 Task: Create a new GitHub repository and set up a GitHub Actions workflow using a YAML file.
Action: Mouse moved to (151, 111)
Screenshot: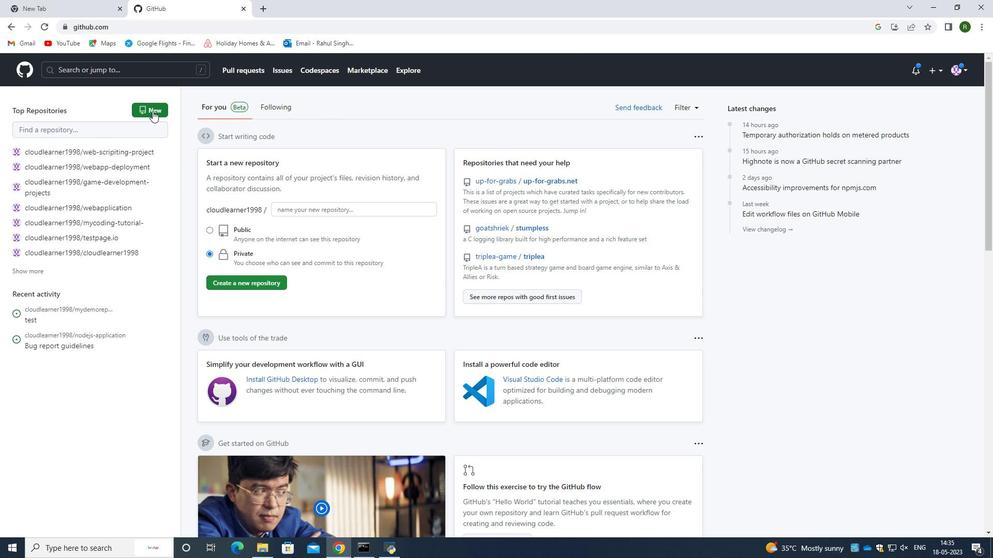 
Action: Mouse pressed left at (151, 111)
Screenshot: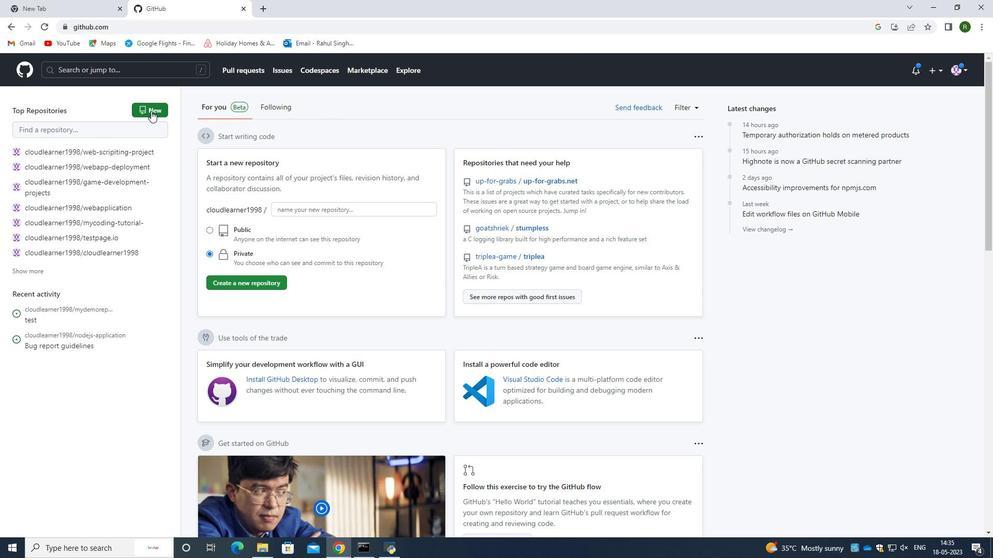 
Action: Mouse moved to (445, 185)
Screenshot: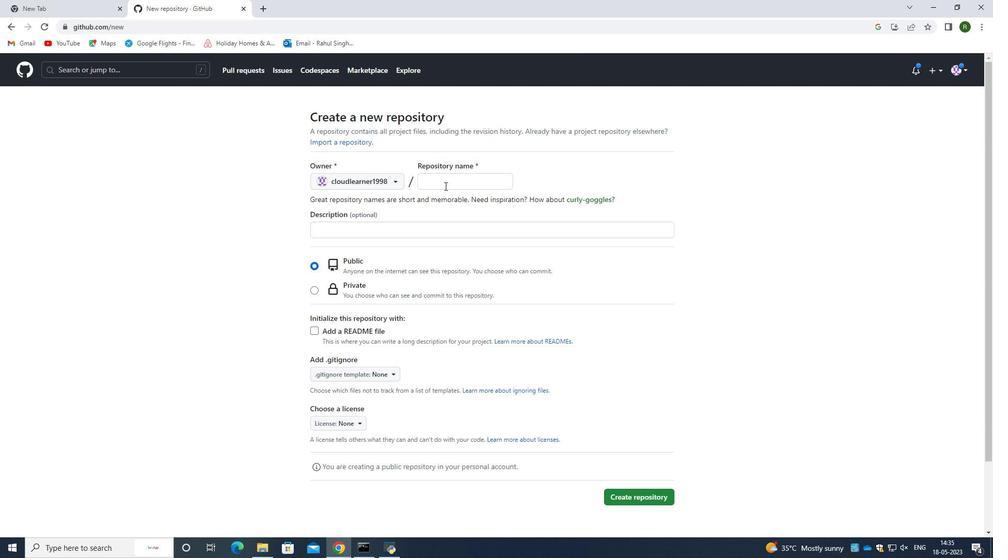 
Action: Mouse pressed left at (445, 185)
Screenshot: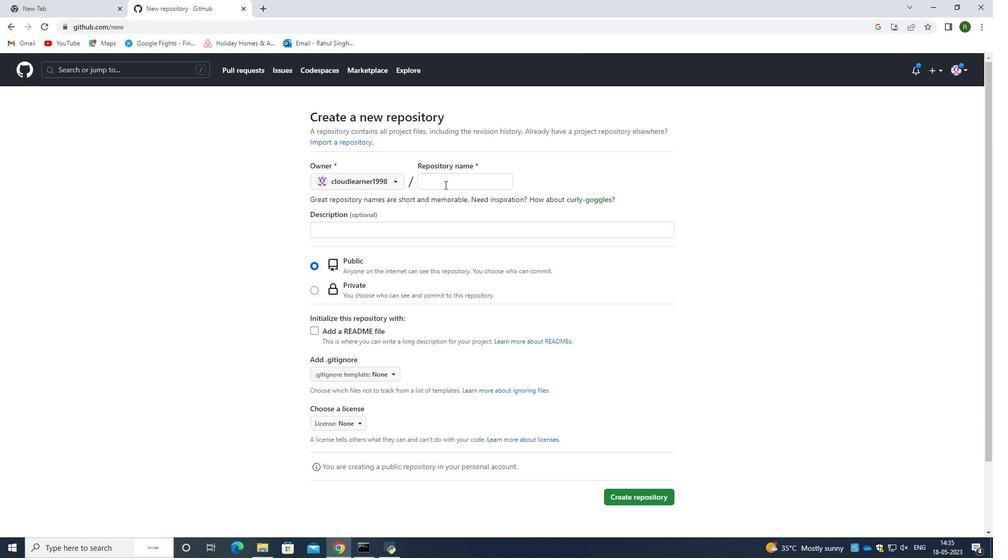 
Action: Mouse moved to (442, 181)
Screenshot: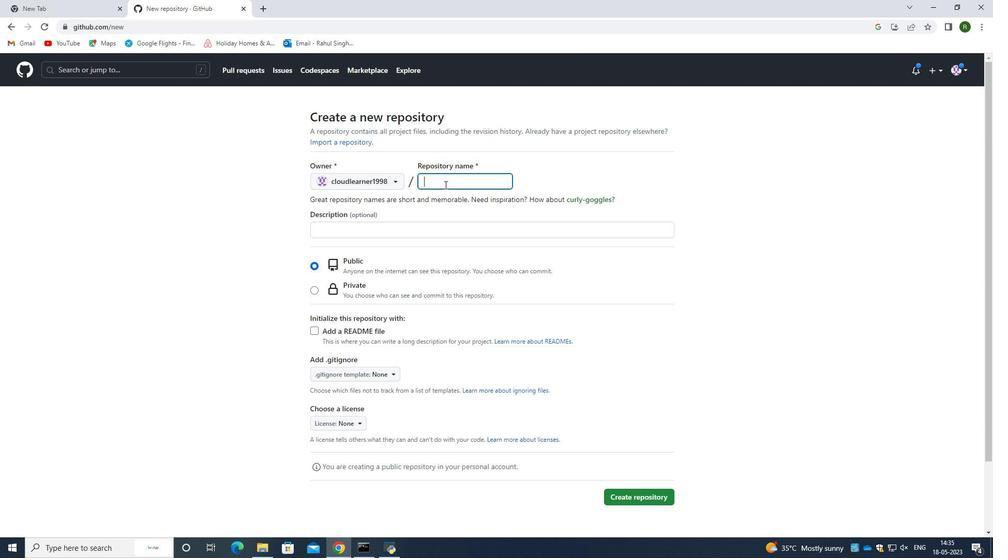 
Action: Key pressed <Key.caps_lock>WE<Key.backspace><Key.caps_lock>eb-sca<Key.backspace>rapo<Key.backspace>ing<Key.space><Key.backspace><Key.shift_r>_project
Screenshot: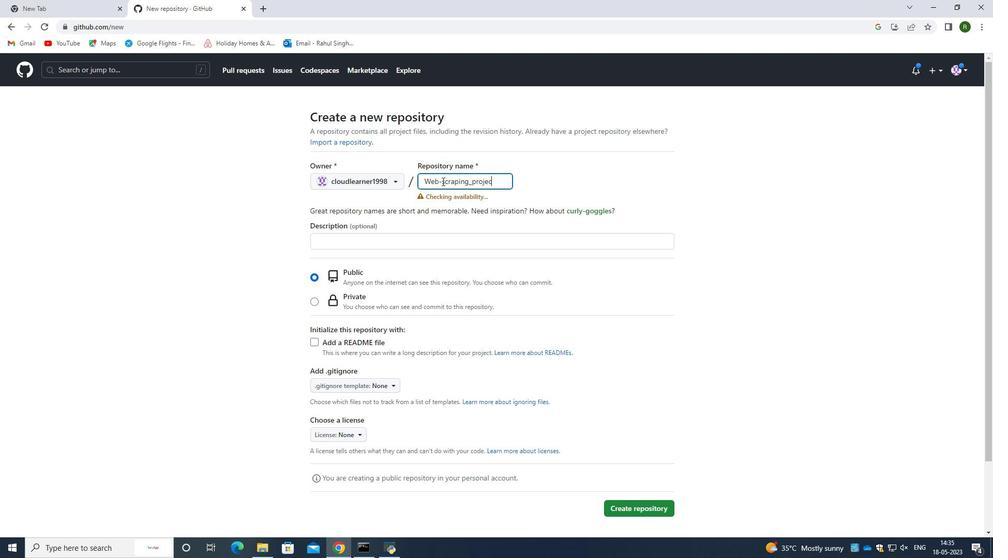 
Action: Mouse moved to (371, 244)
Screenshot: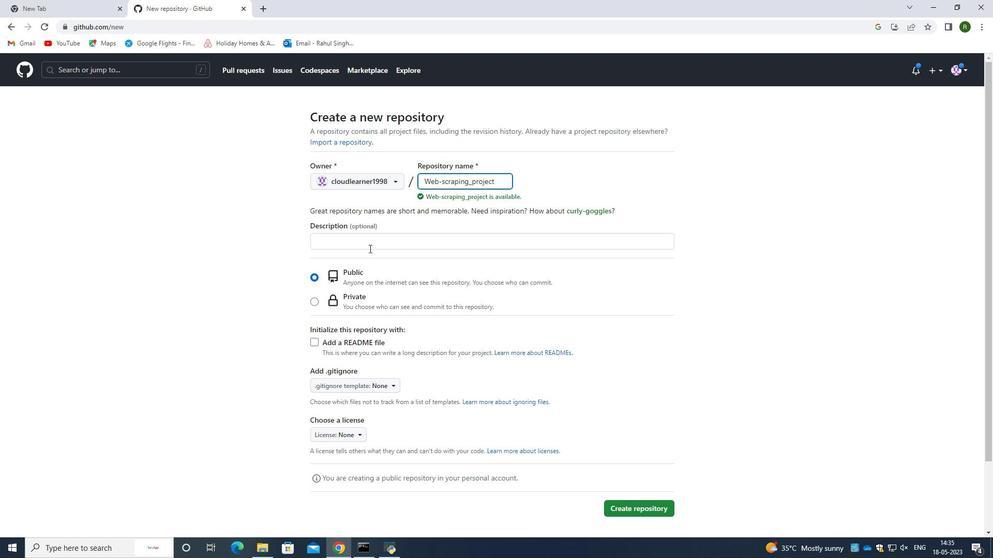 
Action: Mouse pressed left at (371, 244)
Screenshot: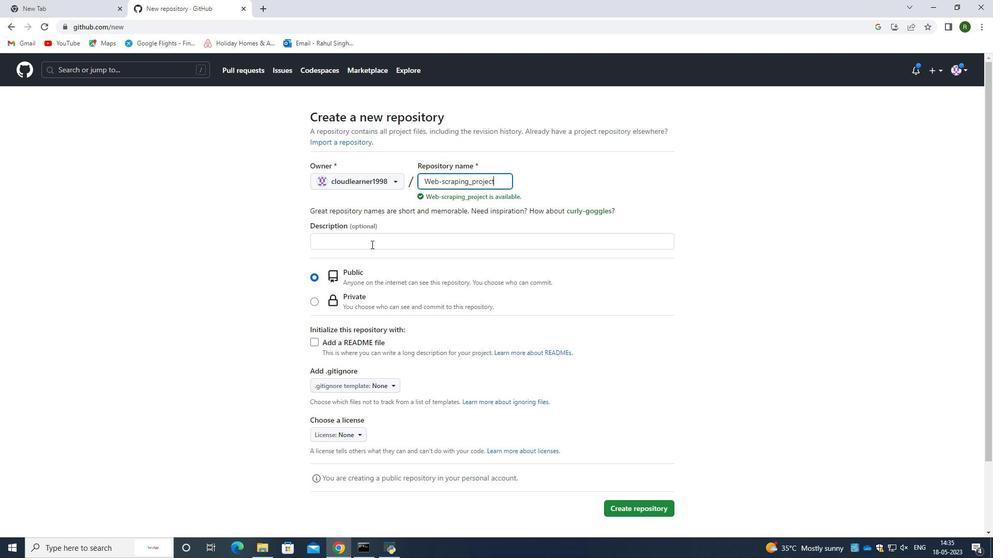 
Action: Key pressed for<Key.space>testing<Key.space>purpose
Screenshot: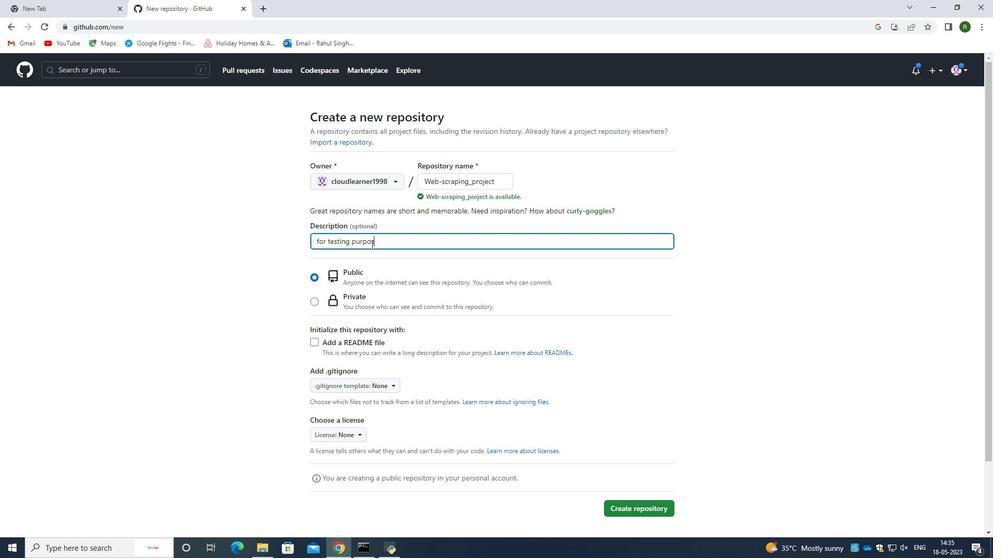 
Action: Mouse moved to (314, 338)
Screenshot: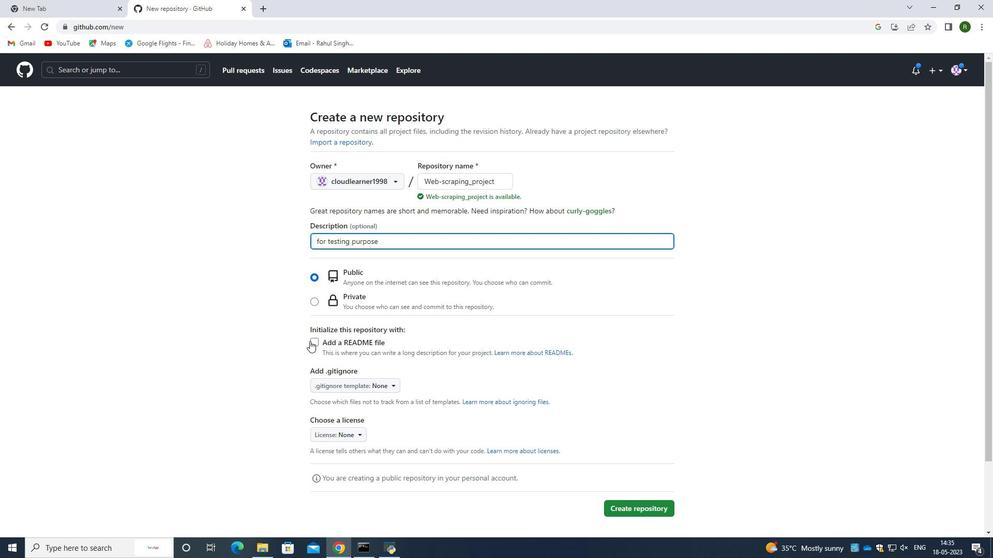 
Action: Mouse pressed left at (314, 338)
Screenshot: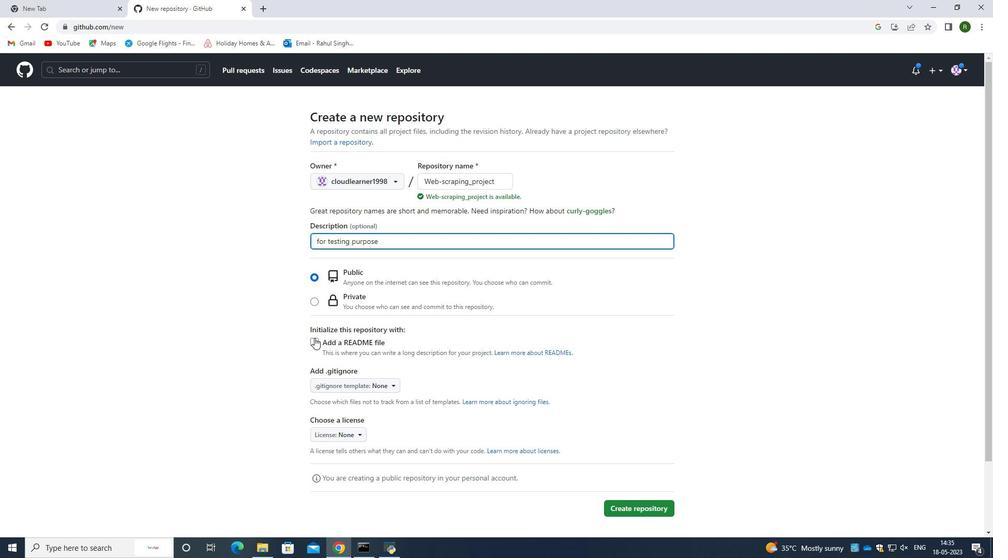 
Action: Mouse moved to (404, 285)
Screenshot: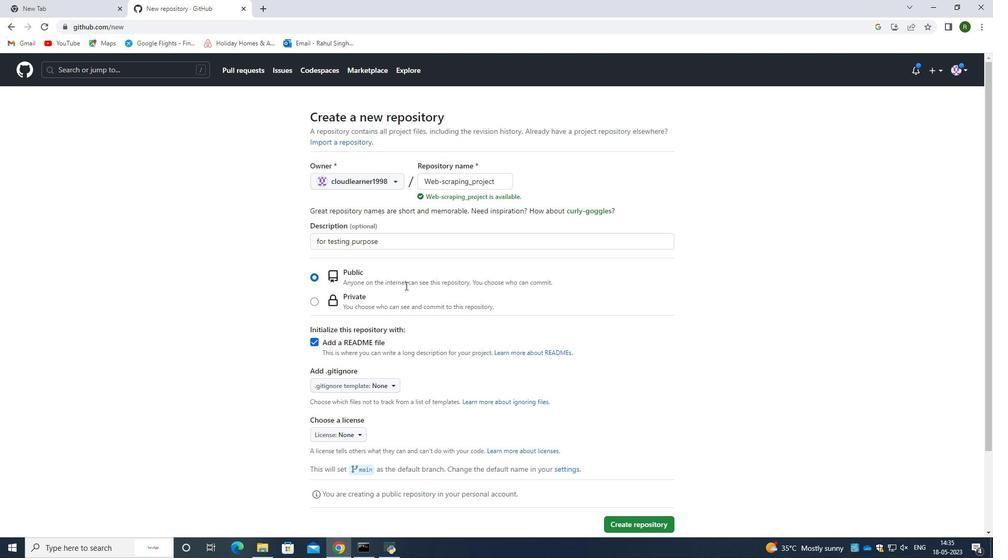 
Action: Mouse scrolled (404, 285) with delta (0, 0)
Screenshot: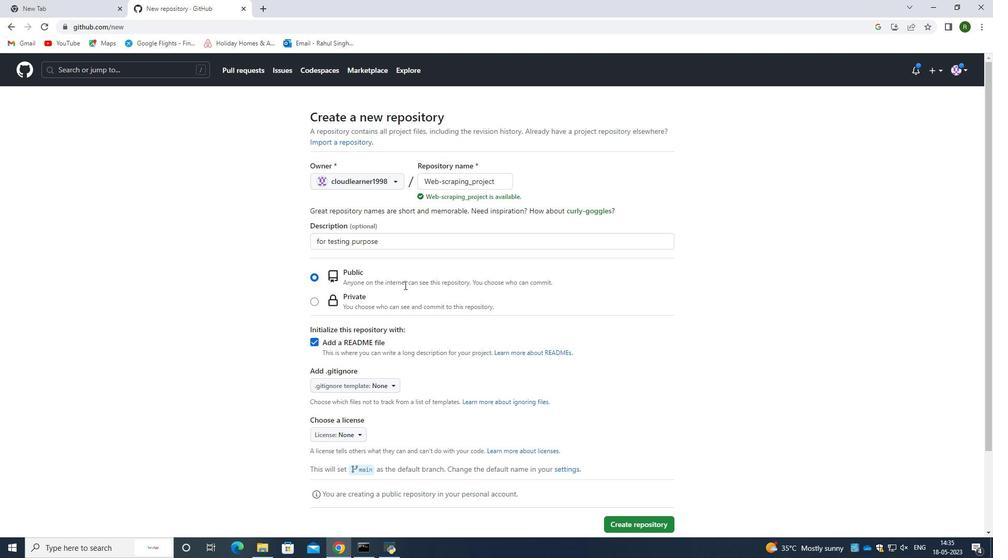 
Action: Mouse moved to (404, 285)
Screenshot: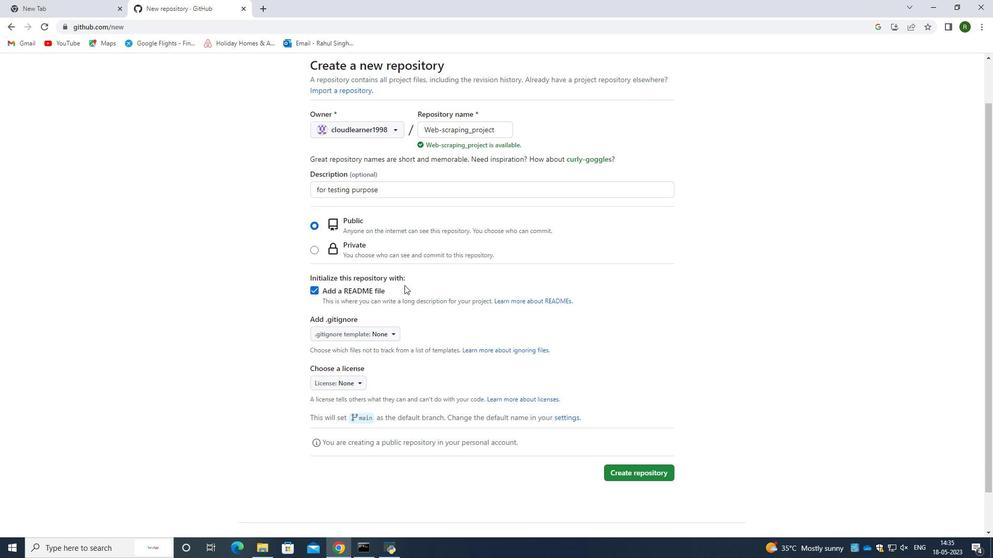
Action: Mouse scrolled (404, 285) with delta (0, 0)
Screenshot: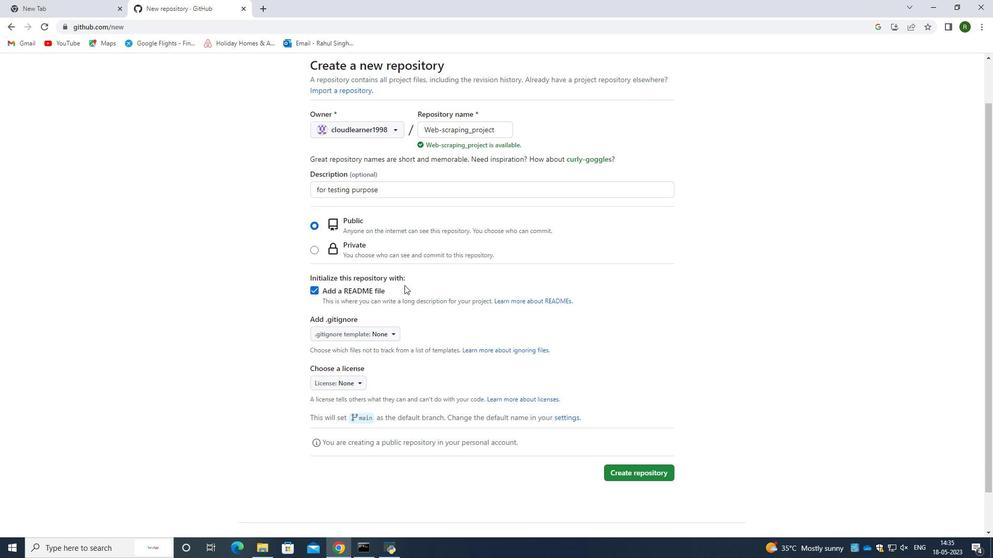 
Action: Mouse moved to (634, 432)
Screenshot: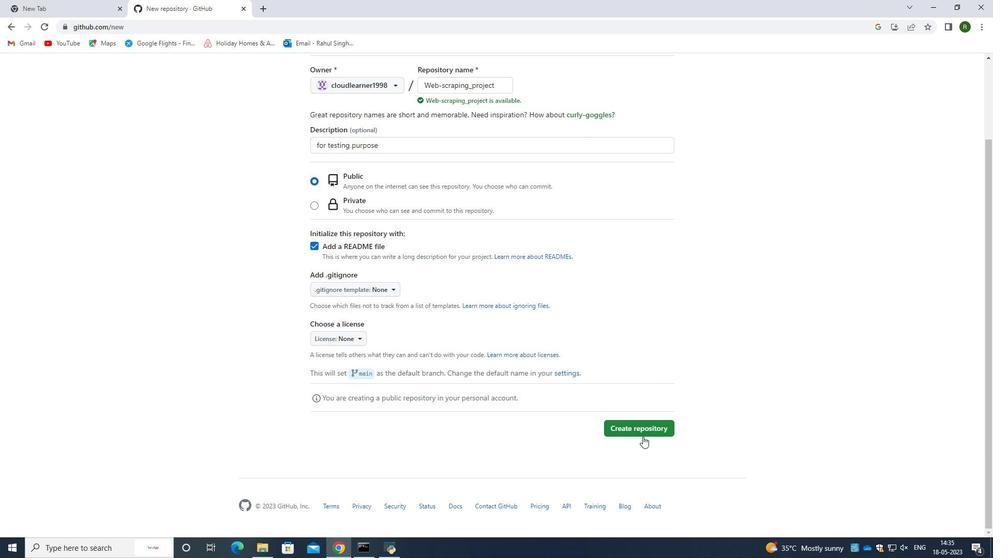 
Action: Mouse pressed left at (634, 432)
Screenshot: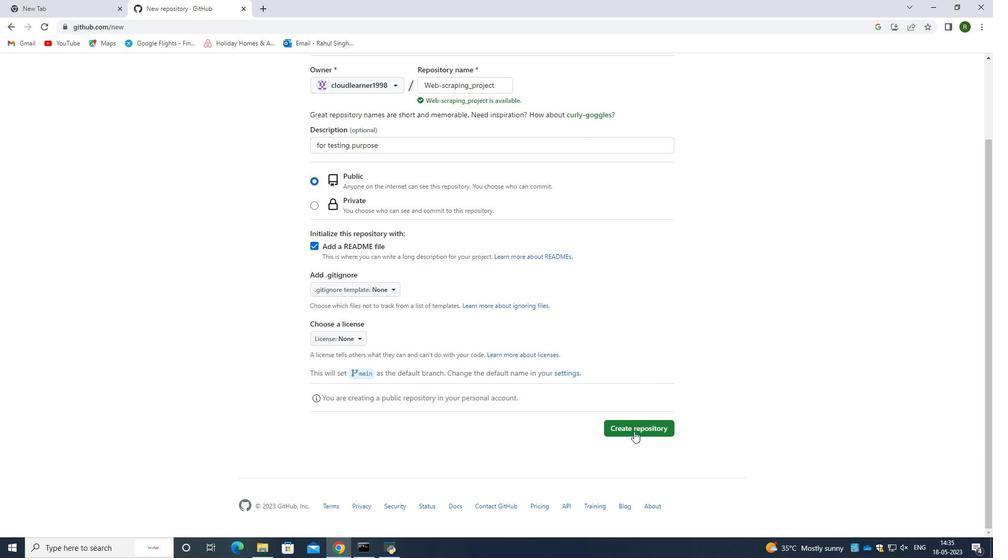
Action: Mouse moved to (559, 163)
Screenshot: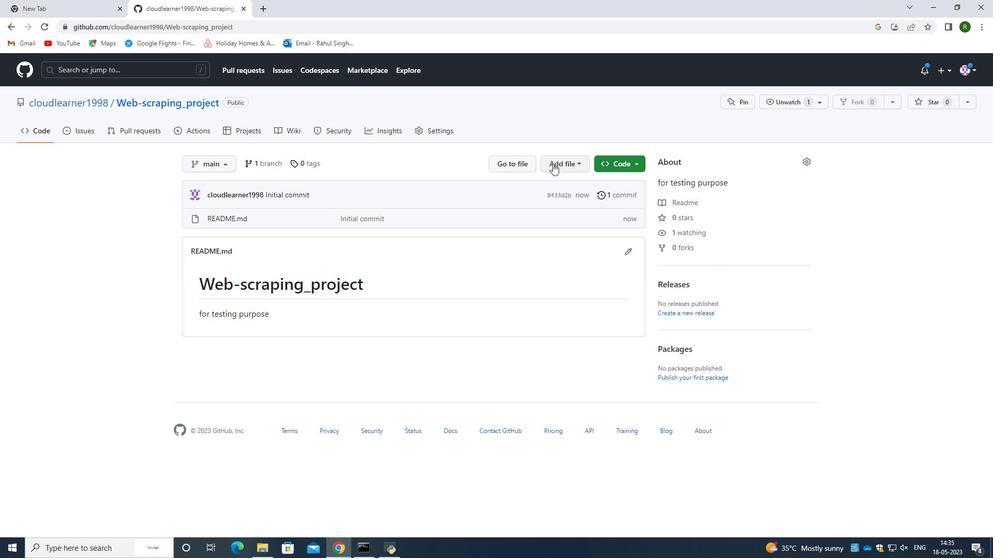 
Action: Mouse pressed left at (559, 163)
Screenshot: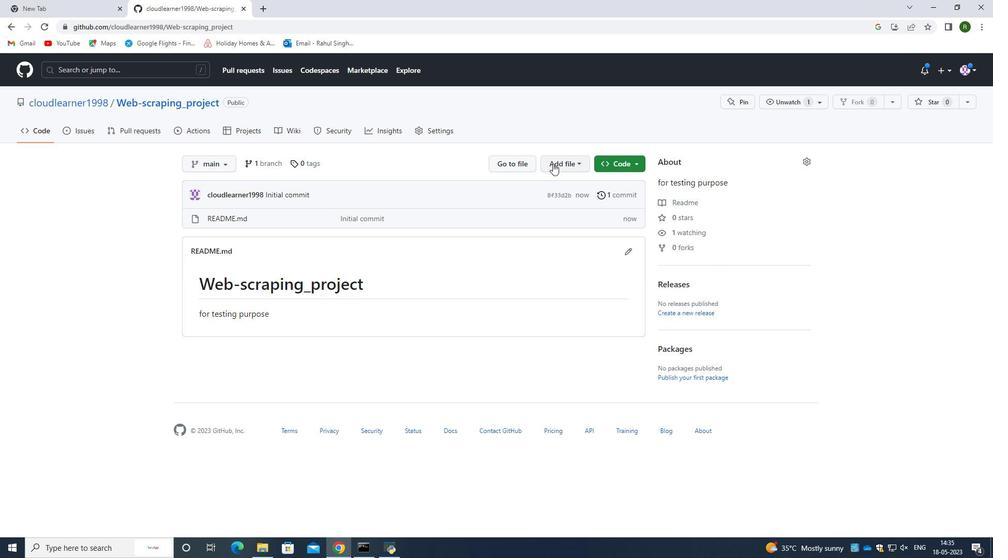 
Action: Mouse moved to (549, 185)
Screenshot: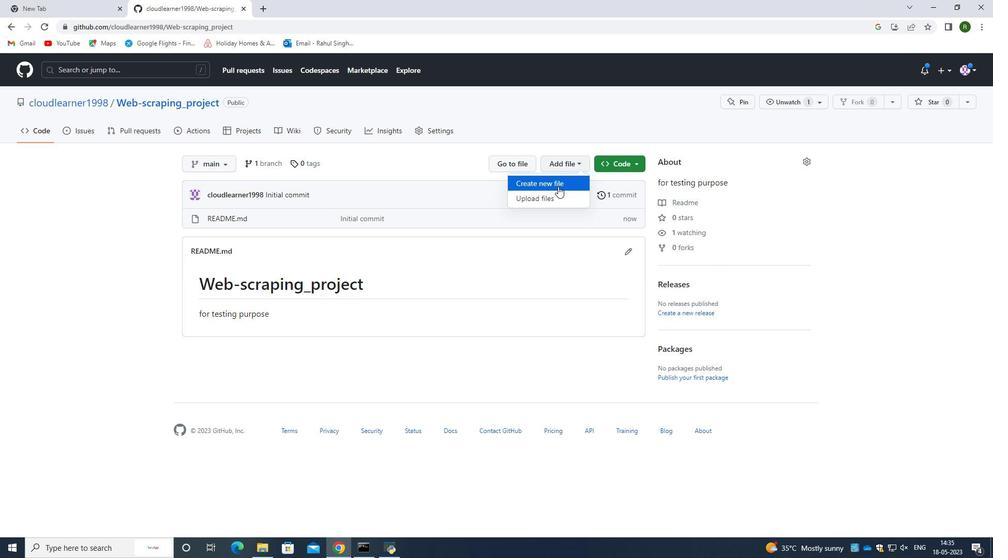
Action: Mouse pressed left at (549, 185)
Screenshot: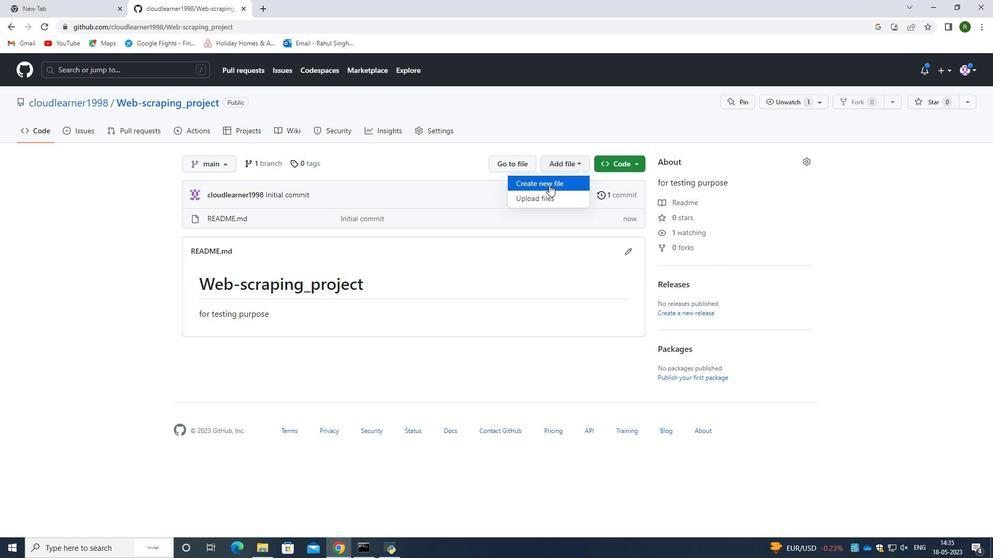 
Action: Mouse moved to (255, 215)
Screenshot: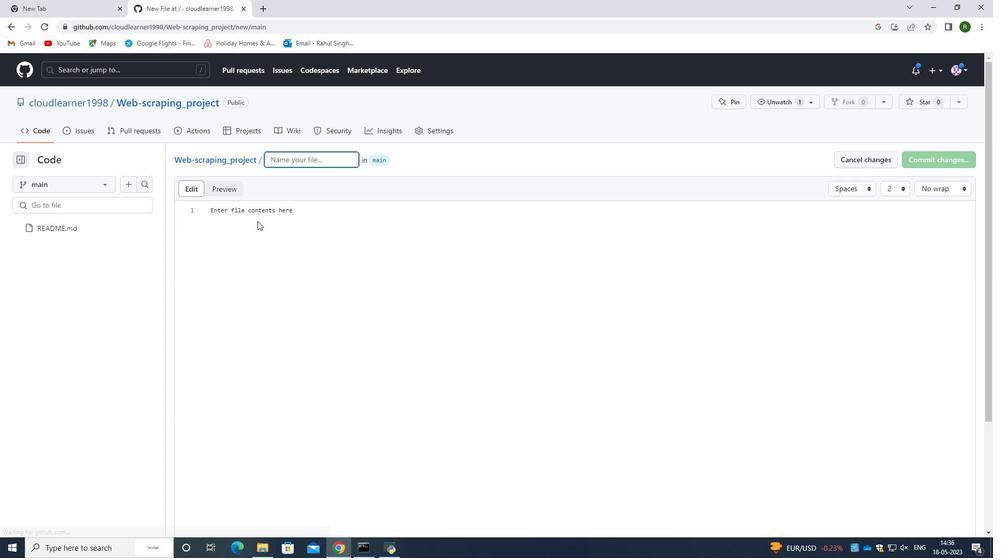 
Action: Mouse pressed left at (255, 215)
Screenshot: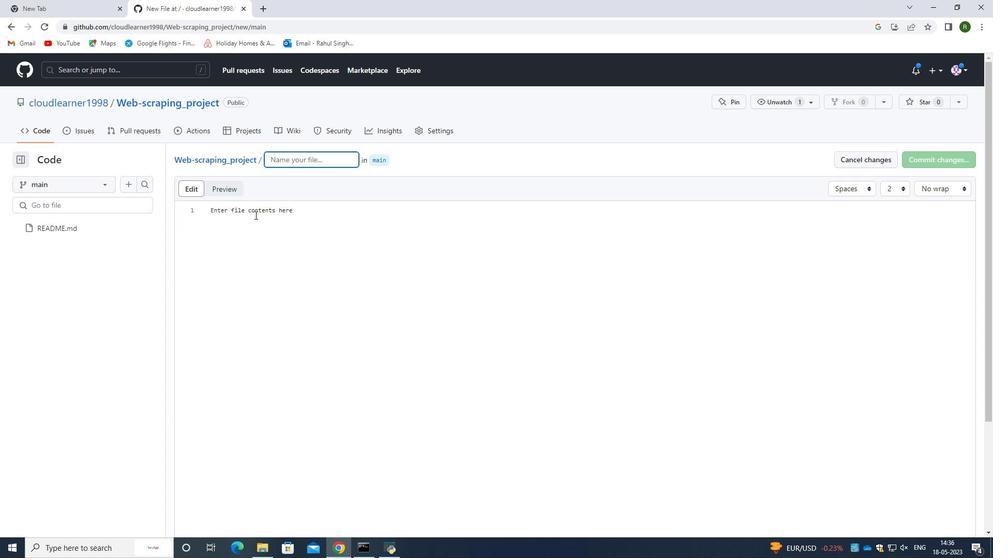 
Action: Mouse moved to (268, 231)
Screenshot: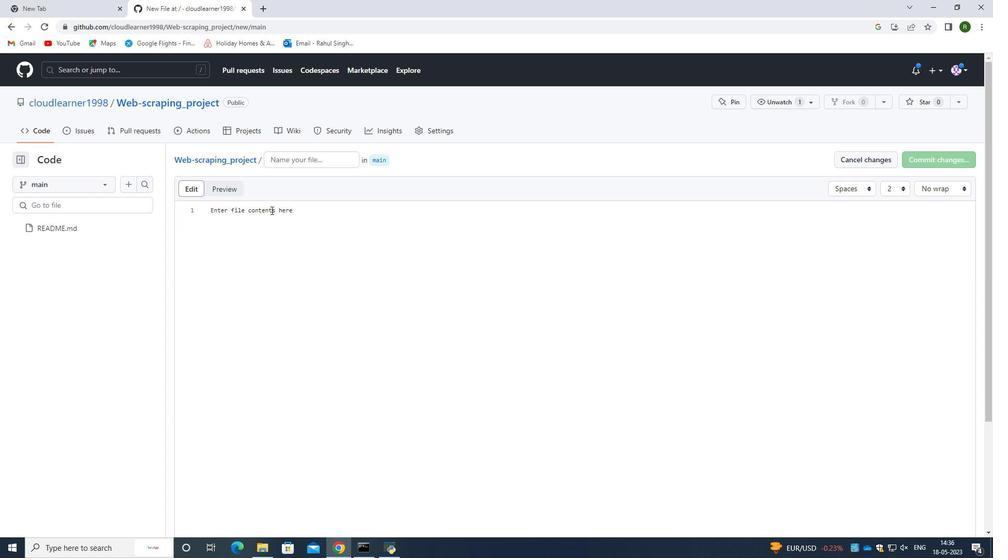 
Action: Key pressed <Key.shift><Key.shift><Key.shift><Key.shift><Key.shift><Key.shift><Key.shift><Key.shift><Key.shift><Key.shift>#test<Key.space>code<Key.enter>pritt<Key.backspace><Key.backspace>nt<Key.space><Key.shift_r>"<Key.backspace><Key.shift_r><Key.shift_r><Key.shift_r><Key.shift_r><Key.shift_r><Key.shift_r><Key.shift_r><Key.shift_r>(<Key.shift_r>"<Key.caps_lock><Key.caps_lock><Key.caps_lock>H<Key.caps_lock>ello<Key.space>,w<Key.backspace><Key.backspace><Key.backspace><Key.space>,world<Key.shift_r>"<Key.shift_r>)
Screenshot: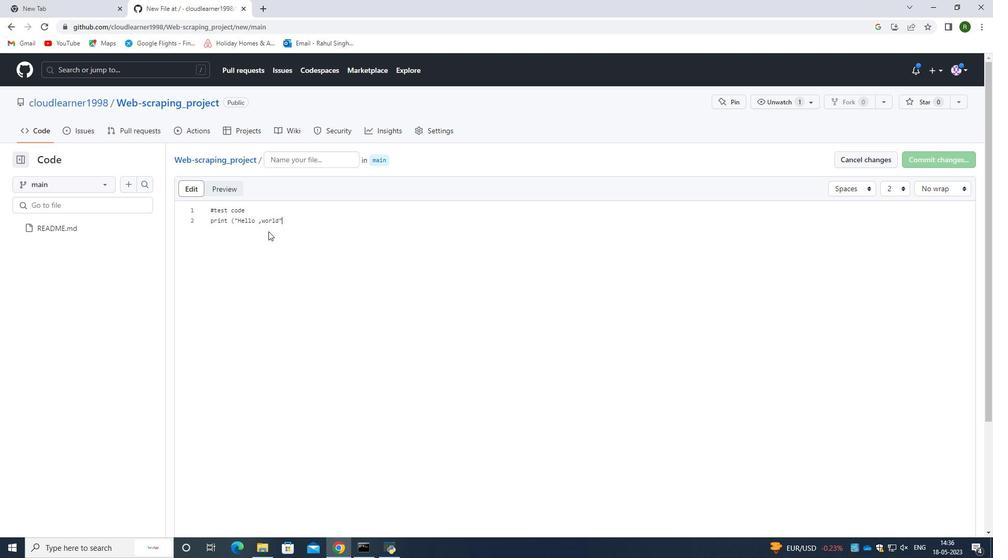 
Action: Mouse moved to (327, 152)
Screenshot: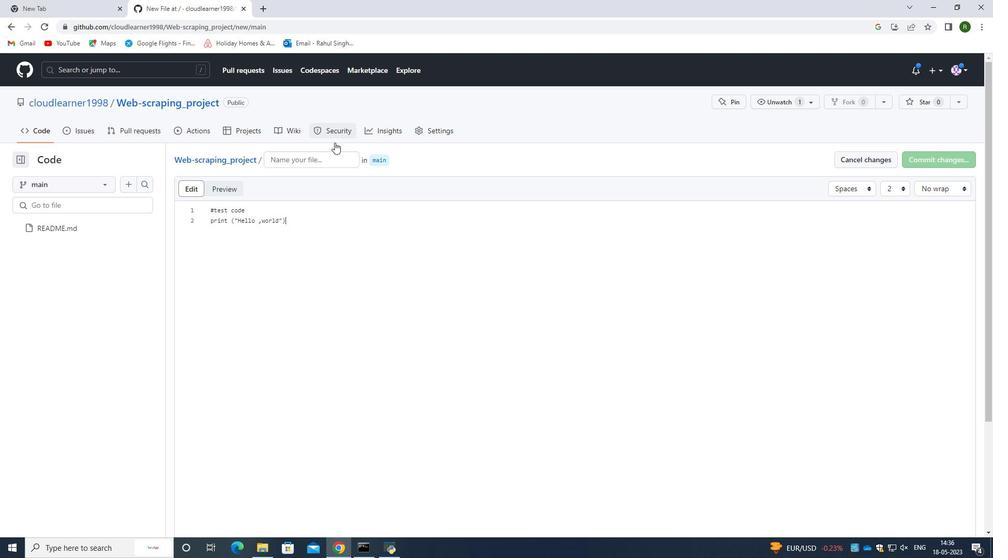 
Action: Mouse pressed left at (327, 152)
Screenshot: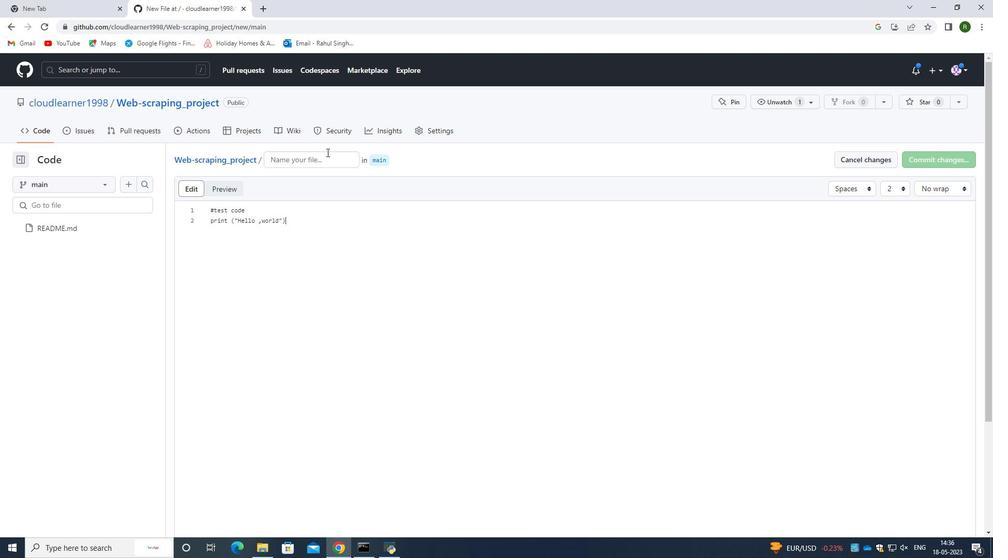 
Action: Mouse moved to (327, 154)
Screenshot: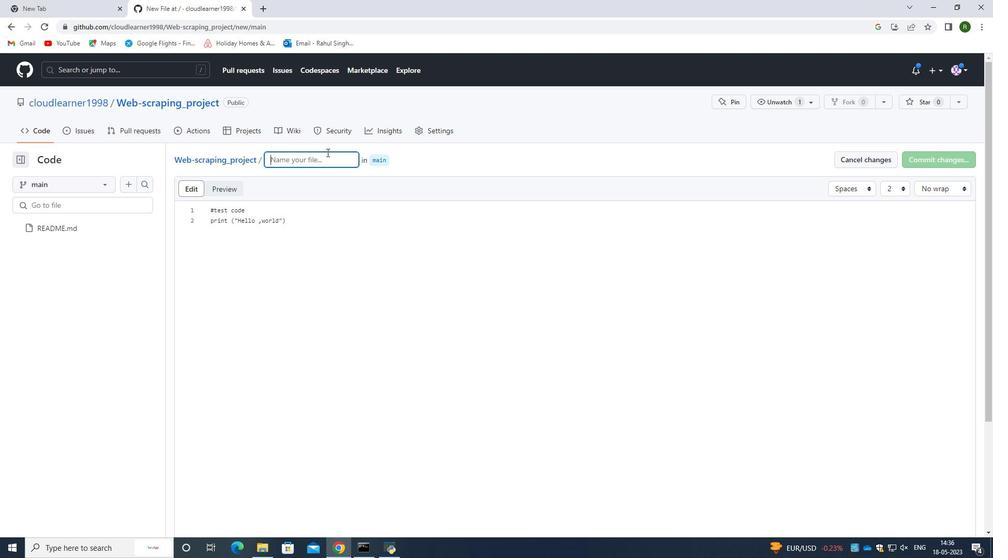 
Action: Key pressed test<Key.space>hel<Key.backspace><Key.backspace><Key.backspace><Key.backspace><Key.backspace><Key.backspace><Key.backspace><Key.backspace>e<Key.backspace>
Screenshot: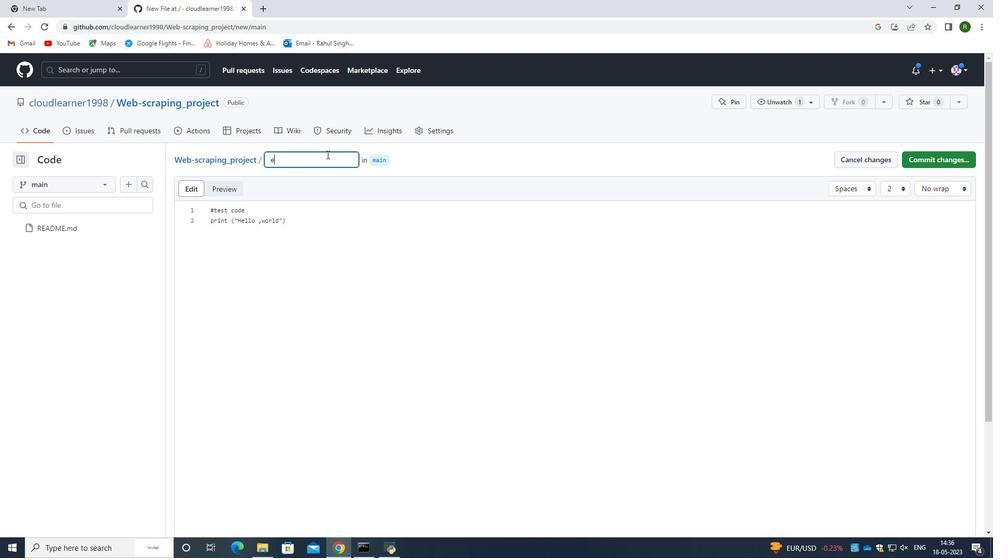 
Action: Mouse moved to (326, 155)
Screenshot: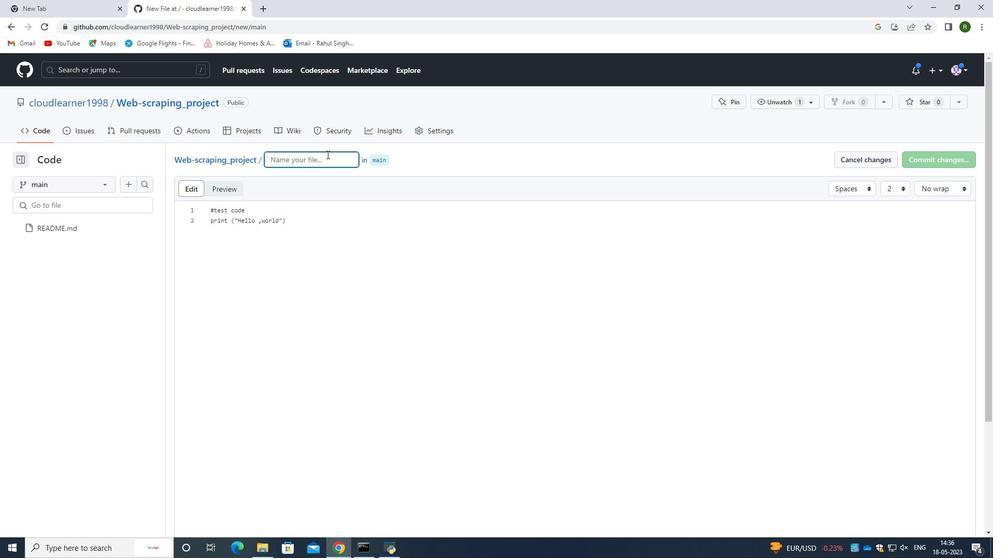 
Action: Key pressed demo<Key.space>scritp<Key.backspace><Key.backspace><Key.backspace>ipit
Screenshot: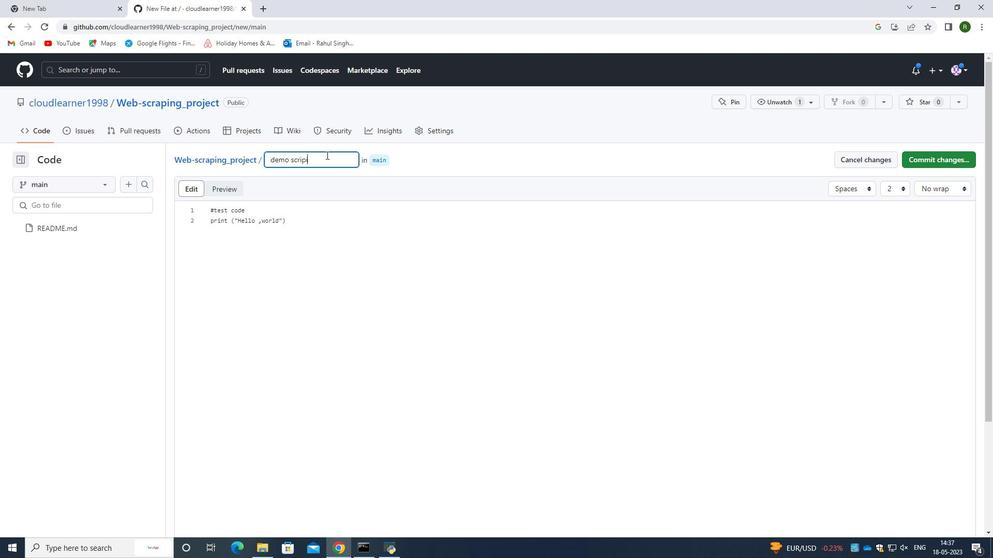 
Action: Mouse moved to (922, 157)
Screenshot: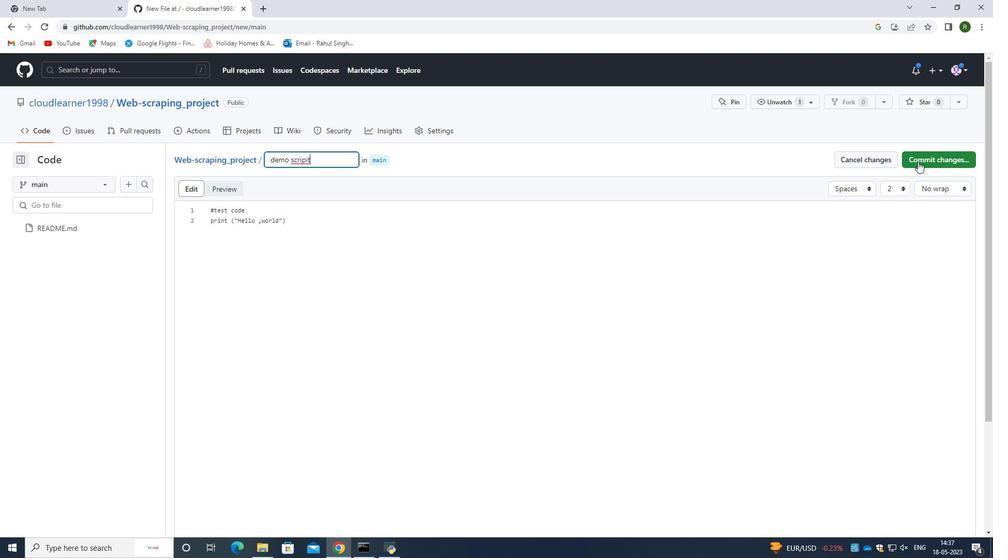 
Action: Mouse pressed left at (922, 157)
Screenshot: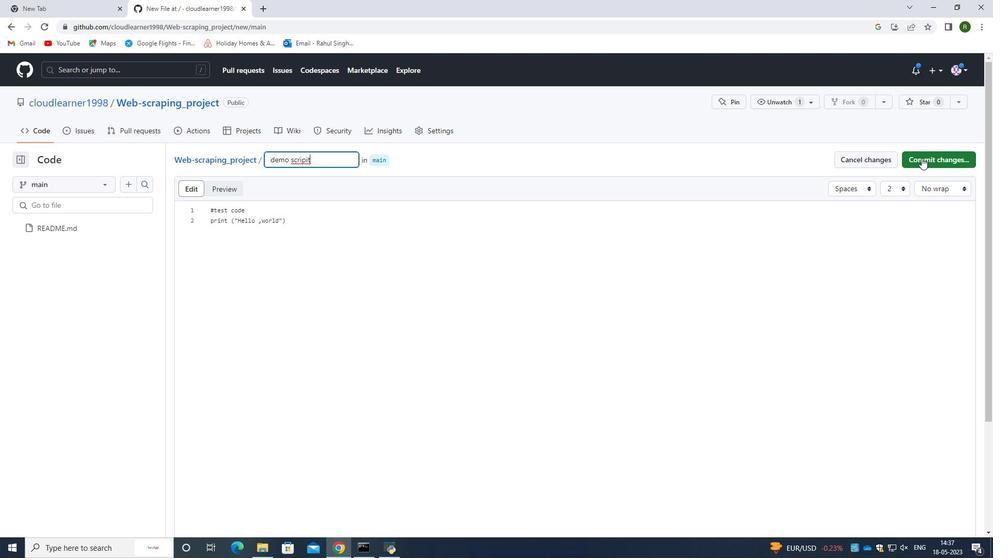 
Action: Mouse moved to (575, 405)
Screenshot: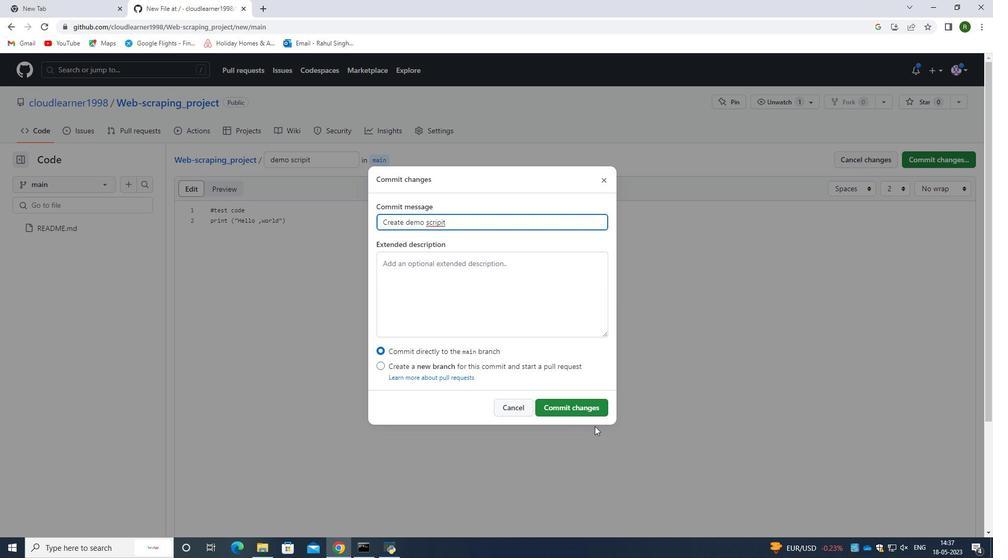 
Action: Mouse pressed left at (575, 405)
Screenshot: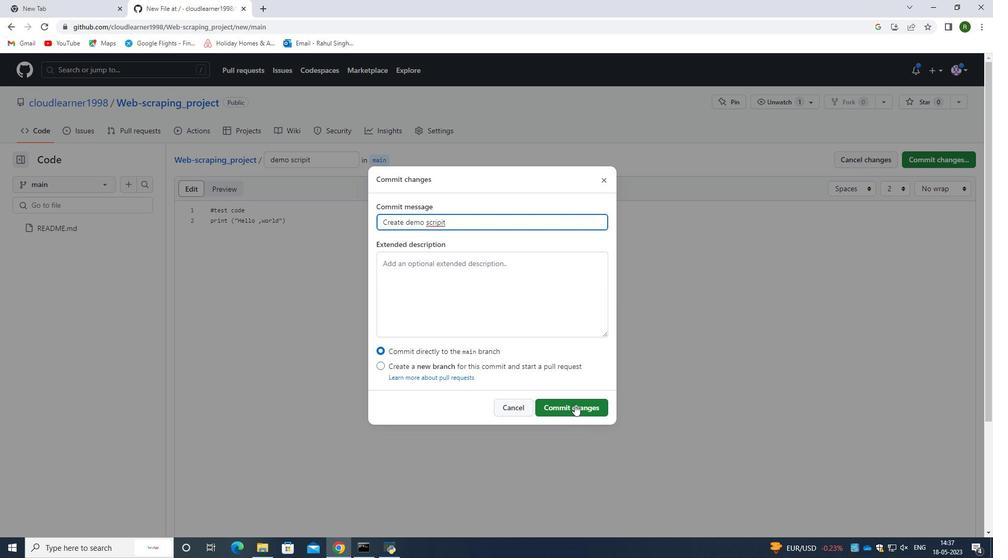 
Action: Mouse moved to (547, 198)
Screenshot: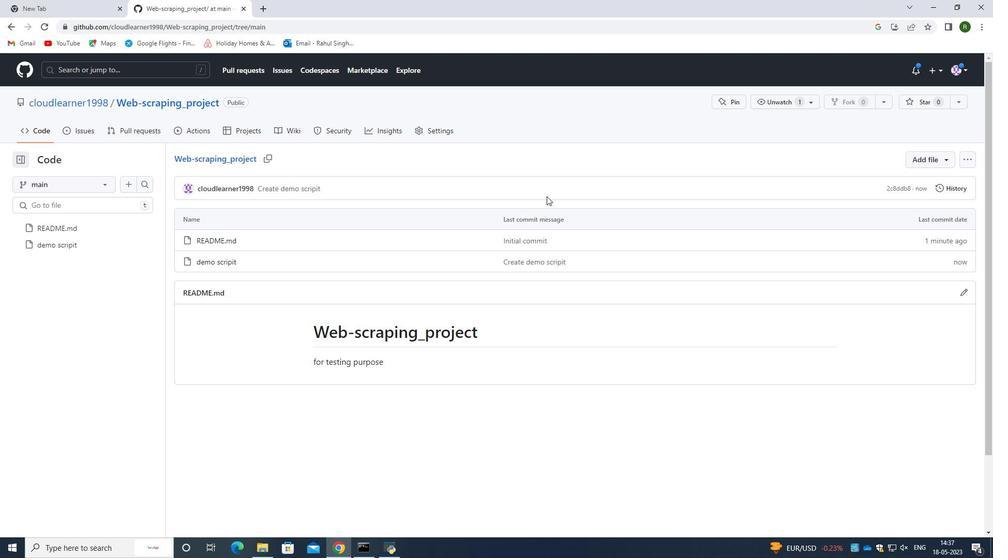 
Action: Mouse scrolled (547, 198) with delta (0, 0)
Screenshot: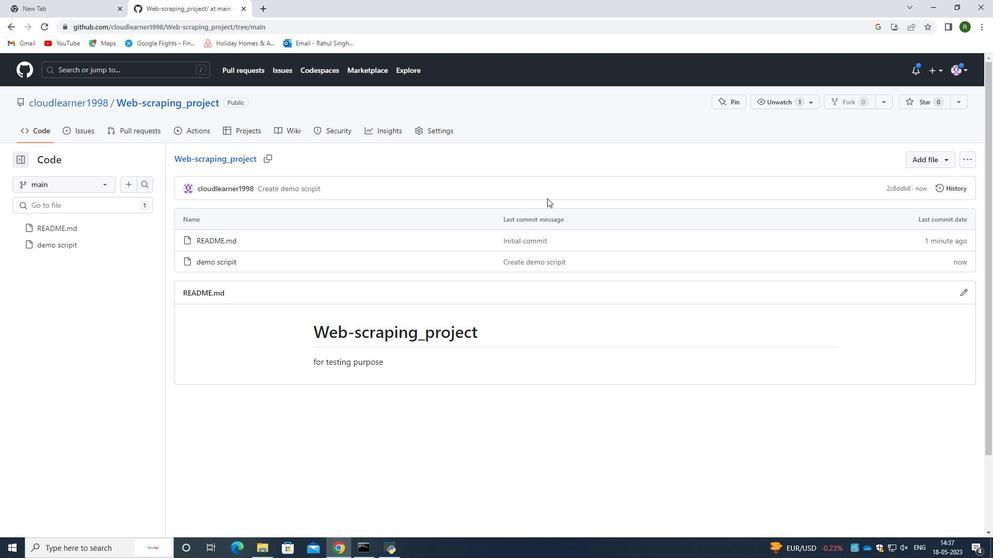 
Action: Mouse moved to (559, 227)
Screenshot: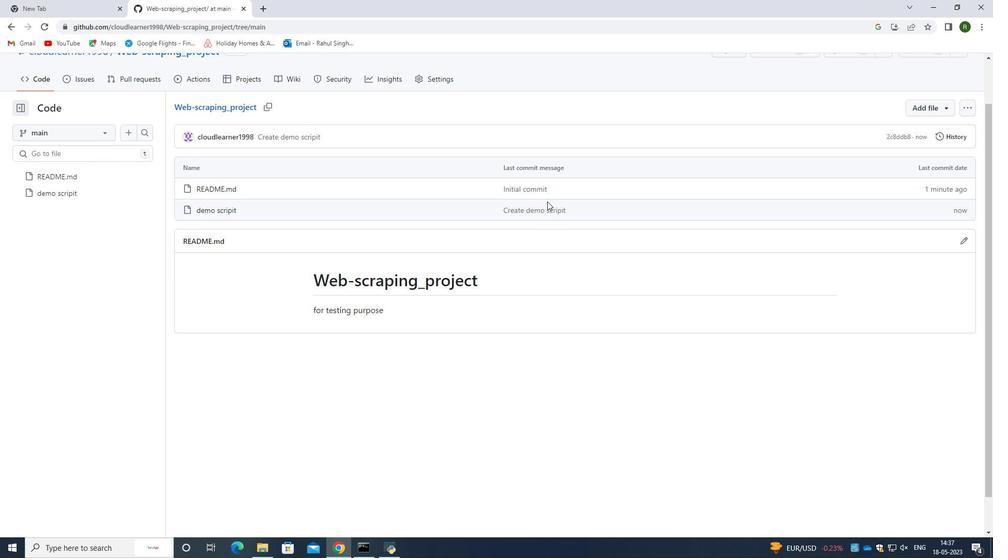 
Action: Mouse scrolled (559, 227) with delta (0, 0)
Screenshot: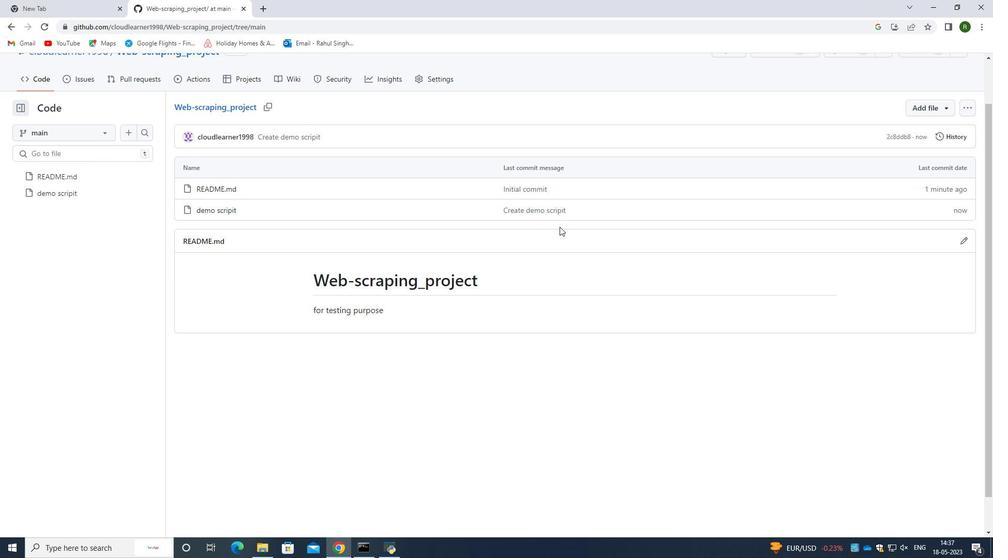 
Action: Mouse scrolled (559, 227) with delta (0, 0)
Screenshot: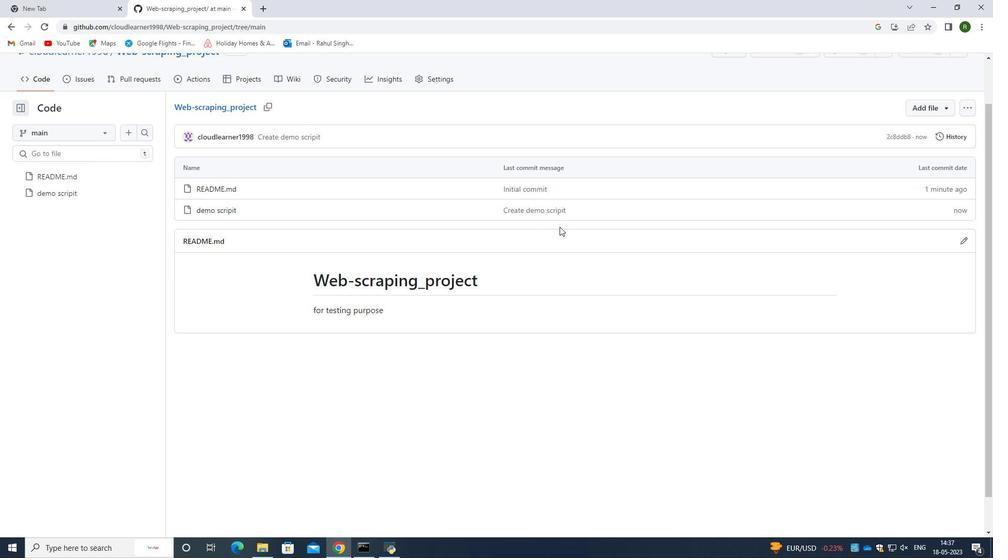 
Action: Mouse moved to (429, 134)
Screenshot: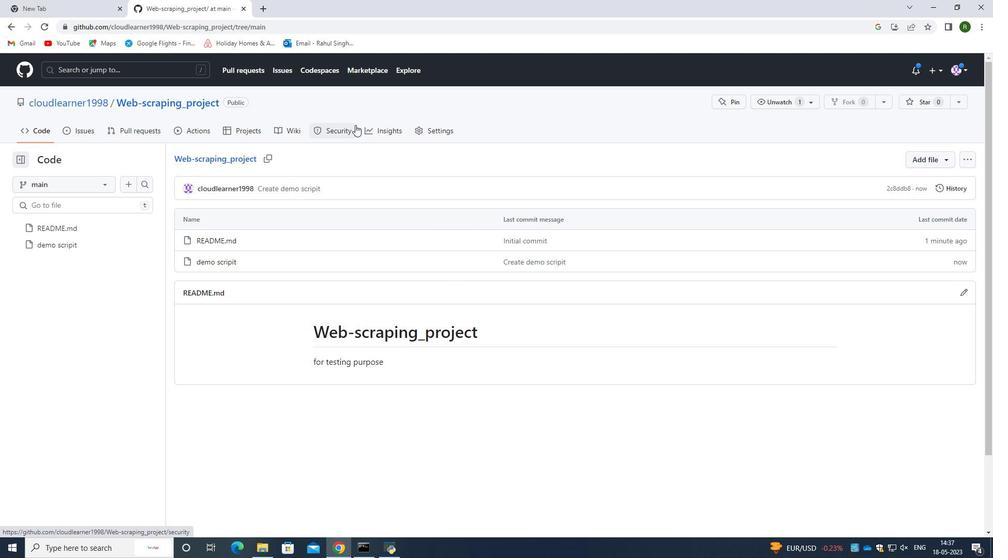 
Action: Mouse pressed left at (429, 134)
Screenshot: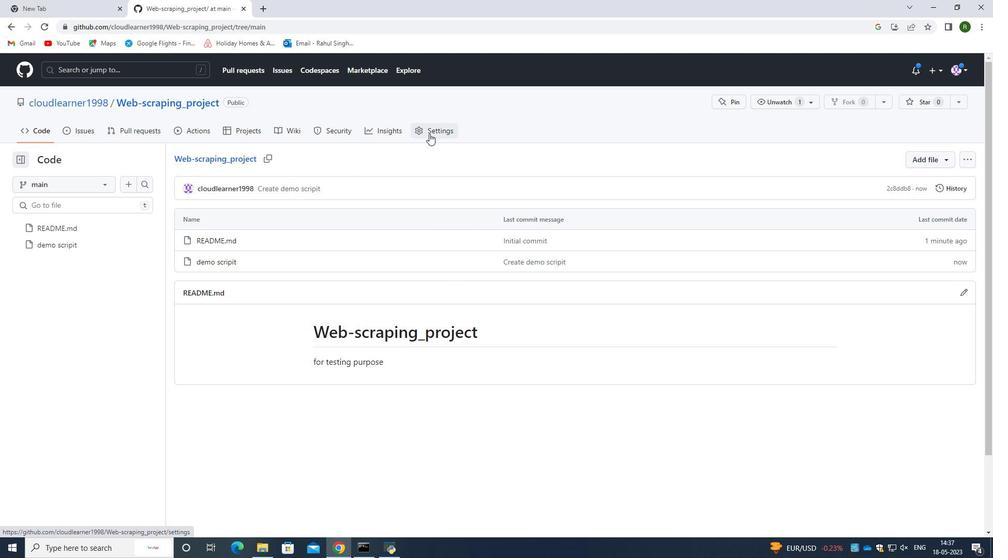 
Action: Mouse moved to (287, 247)
Screenshot: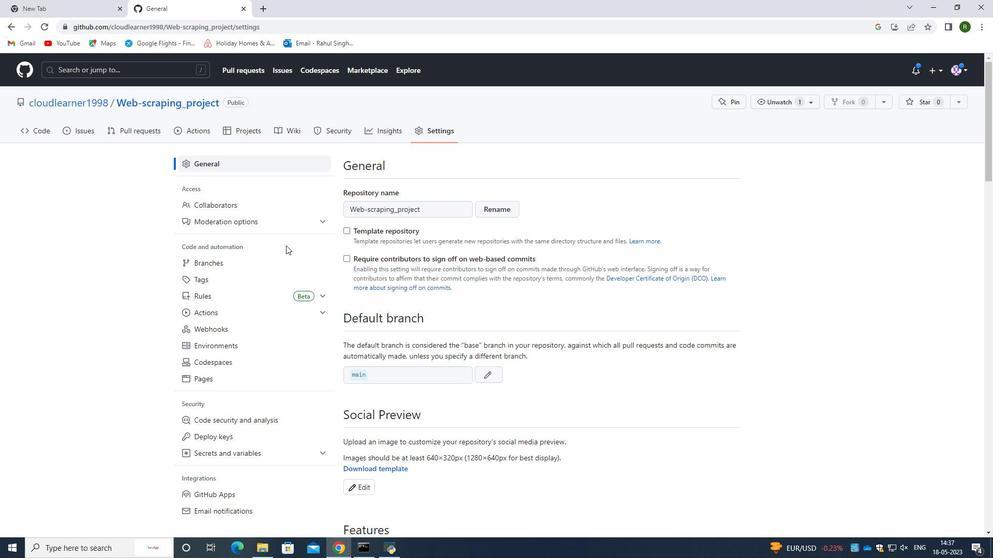 
Action: Mouse scrolled (287, 247) with delta (0, 0)
Screenshot: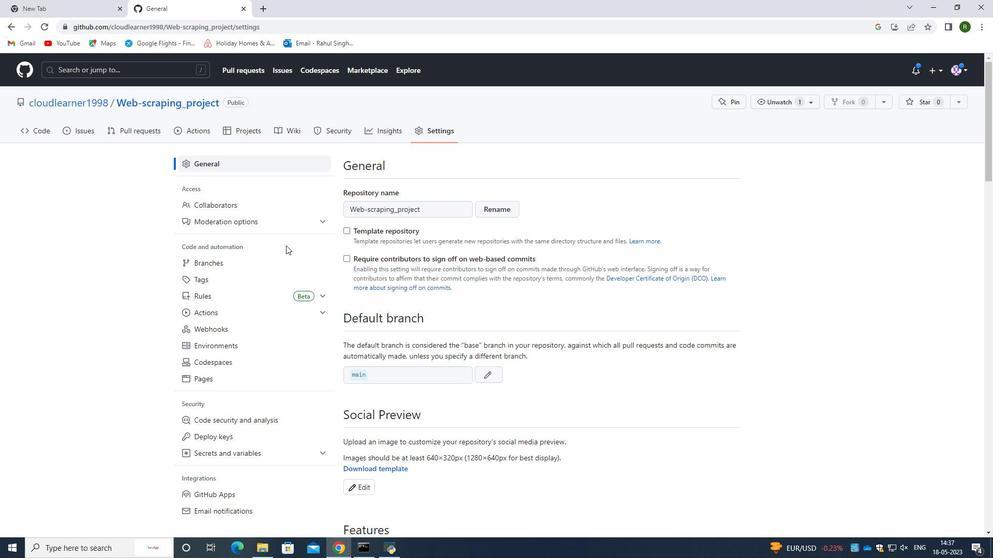 
Action: Mouse moved to (225, 258)
Screenshot: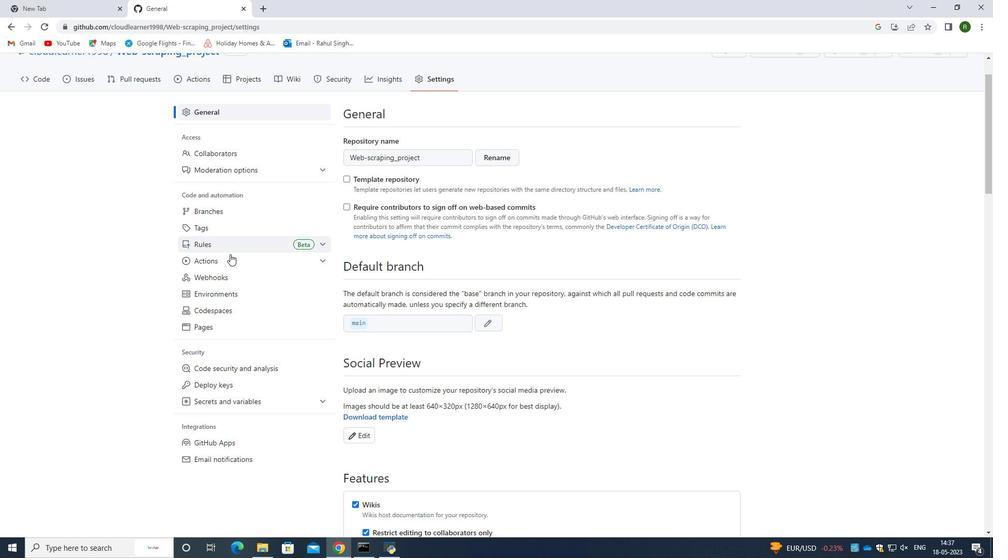 
Action: Mouse pressed left at (225, 258)
Screenshot: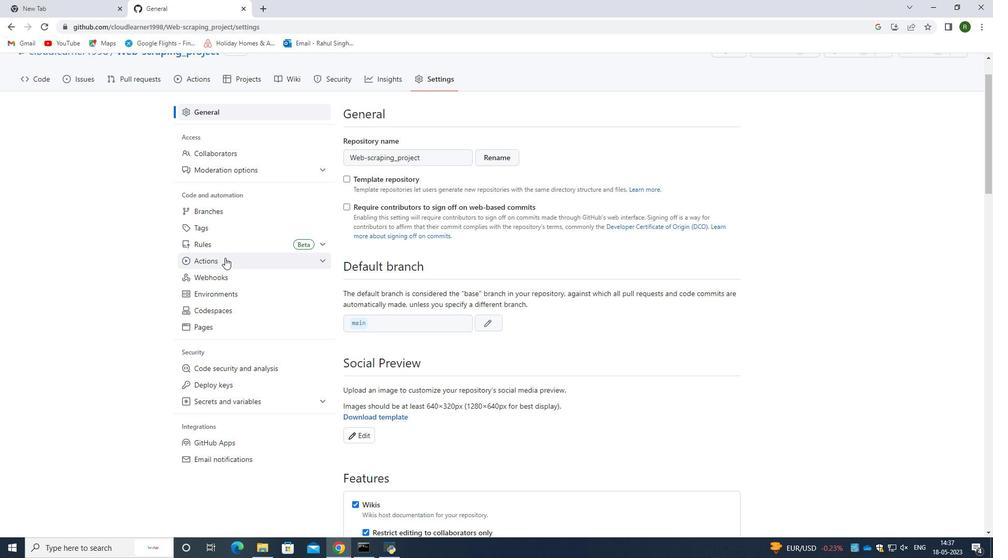 
Action: Mouse moved to (224, 283)
Screenshot: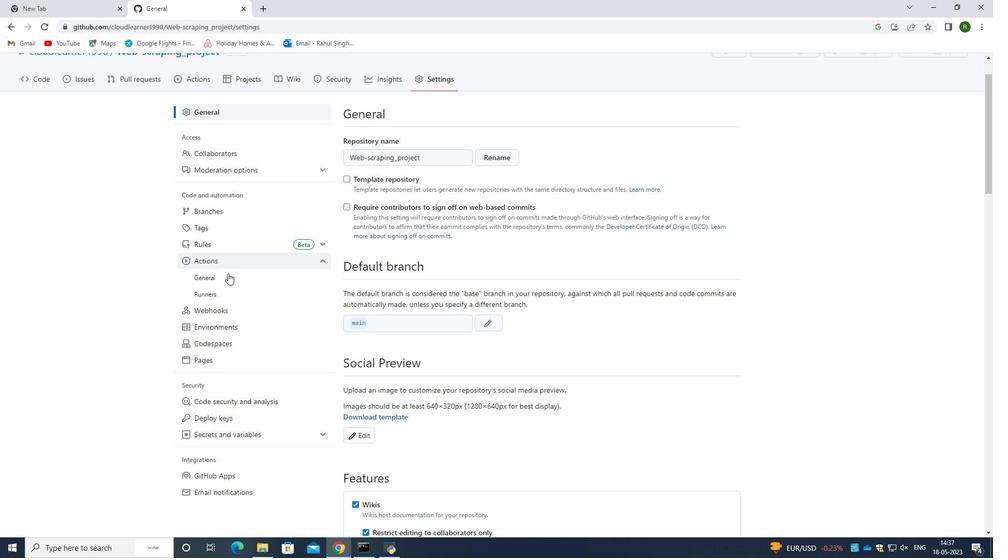 
Action: Mouse pressed left at (224, 283)
Screenshot: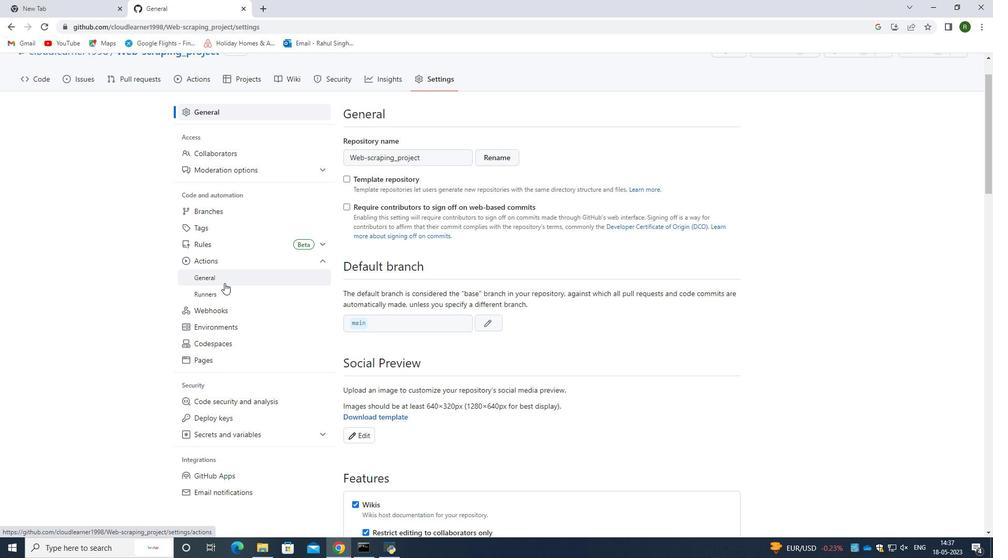
Action: Mouse moved to (430, 236)
Screenshot: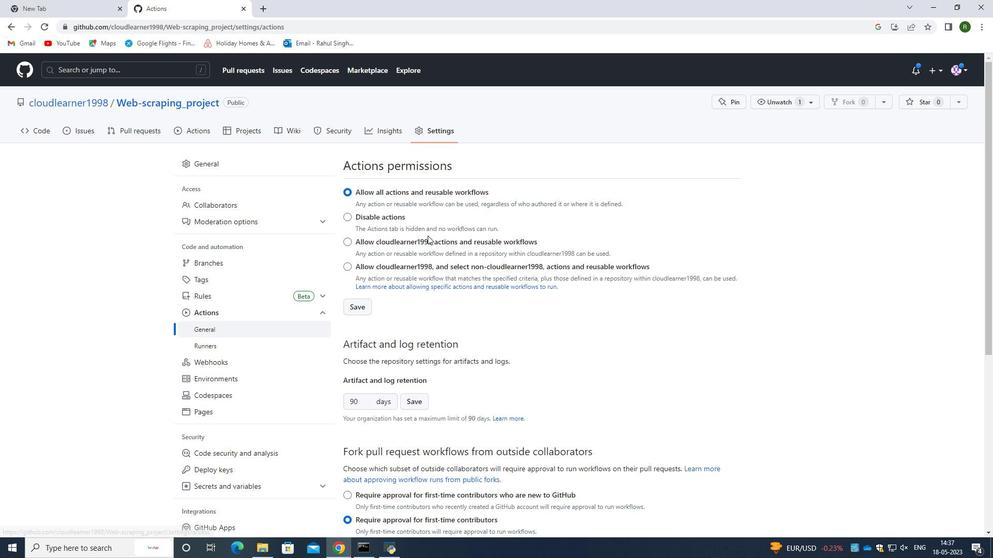
Action: Mouse scrolled (430, 236) with delta (0, 0)
Screenshot: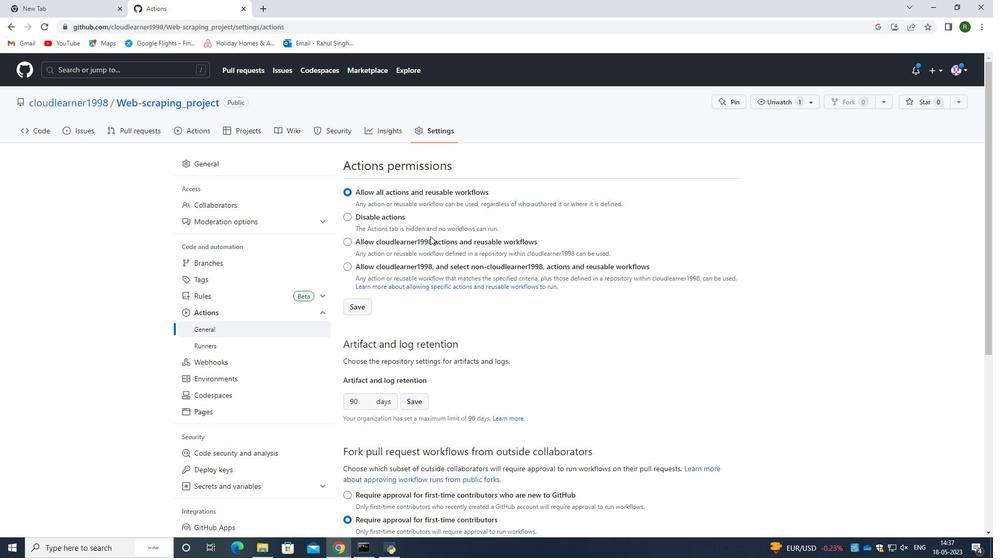 
Action: Mouse scrolled (430, 236) with delta (0, 0)
Screenshot: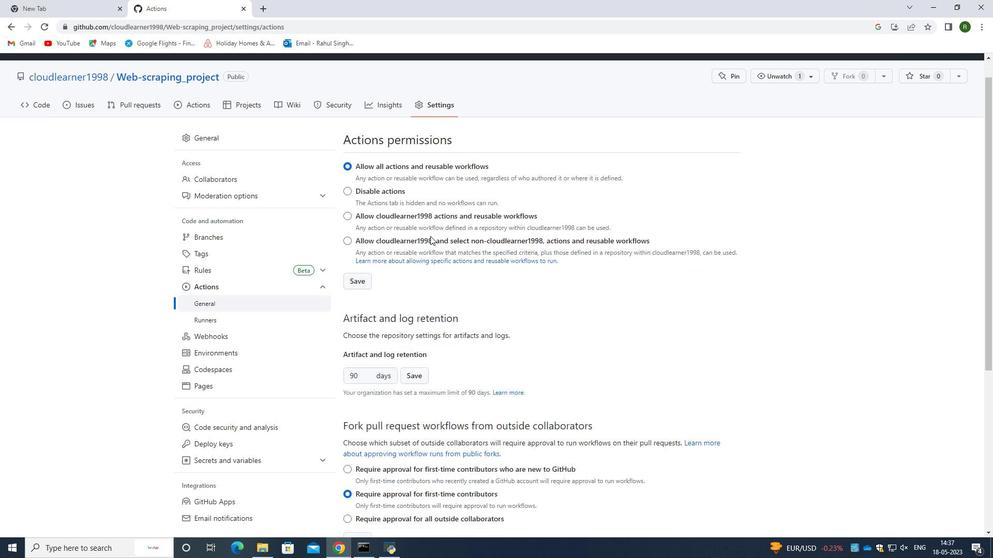 
Action: Mouse scrolled (430, 237) with delta (0, 0)
Screenshot: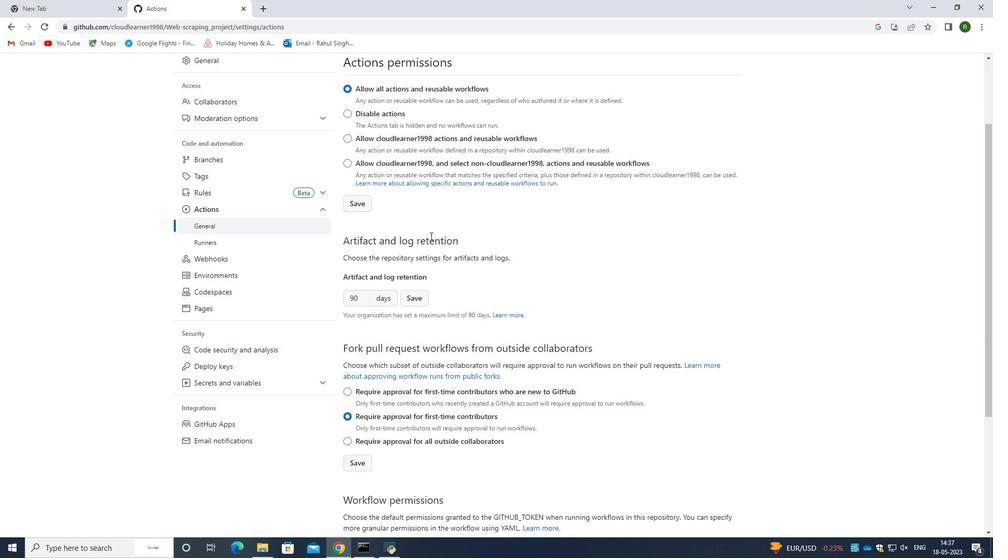 
Action: Mouse scrolled (430, 237) with delta (0, 0)
Screenshot: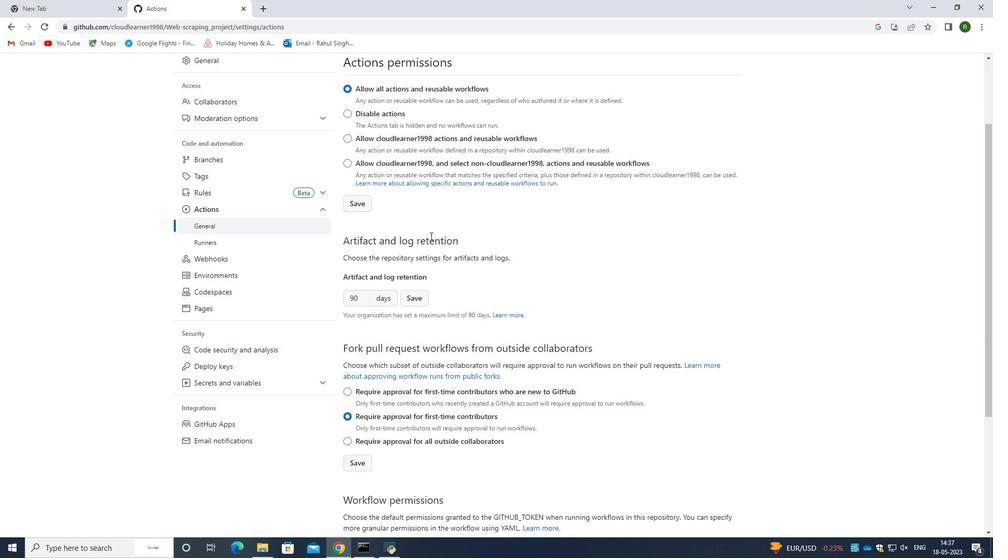 
Action: Mouse scrolled (430, 237) with delta (0, 0)
Screenshot: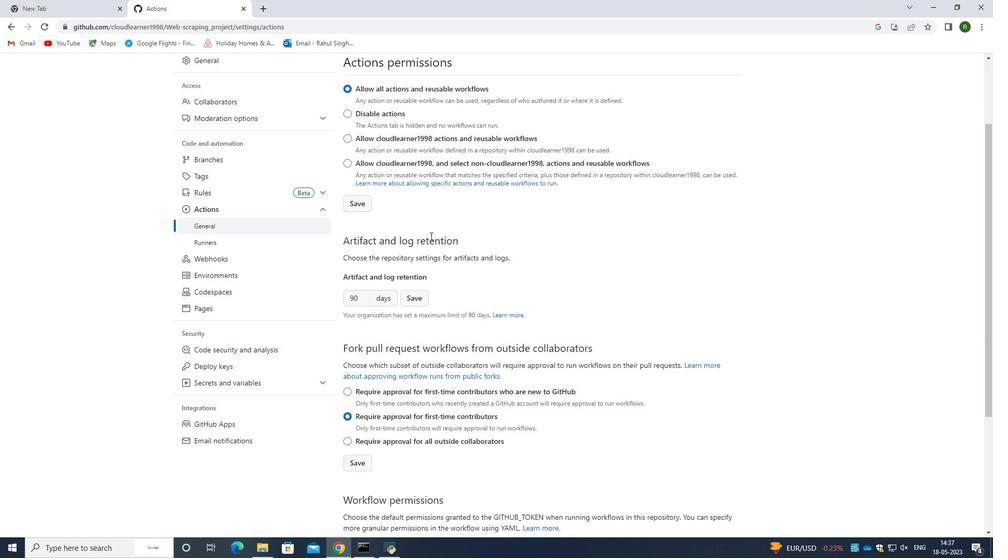 
Action: Mouse moved to (200, 136)
Screenshot: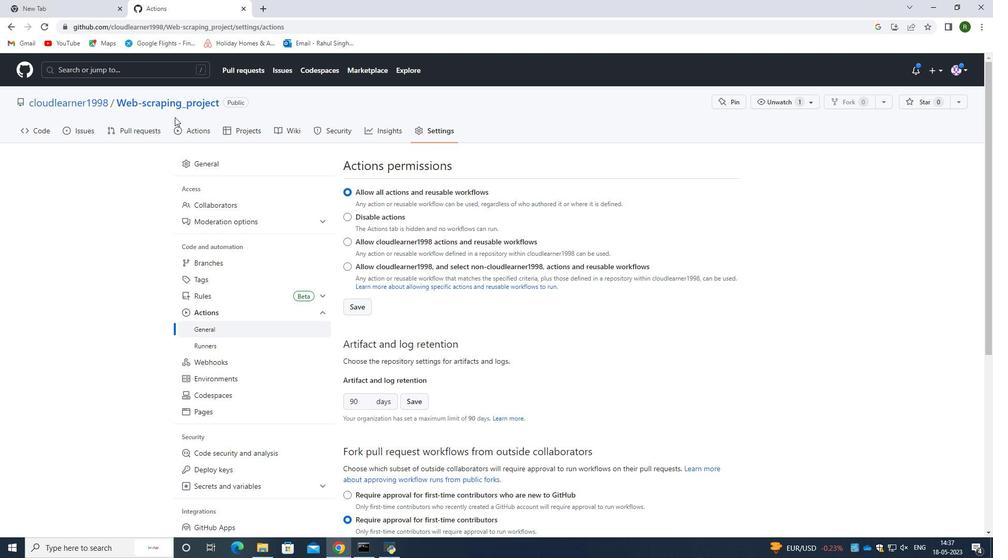 
Action: Mouse pressed left at (200, 136)
Screenshot: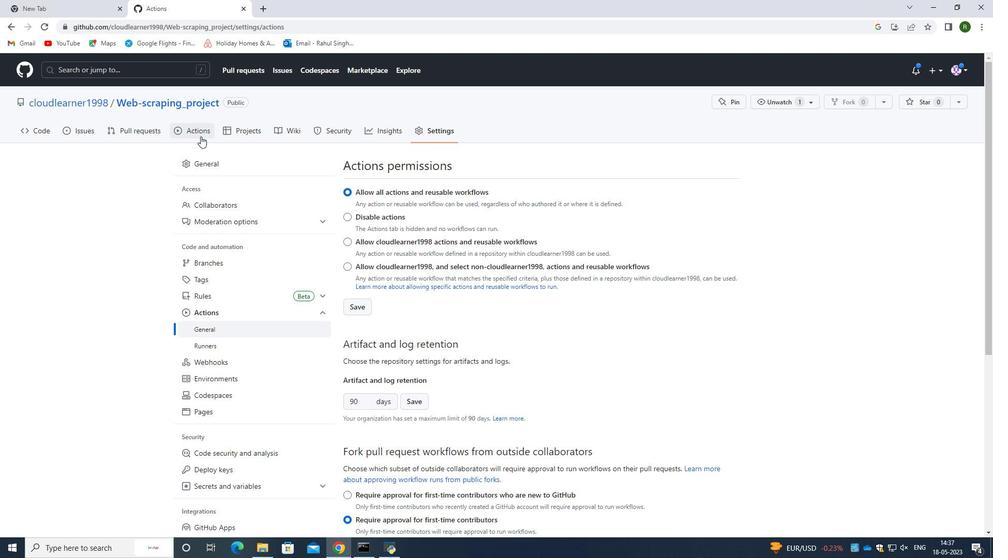 
Action: Mouse moved to (437, 267)
Screenshot: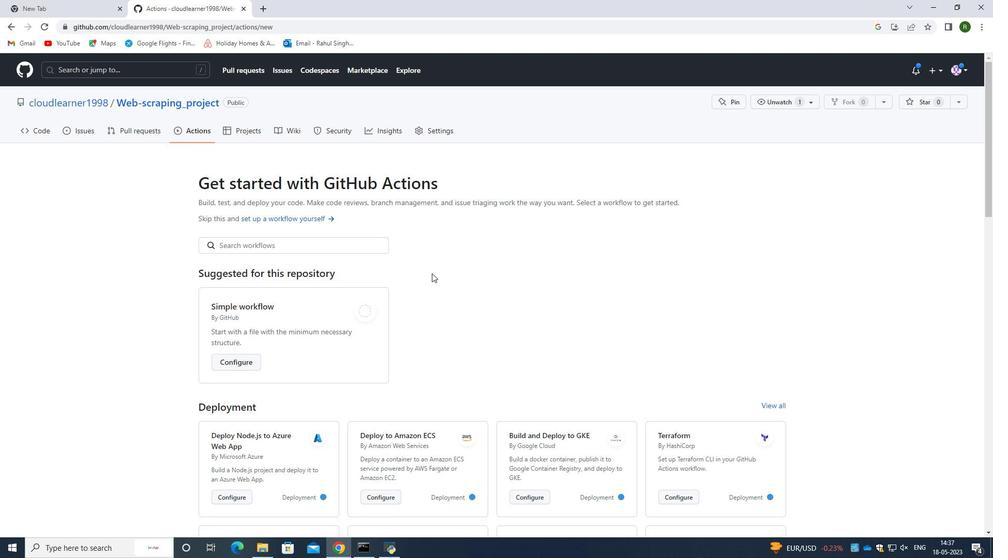 
Action: Mouse scrolled (437, 267) with delta (0, 0)
Screenshot: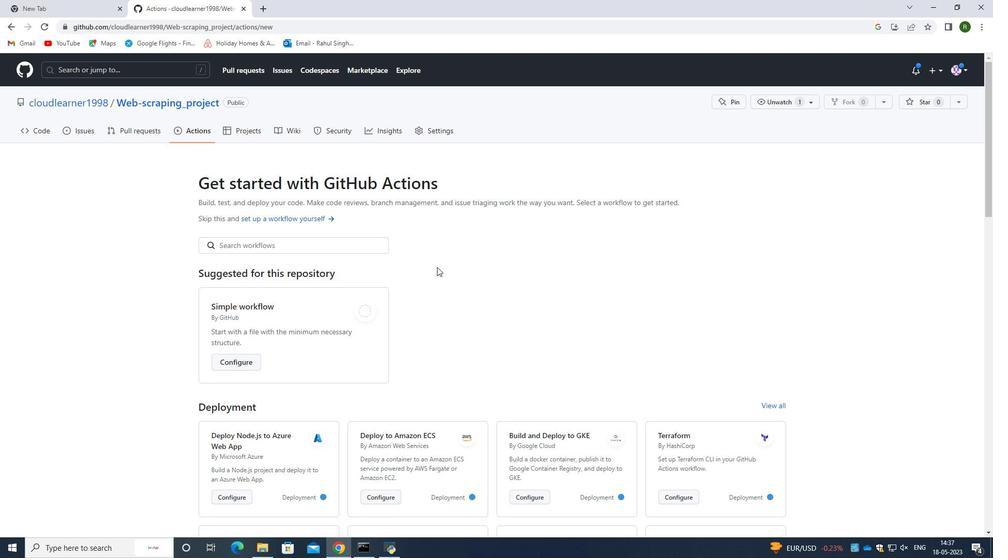 
Action: Mouse moved to (275, 352)
Screenshot: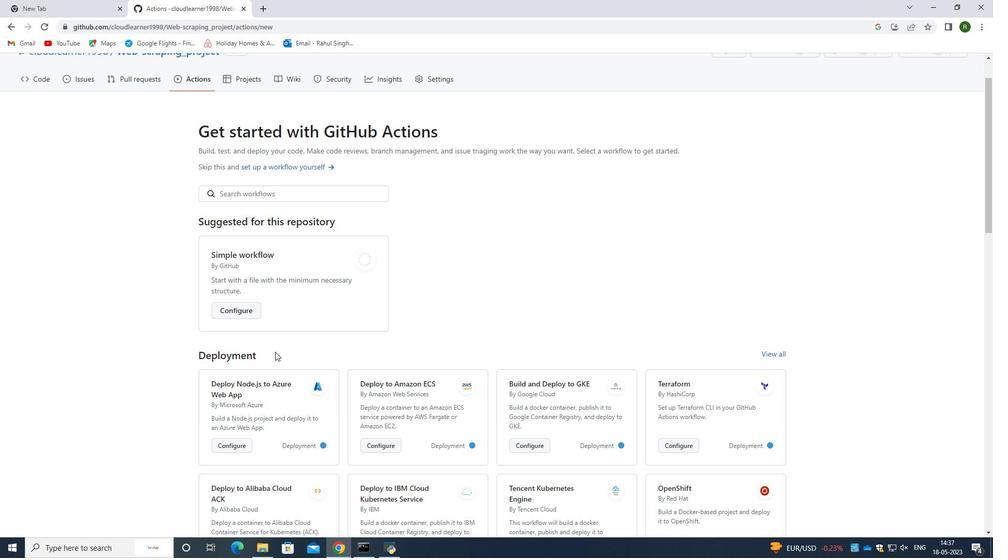 
Action: Mouse scrolled (275, 351) with delta (0, 0)
Screenshot: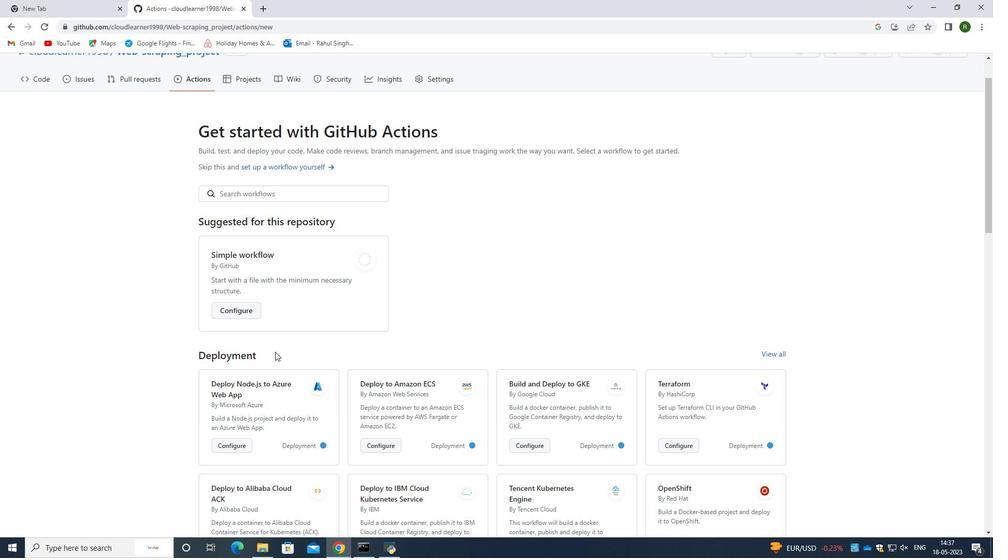 
Action: Mouse scrolled (275, 351) with delta (0, 0)
Screenshot: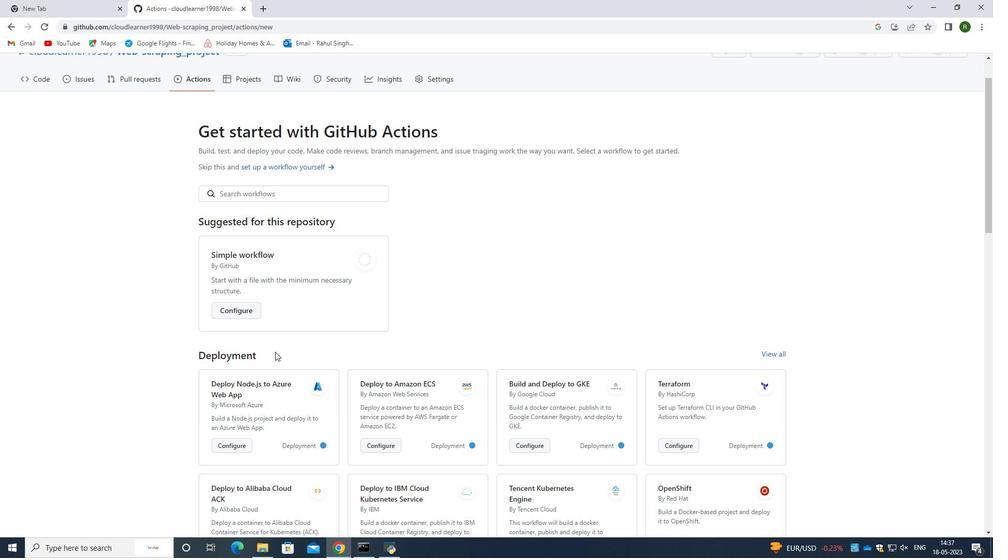 
Action: Mouse scrolled (275, 351) with delta (0, 0)
Screenshot: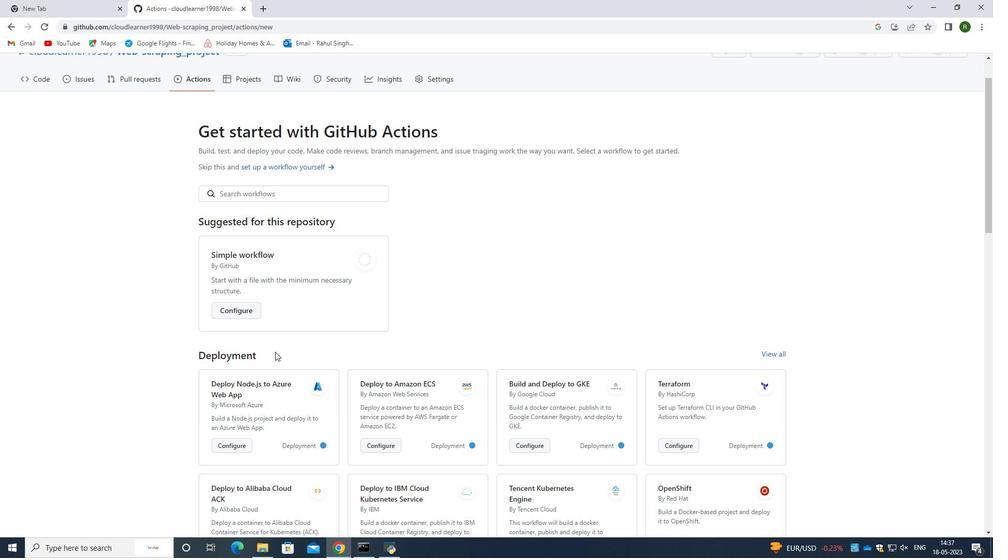 
Action: Mouse scrolled (275, 351) with delta (0, 0)
Screenshot: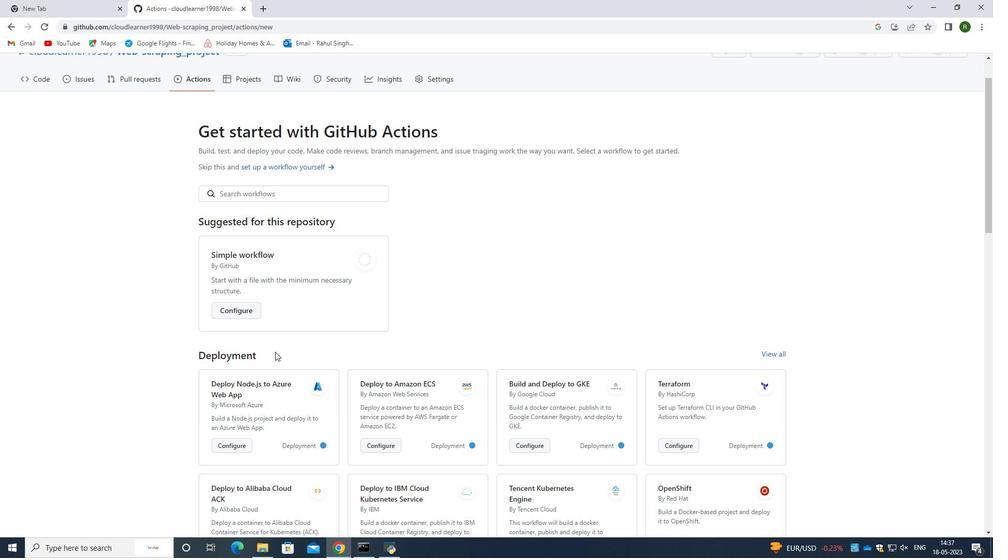 
Action: Mouse moved to (275, 342)
Screenshot: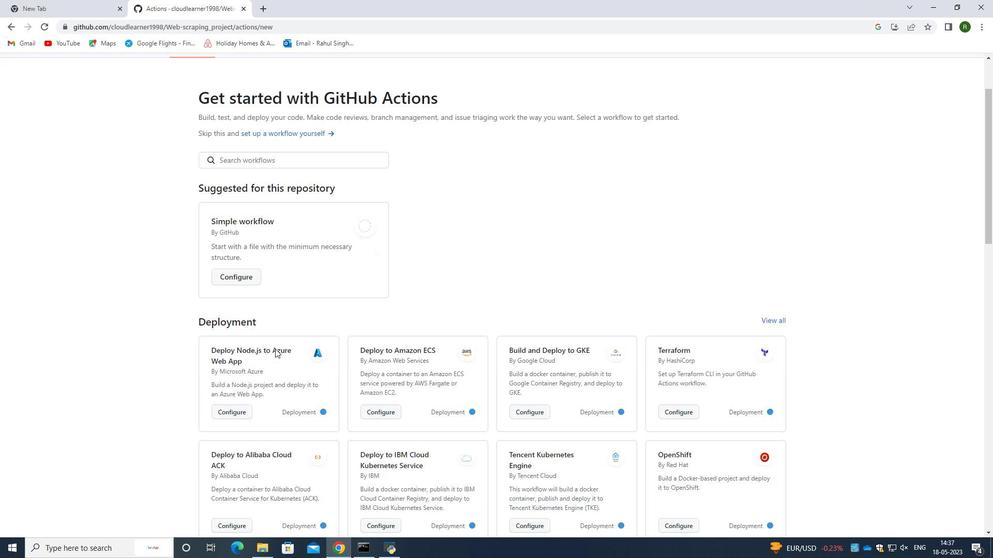
Action: Mouse scrolled (275, 341) with delta (0, 0)
Screenshot: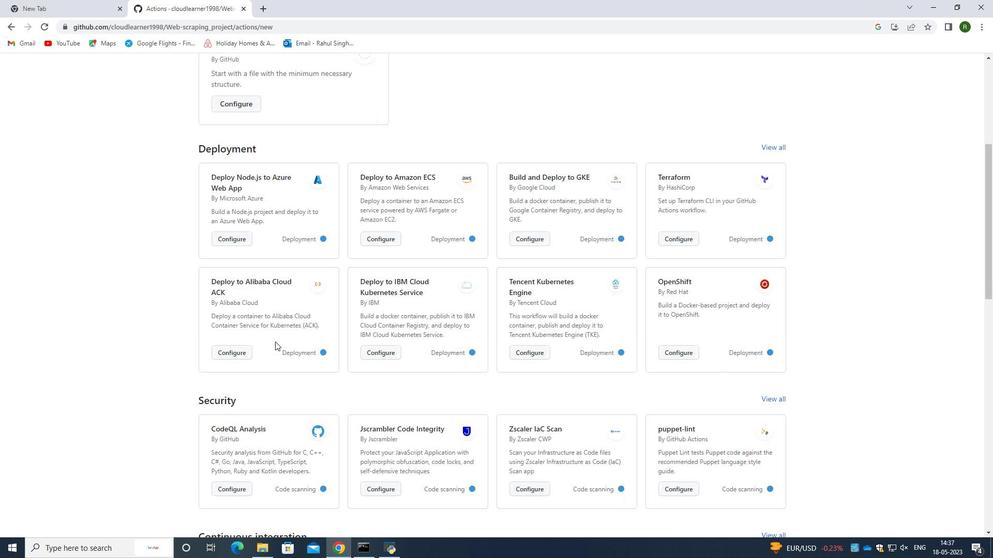 
Action: Mouse scrolled (275, 341) with delta (0, 0)
Screenshot: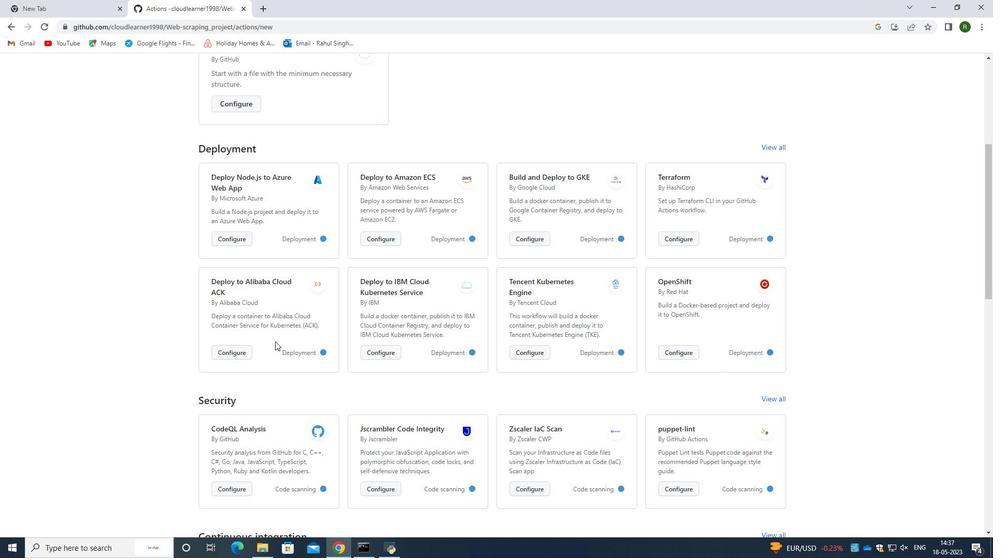 
Action: Mouse scrolled (275, 341) with delta (0, 0)
Screenshot: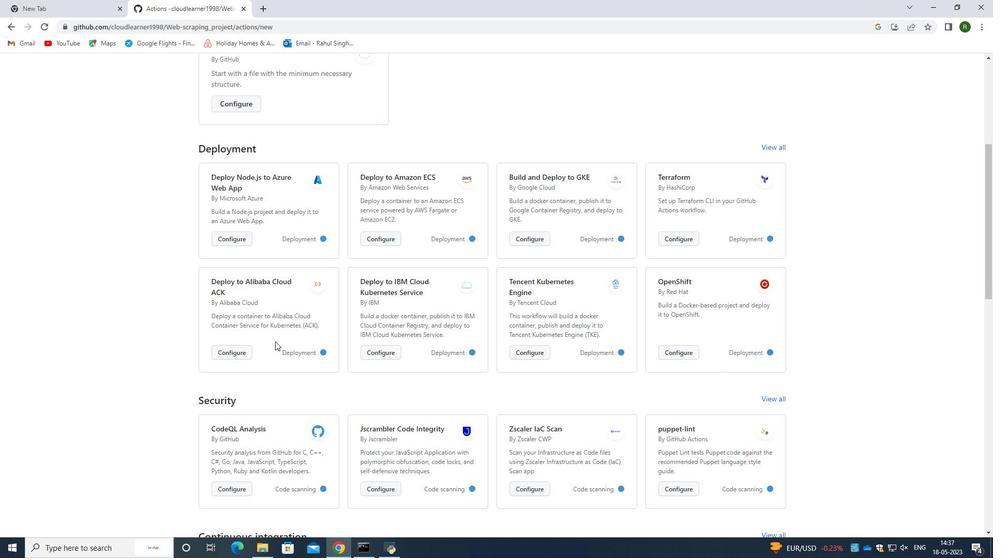 
Action: Mouse scrolled (275, 341) with delta (0, 0)
Screenshot: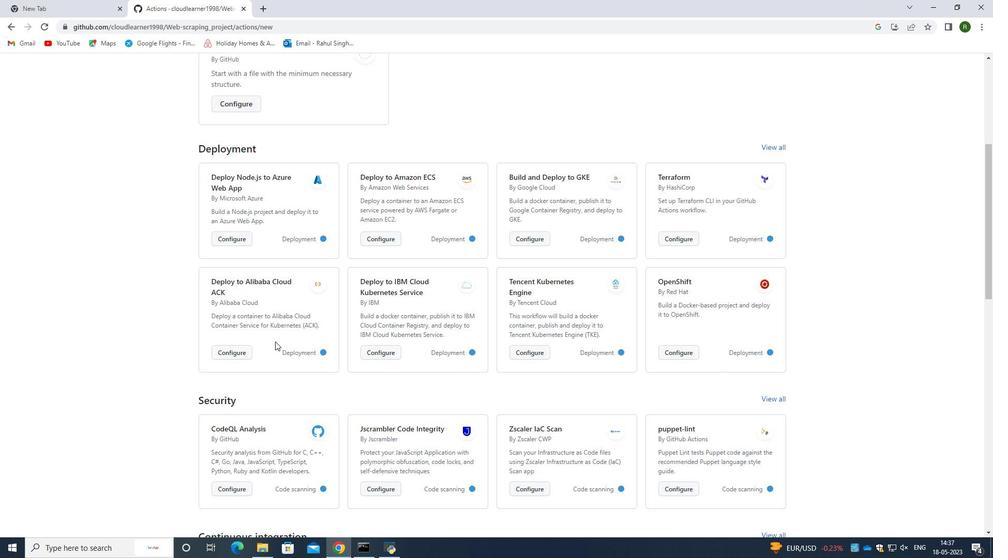 
Action: Mouse scrolled (275, 341) with delta (0, 0)
Screenshot: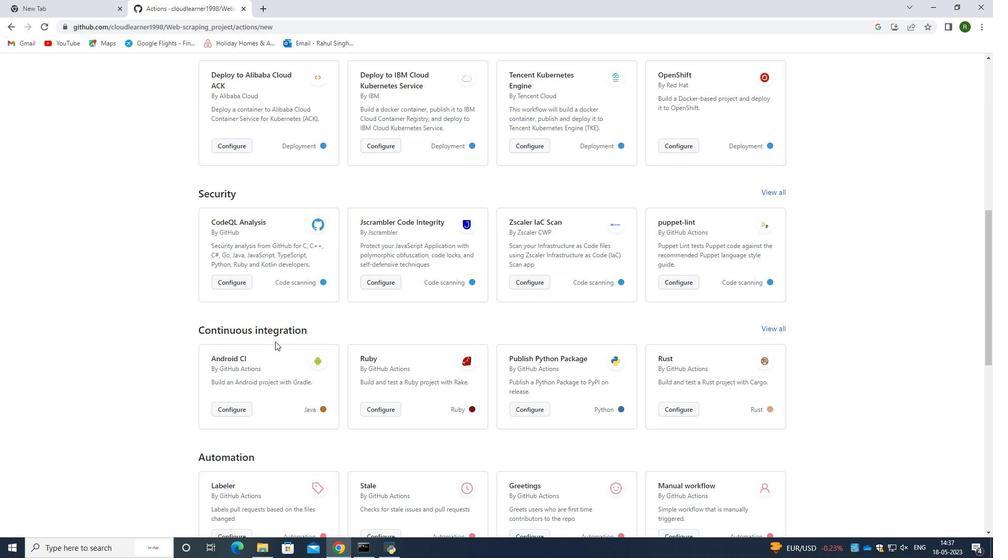 
Action: Mouse scrolled (275, 341) with delta (0, 0)
Screenshot: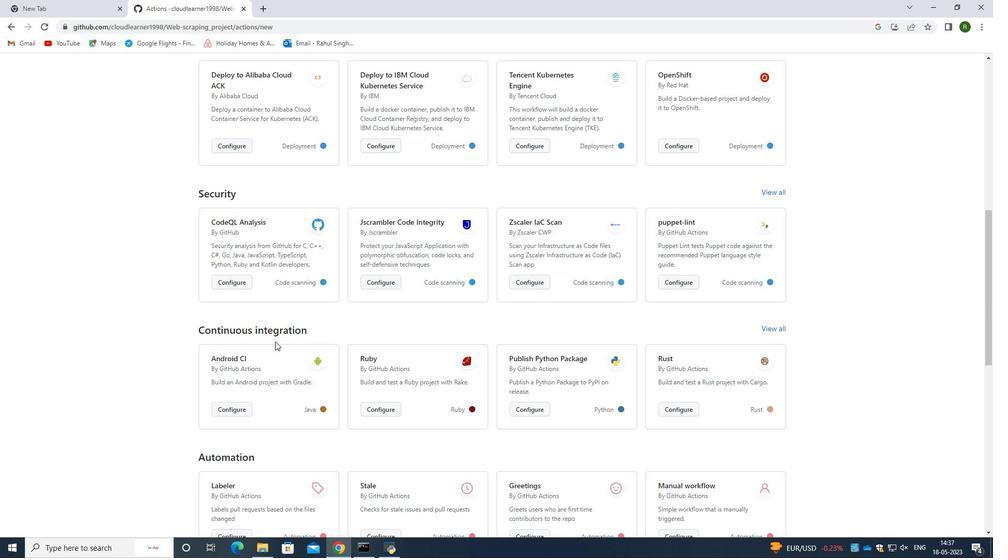
Action: Mouse moved to (278, 333)
Screenshot: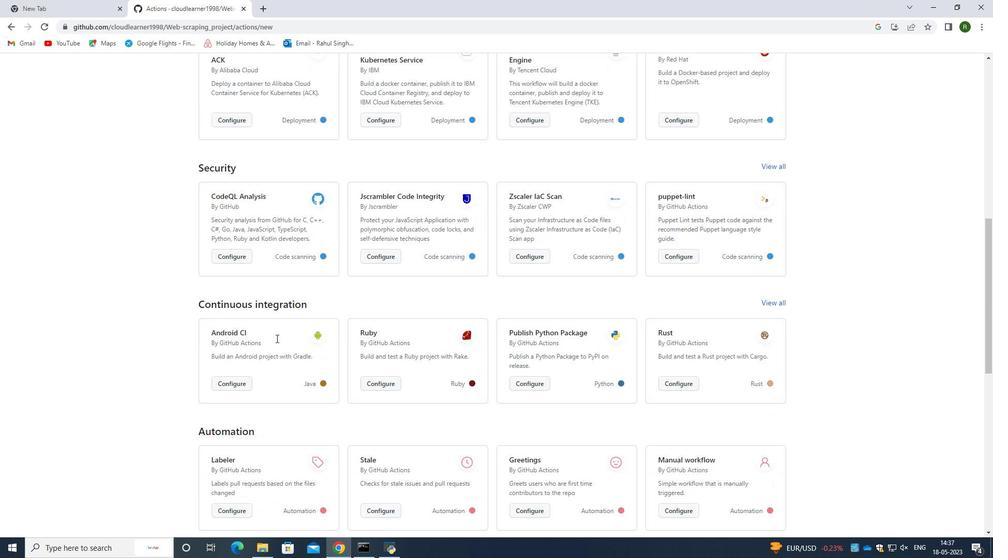 
Action: Mouse scrolled (278, 334) with delta (0, 0)
Screenshot: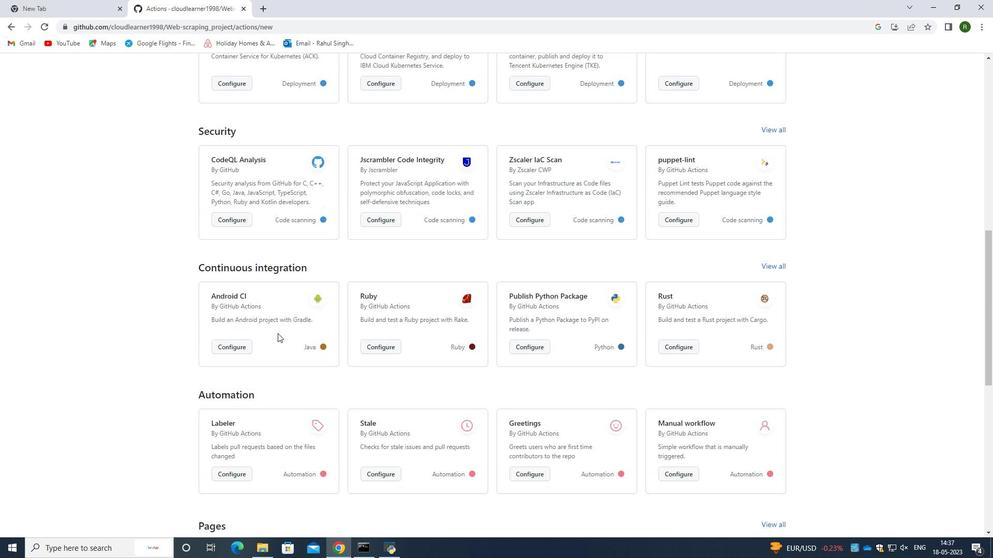 
Action: Mouse scrolled (278, 334) with delta (0, 0)
Screenshot: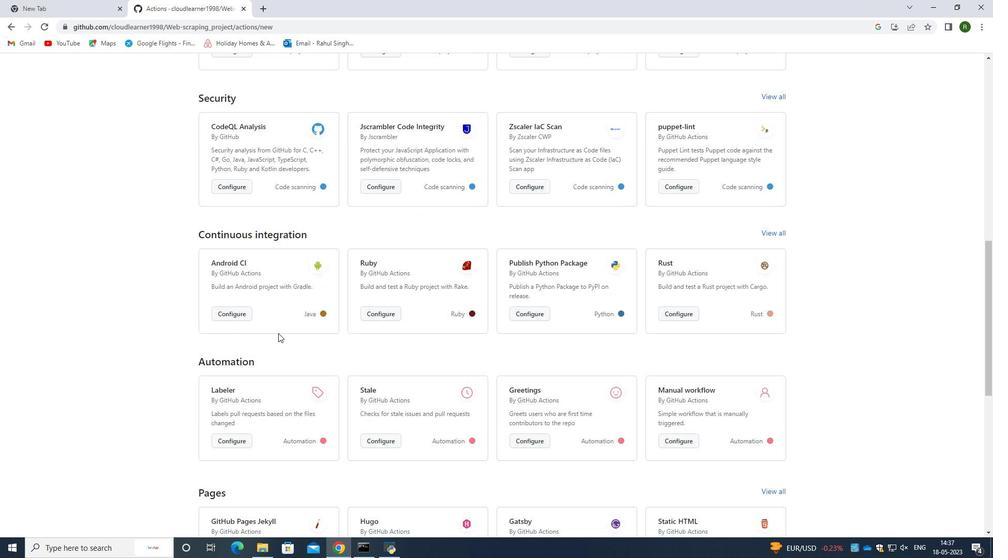 
Action: Mouse scrolled (278, 334) with delta (0, 0)
Screenshot: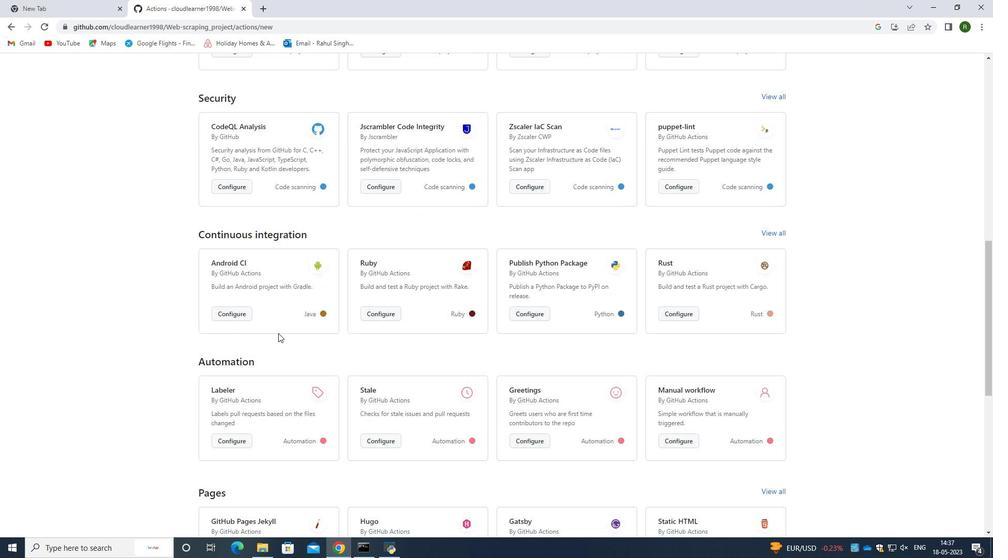 
Action: Mouse scrolled (278, 334) with delta (0, 0)
Screenshot: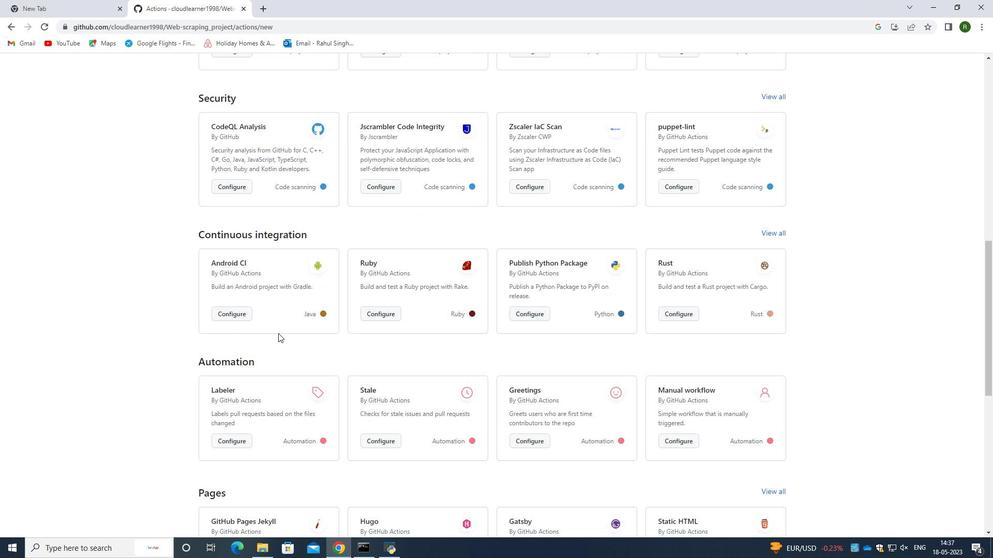 
Action: Mouse scrolled (278, 334) with delta (0, 0)
Screenshot: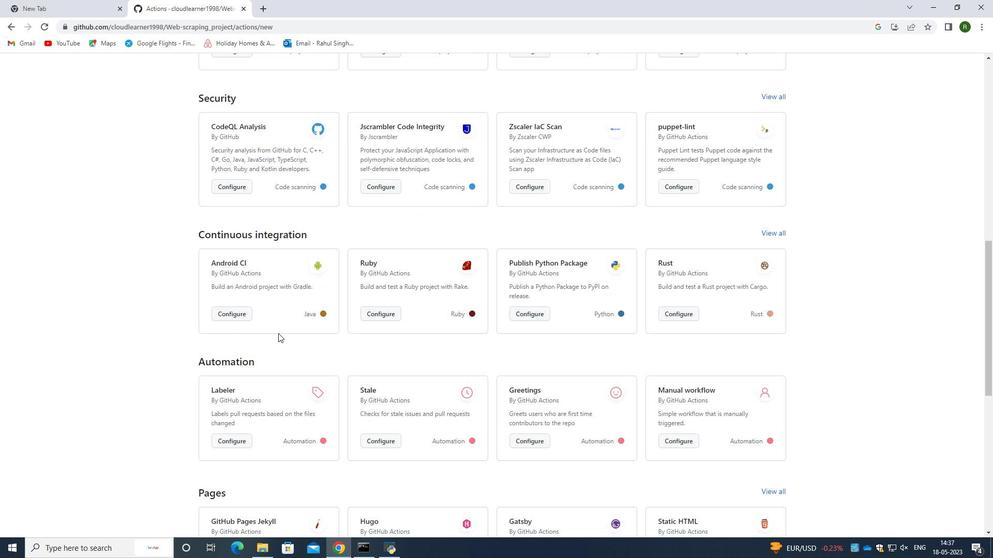 
Action: Mouse scrolled (278, 334) with delta (0, 0)
Screenshot: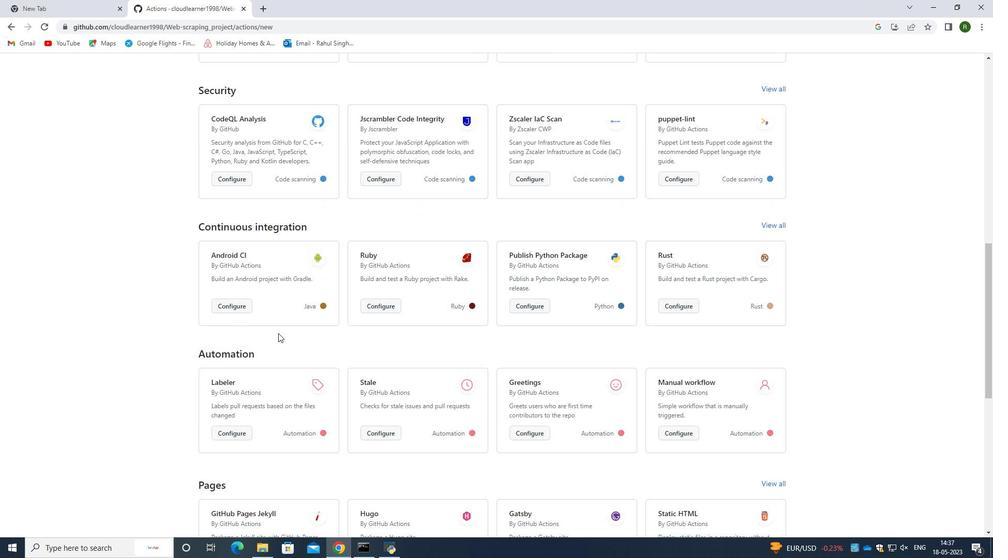 
Action: Mouse scrolled (278, 334) with delta (0, 0)
Screenshot: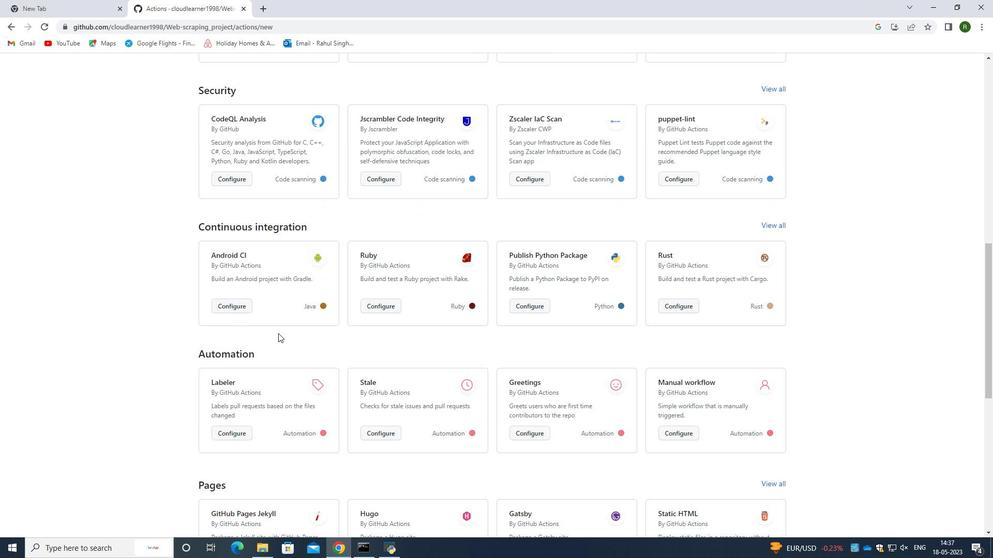 
Action: Mouse scrolled (278, 334) with delta (0, 0)
Screenshot: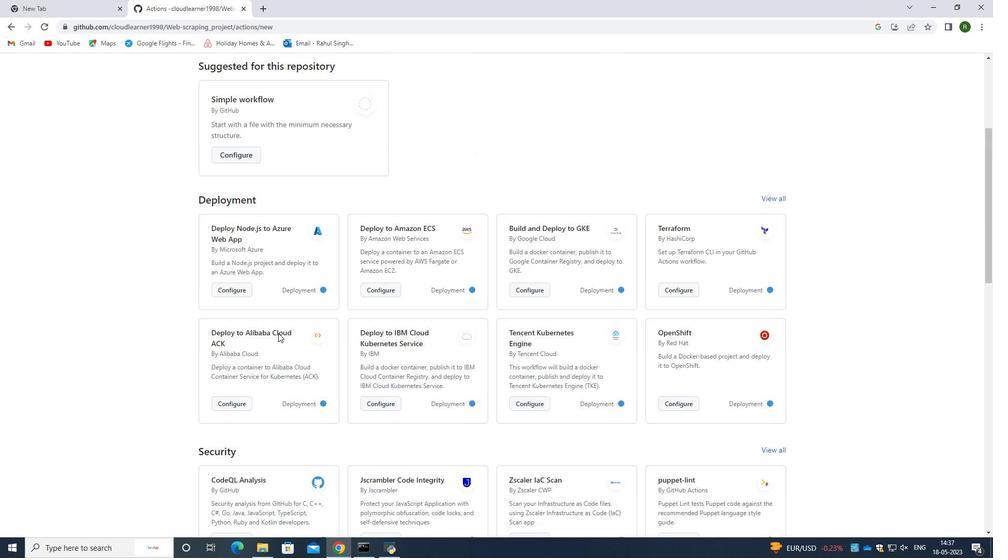 
Action: Mouse scrolled (278, 334) with delta (0, 0)
Screenshot: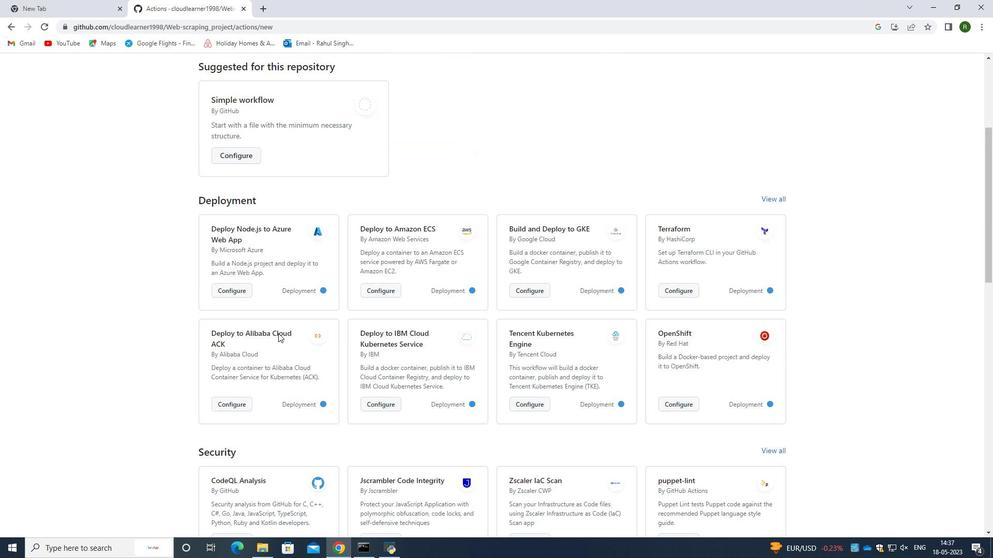 
Action: Mouse scrolled (278, 334) with delta (0, 0)
Screenshot: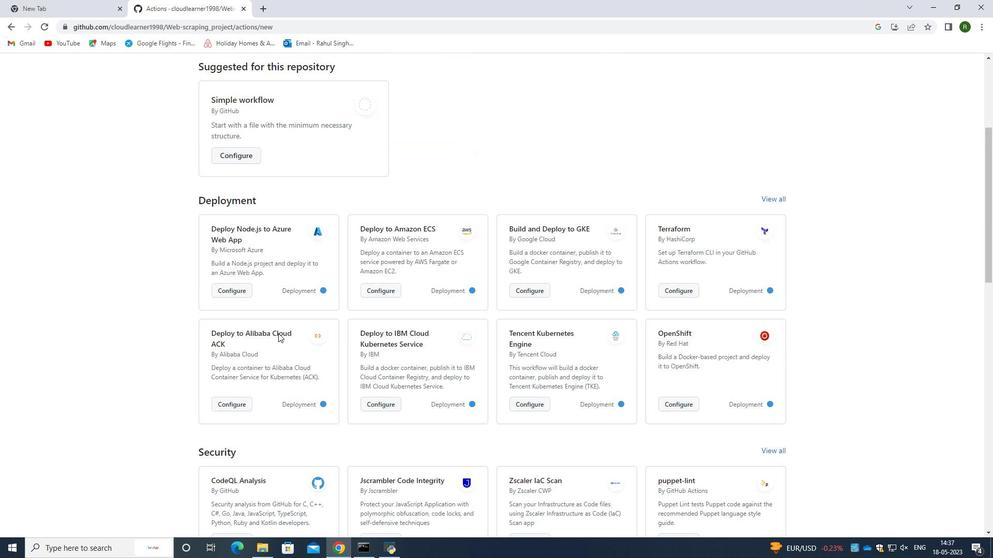 
Action: Mouse scrolled (278, 334) with delta (0, 0)
Screenshot: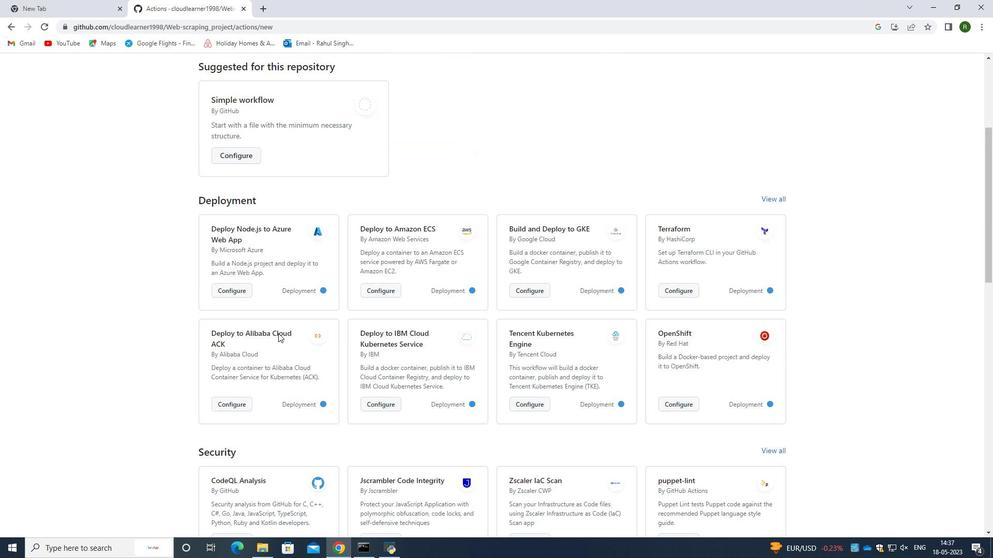 
Action: Mouse scrolled (278, 334) with delta (0, 0)
Screenshot: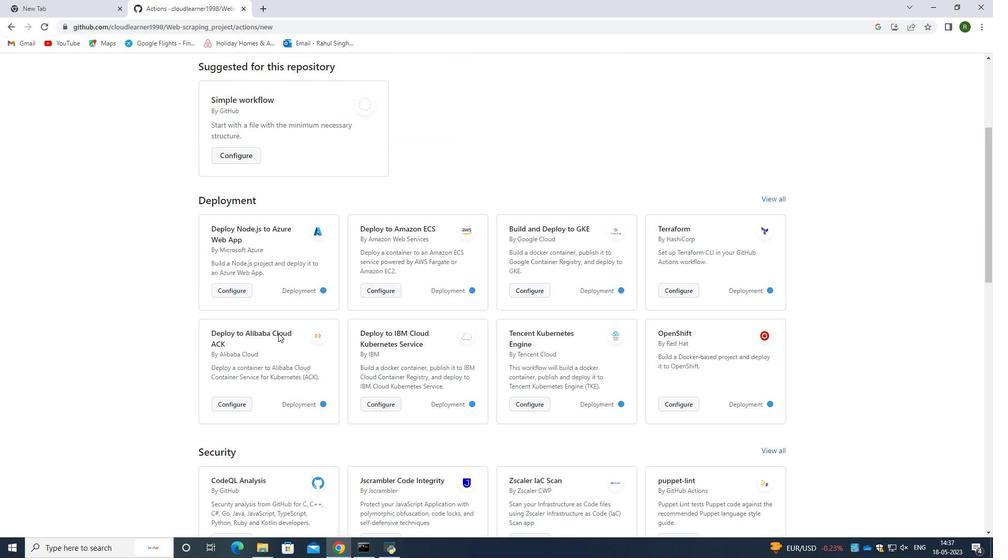 
Action: Mouse moved to (276, 217)
Screenshot: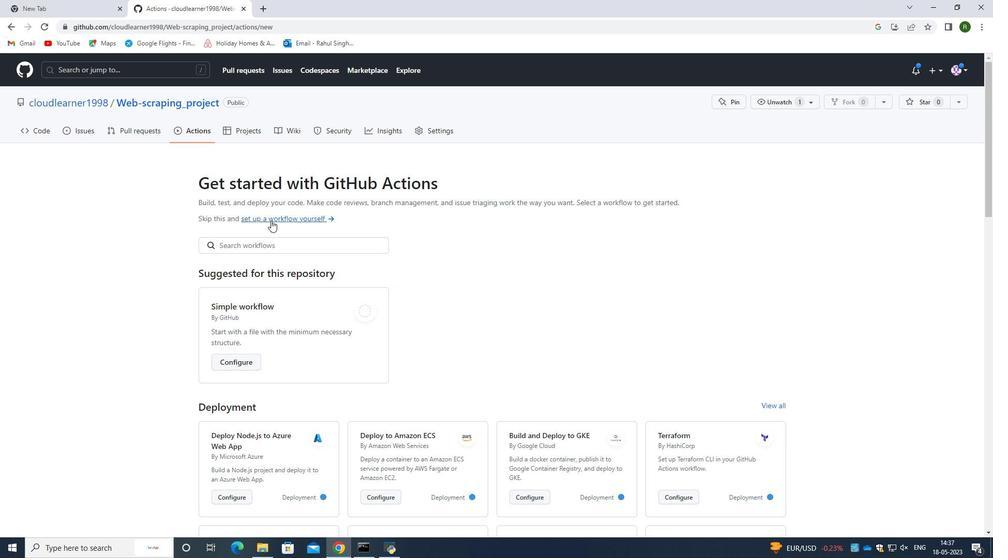 
Action: Mouse pressed left at (276, 217)
Screenshot: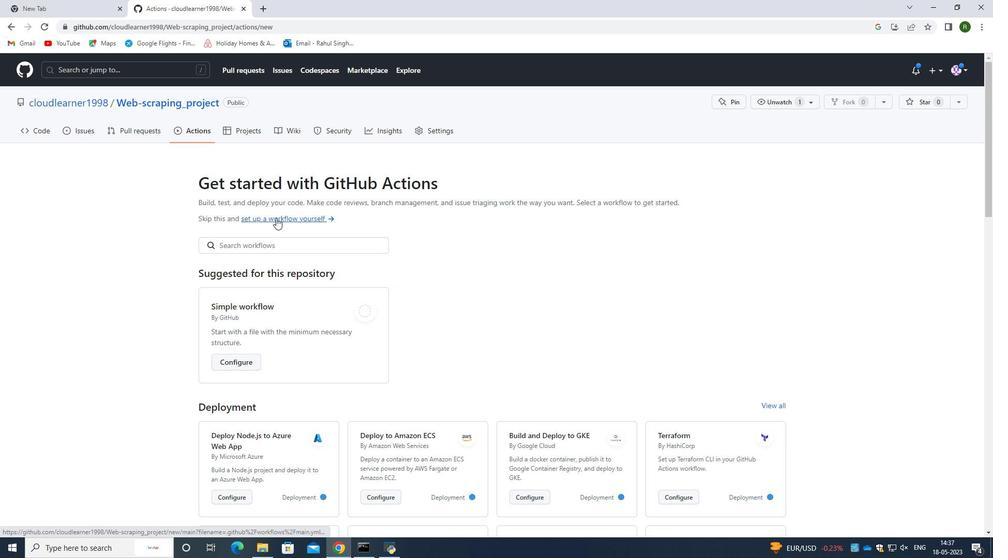 
Action: Mouse moved to (8, 26)
Screenshot: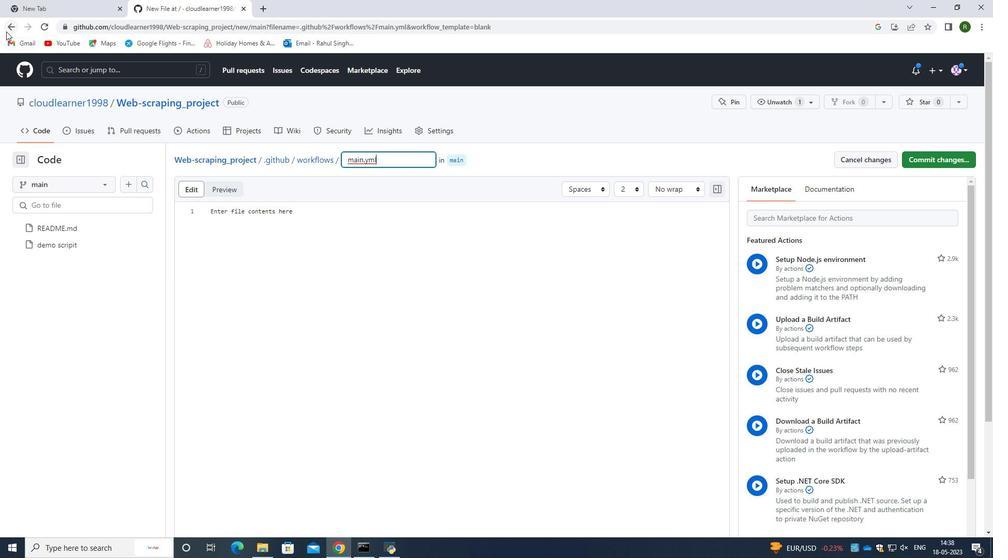 
Action: Mouse pressed left at (8, 26)
Screenshot: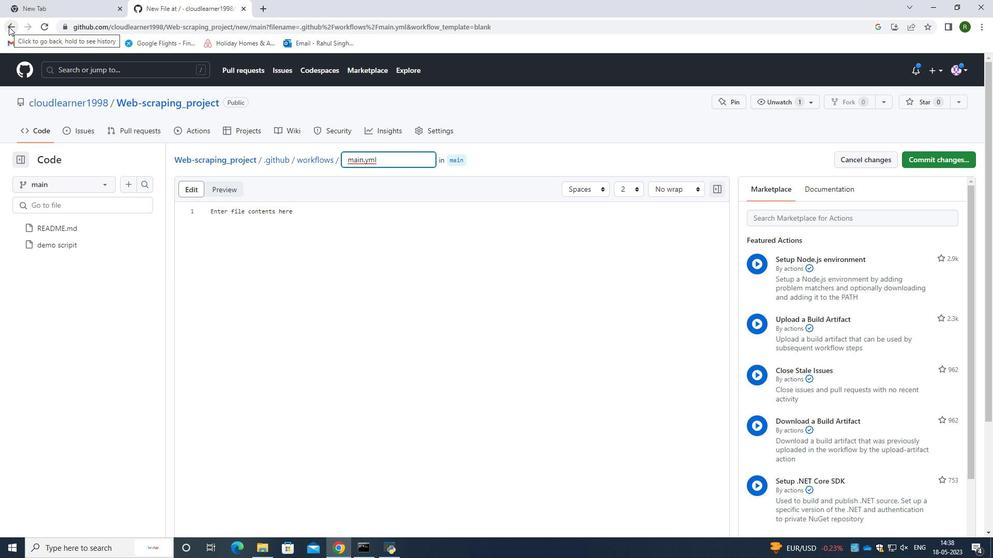 
Action: Mouse moved to (264, 7)
Screenshot: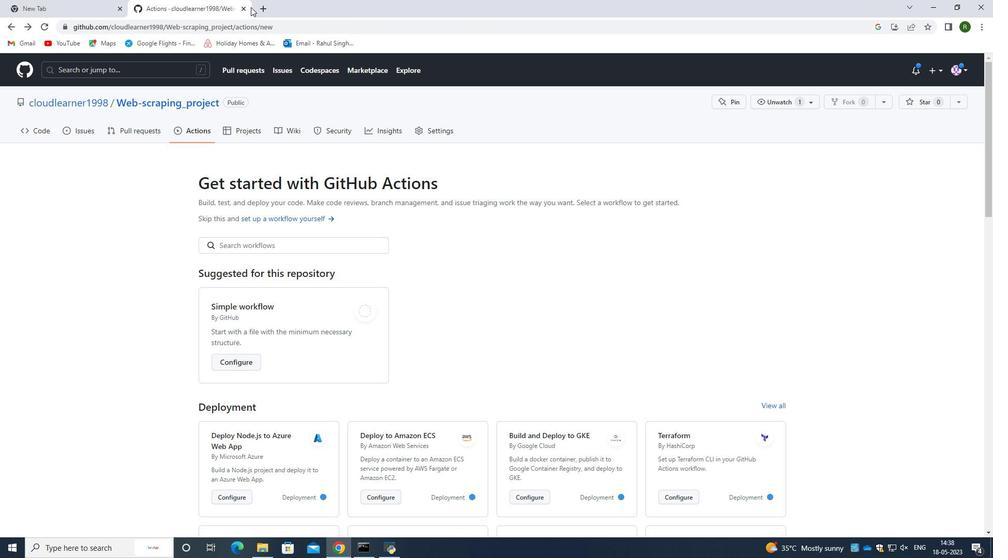 
Action: Mouse pressed left at (264, 7)
Screenshot: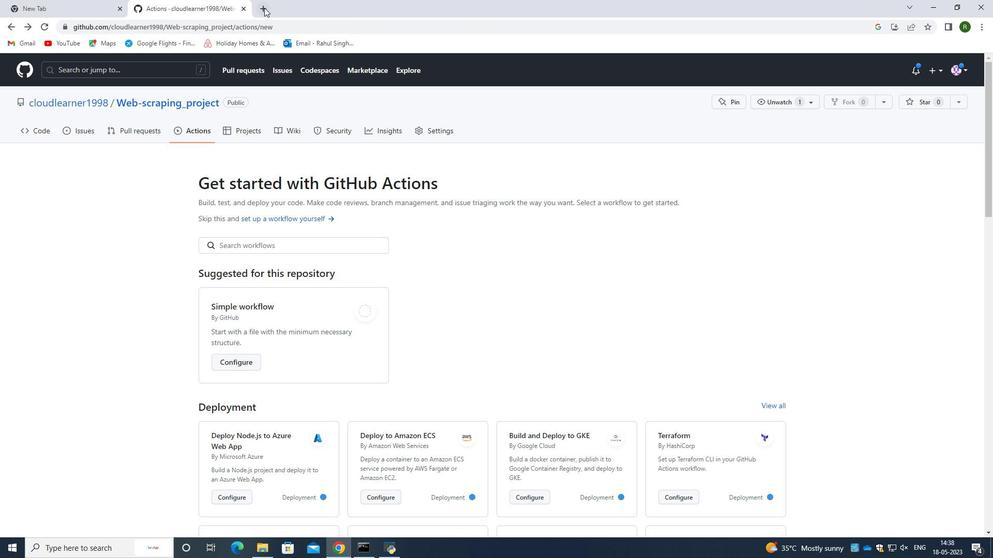 
Action: Mouse moved to (218, 25)
Screenshot: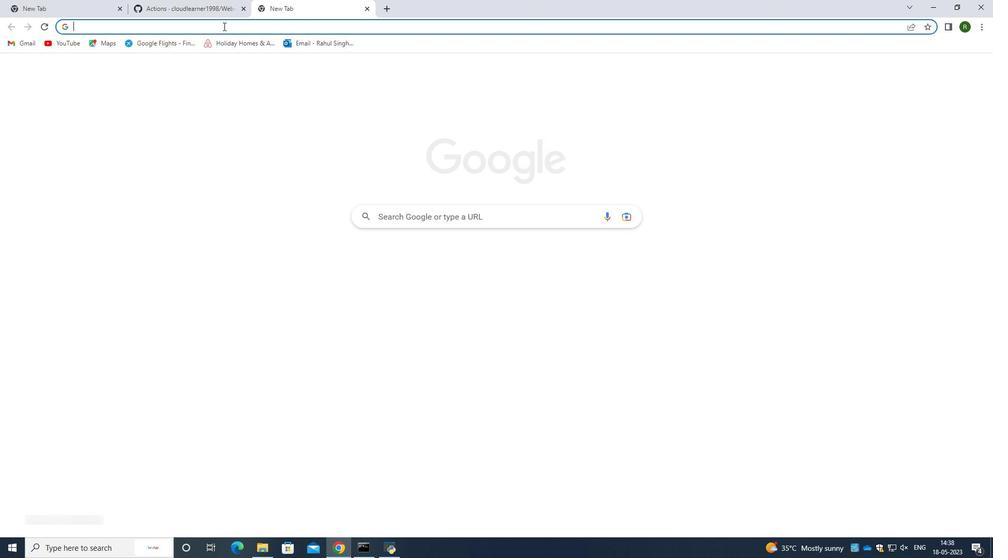
Action: Key pressed how<Key.space>to<Key.space>use<Key.space>fi<Key.backspace><Key.backspace>git<Key.backspace><Key.backspace><Key.backspace><Key.backspace>git<Key.space>hub<Key.space>actions<Key.space>to<Key.space>schedule<Key.space>and<Key.space>automate<Key.space>data<Key.space>collection<Key.space>pross<Key.enter>
Screenshot: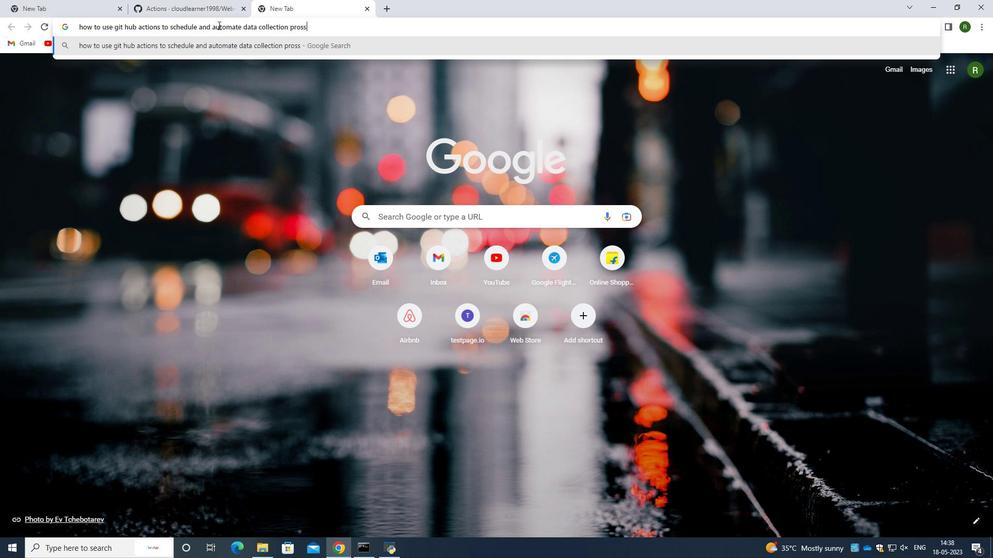 
Action: Mouse moved to (299, 169)
Screenshot: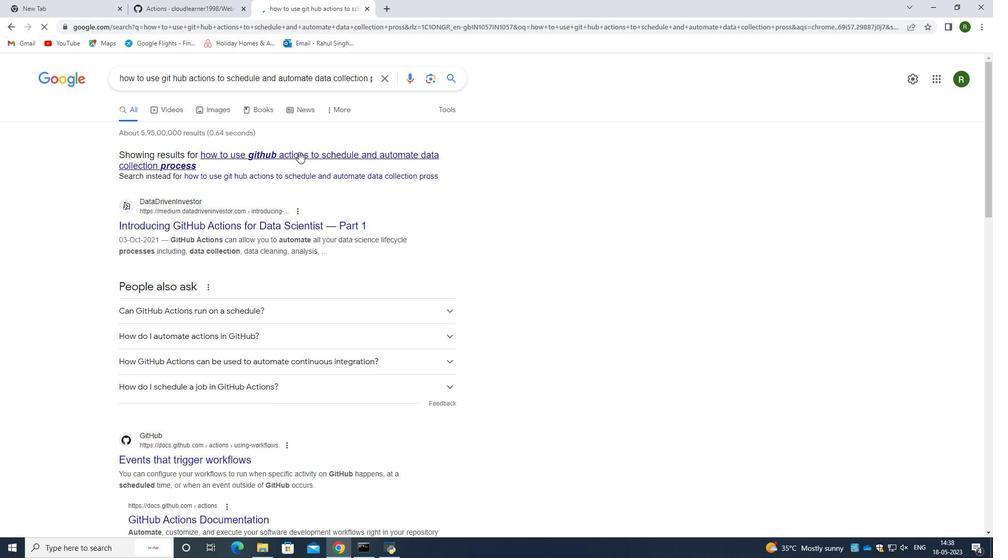 
Action: Mouse scrolled (299, 168) with delta (0, 0)
Screenshot: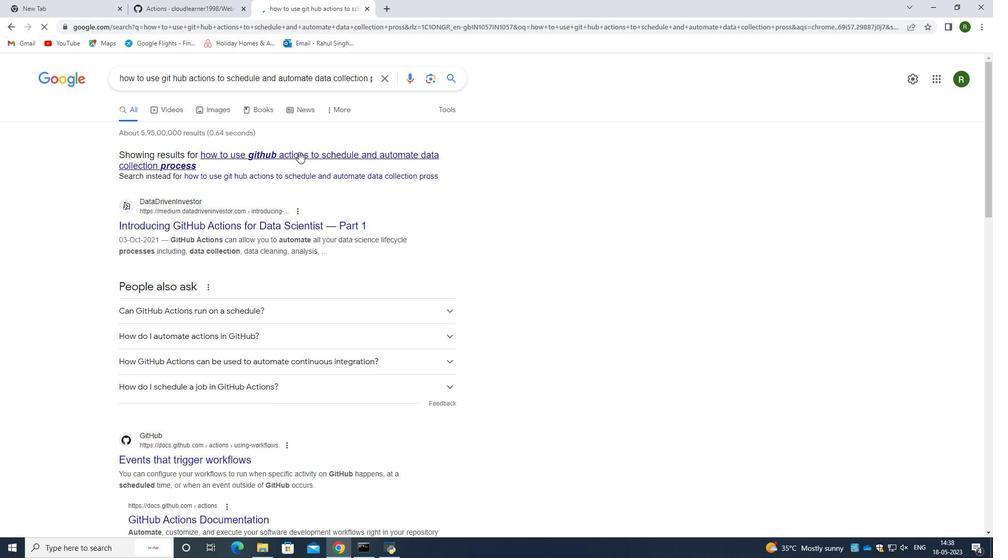 
Action: Mouse moved to (294, 161)
Screenshot: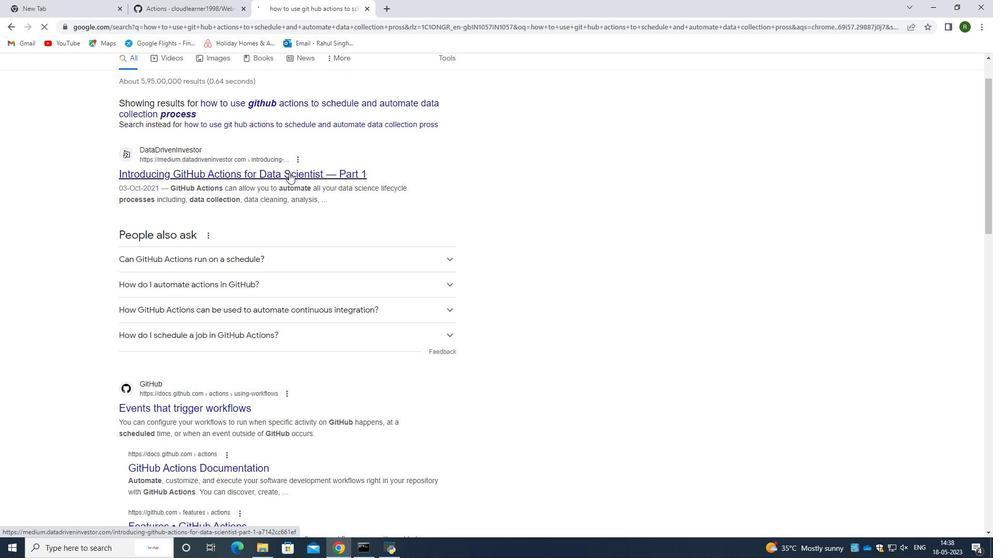 
Action: Mouse scrolled (294, 161) with delta (0, 0)
Screenshot: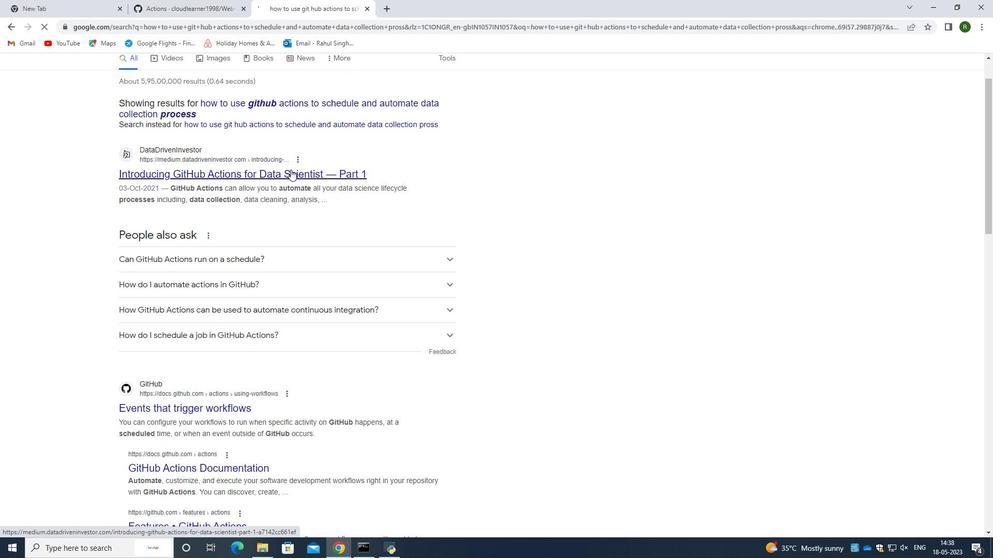 
Action: Mouse scrolled (294, 161) with delta (0, 0)
Screenshot: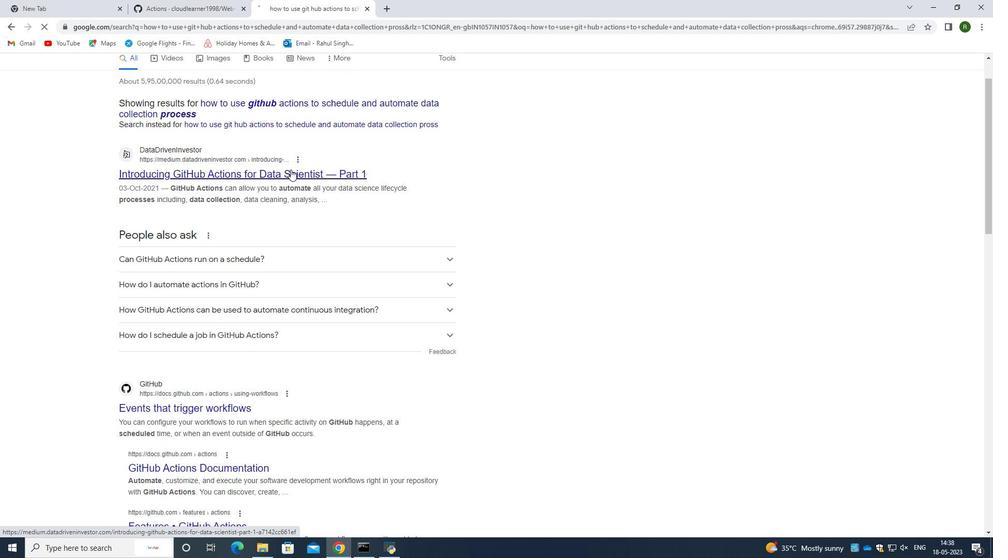 
Action: Mouse moved to (294, 161)
Screenshot: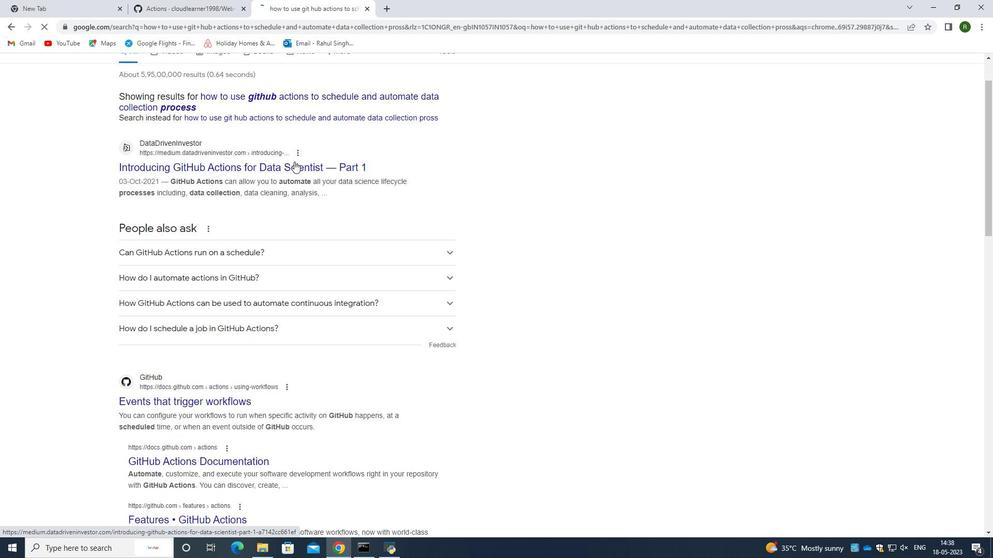 
Action: Mouse scrolled (294, 161) with delta (0, 0)
Screenshot: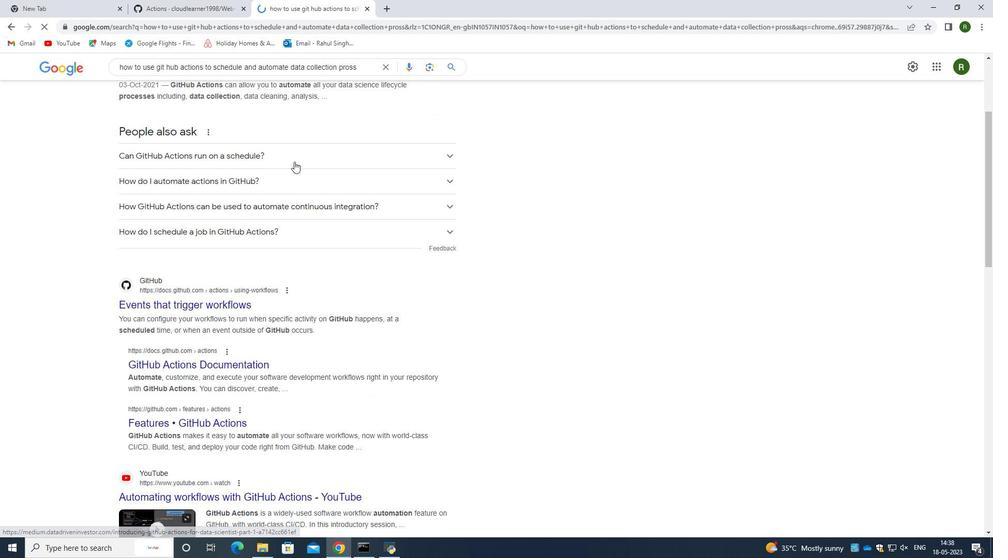 
Action: Mouse moved to (294, 161)
Screenshot: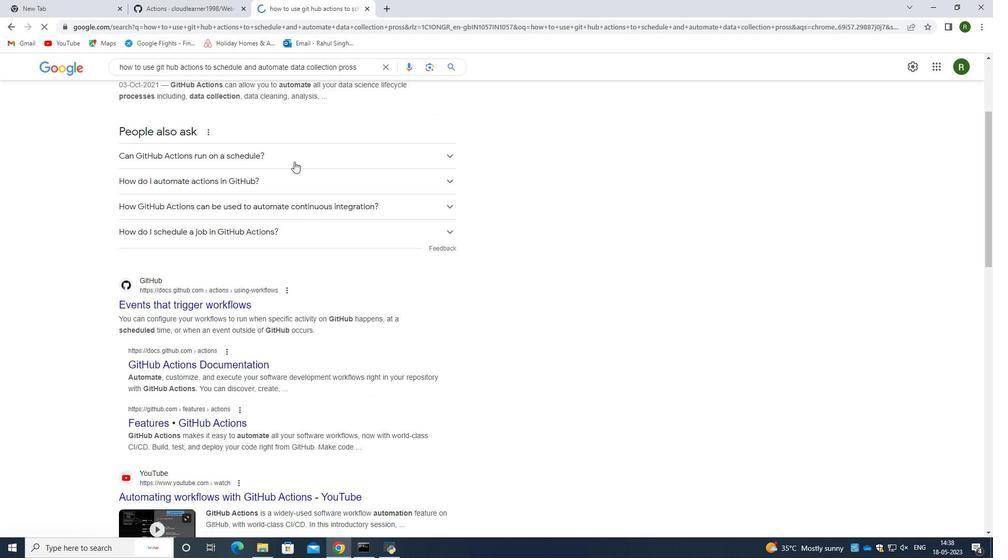 
Action: Mouse scrolled (294, 161) with delta (0, 0)
Screenshot: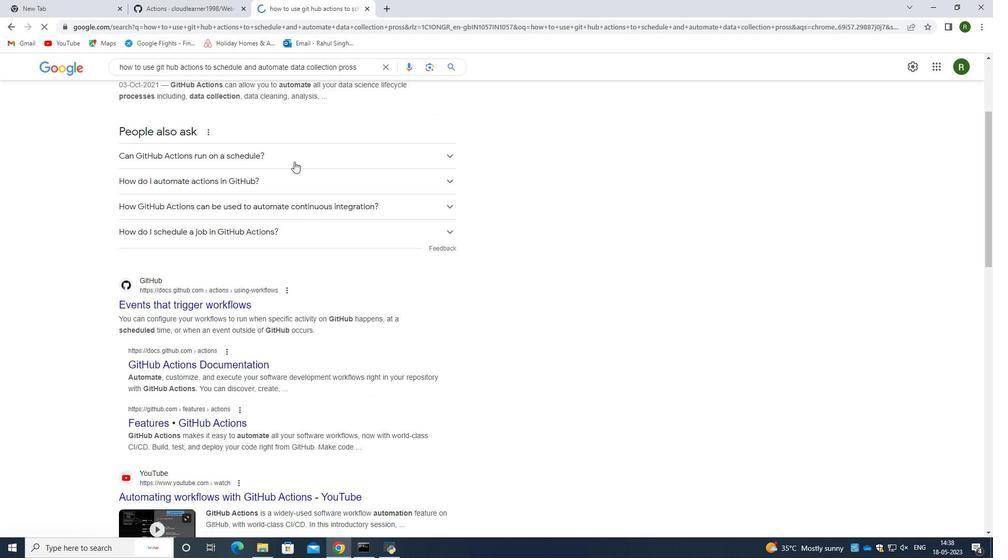 
Action: Mouse moved to (295, 164)
Screenshot: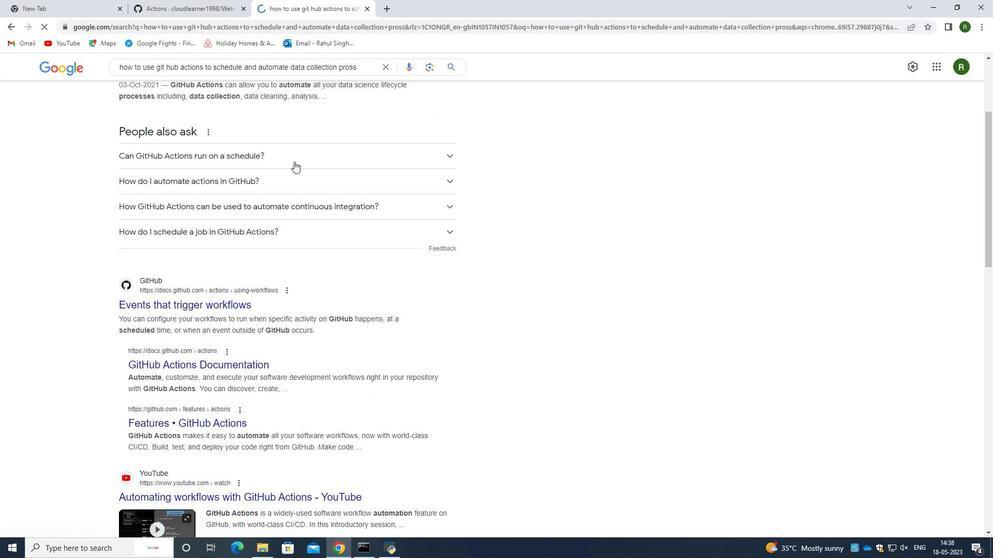 
Action: Mouse scrolled (295, 164) with delta (0, 0)
Screenshot: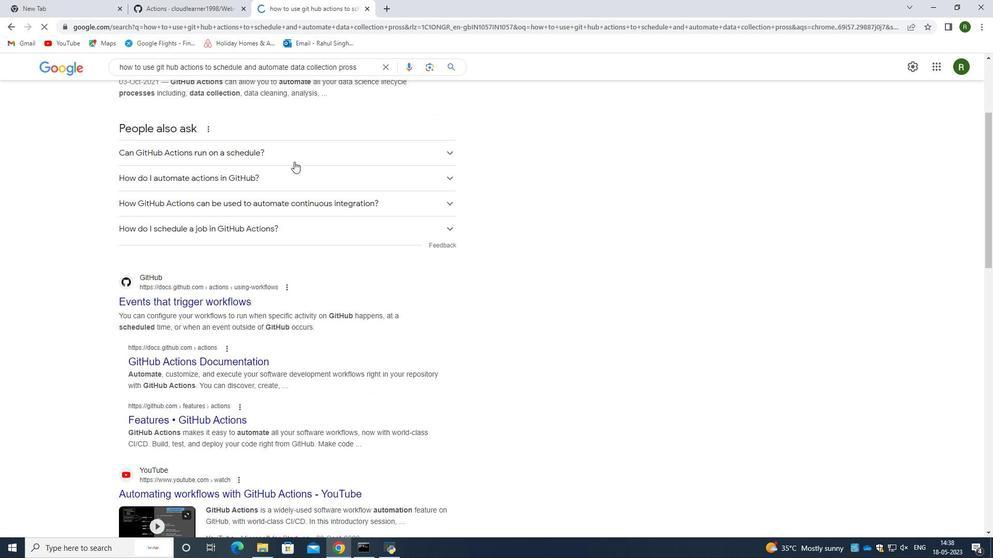 
Action: Mouse moved to (207, 209)
Screenshot: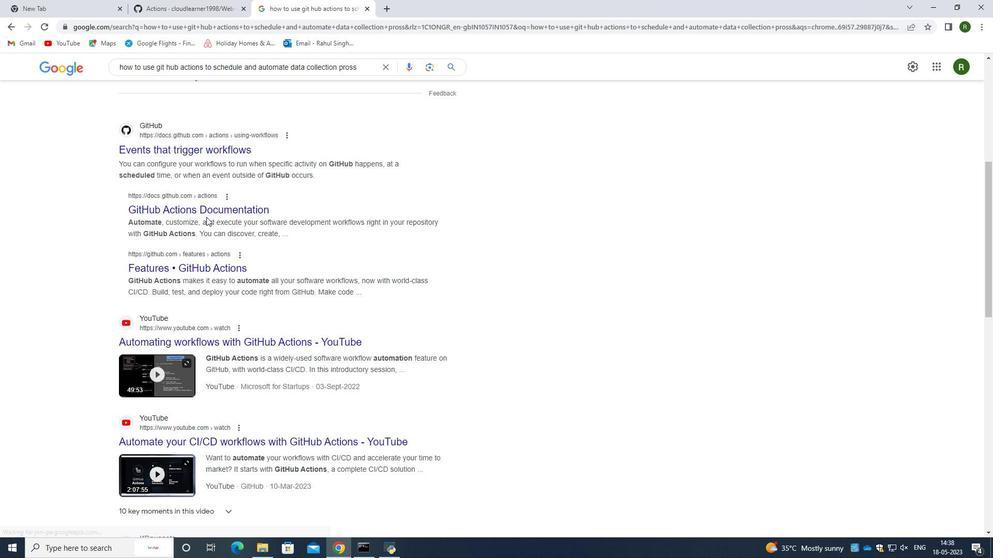 
Action: Mouse pressed left at (207, 209)
Screenshot: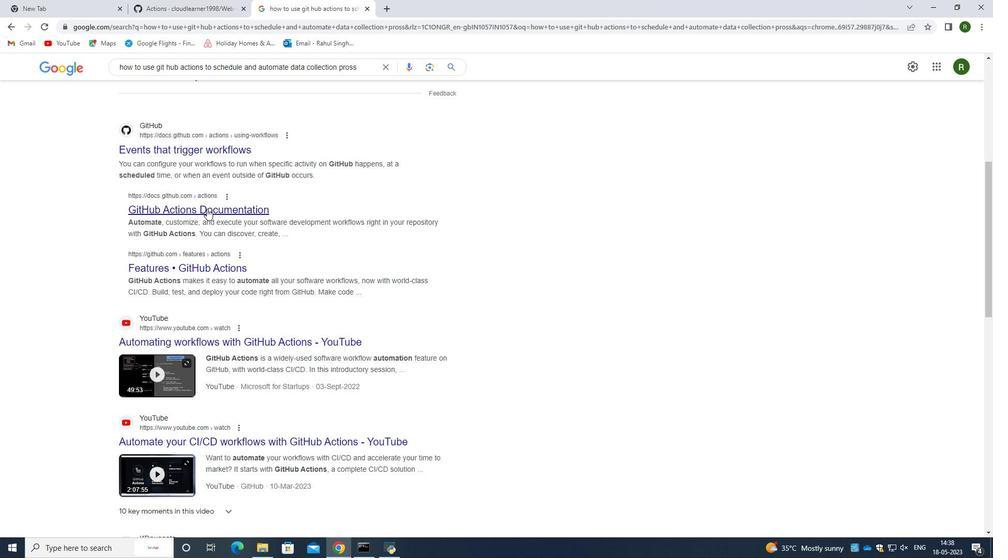 
Action: Mouse moved to (309, 206)
Screenshot: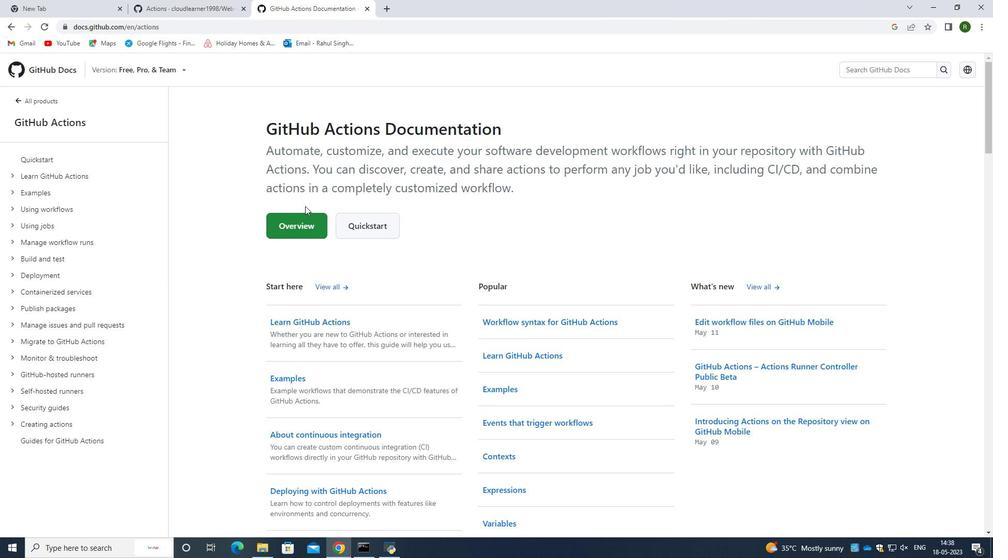 
Action: Mouse scrolled (309, 205) with delta (0, 0)
Screenshot: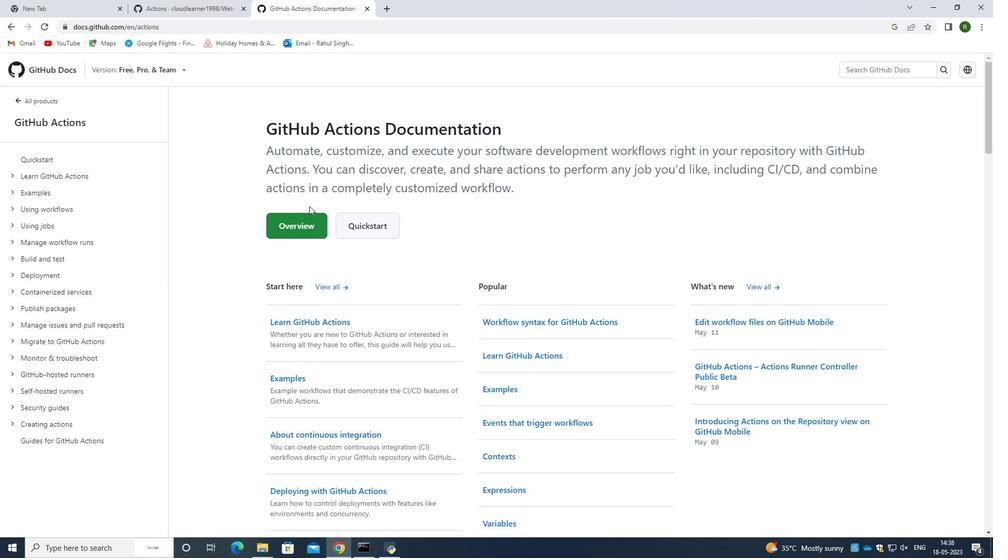 
Action: Mouse scrolled (309, 205) with delta (0, 0)
Screenshot: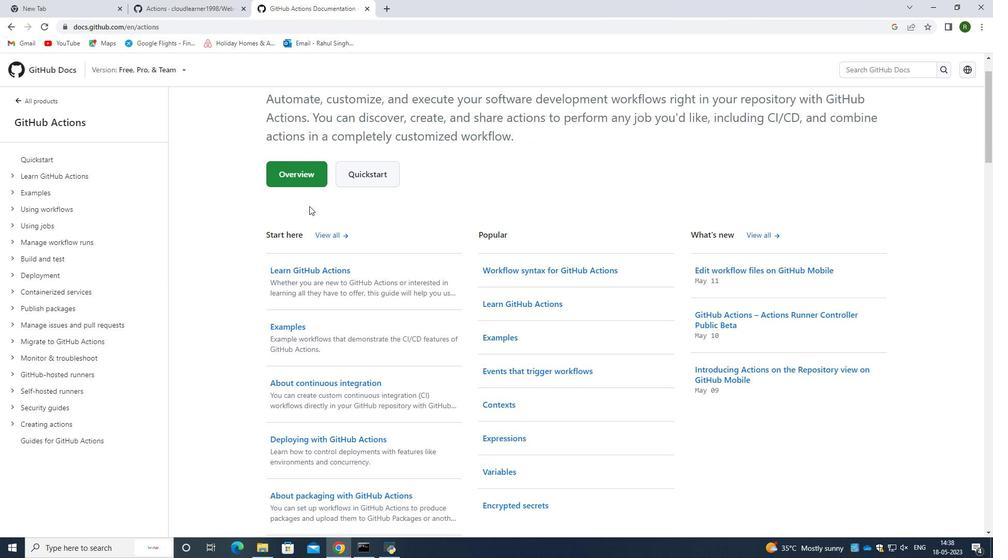 
Action: Mouse scrolled (309, 205) with delta (0, 0)
Screenshot: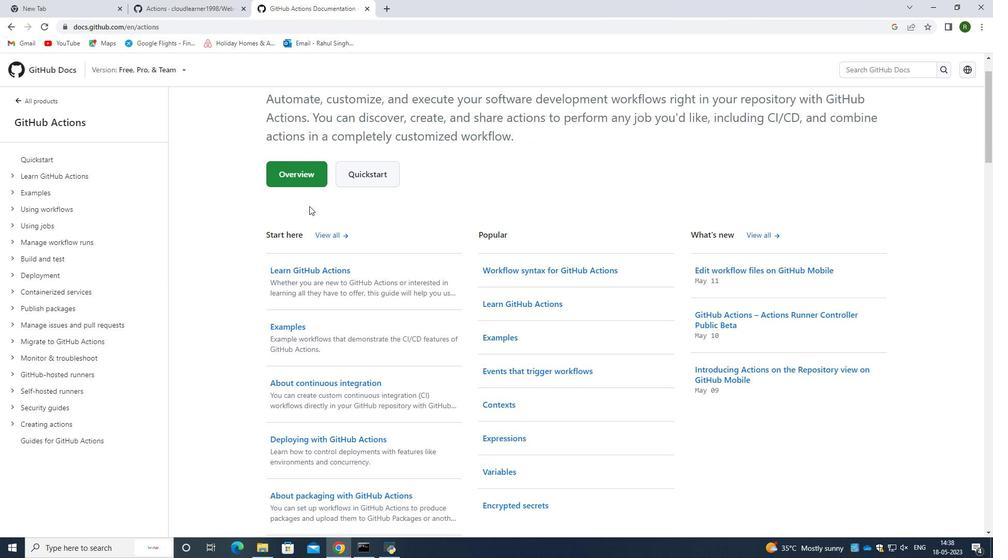 
Action: Mouse moved to (571, 202)
Screenshot: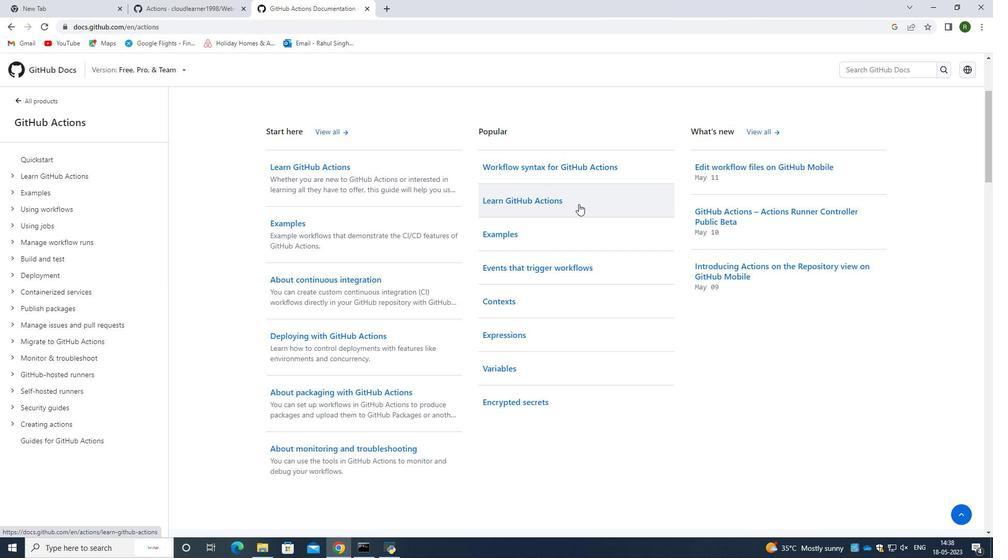 
Action: Mouse pressed left at (571, 202)
Screenshot: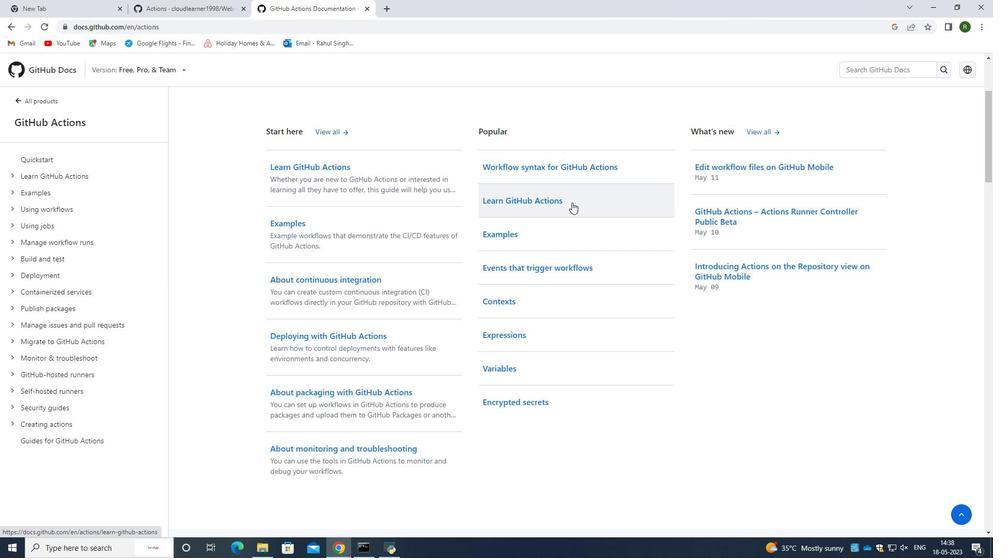 
Action: Mouse moved to (344, 281)
Screenshot: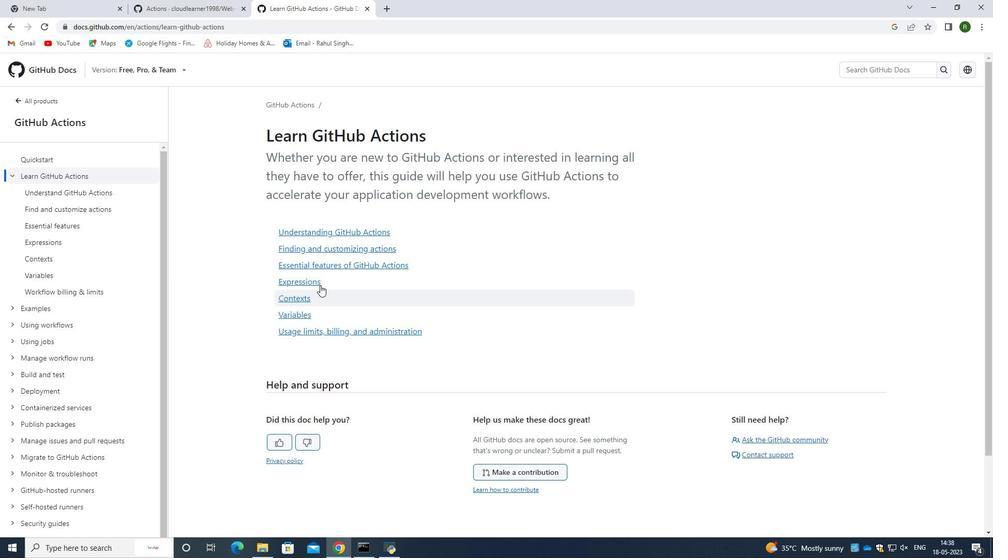 
Action: Mouse scrolled (344, 281) with delta (0, 0)
Screenshot: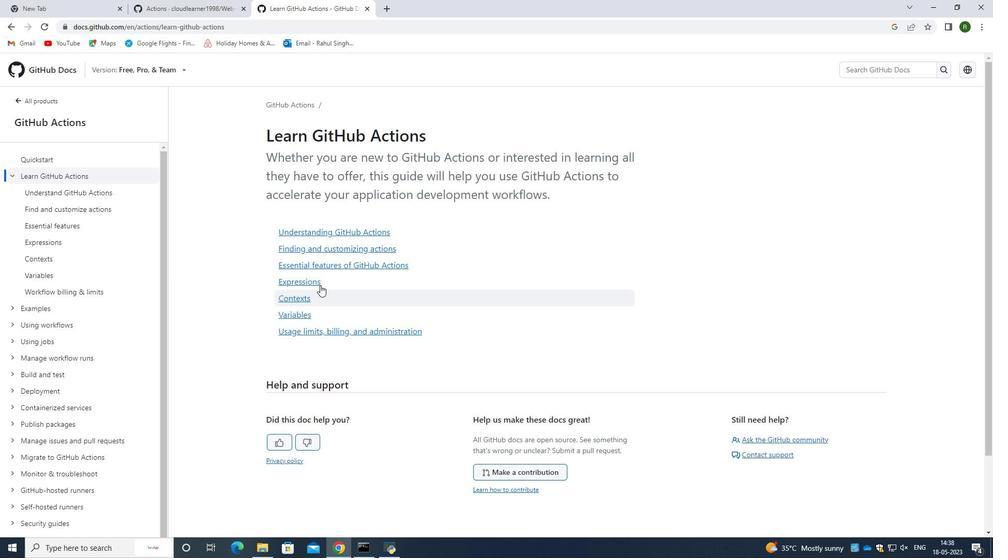 
Action: Mouse moved to (345, 281)
Screenshot: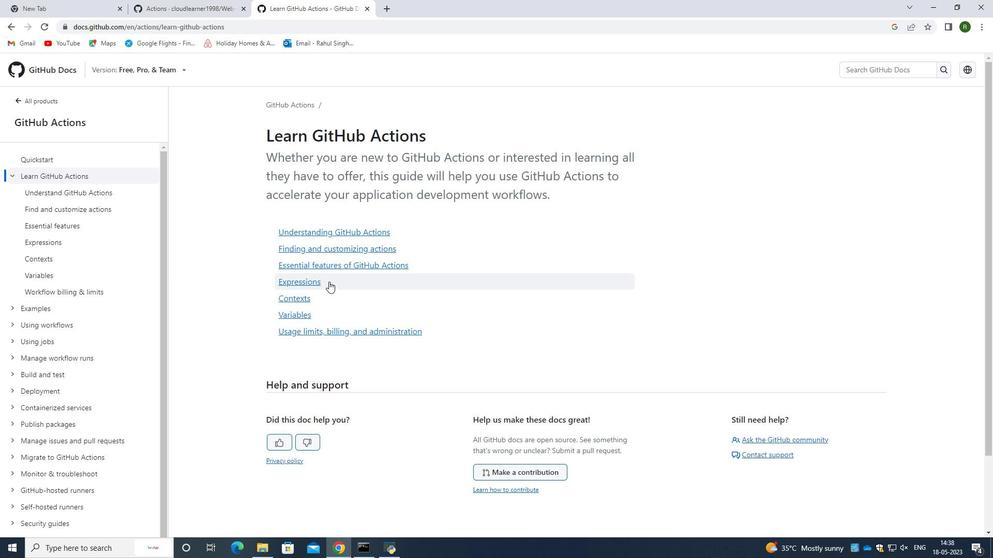
Action: Mouse scrolled (345, 281) with delta (0, 0)
Screenshot: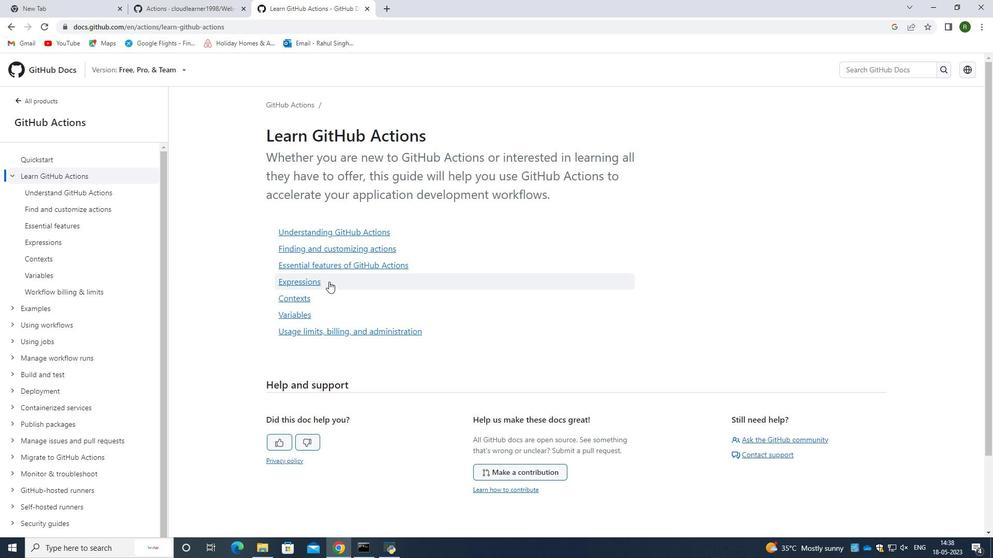 
Action: Mouse moved to (346, 281)
Screenshot: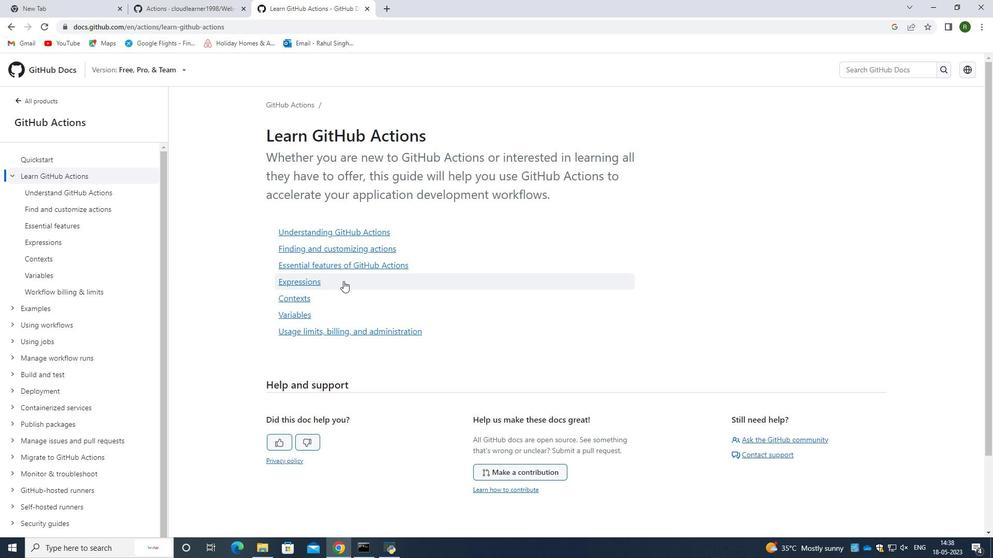 
Action: Mouse scrolled (346, 280) with delta (0, 0)
Screenshot: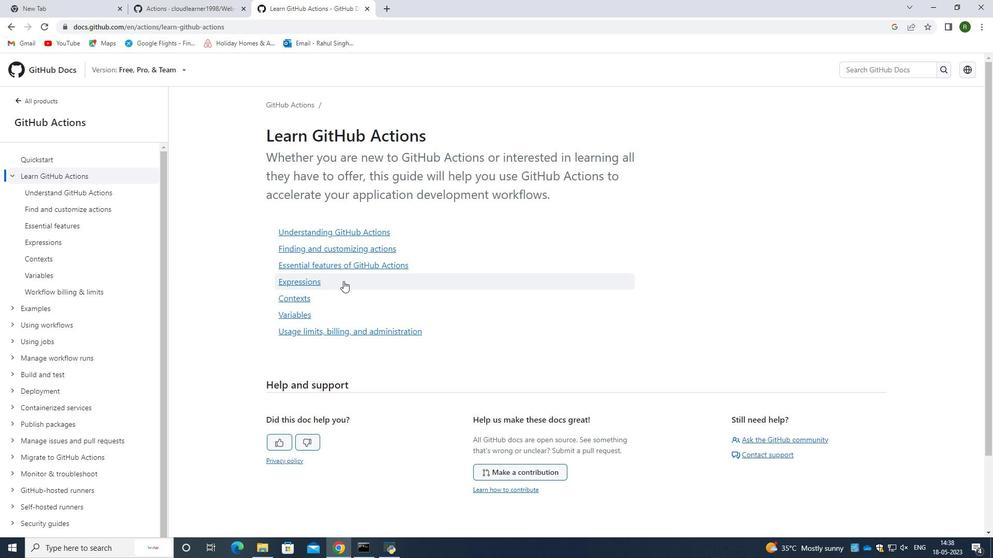 
Action: Mouse moved to (354, 277)
Screenshot: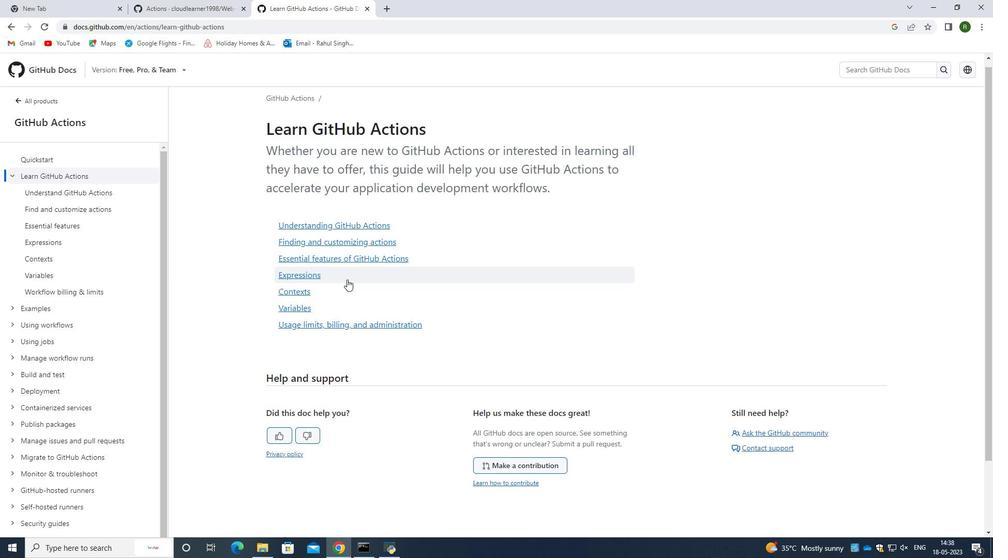 
Action: Mouse scrolled (354, 277) with delta (0, 0)
Screenshot: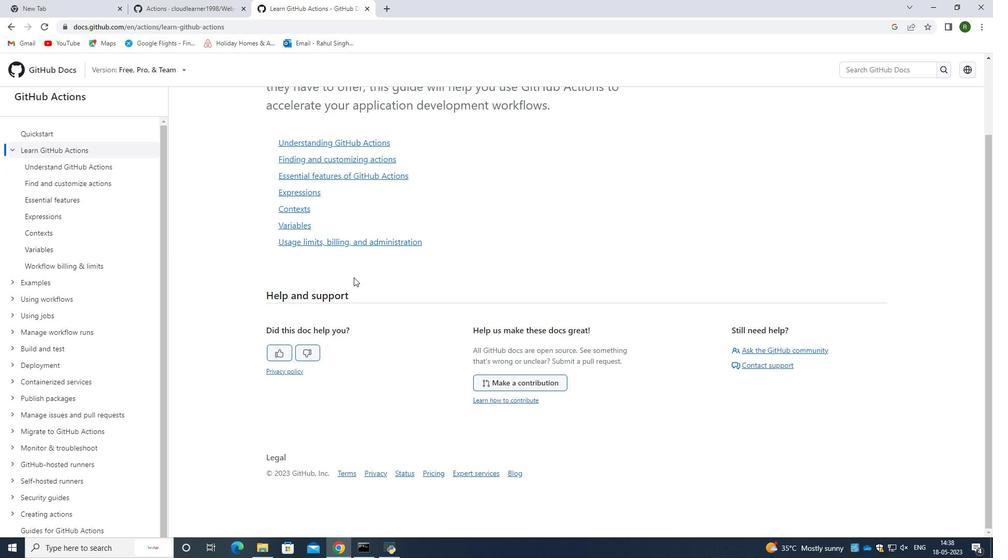 
Action: Mouse moved to (365, 277)
Screenshot: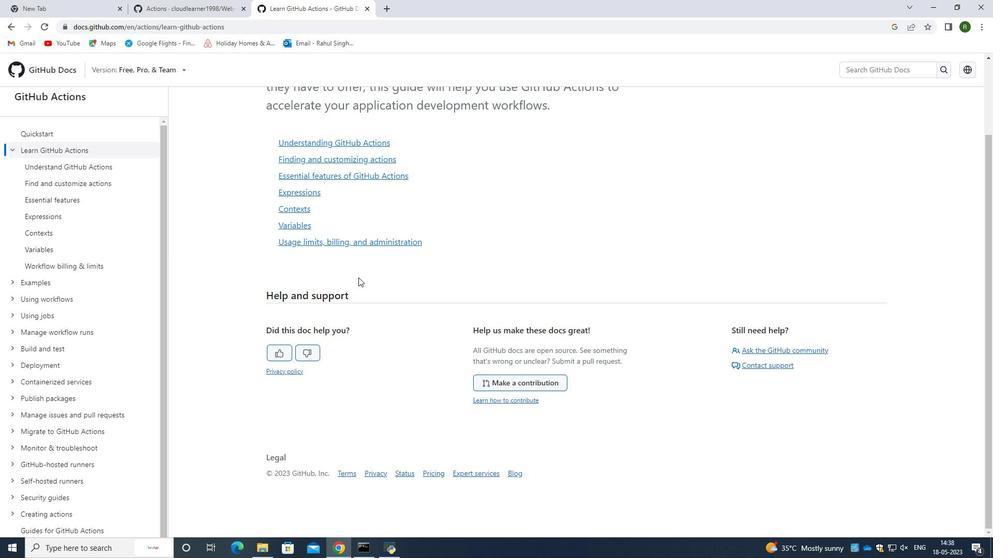 
Action: Mouse scrolled (365, 277) with delta (0, 0)
Screenshot: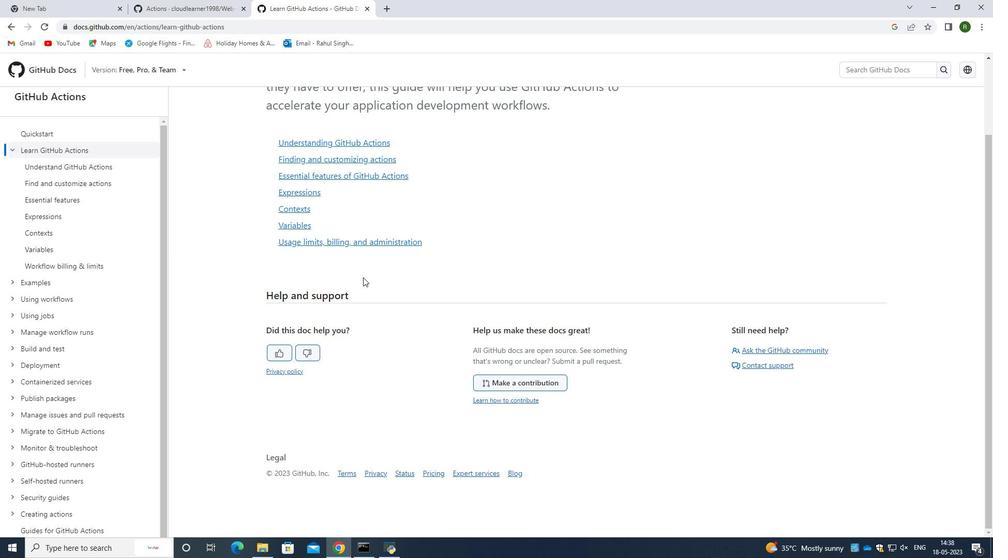 
Action: Mouse moved to (366, 276)
Screenshot: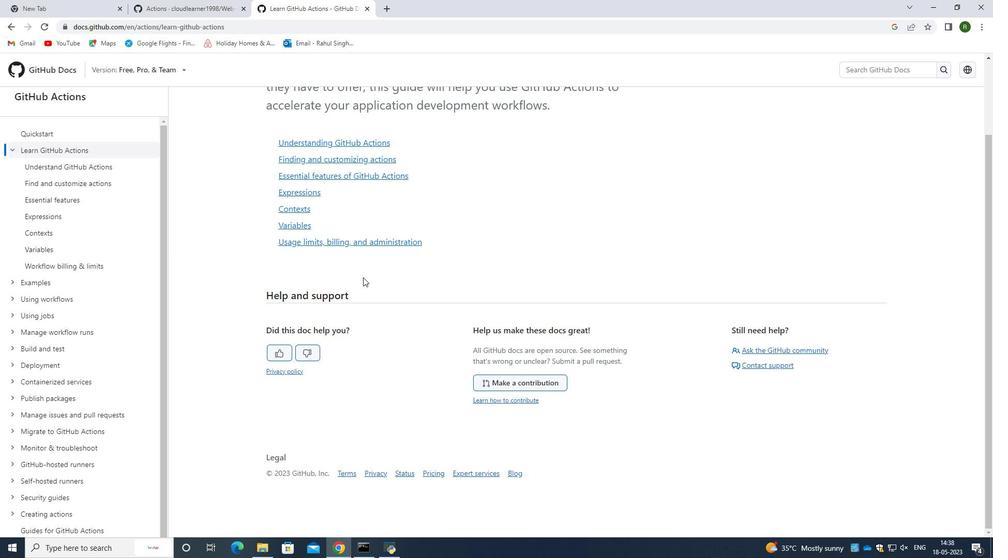 
Action: Mouse scrolled (366, 276) with delta (0, 0)
Screenshot: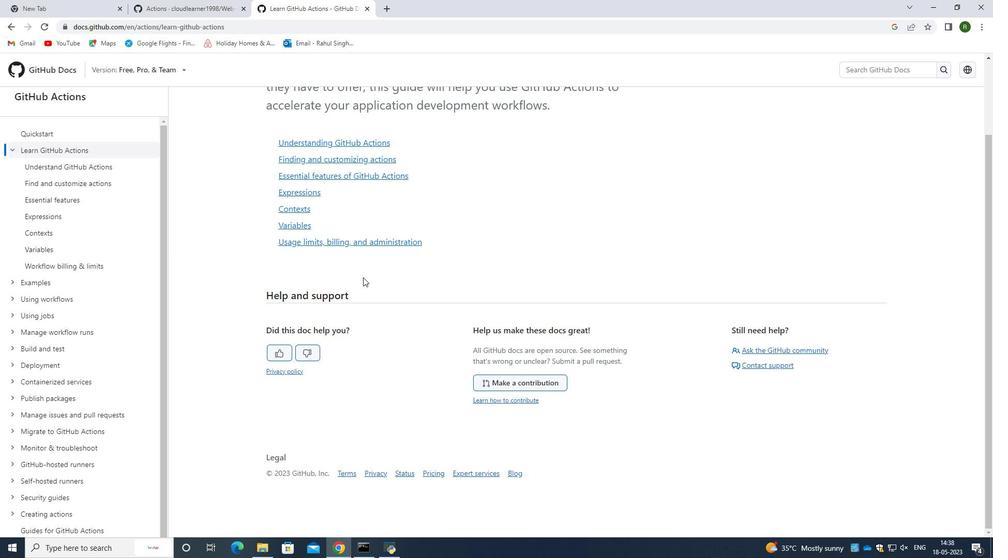 
Action: Mouse moved to (367, 274)
Screenshot: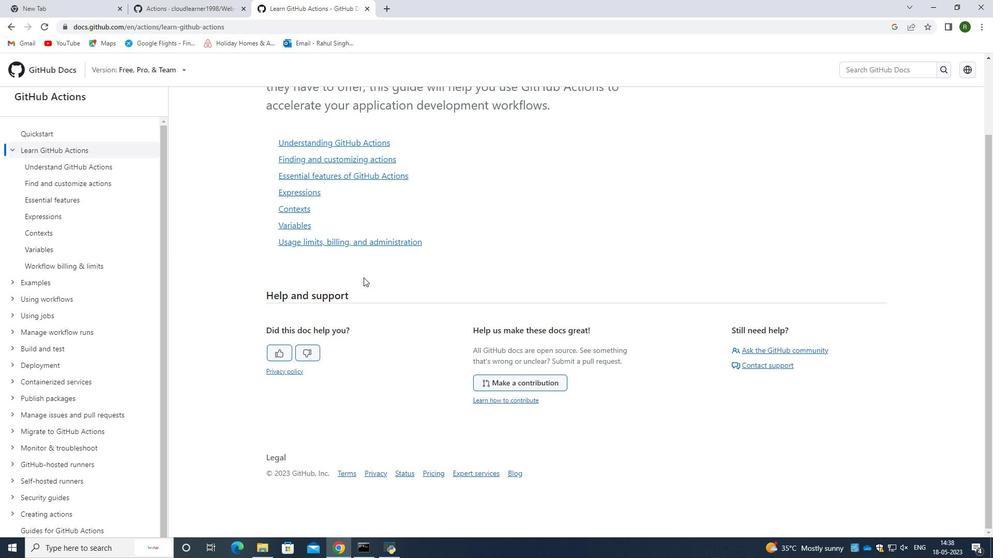 
Action: Mouse scrolled (366, 275) with delta (0, 0)
Screenshot: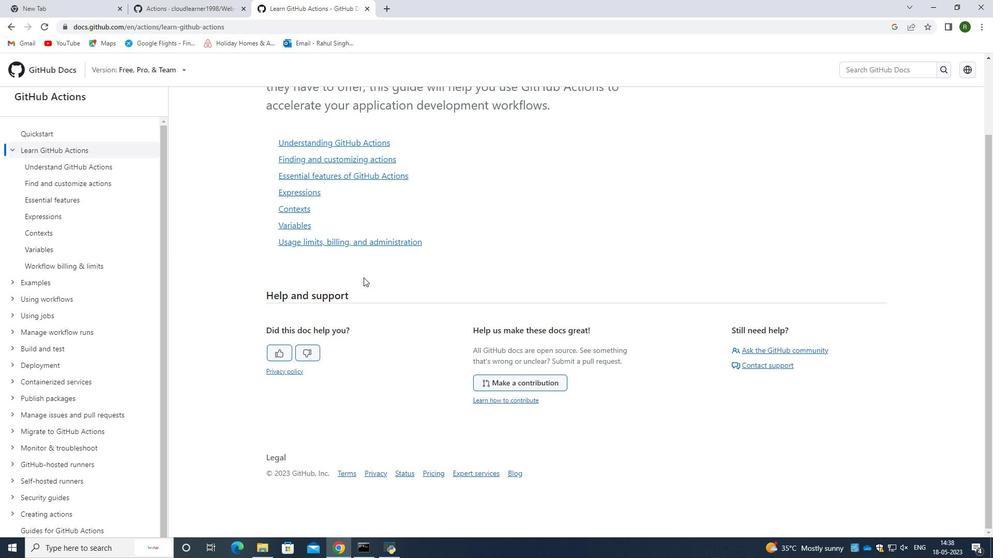 
Action: Mouse scrolled (367, 275) with delta (0, 0)
Screenshot: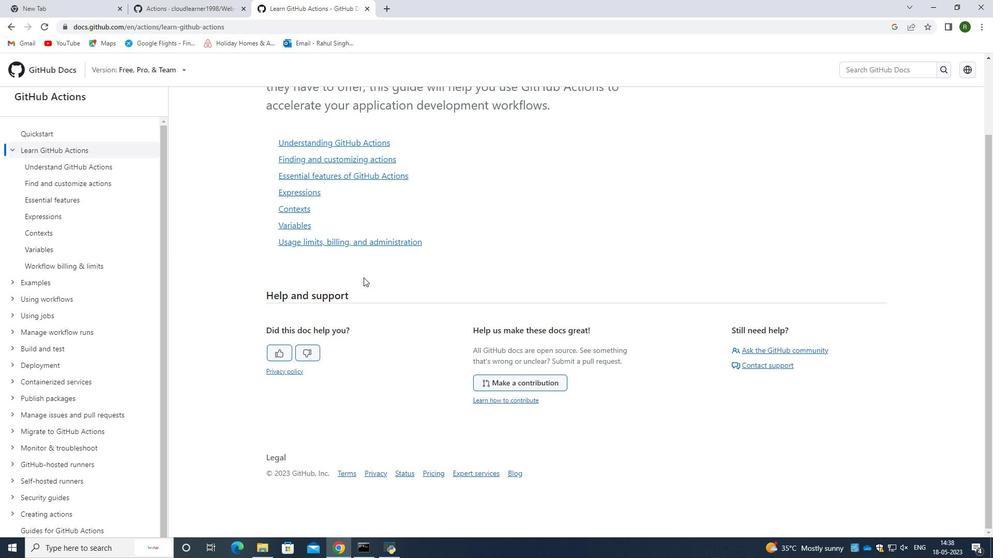 
Action: Mouse moved to (326, 236)
Screenshot: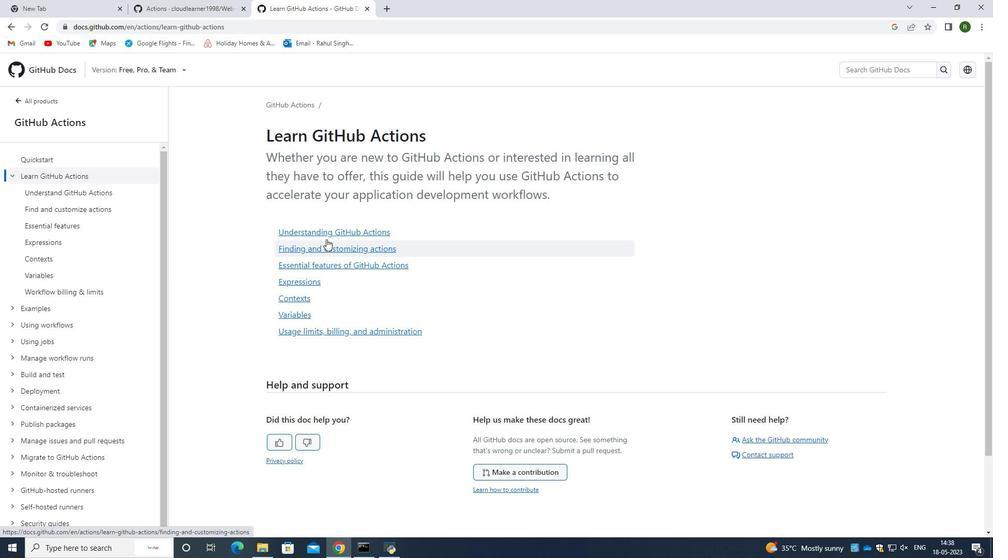 
Action: Mouse pressed left at (326, 236)
Screenshot: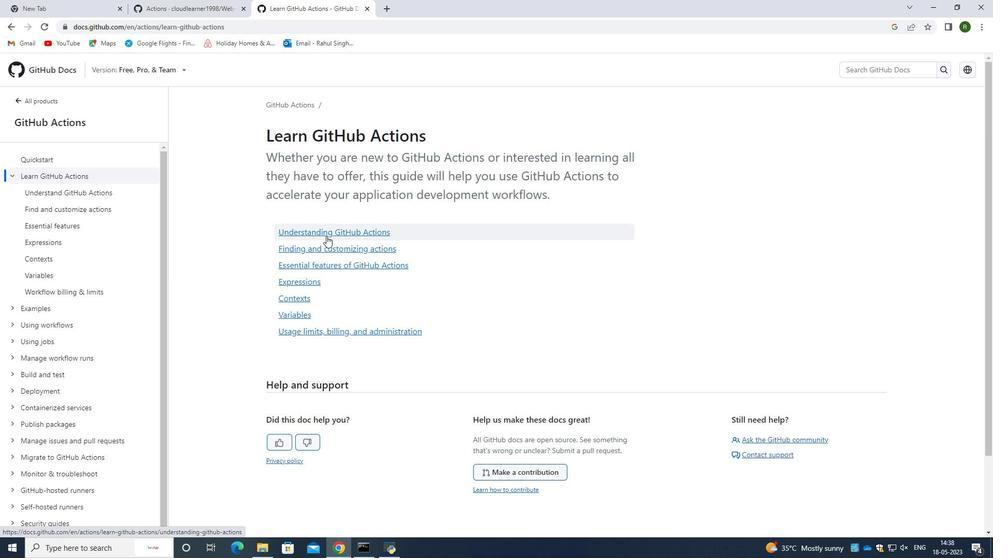 
Action: Mouse moved to (380, 238)
Screenshot: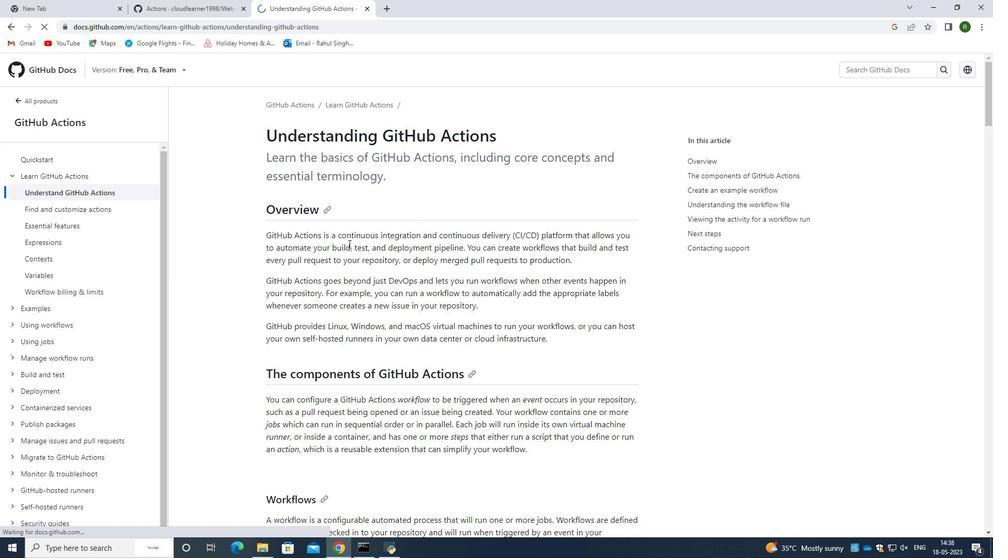 
Action: Mouse scrolled (380, 238) with delta (0, 0)
Screenshot: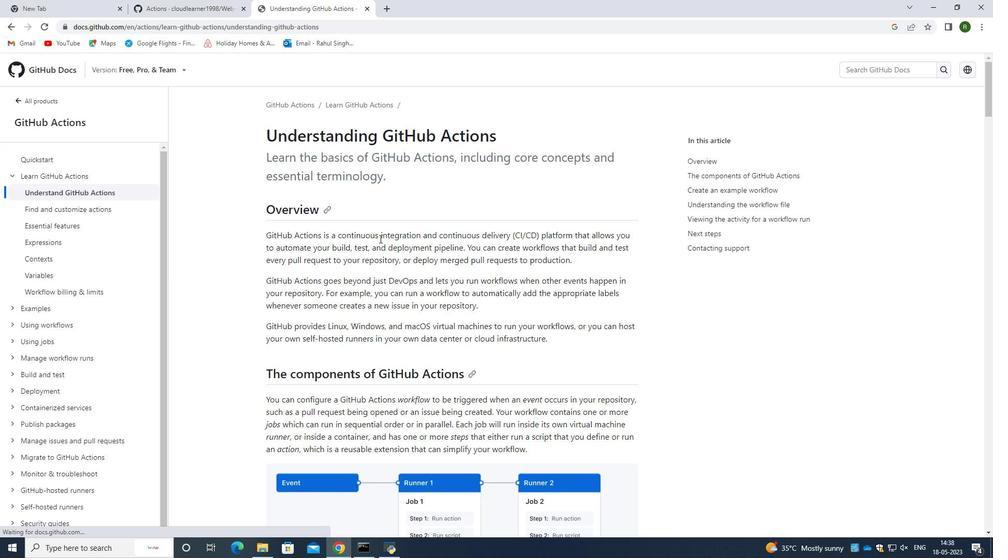 
Action: Mouse scrolled (380, 238) with delta (0, 0)
Screenshot: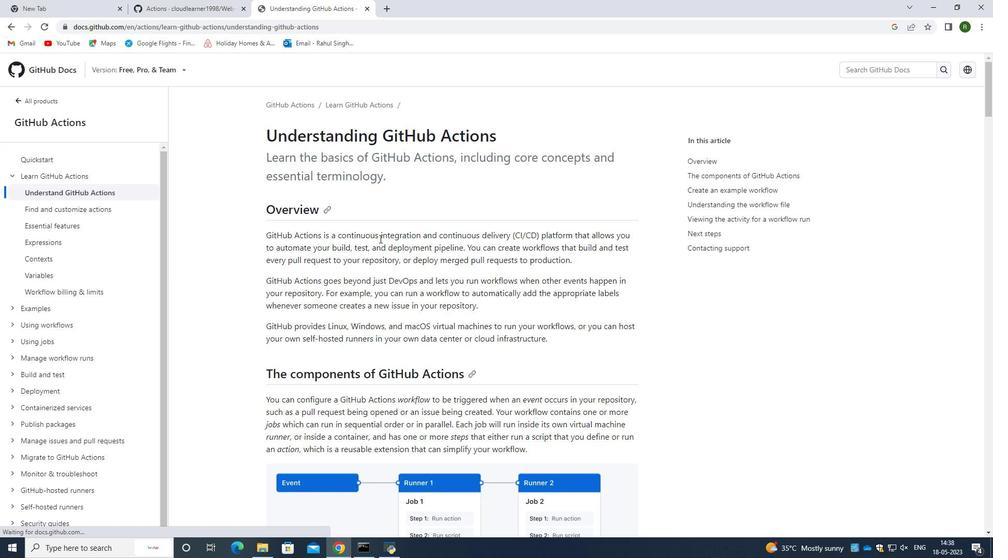 
Action: Mouse scrolled (380, 238) with delta (0, 0)
Screenshot: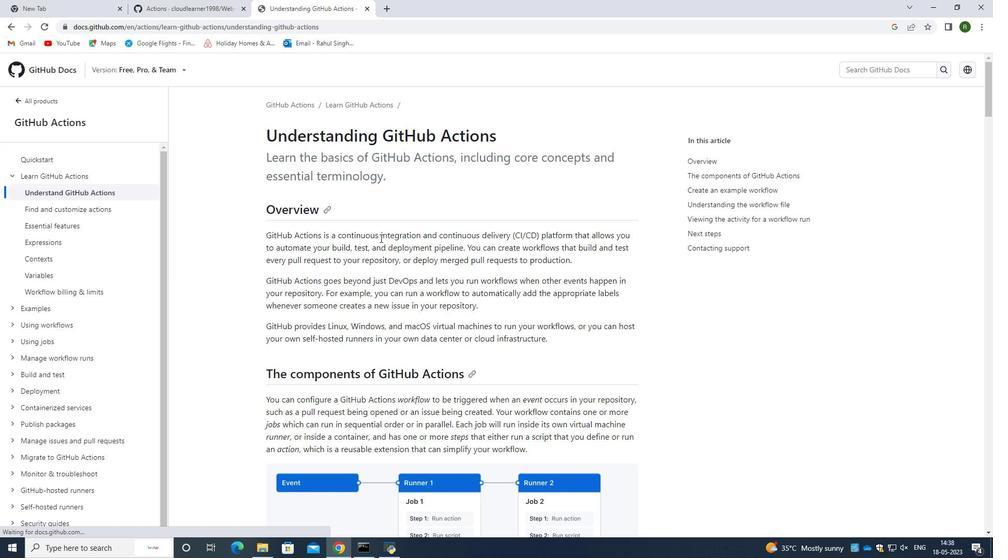 
Action: Mouse scrolled (380, 238) with delta (0, 0)
Screenshot: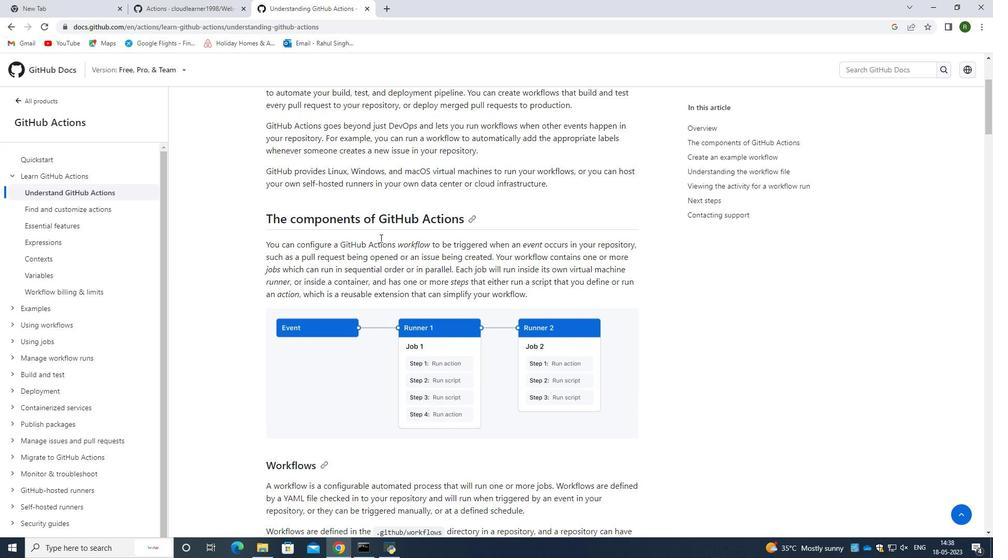 
Action: Mouse scrolled (380, 238) with delta (0, 0)
Screenshot: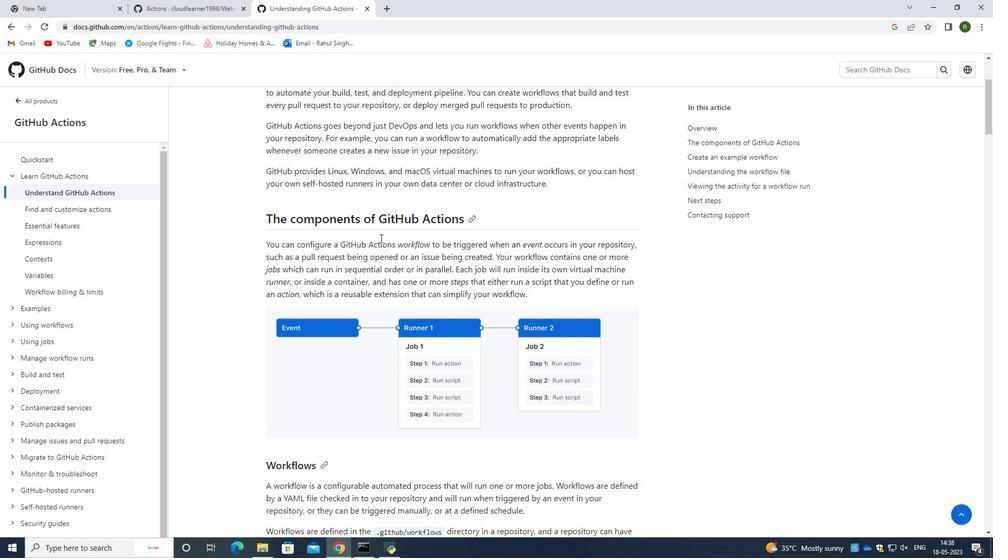 
Action: Mouse moved to (380, 238)
Screenshot: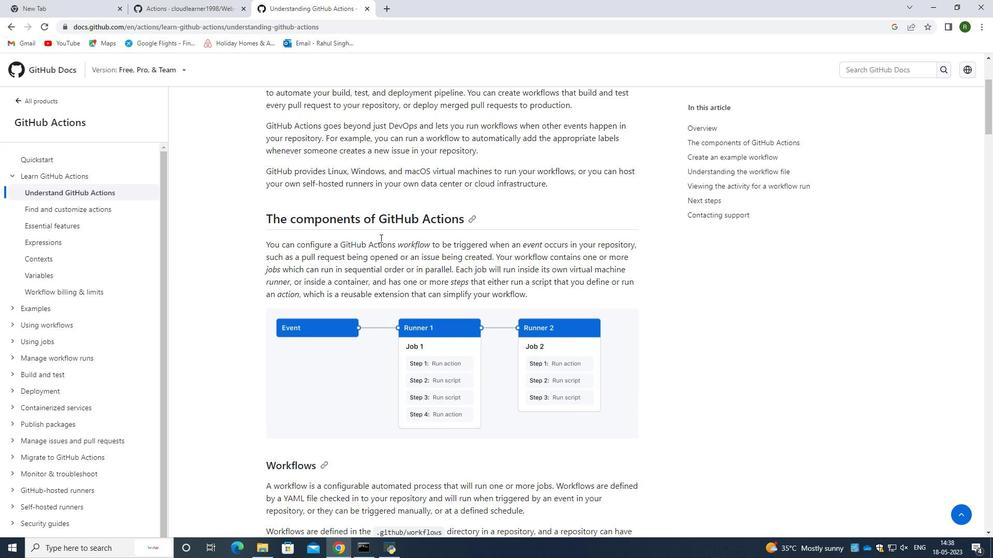 
Action: Mouse scrolled (380, 239) with delta (0, 0)
Screenshot: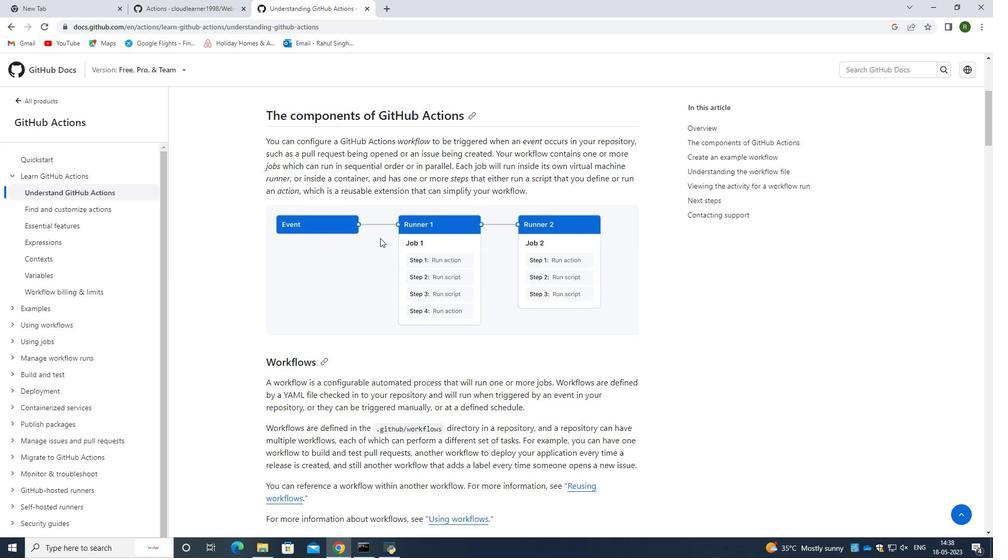 
Action: Mouse moved to (413, 276)
Screenshot: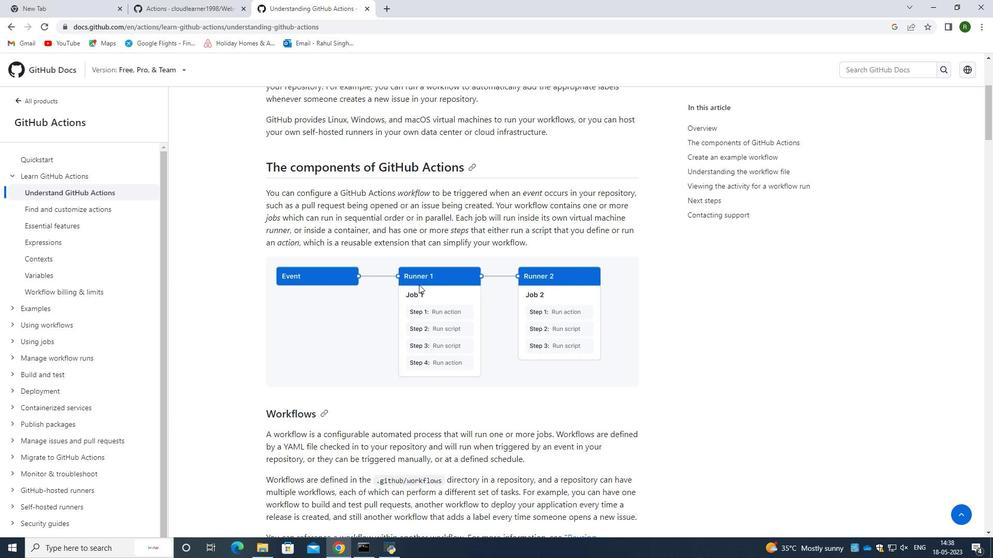 
Action: Mouse scrolled (413, 277) with delta (0, 0)
Screenshot: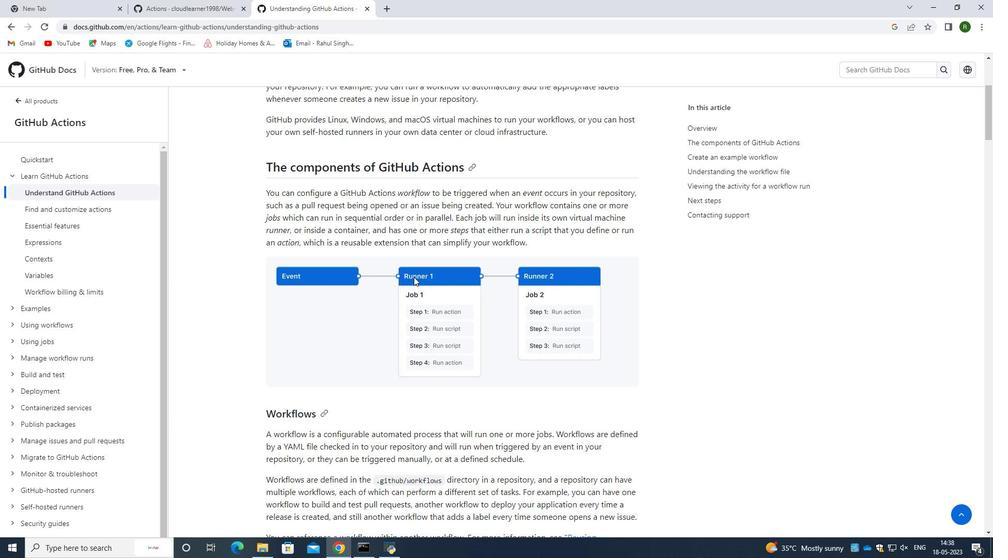 
Action: Mouse scrolled (413, 277) with delta (0, 0)
Screenshot: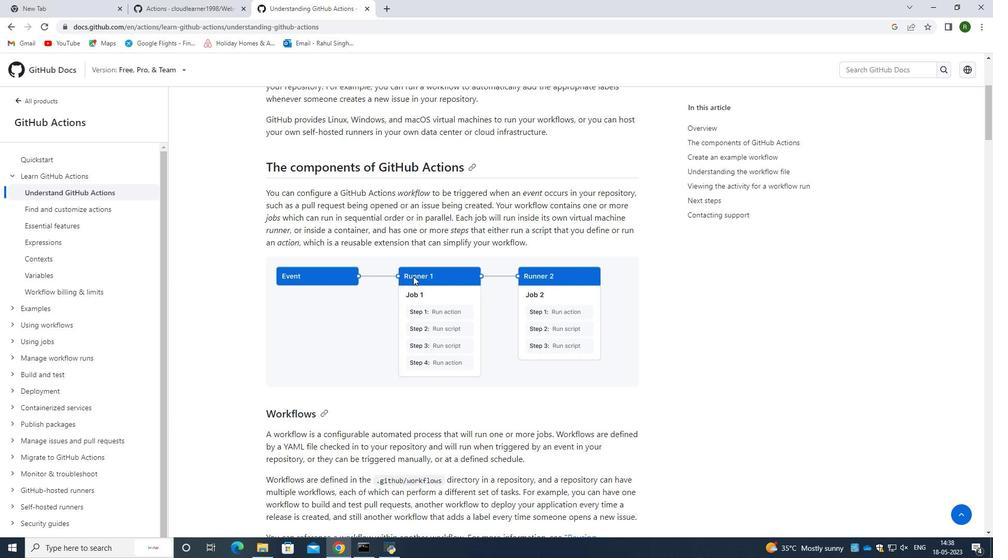 
Action: Mouse moved to (48, 174)
Screenshot: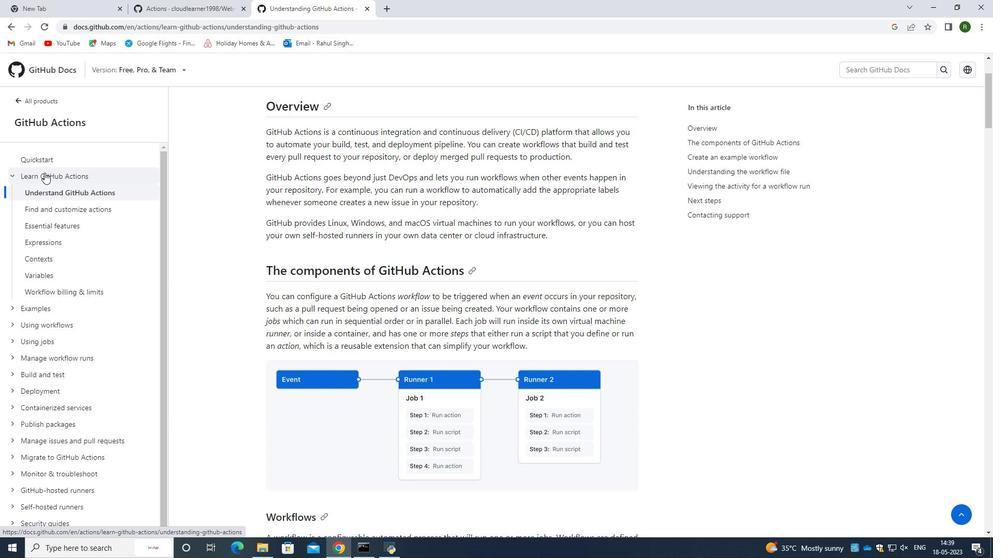 
Action: Mouse pressed left at (48, 174)
Screenshot: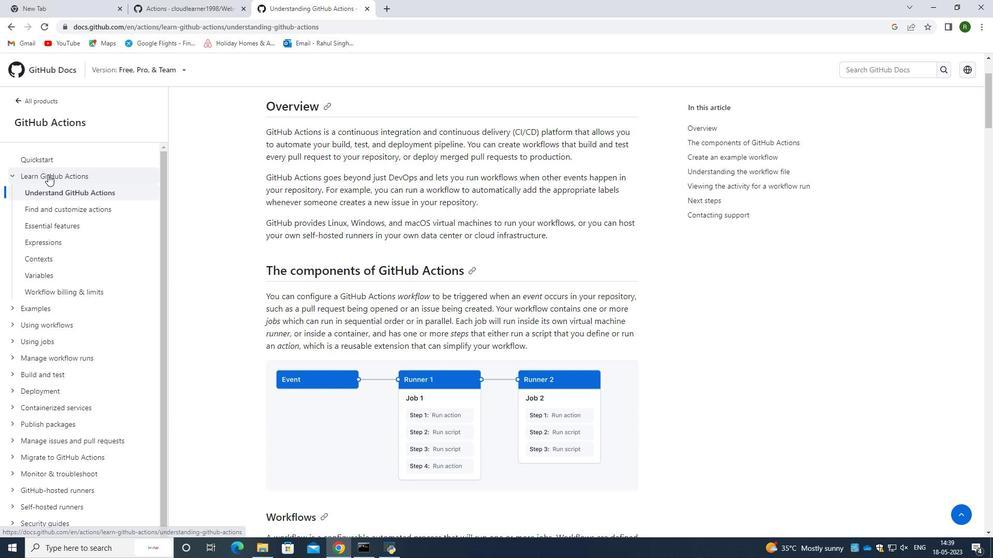 
Action: Mouse moved to (45, 177)
Screenshot: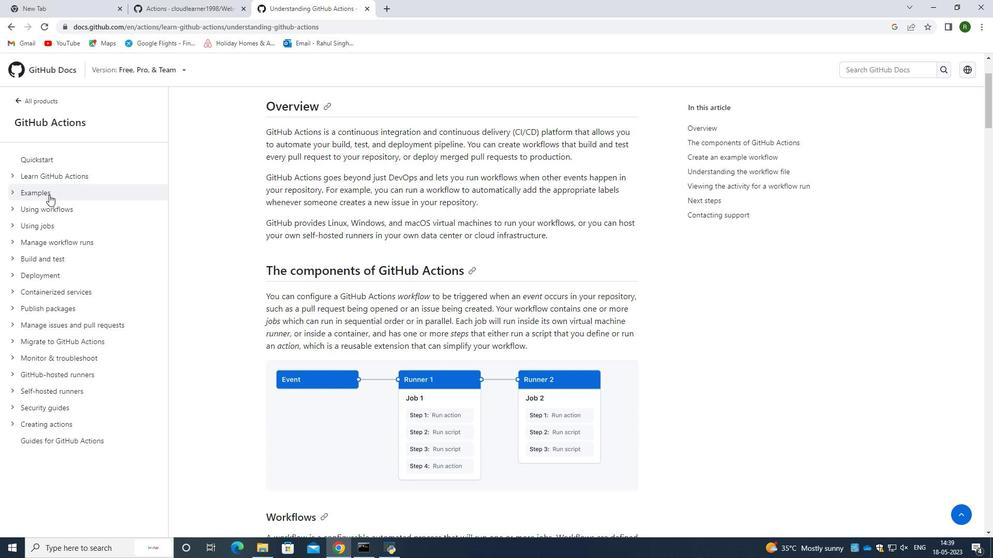 
Action: Mouse pressed left at (45, 177)
Screenshot: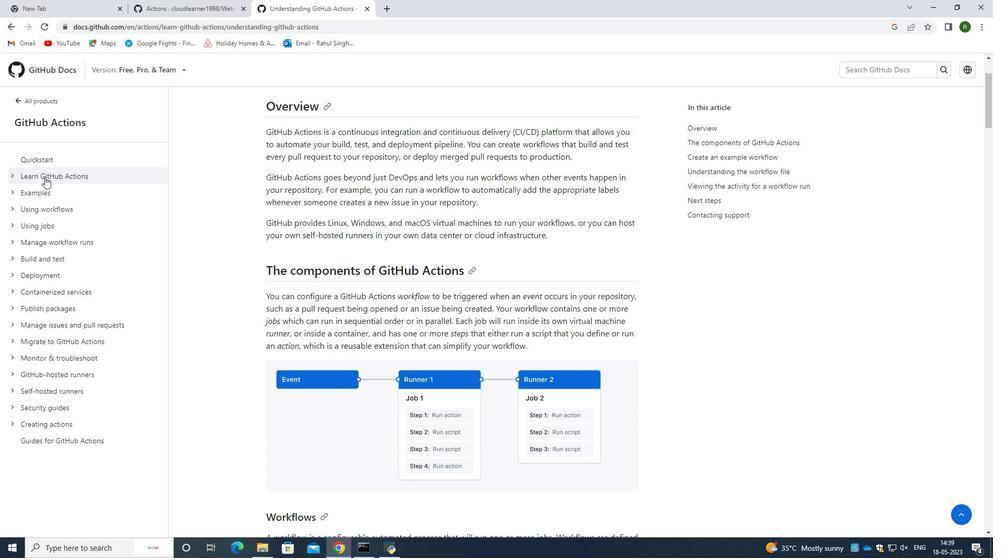 
Action: Mouse moved to (45, 183)
Screenshot: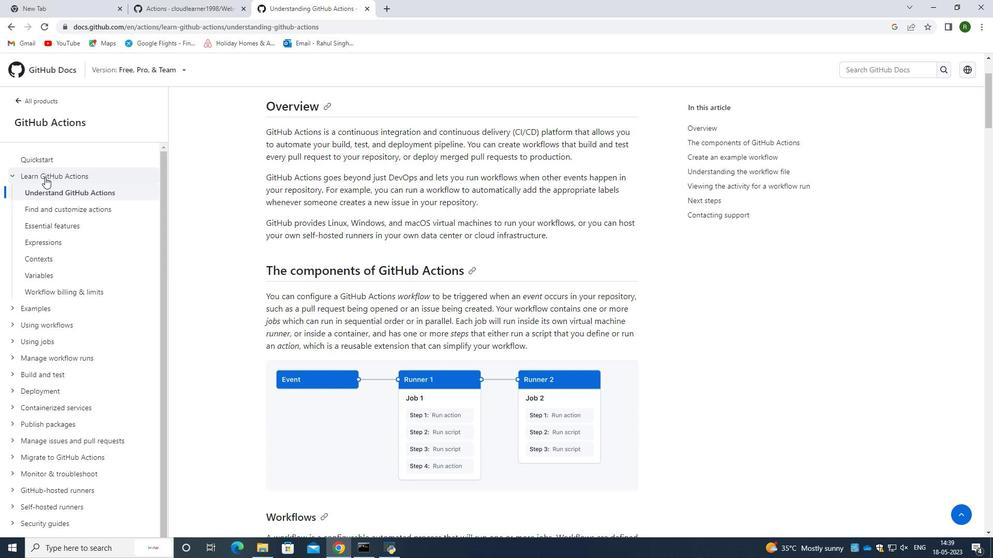
Action: Mouse pressed left at (45, 183)
Screenshot: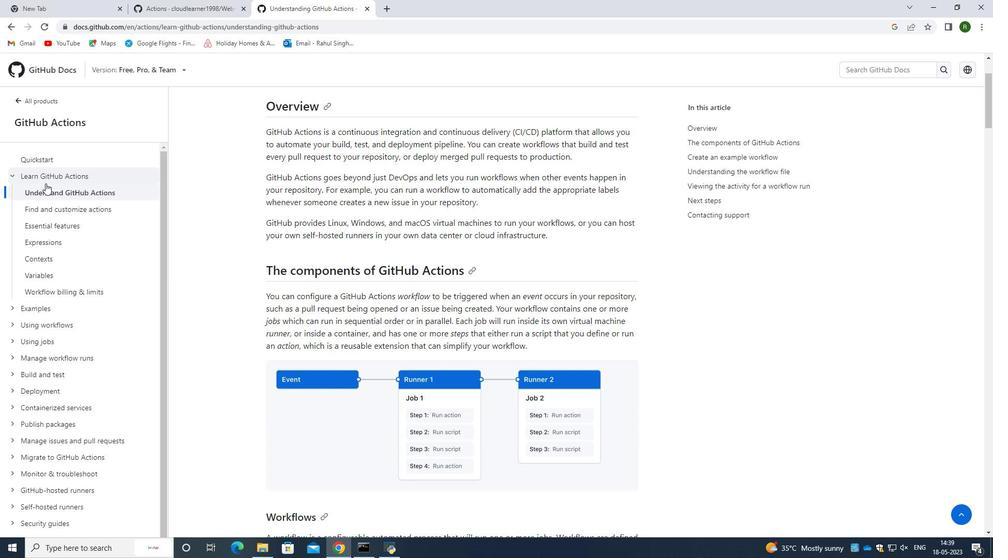 
Action: Mouse moved to (37, 193)
Screenshot: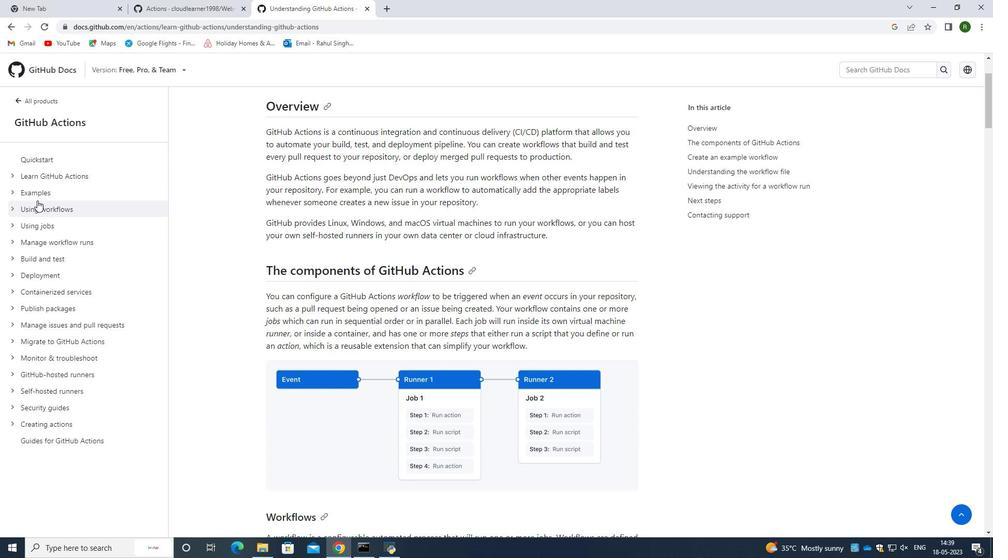 
Action: Mouse pressed left at (37, 193)
Screenshot: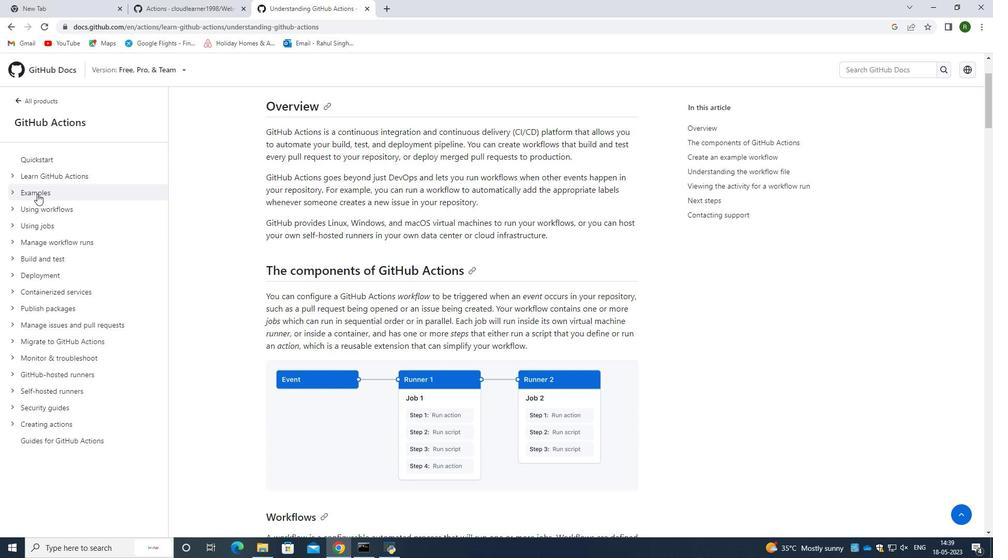 
Action: Mouse moved to (71, 209)
Screenshot: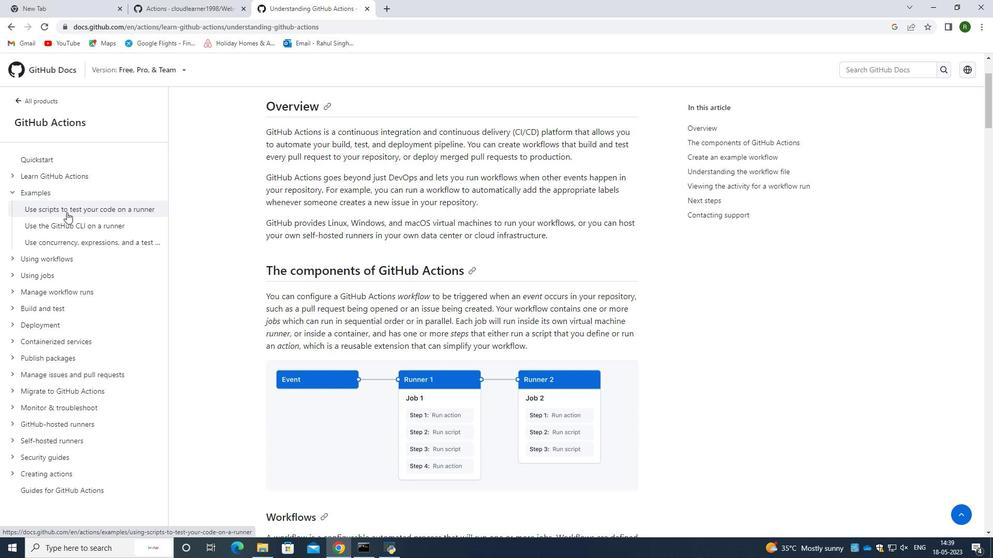 
Action: Mouse pressed left at (71, 209)
Screenshot: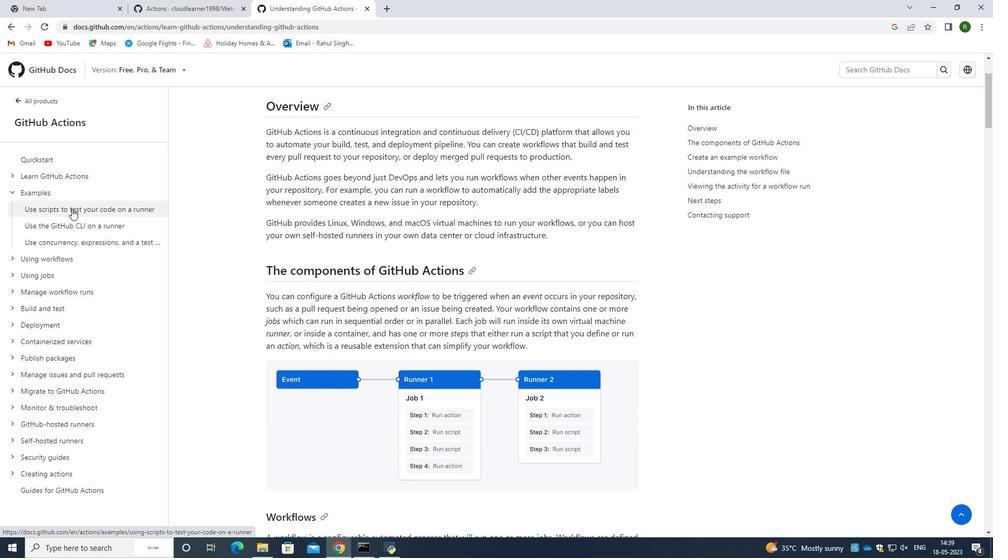 
Action: Mouse moved to (381, 229)
Screenshot: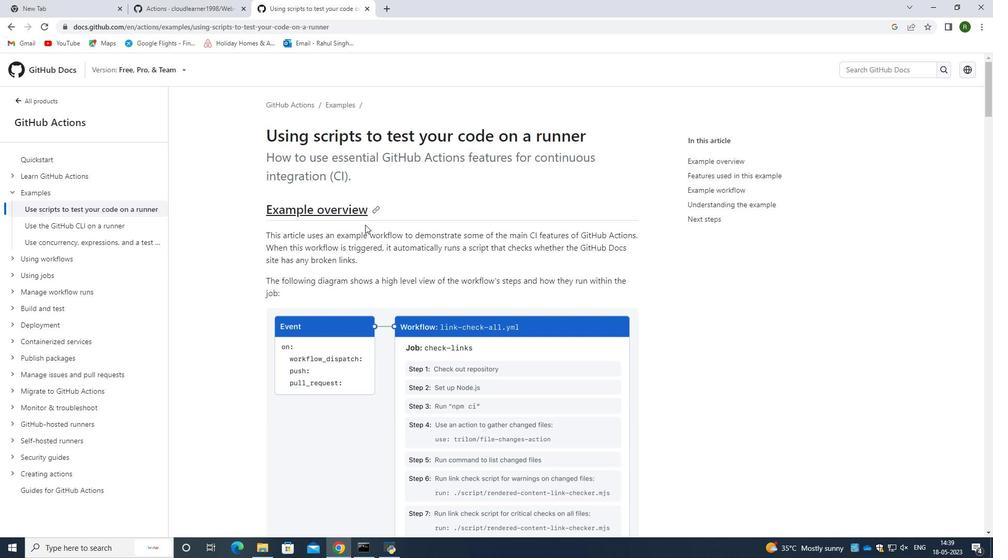 
Action: Mouse scrolled (381, 229) with delta (0, 0)
Screenshot: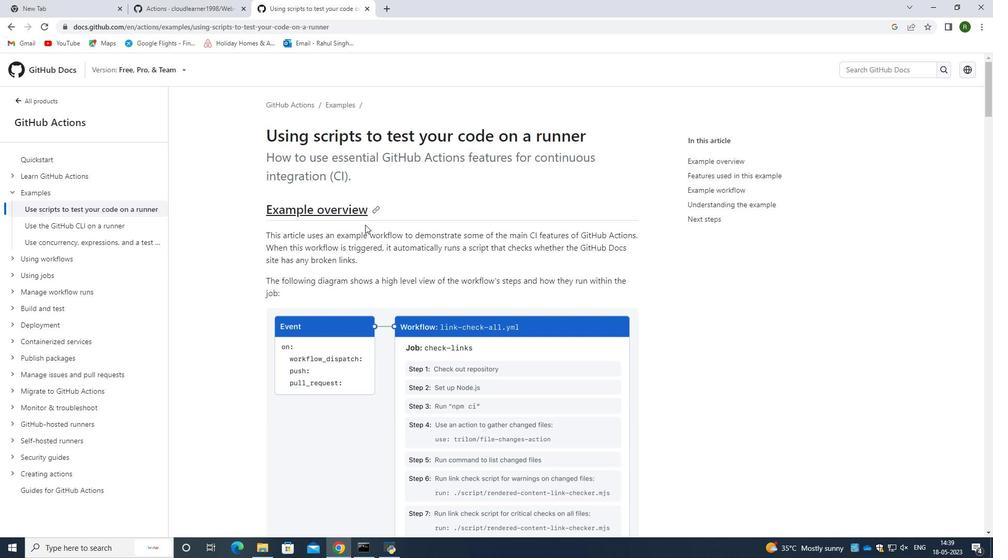 
Action: Mouse moved to (381, 231)
Screenshot: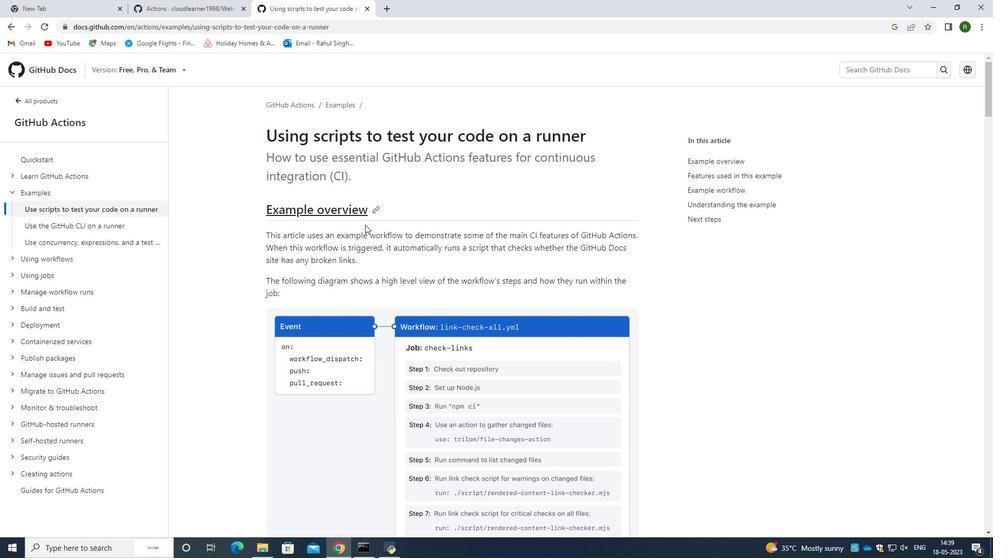 
Action: Mouse scrolled (381, 231) with delta (0, 0)
Screenshot: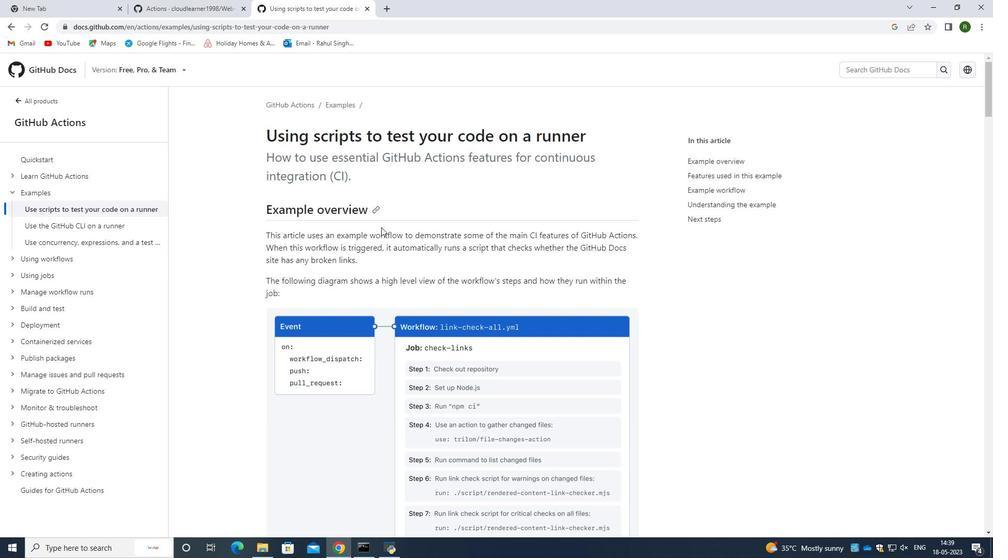 
Action: Mouse scrolled (381, 231) with delta (0, 0)
Screenshot: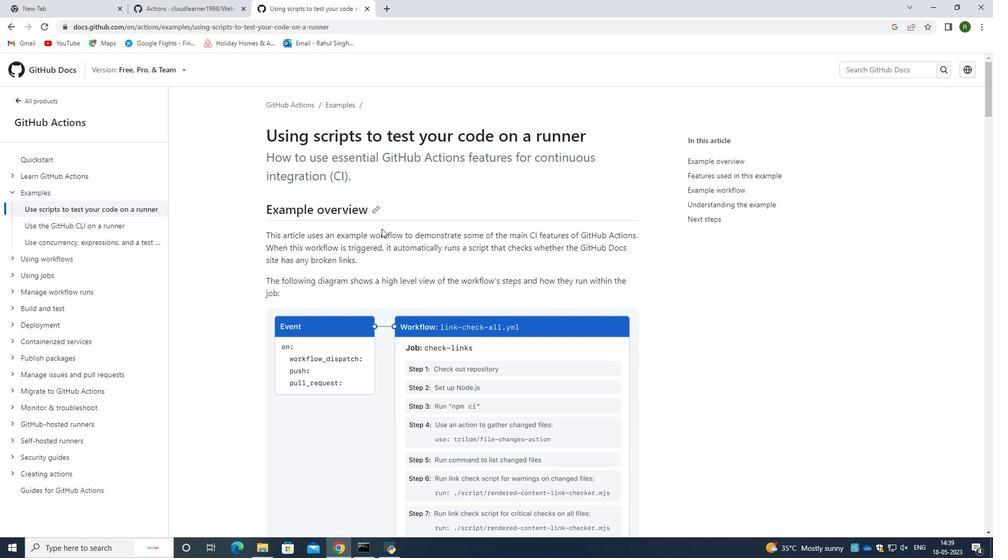 
Action: Mouse moved to (381, 231)
Screenshot: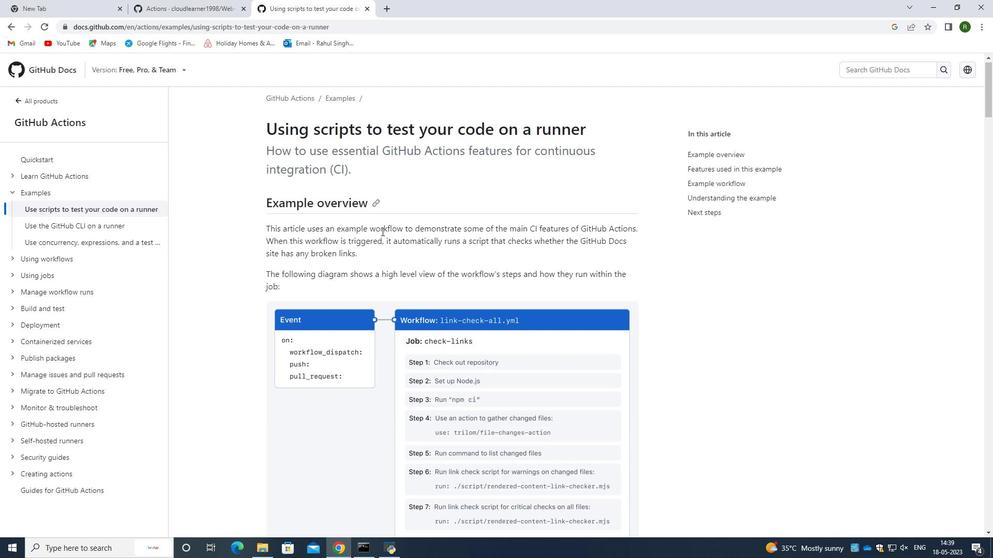 
Action: Mouse scrolled (381, 231) with delta (0, 0)
Screenshot: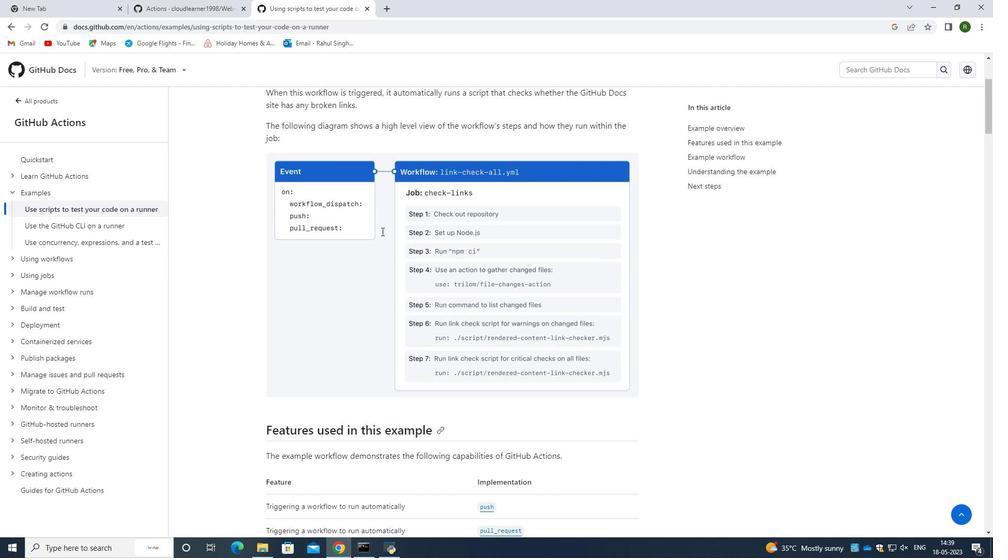
Action: Mouse scrolled (381, 231) with delta (0, 0)
Screenshot: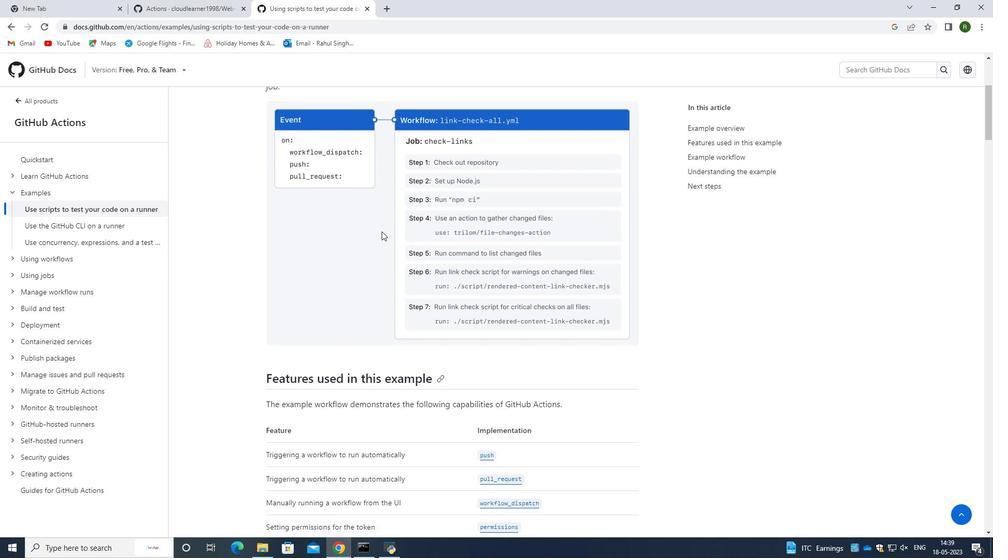 
Action: Mouse scrolled (381, 231) with delta (0, 0)
Screenshot: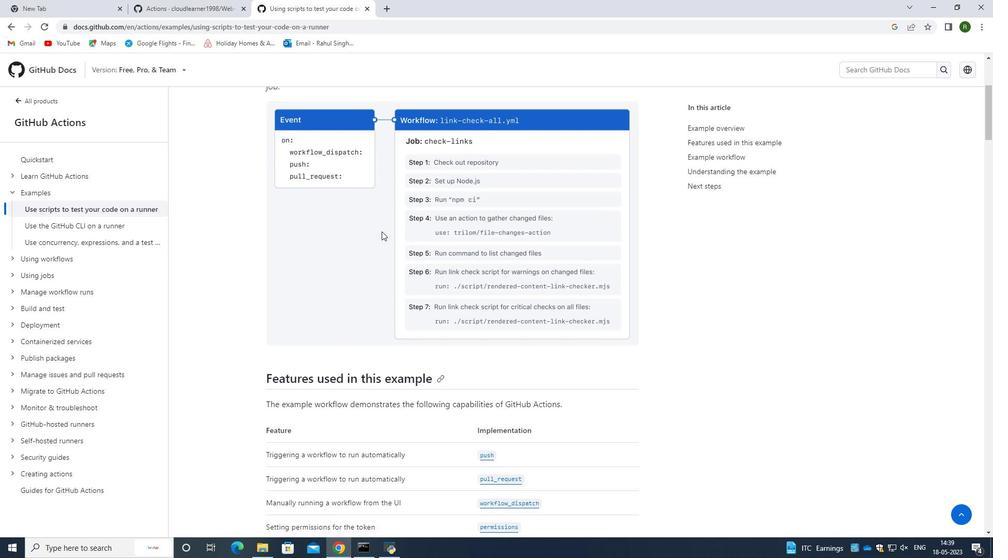 
Action: Mouse scrolled (381, 231) with delta (0, 0)
Screenshot: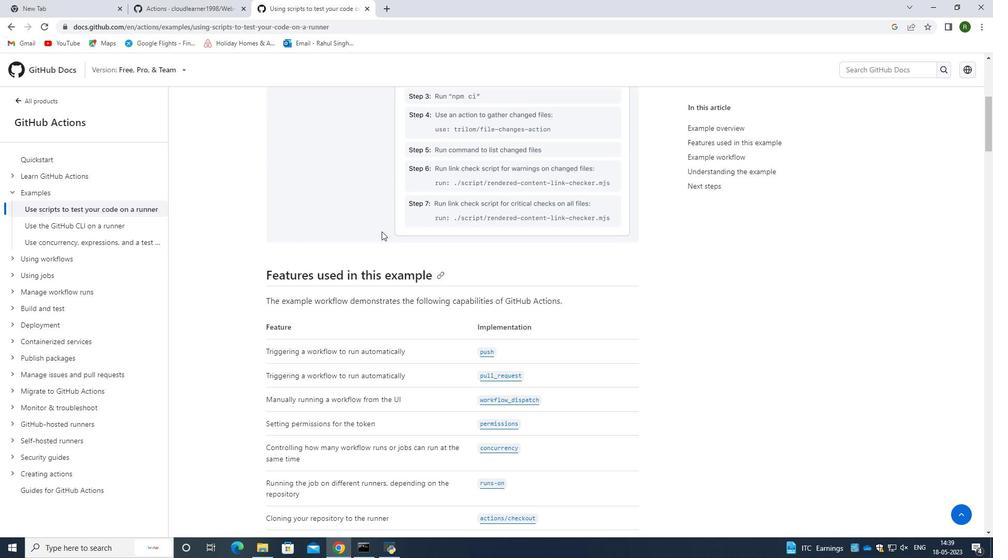 
Action: Mouse moved to (381, 232)
Screenshot: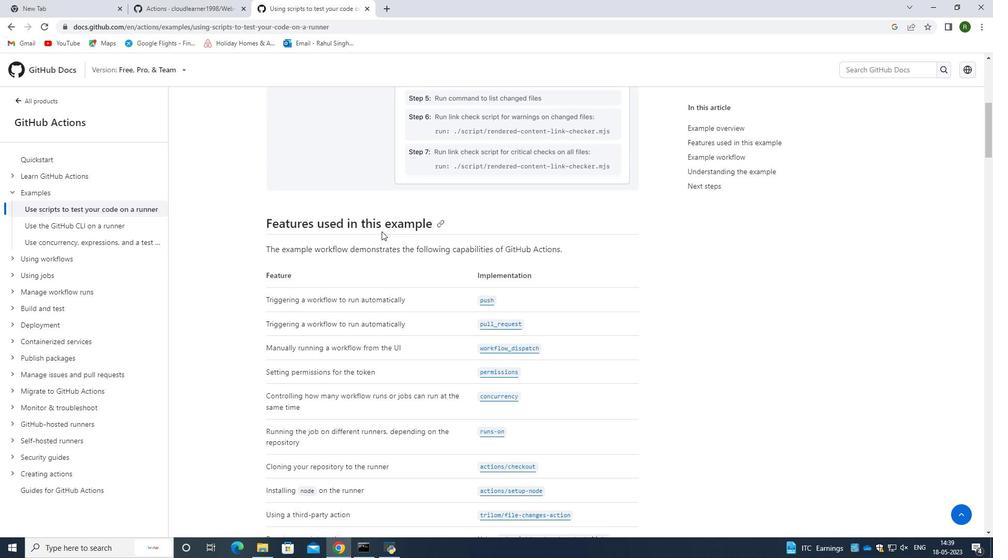 
Action: Mouse scrolled (381, 231) with delta (0, 0)
Screenshot: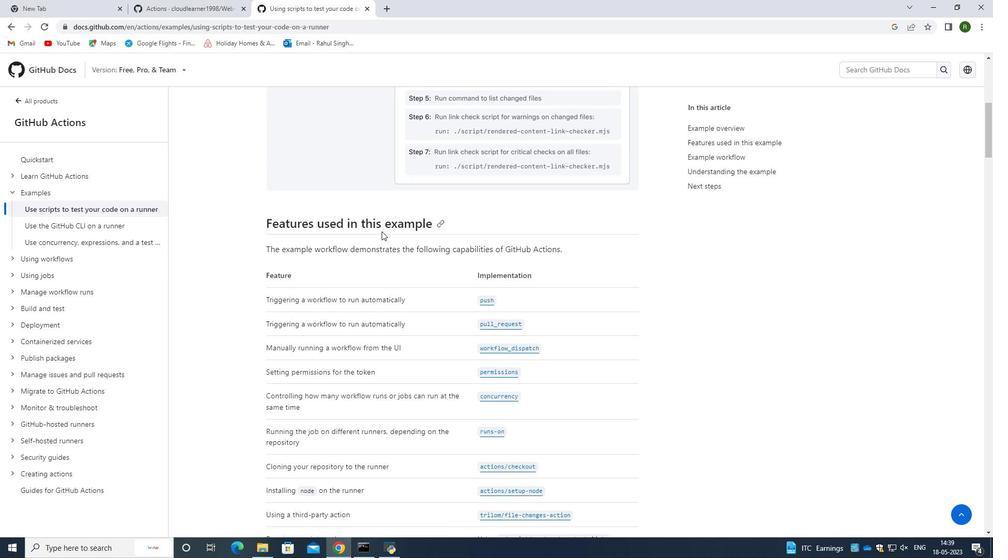 
Action: Mouse moved to (381, 233)
Screenshot: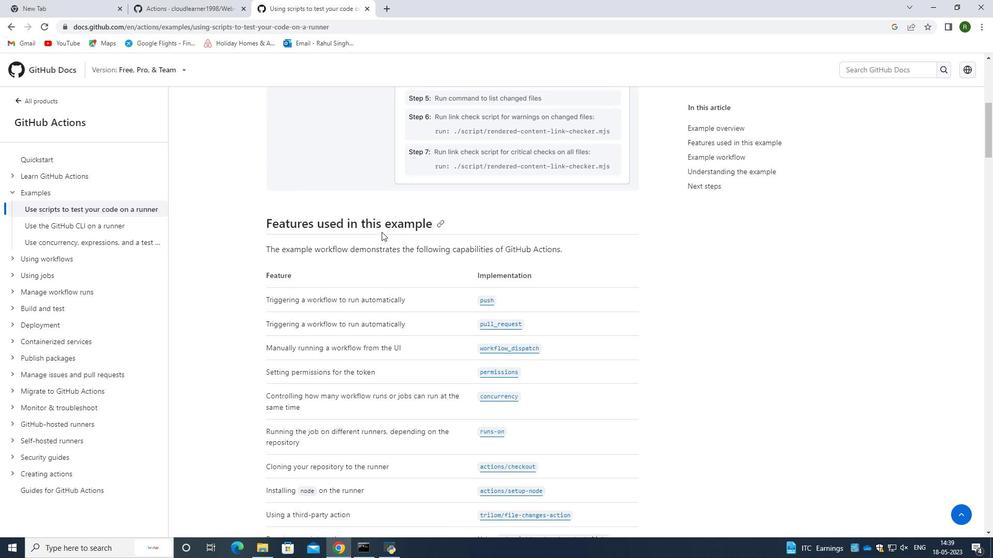 
Action: Mouse scrolled (381, 232) with delta (0, 0)
Screenshot: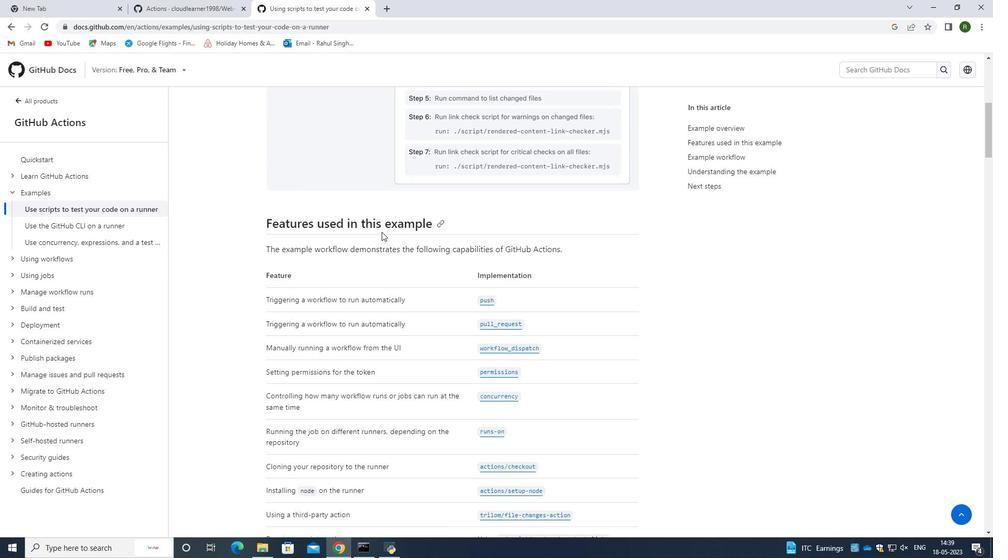 
Action: Mouse scrolled (381, 232) with delta (0, 0)
Screenshot: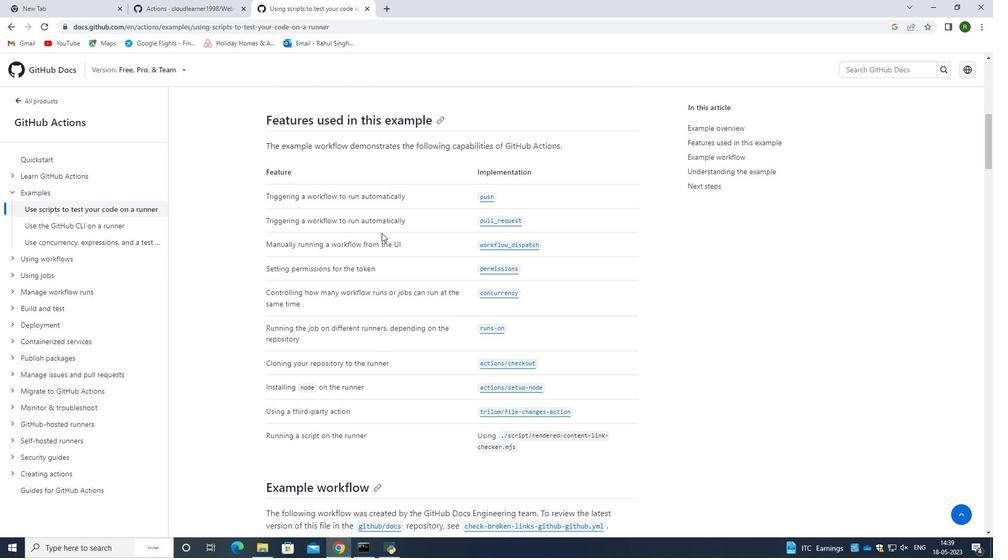 
Action: Mouse scrolled (381, 232) with delta (0, 0)
Screenshot: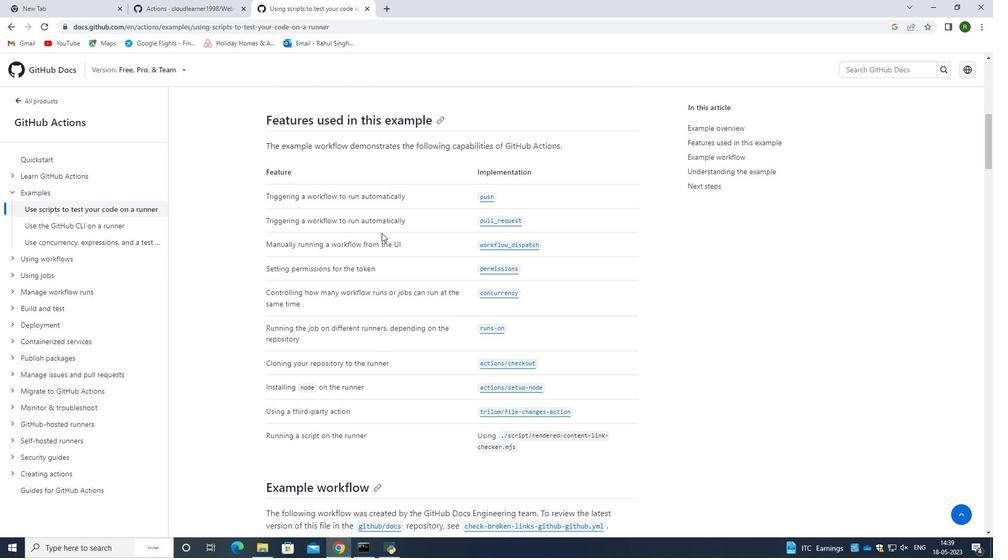 
Action: Mouse scrolled (381, 232) with delta (0, 0)
Screenshot: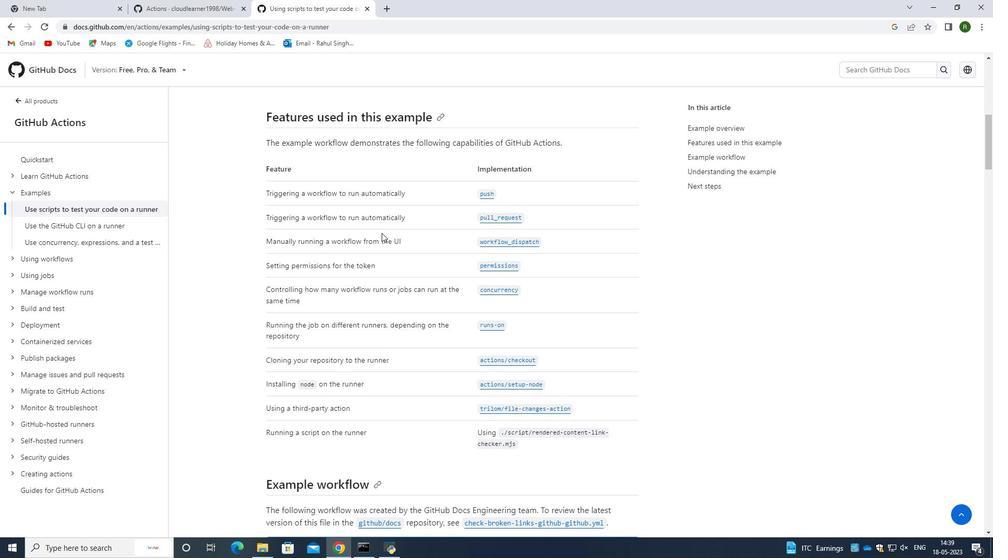 
Action: Mouse moved to (381, 233)
Screenshot: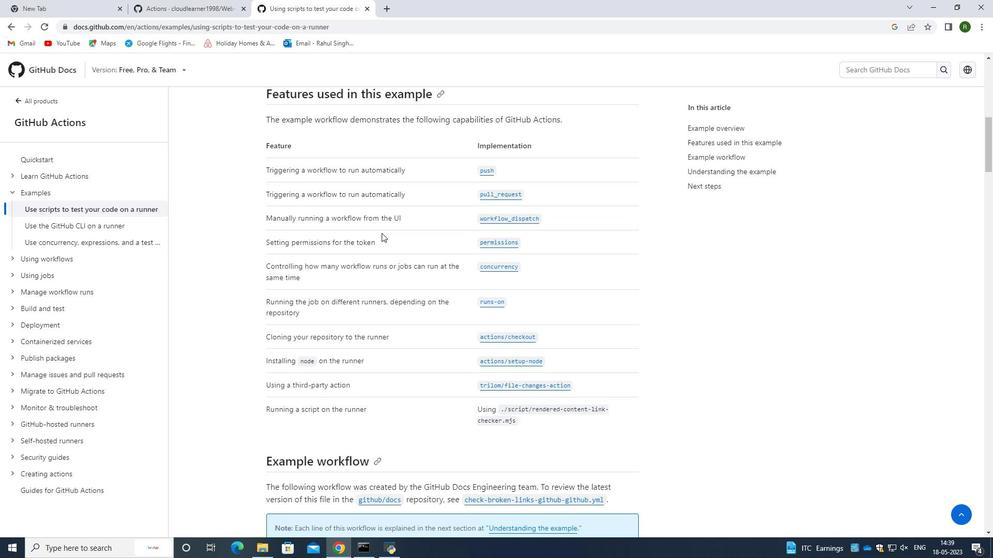 
Action: Mouse scrolled (381, 232) with delta (0, 0)
Screenshot: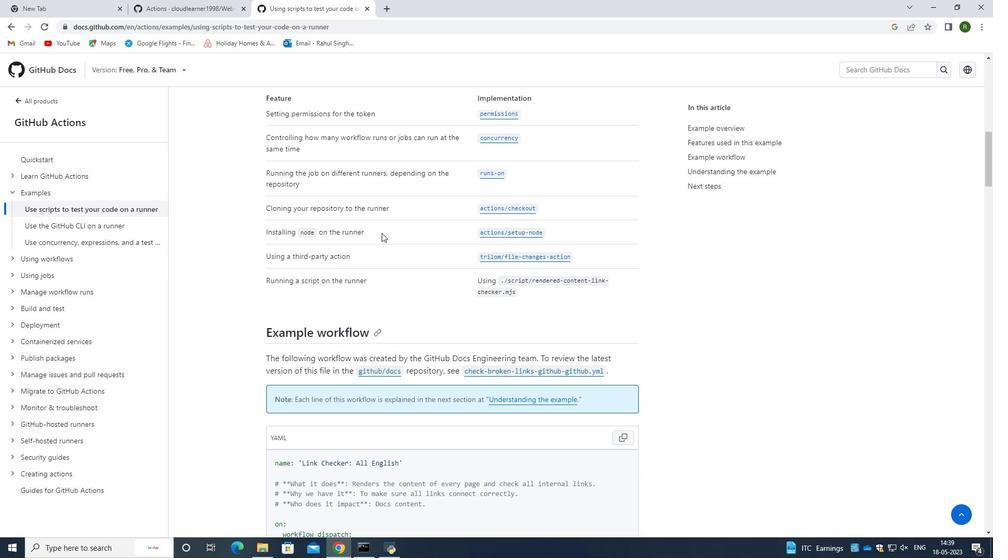 
Action: Mouse scrolled (381, 232) with delta (0, 0)
Screenshot: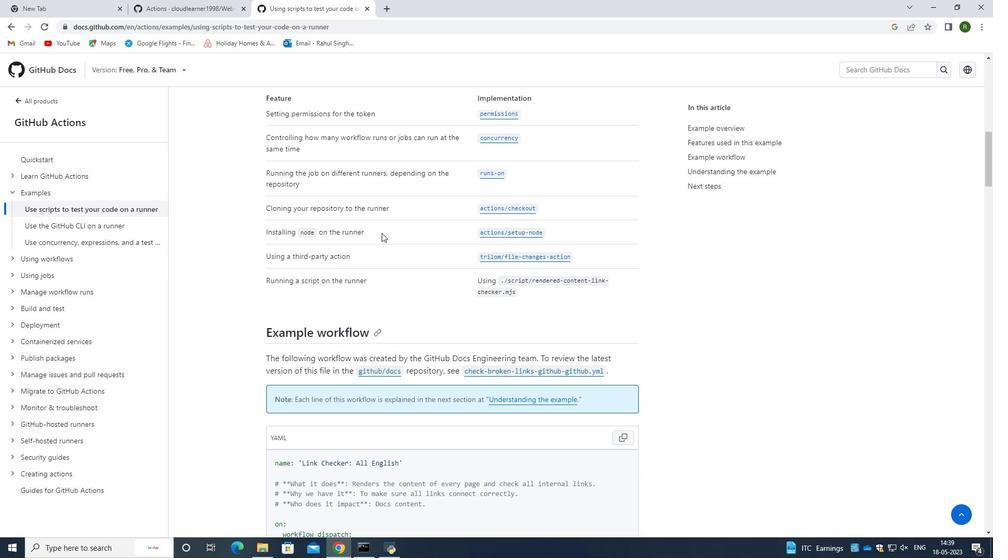 
Action: Mouse scrolled (381, 232) with delta (0, 0)
Screenshot: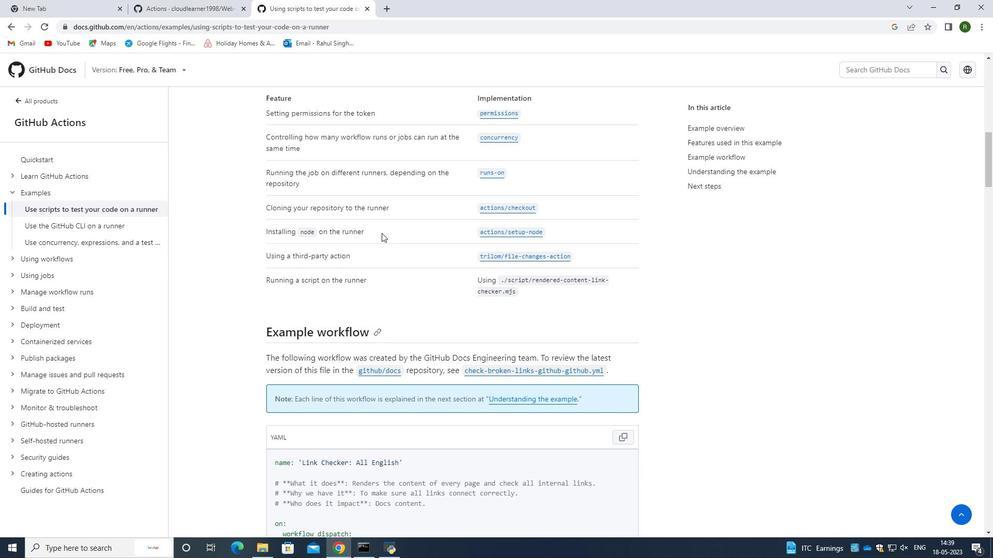 
Action: Mouse scrolled (381, 233) with delta (0, 0)
Screenshot: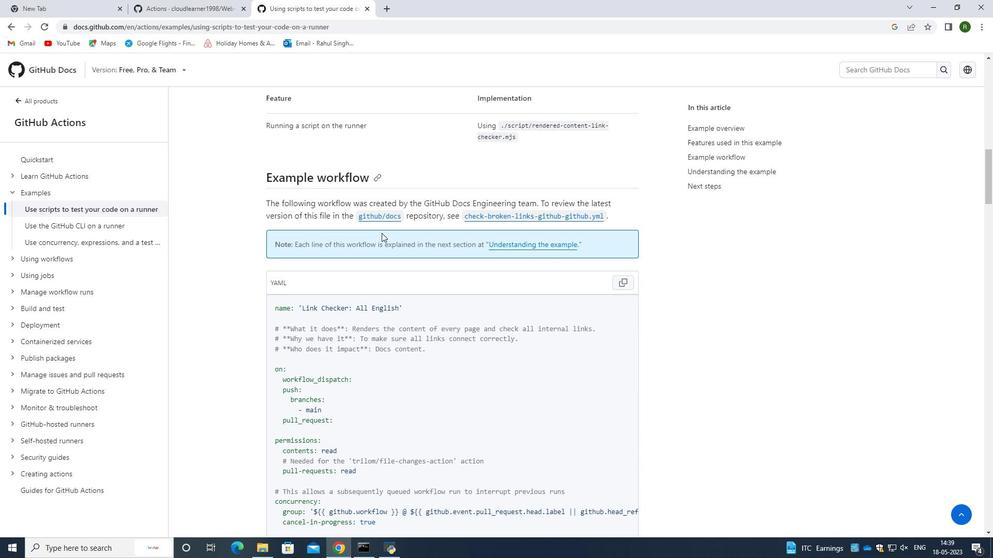 
Action: Mouse scrolled (381, 233) with delta (0, 0)
Screenshot: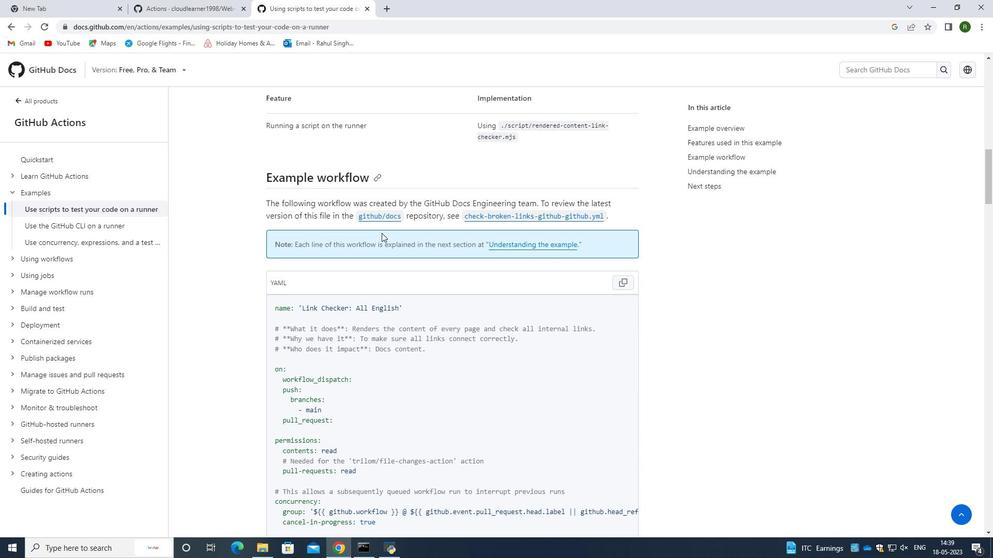 
Action: Mouse scrolled (381, 233) with delta (0, 0)
Screenshot: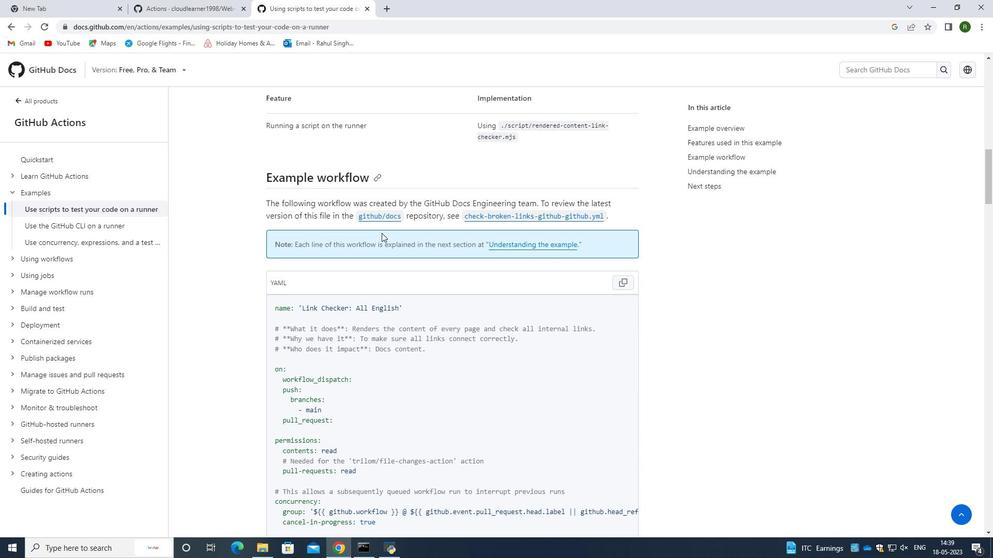 
Action: Mouse scrolled (381, 233) with delta (0, 0)
Screenshot: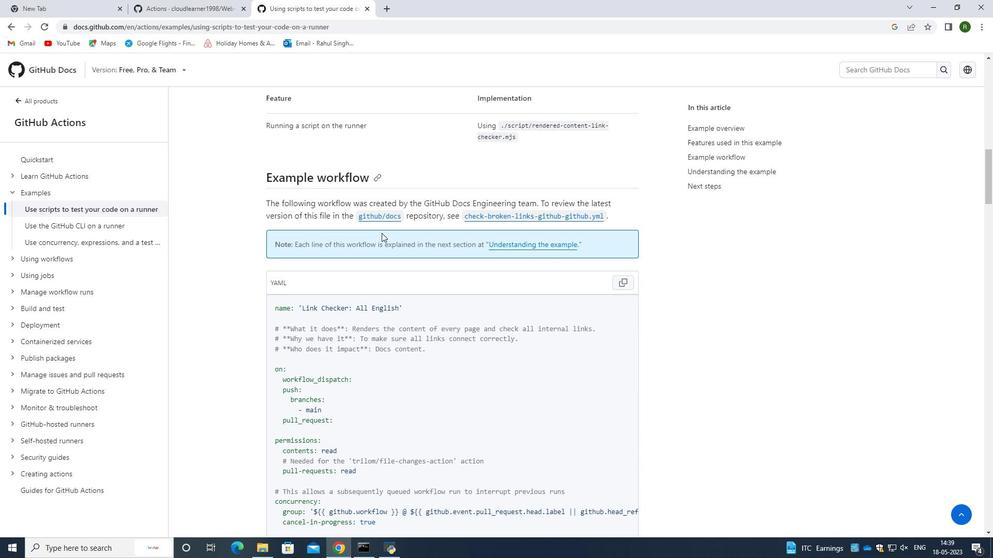 
Action: Mouse moved to (187, 0)
Screenshot: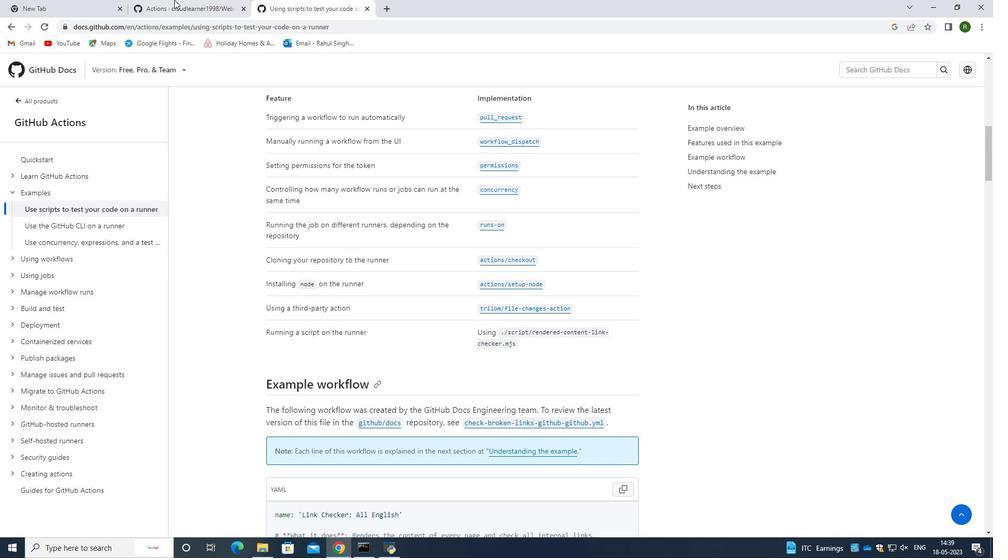 
Action: Mouse pressed left at (187, 0)
Screenshot: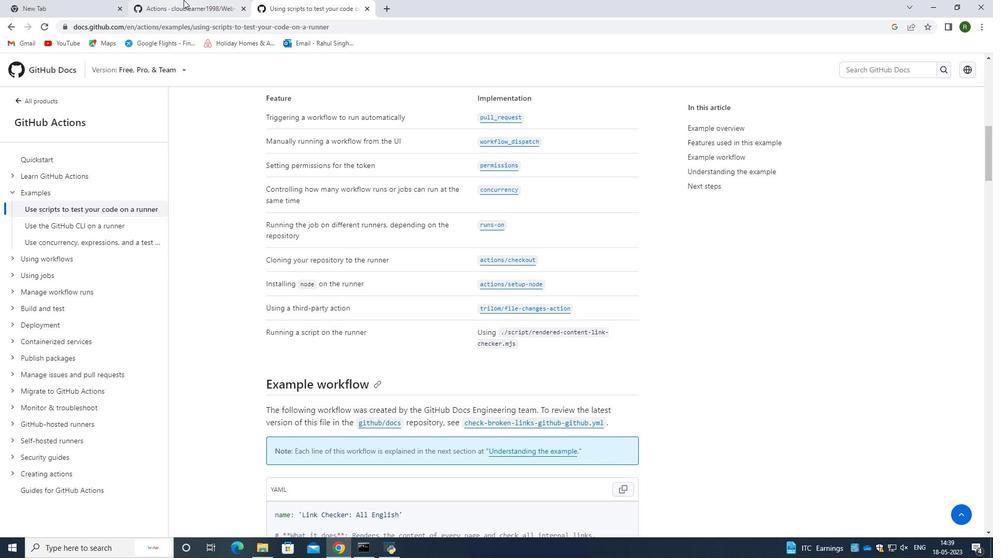 
Action: Mouse moved to (256, 215)
Screenshot: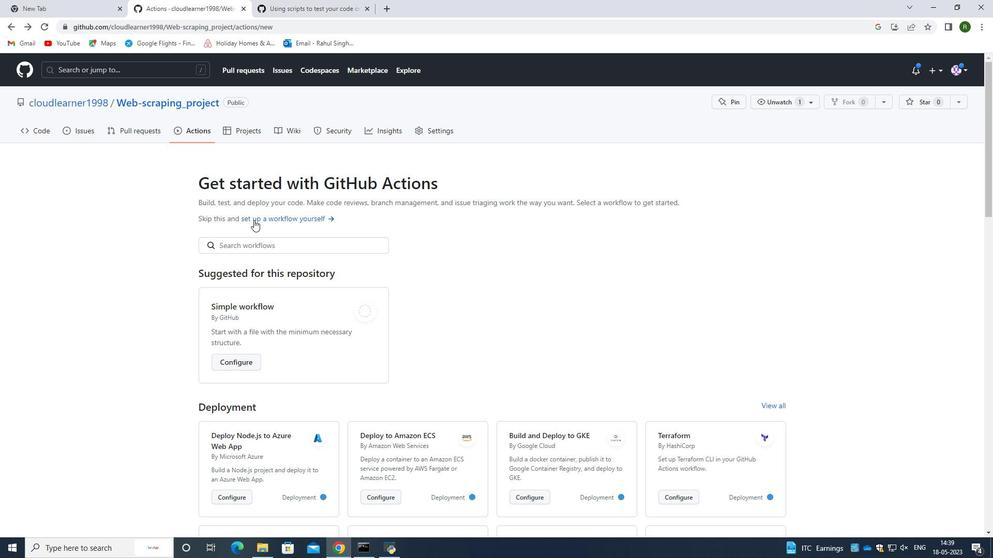 
Action: Mouse scrolled (256, 215) with delta (0, 0)
Screenshot: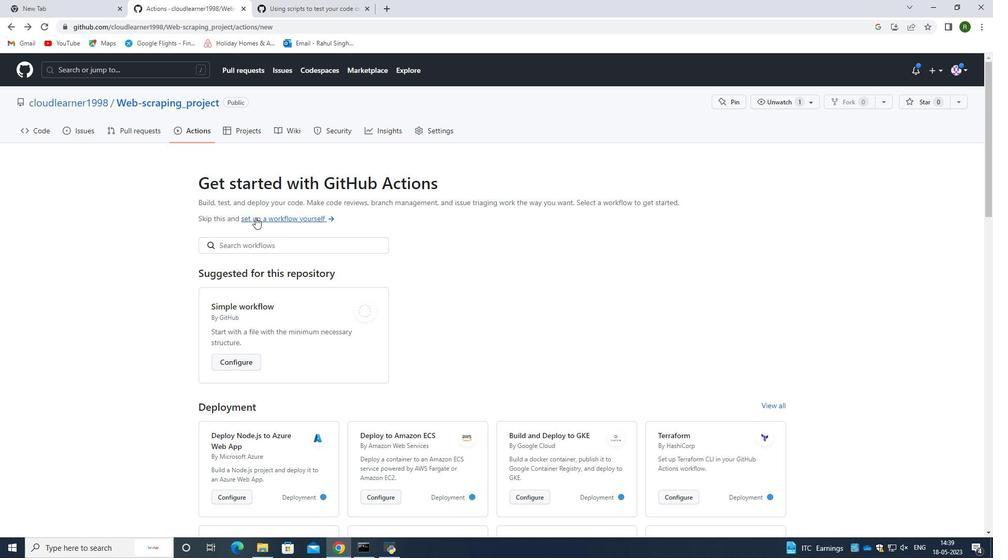 
Action: Mouse moved to (258, 214)
Screenshot: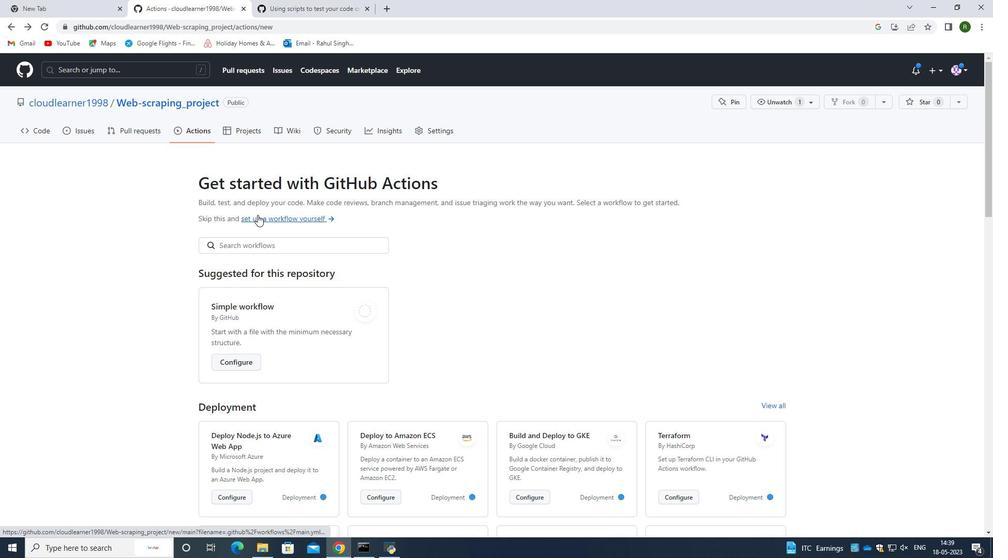 
Action: Mouse scrolled (258, 214) with delta (0, 0)
Screenshot: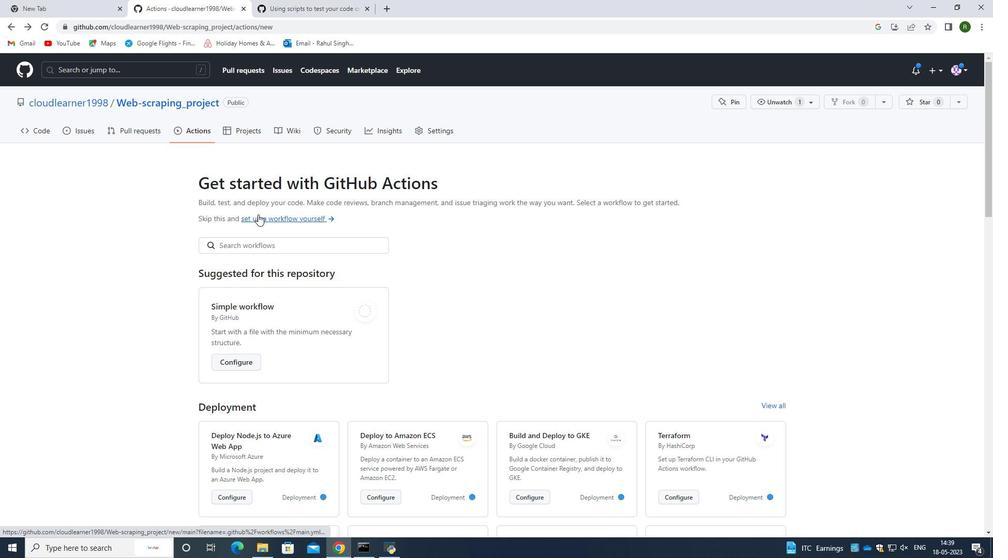 
Action: Mouse moved to (398, 239)
Screenshot: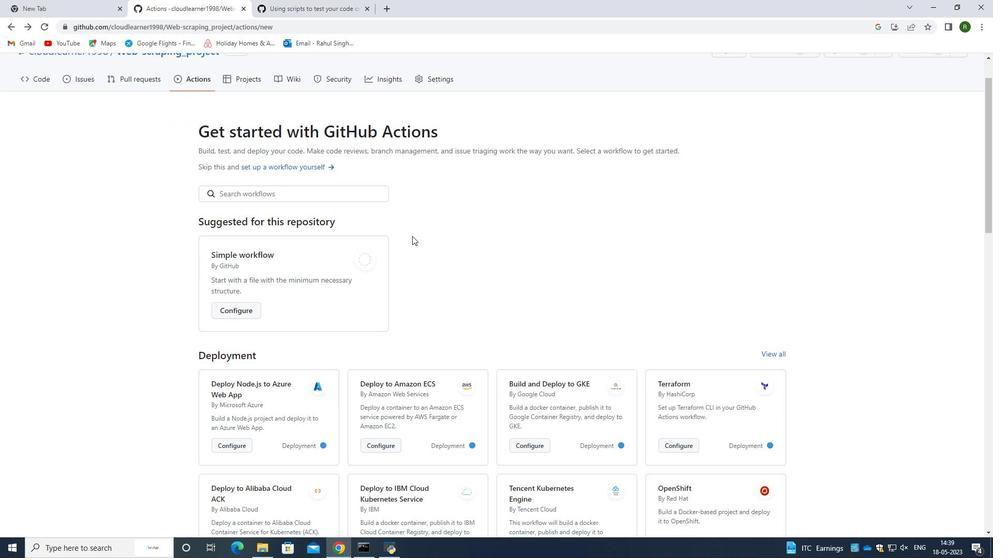 
Action: Mouse scrolled (398, 238) with delta (0, 0)
Screenshot: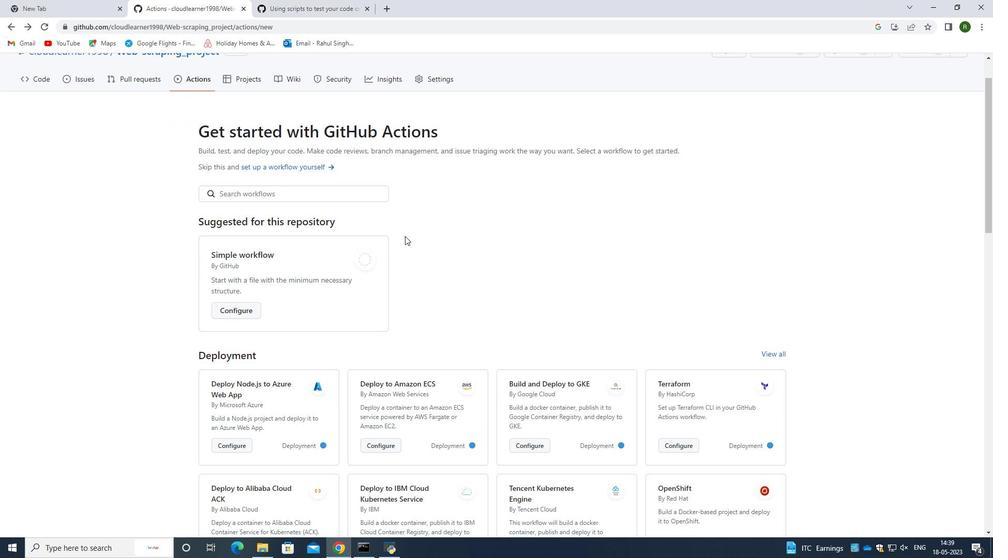 
Action: Mouse moved to (220, 260)
Screenshot: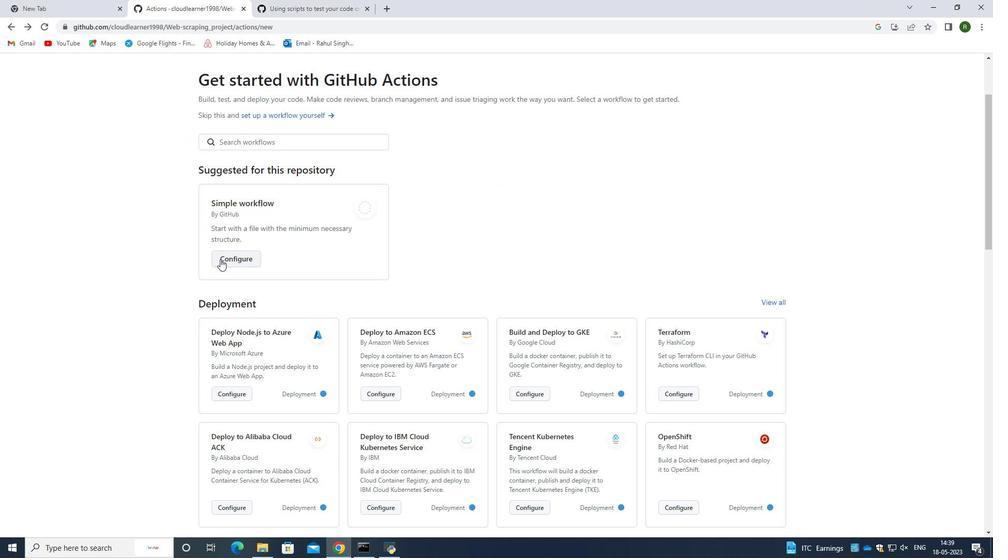 
Action: Mouse pressed left at (220, 260)
Screenshot: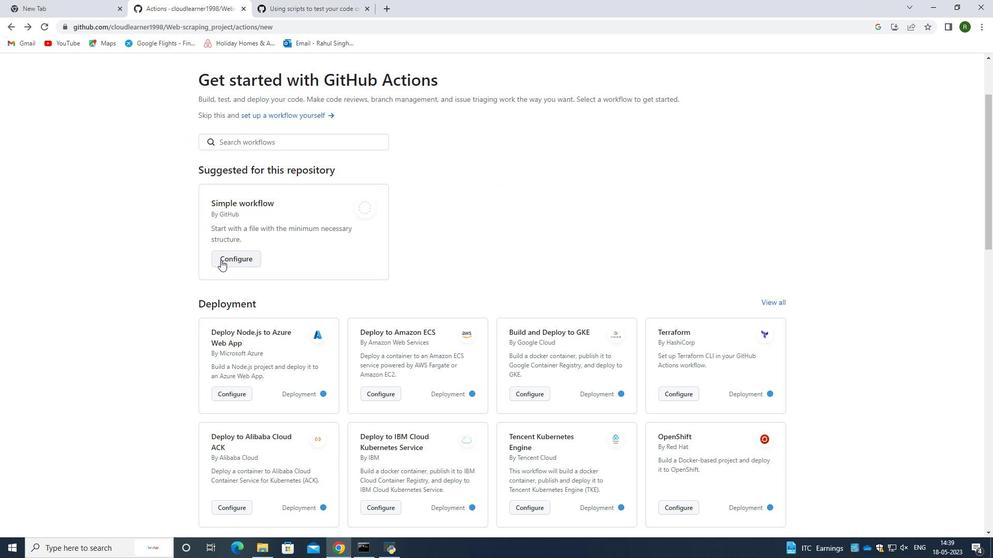 
Action: Mouse moved to (384, 216)
Screenshot: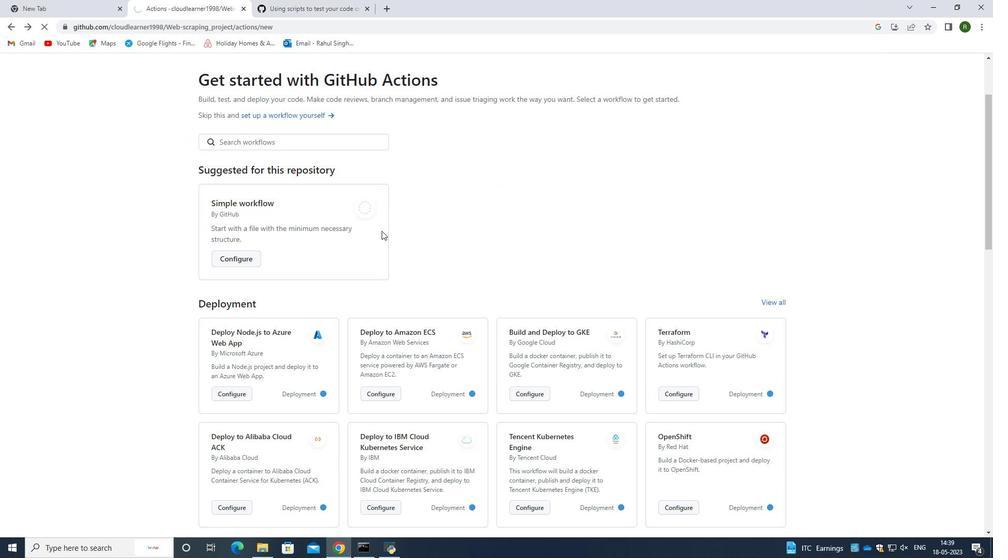 
Action: Mouse scrolled (384, 216) with delta (0, 0)
Screenshot: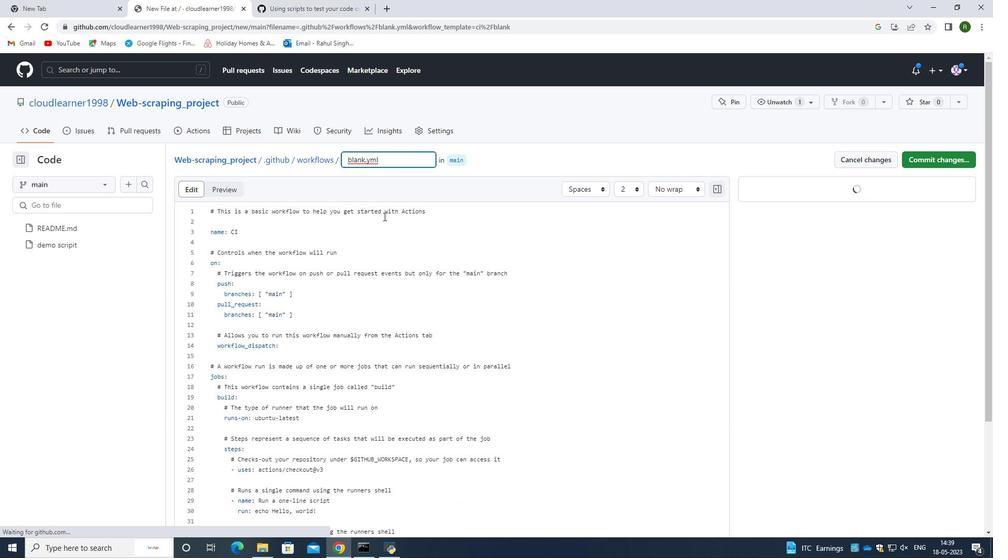 
Action: Mouse moved to (384, 219)
Screenshot: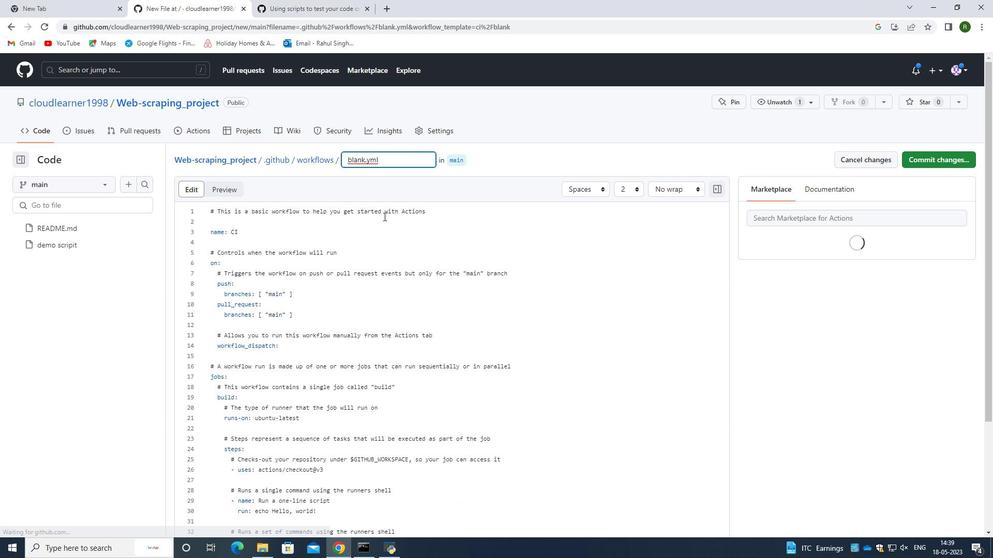 
Action: Mouse scrolled (384, 218) with delta (0, 0)
Screenshot: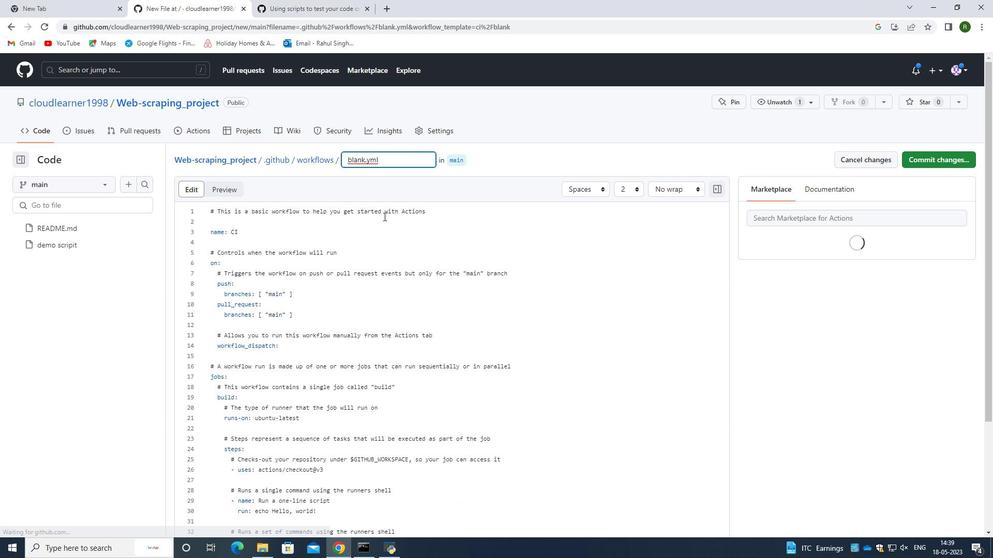 
Action: Mouse moved to (383, 220)
Screenshot: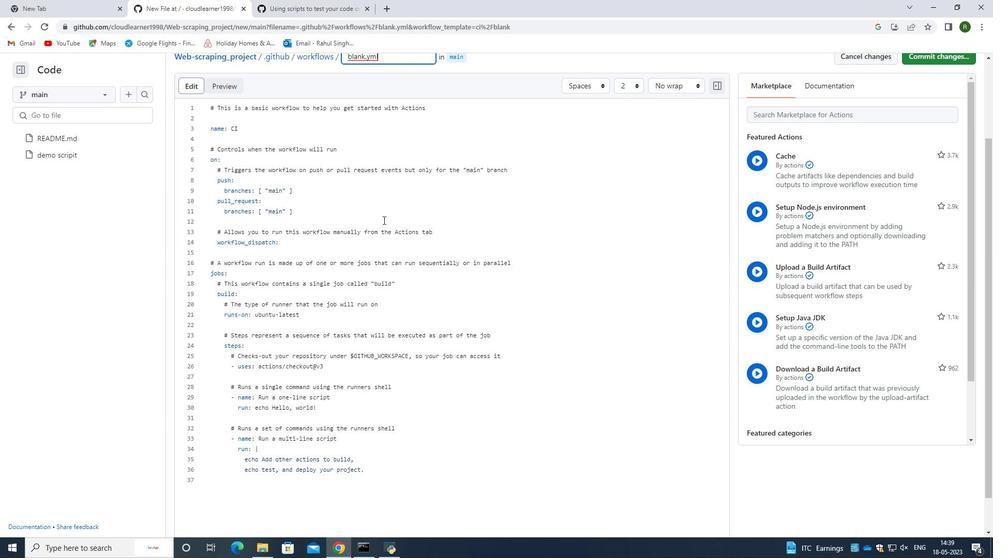 
Action: Mouse scrolled (383, 220) with delta (0, 0)
Screenshot: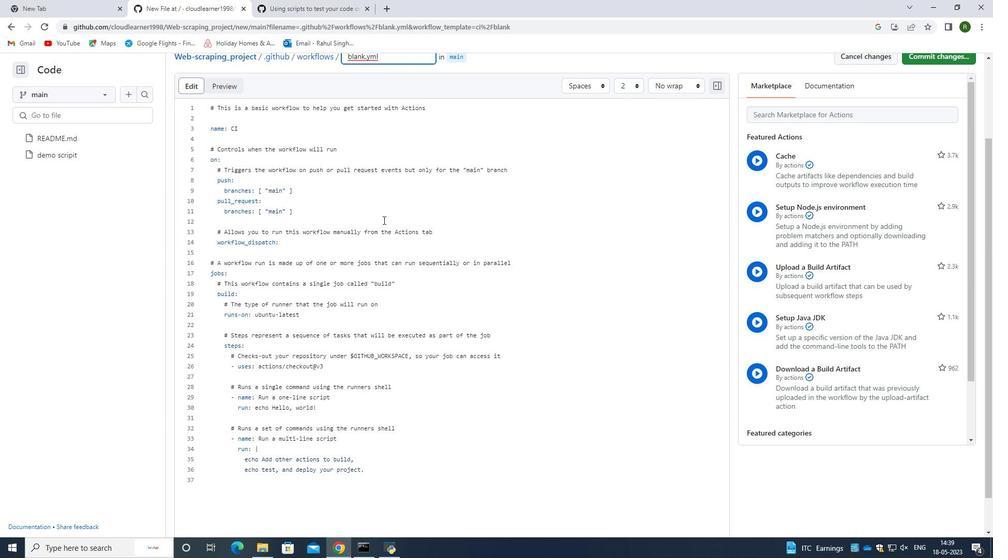 
Action: Mouse moved to (385, 231)
Screenshot: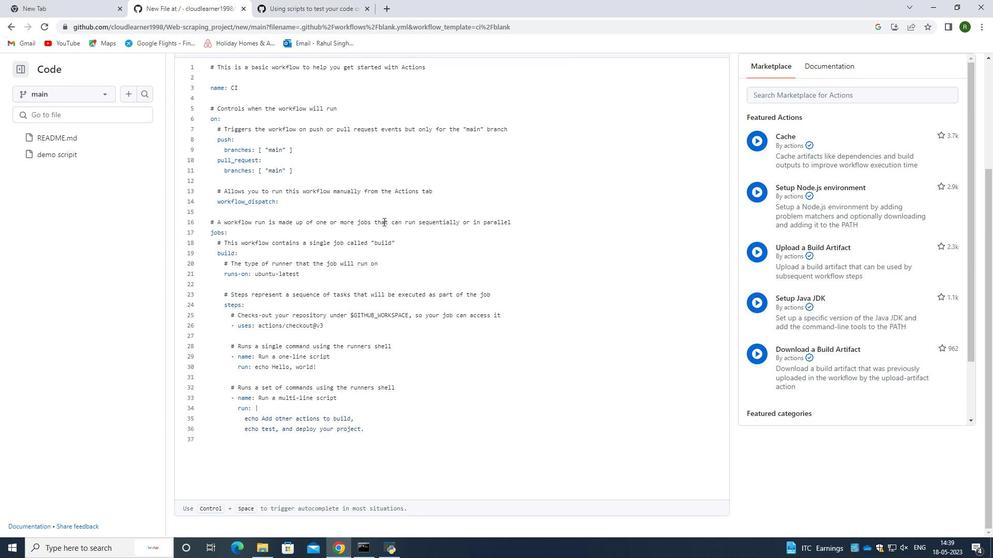 
Action: Mouse scrolled (385, 232) with delta (0, 0)
Screenshot: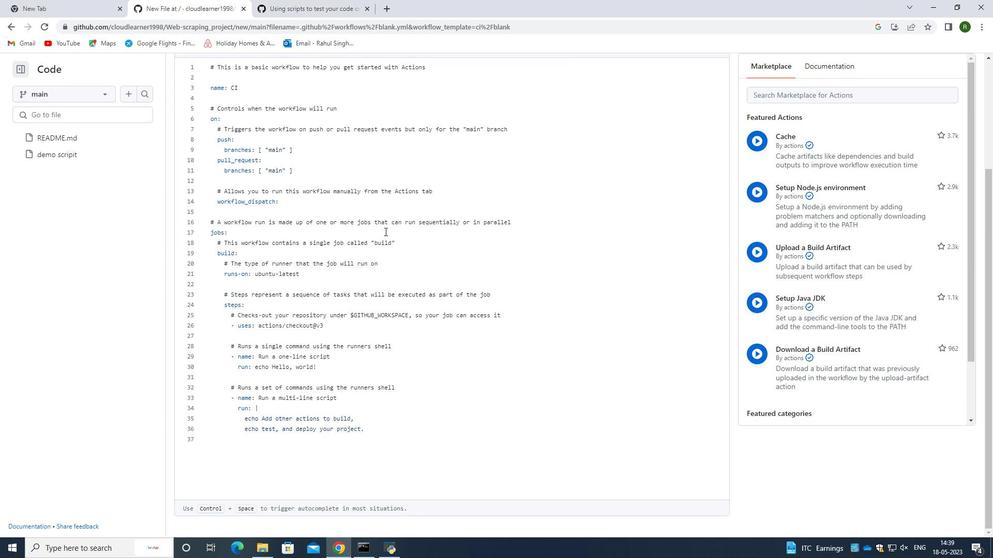 
Action: Mouse scrolled (385, 232) with delta (0, 0)
Screenshot: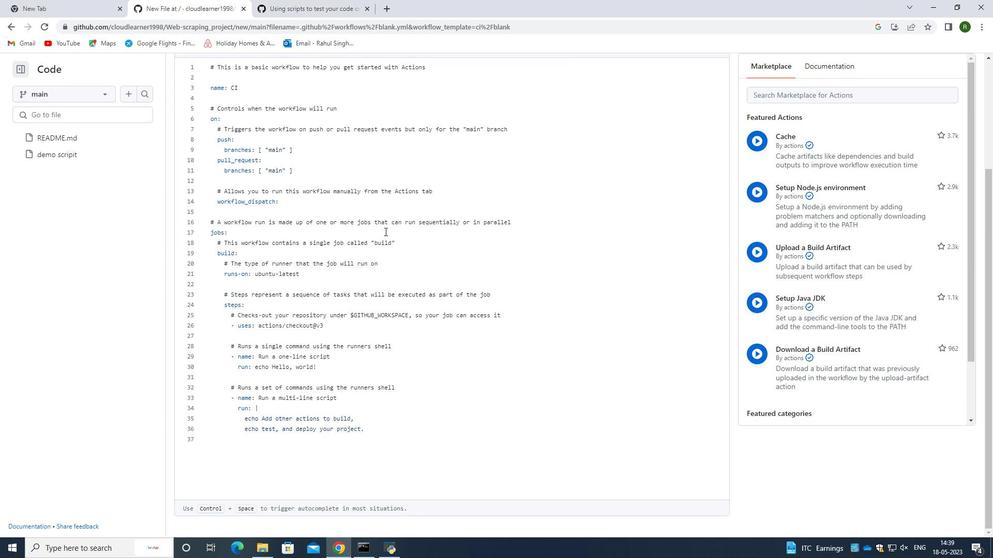 
Action: Mouse scrolled (385, 232) with delta (0, 0)
Screenshot: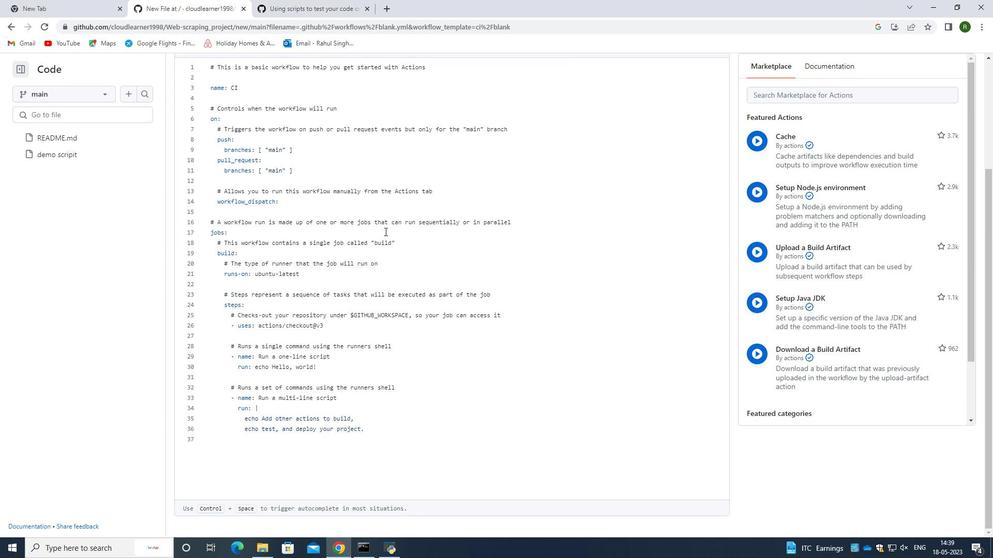 
Action: Mouse moved to (302, 272)
Screenshot: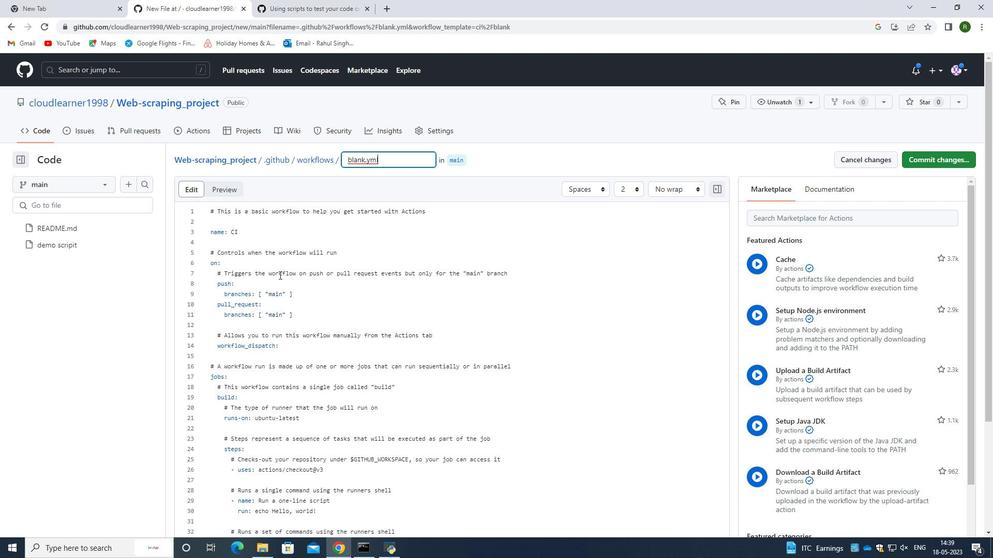 
Action: Mouse scrolled (302, 271) with delta (0, 0)
Screenshot: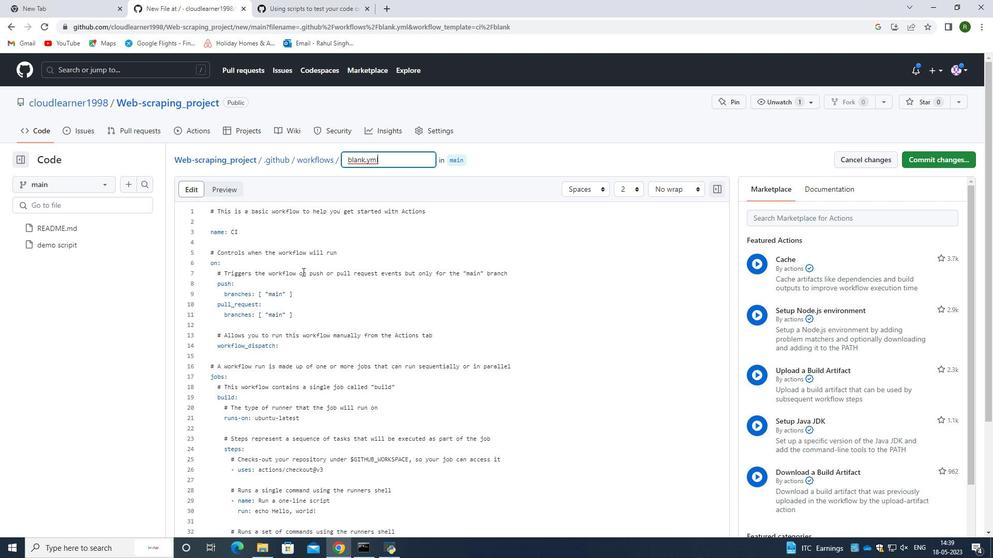 
Action: Mouse scrolled (302, 271) with delta (0, 0)
Screenshot: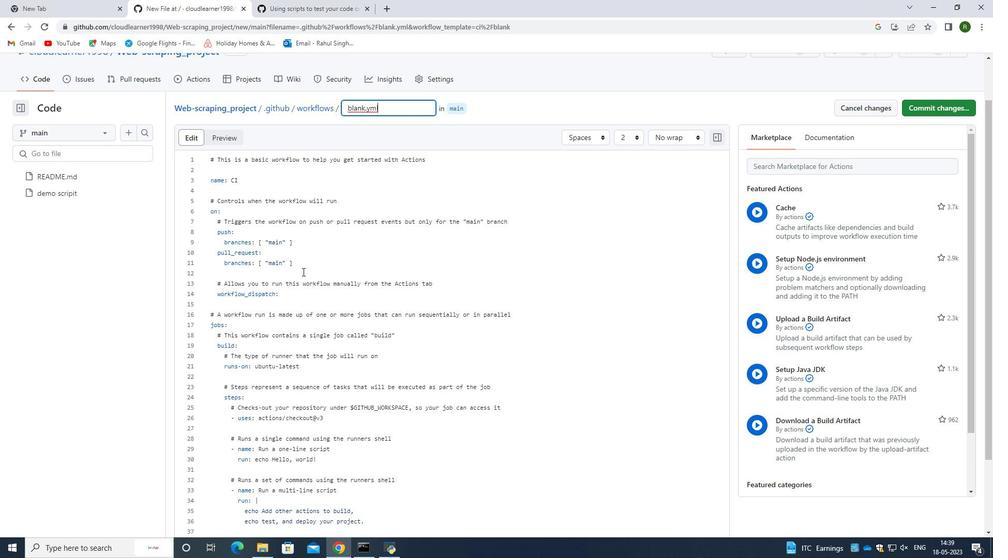 
Action: Mouse moved to (56, 146)
Screenshot: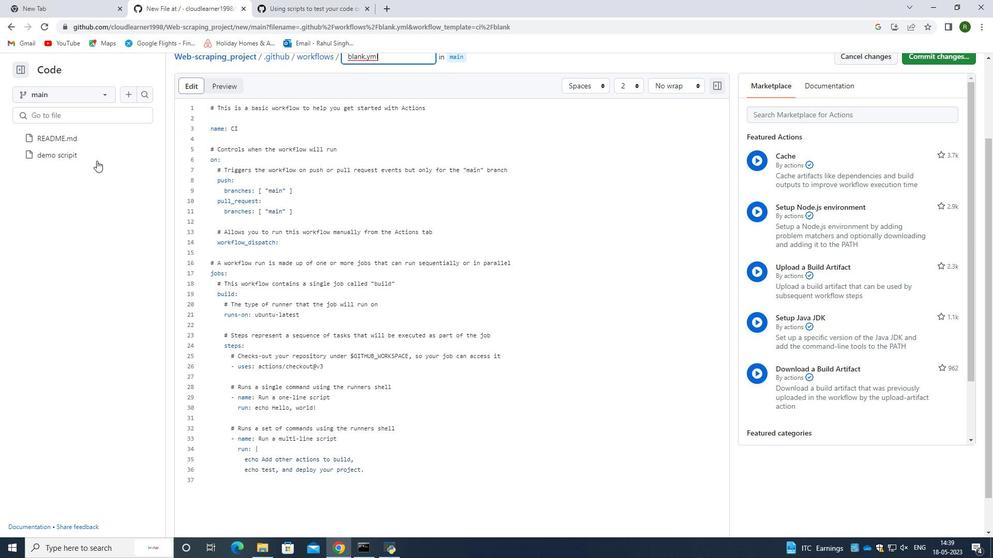 
Action: Mouse pressed left at (56, 146)
Screenshot: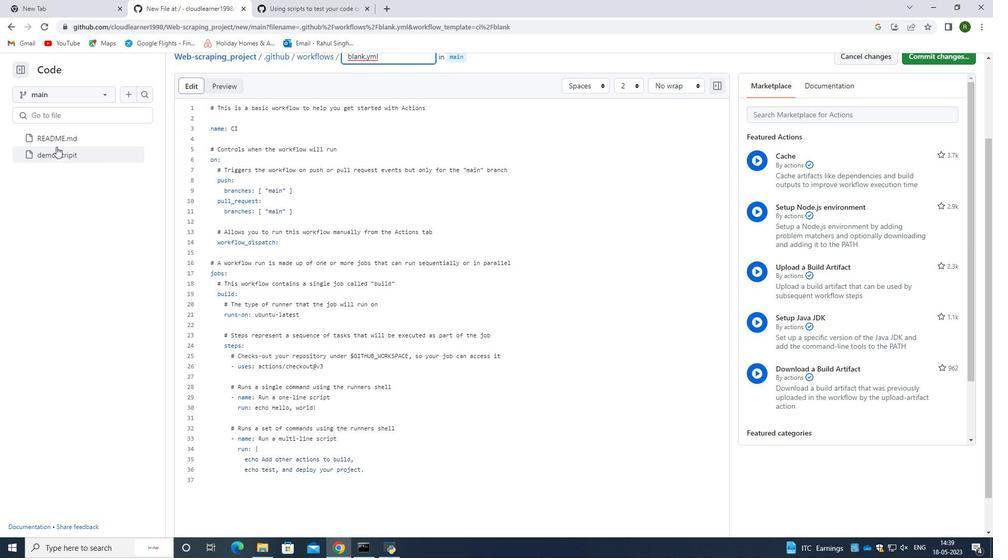 
Action: Mouse moved to (585, 89)
Screenshot: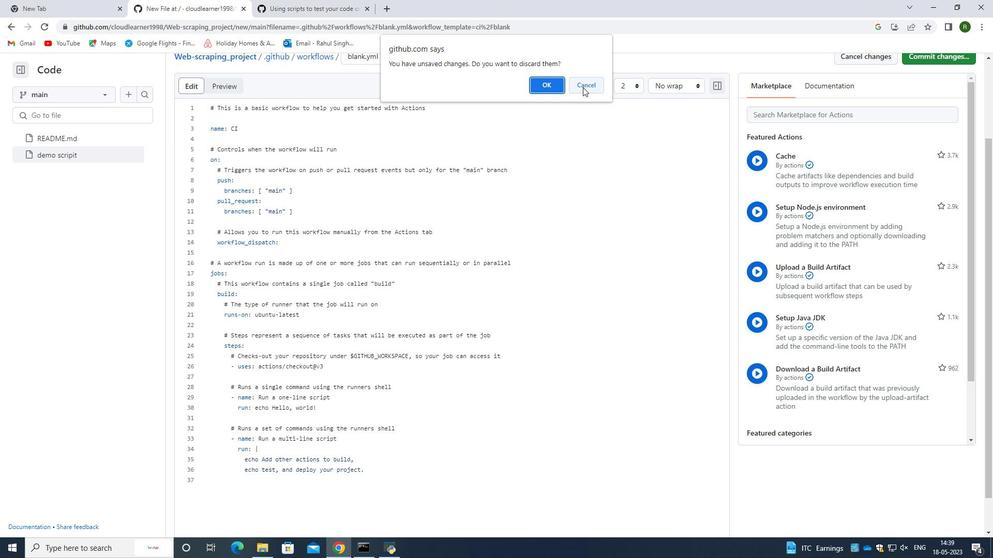 
Action: Mouse pressed left at (585, 89)
Screenshot: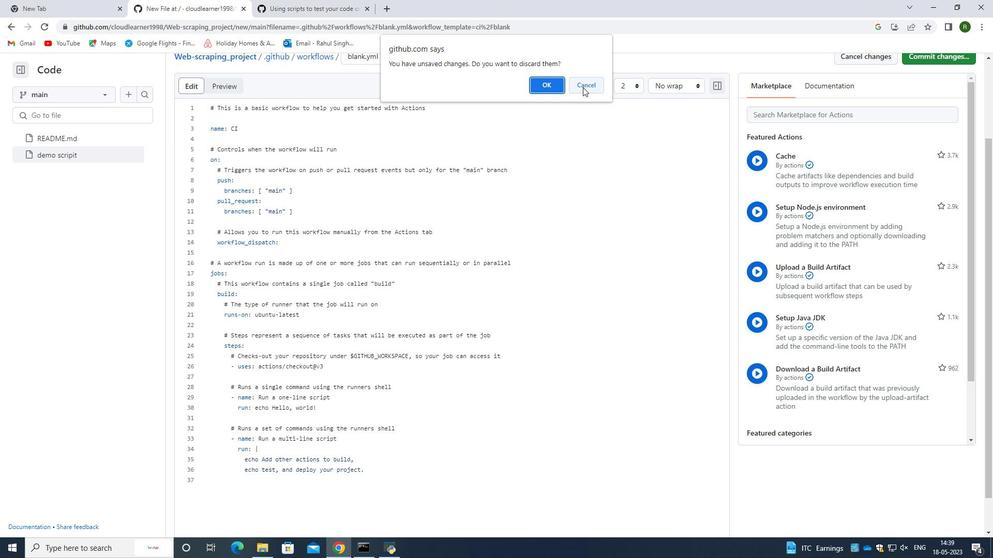 
Action: Mouse moved to (580, 183)
Screenshot: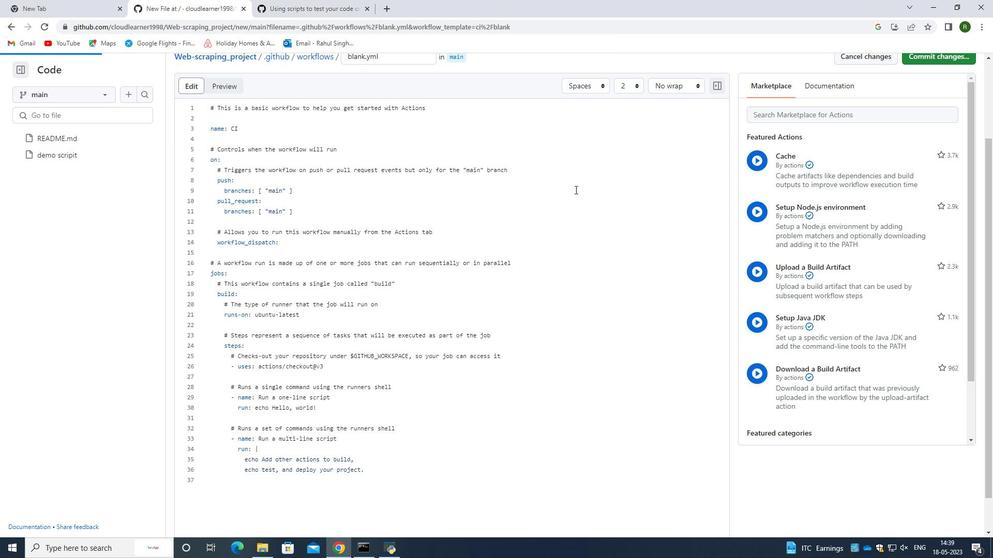 
Action: Mouse scrolled (580, 183) with delta (0, 0)
Screenshot: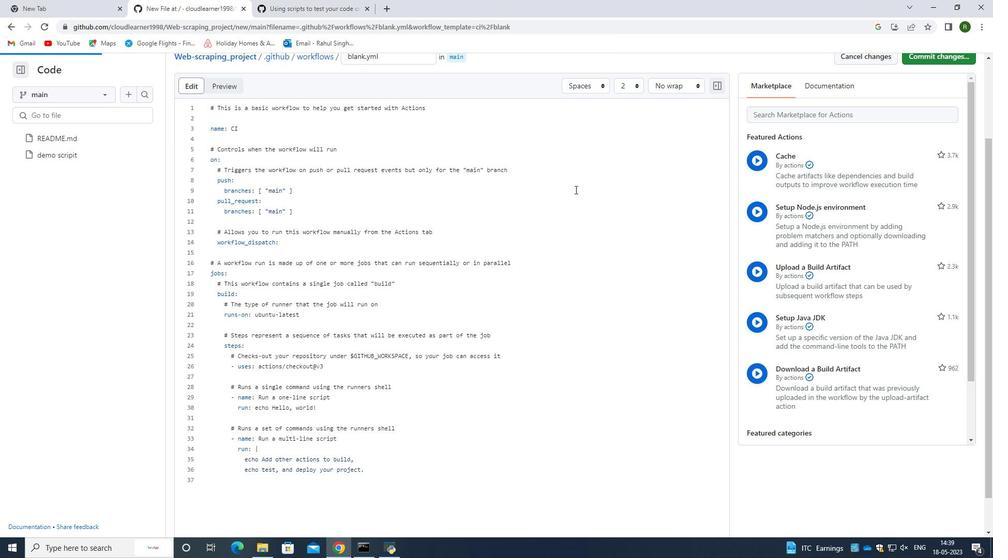 
Action: Mouse scrolled (580, 183) with delta (0, 0)
Screenshot: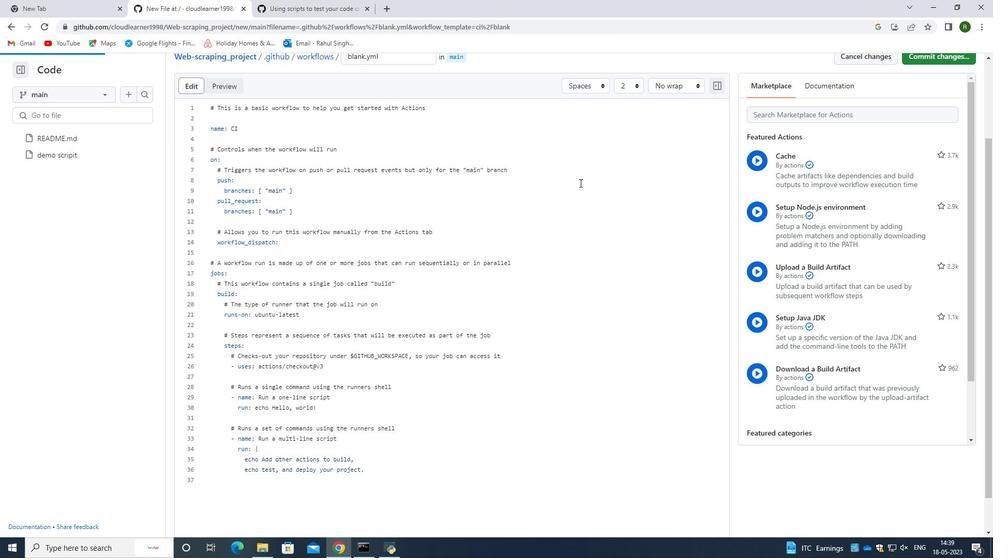 
Action: Mouse moved to (430, 324)
Screenshot: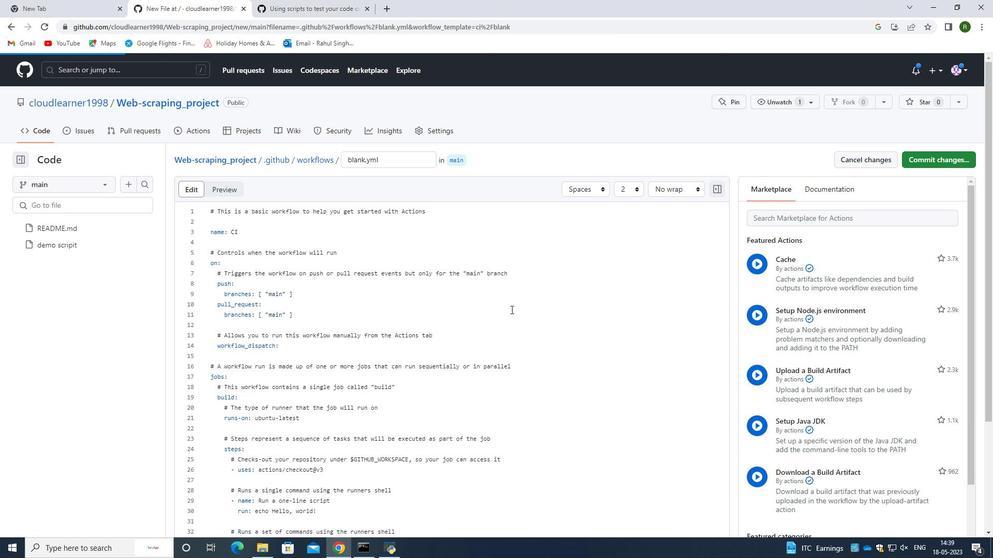 
Action: Mouse scrolled (430, 323) with delta (0, 0)
Screenshot: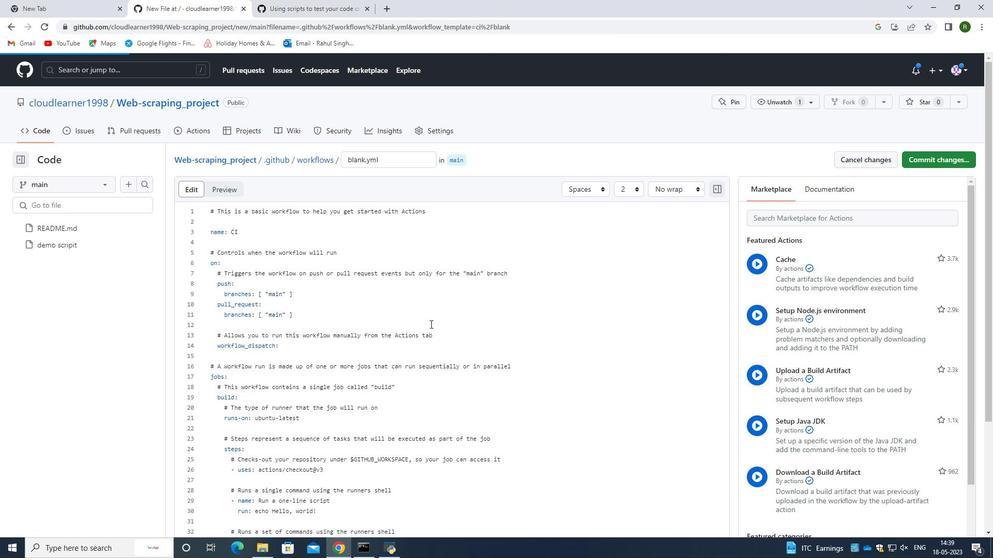 
Action: Mouse scrolled (430, 323) with delta (0, 0)
Screenshot: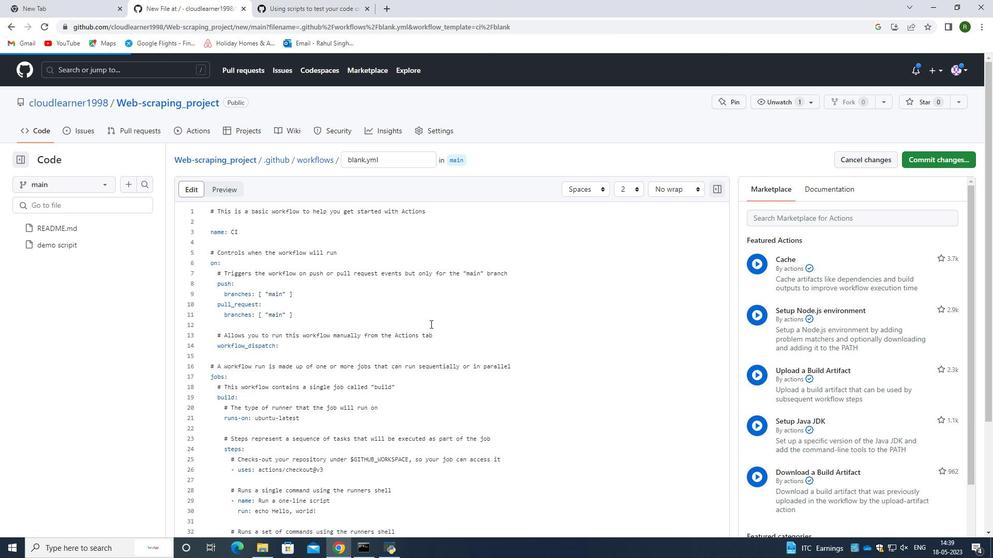 
Action: Mouse scrolled (430, 323) with delta (0, 0)
Screenshot: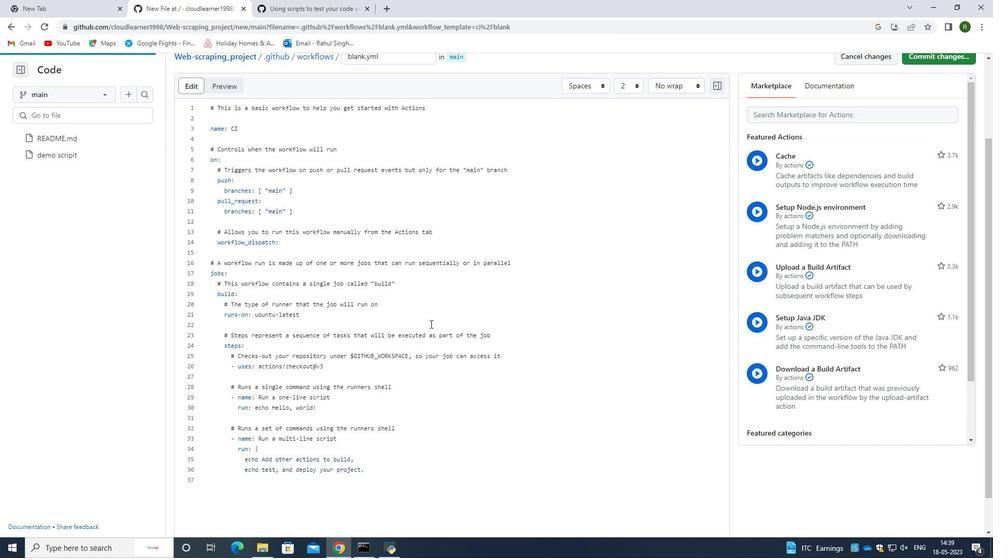 
Action: Mouse scrolled (430, 323) with delta (0, 0)
Screenshot: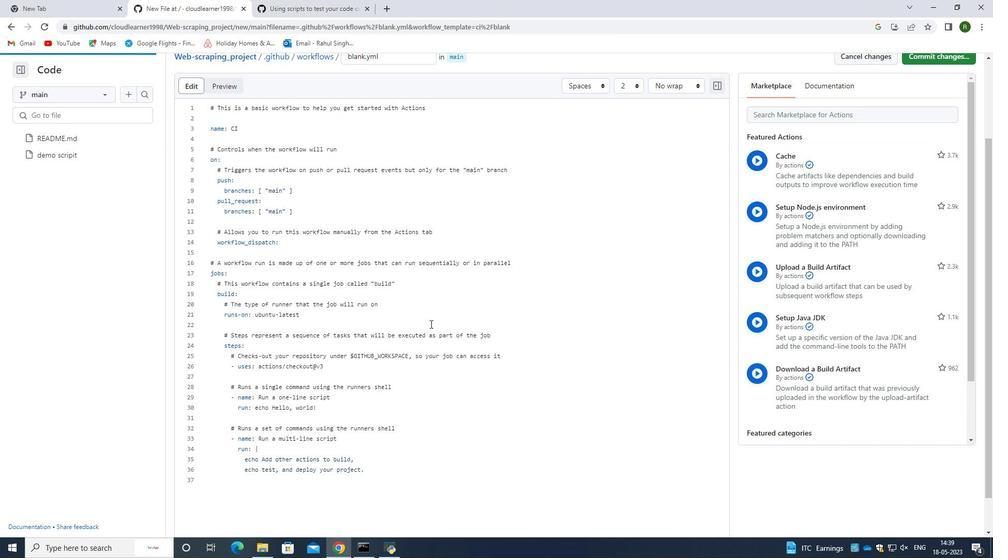 
Action: Mouse scrolled (430, 323) with delta (0, 0)
Screenshot: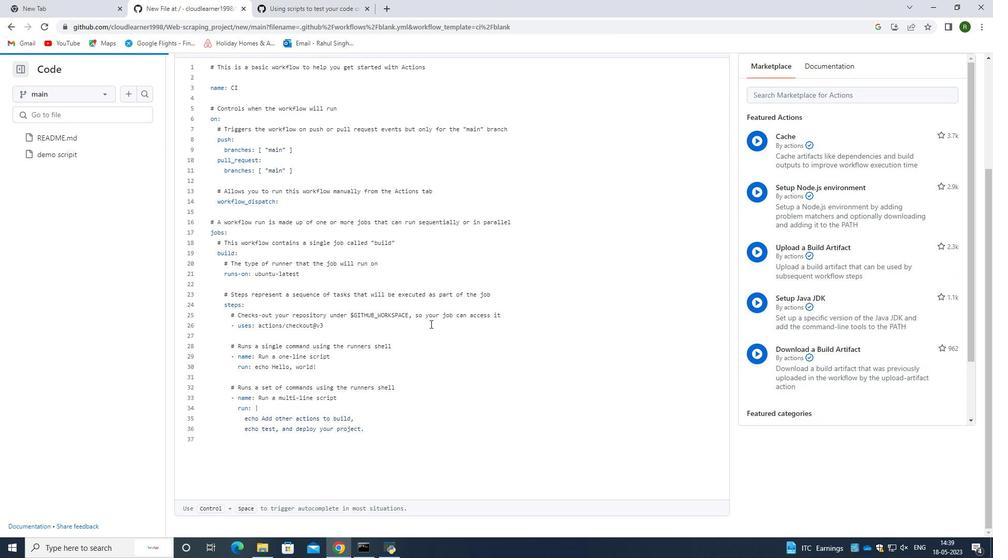
Action: Mouse scrolled (430, 323) with delta (0, 0)
Screenshot: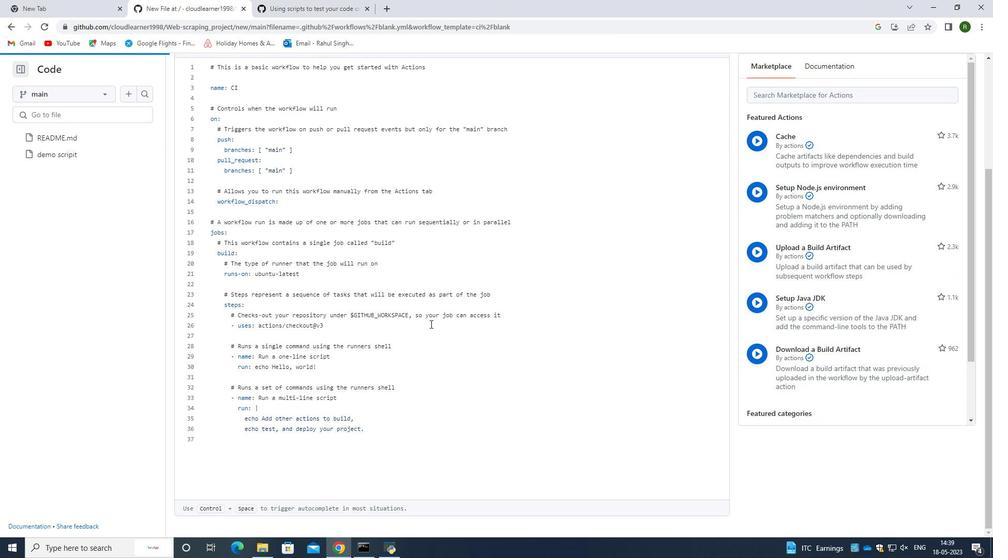 
Action: Mouse moved to (608, 220)
Screenshot: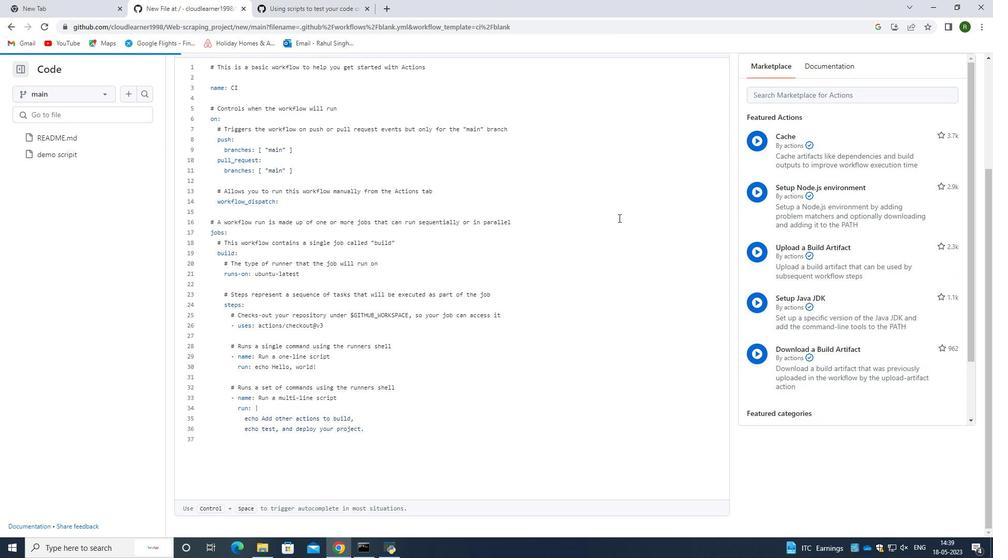 
Action: Mouse scrolled (608, 220) with delta (0, 0)
Screenshot: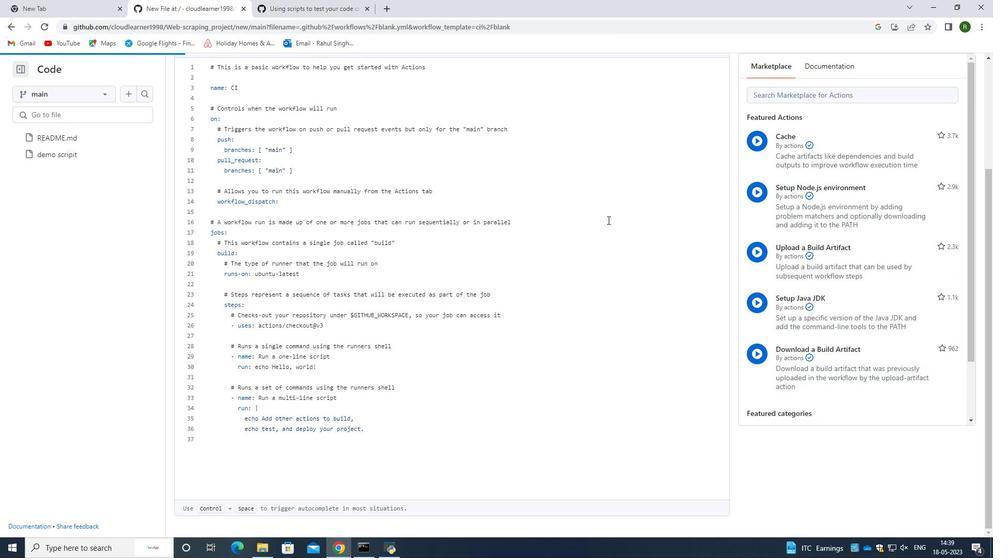 
Action: Mouse scrolled (608, 220) with delta (0, 0)
Screenshot: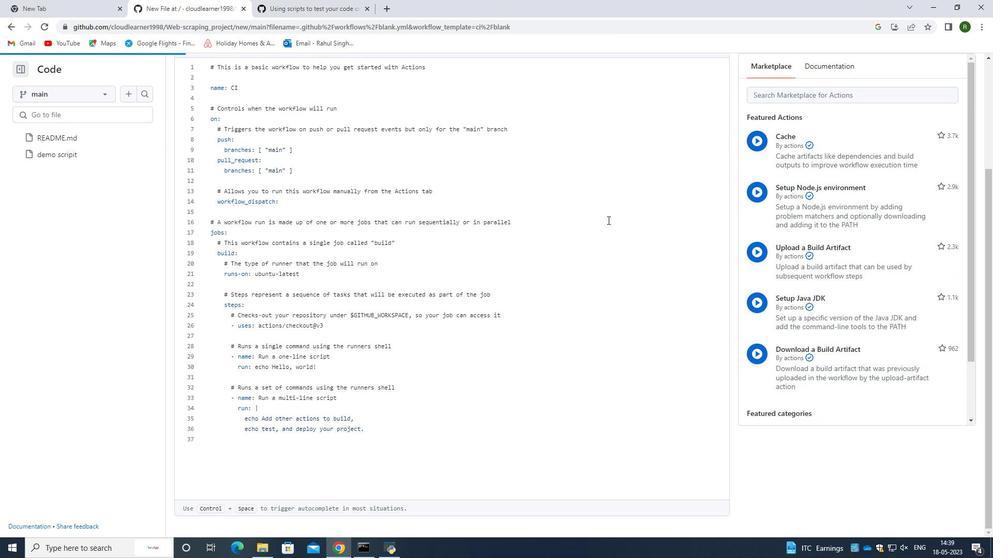 
Action: Mouse scrolled (608, 220) with delta (0, 0)
Screenshot: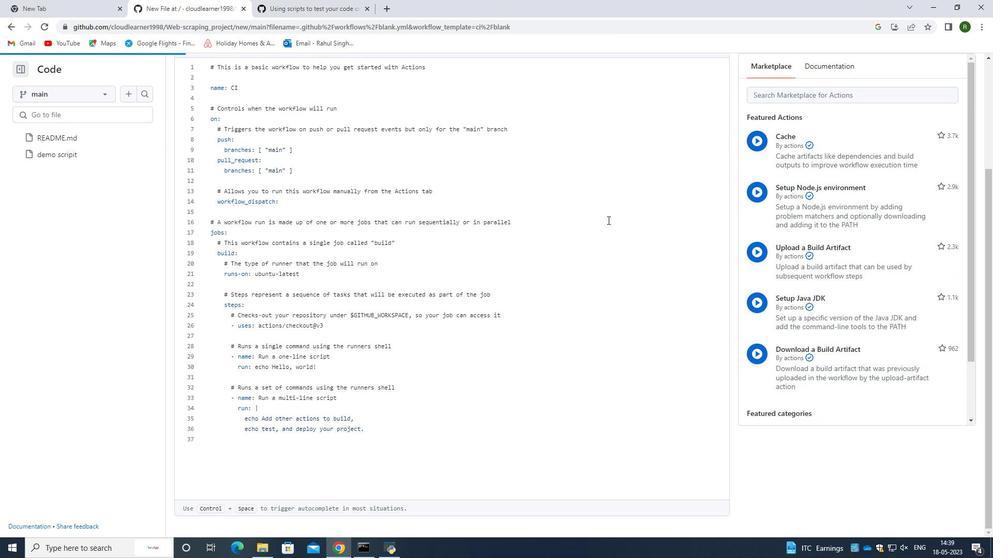 
Action: Mouse scrolled (608, 220) with delta (0, 0)
Screenshot: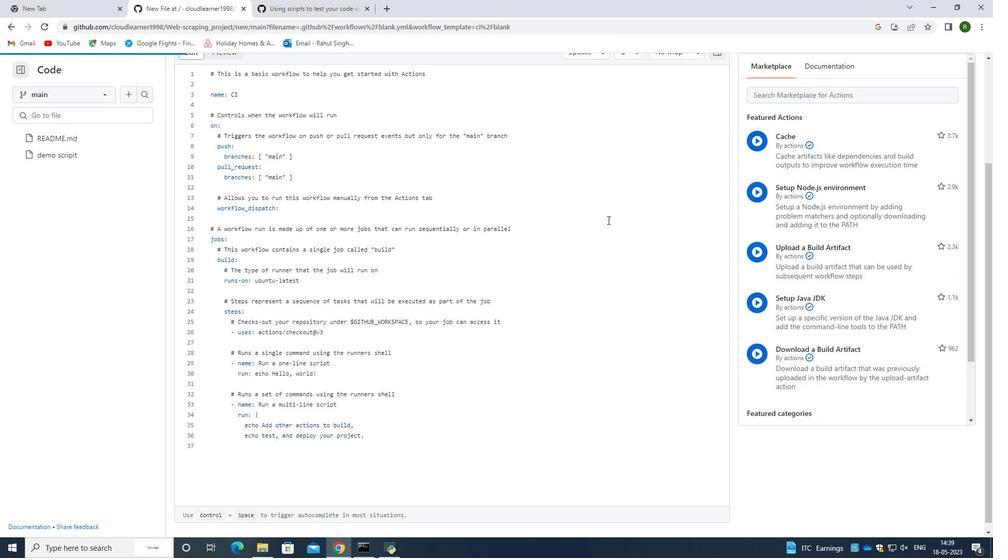 
Action: Mouse moved to (919, 158)
Screenshot: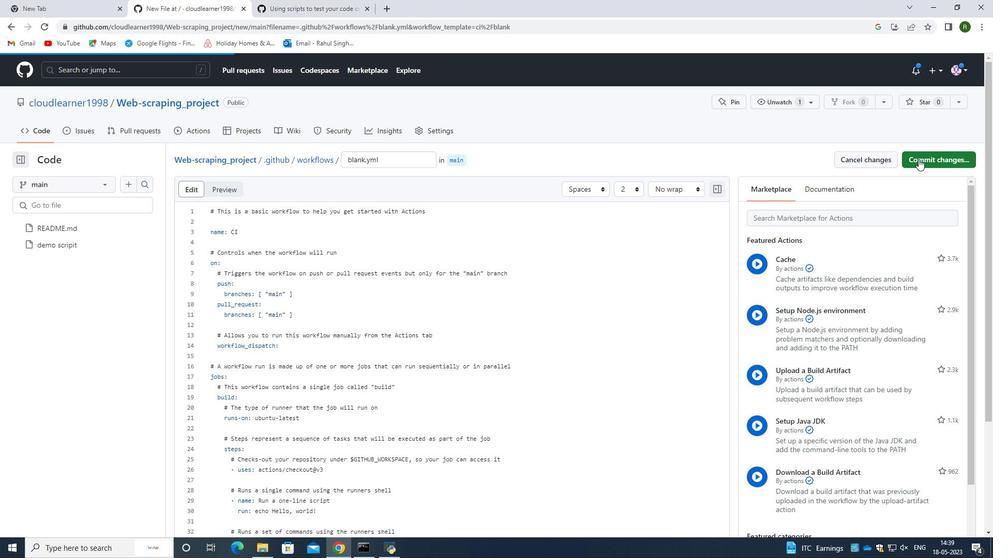 
Action: Mouse pressed left at (919, 158)
Screenshot: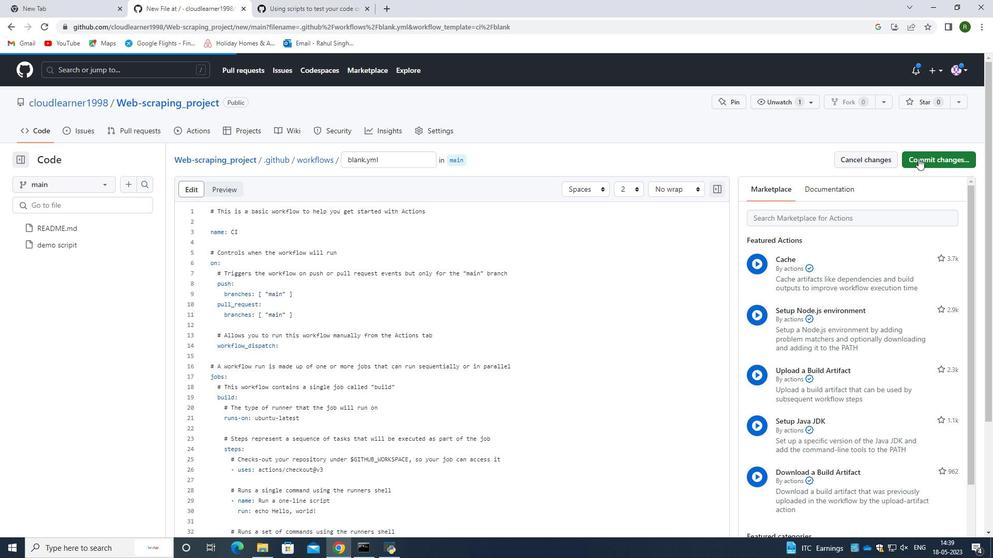 
Action: Mouse moved to (480, 220)
Screenshot: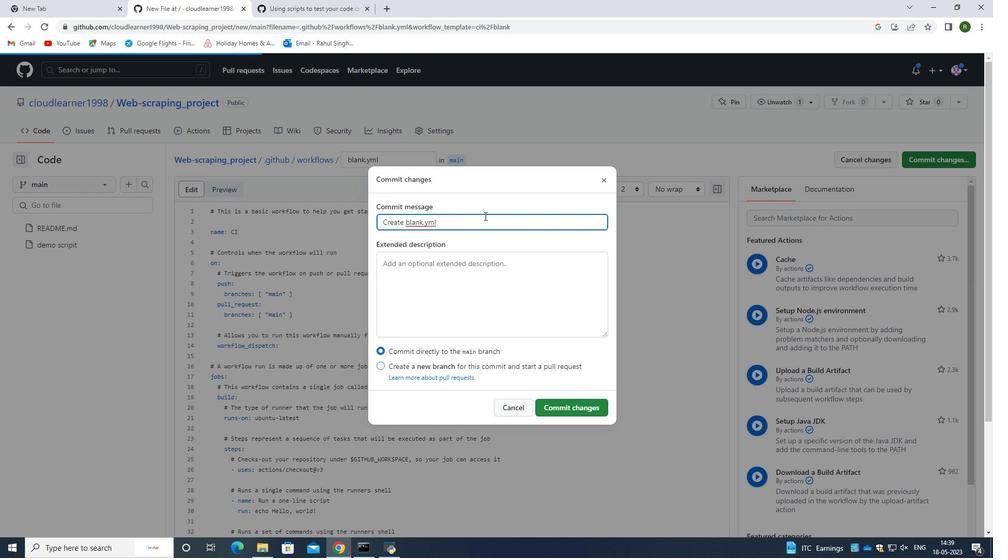 
Action: Mouse pressed left at (480, 220)
Screenshot: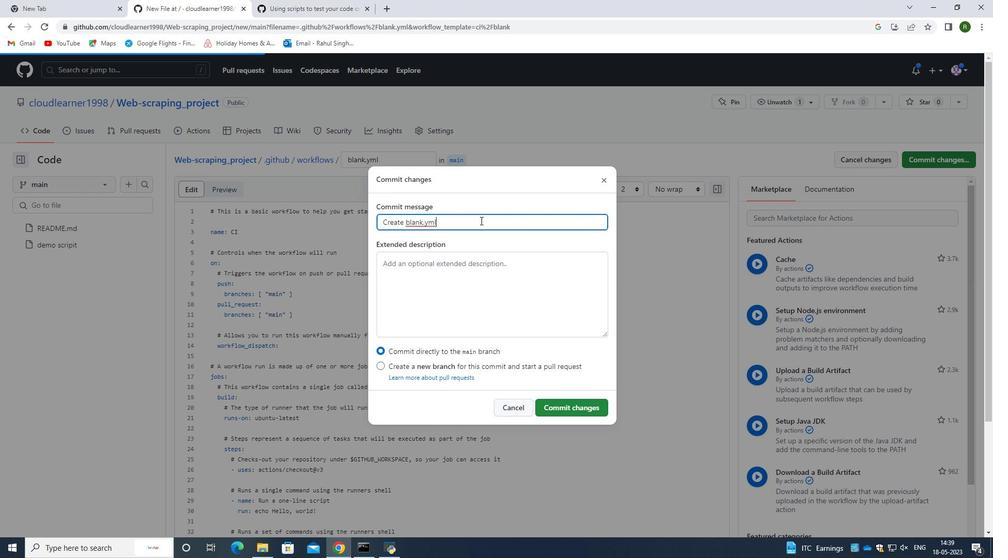 
Action: Mouse moved to (557, 413)
Screenshot: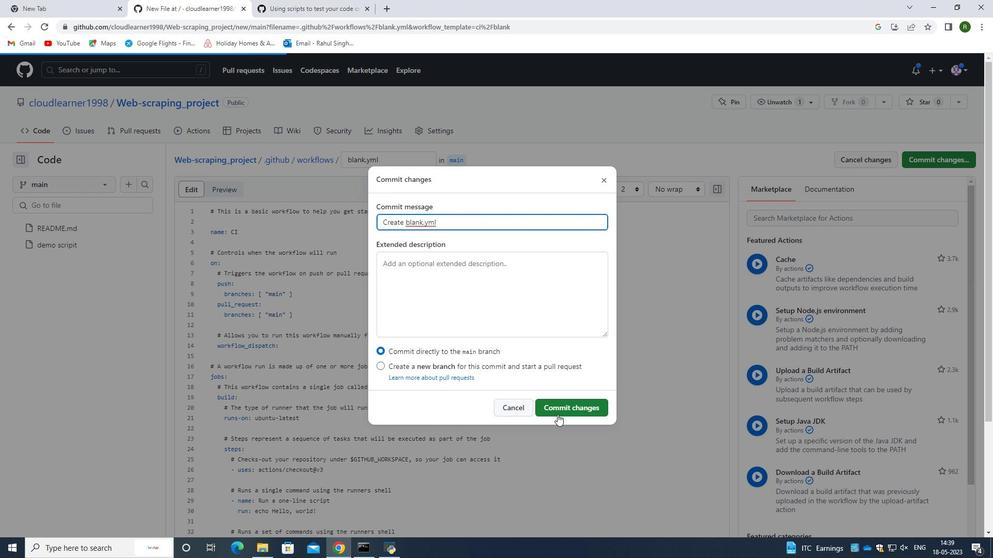 
Action: Mouse pressed left at (557, 413)
Screenshot: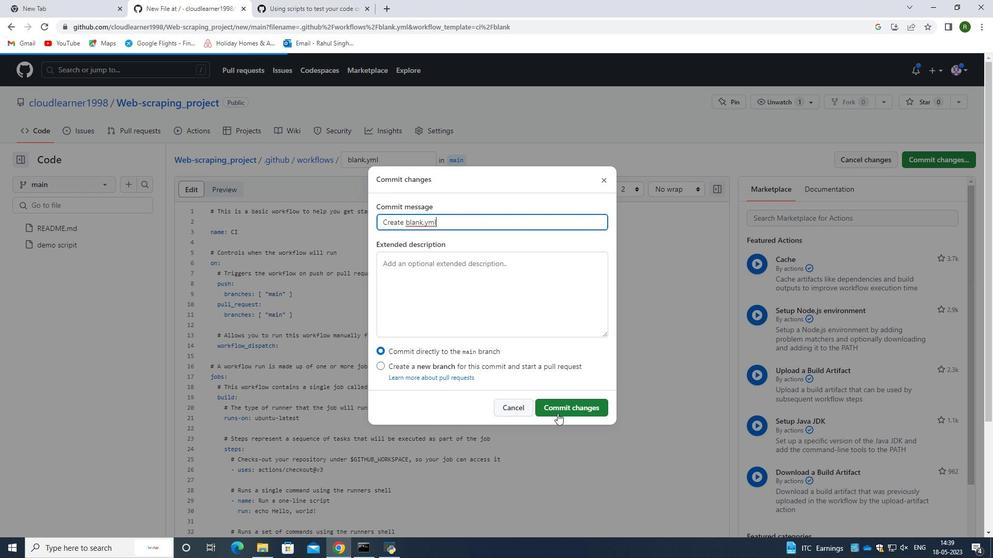 
Action: Mouse moved to (195, 240)
Screenshot: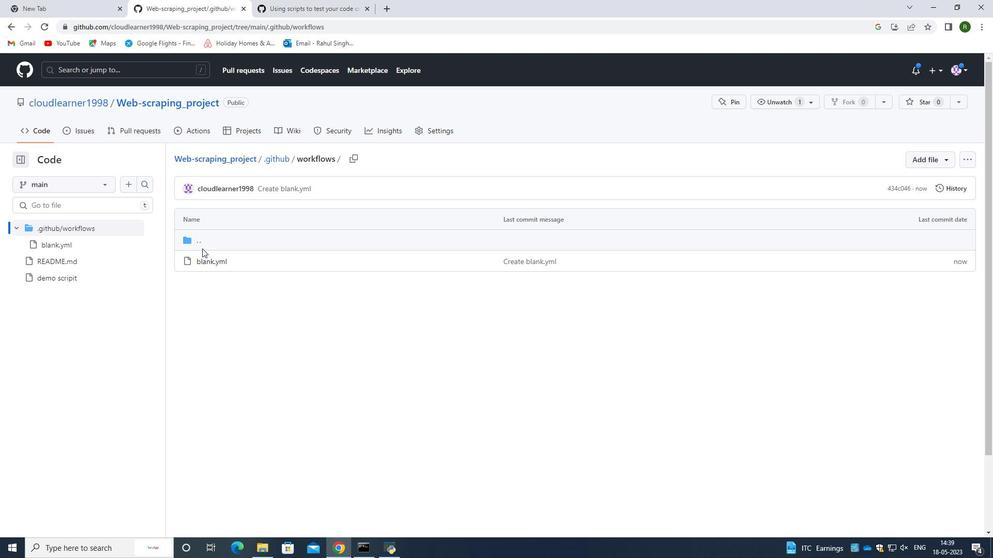
Action: Mouse pressed left at (195, 240)
Screenshot: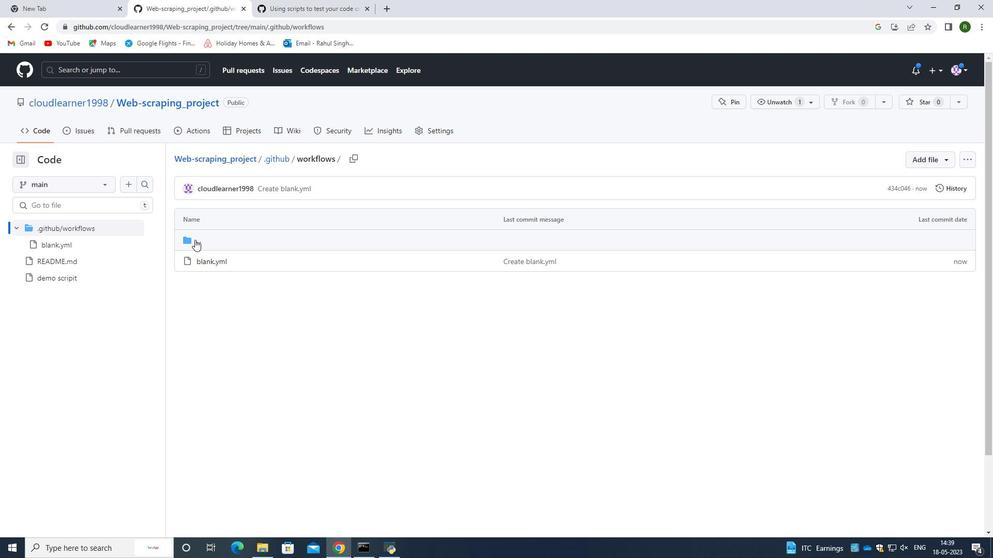 
Action: Mouse moved to (222, 261)
Screenshot: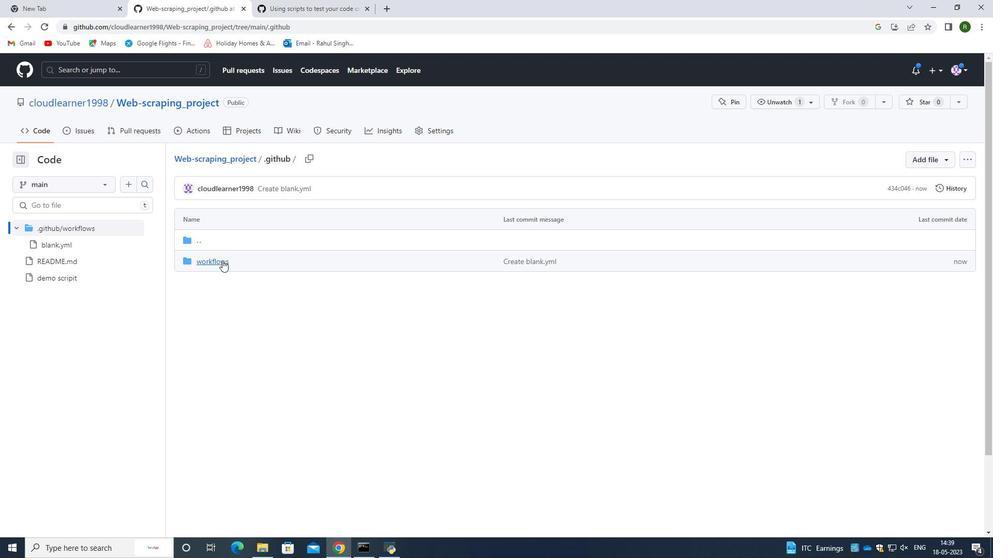 
Action: Mouse pressed left at (222, 261)
Screenshot: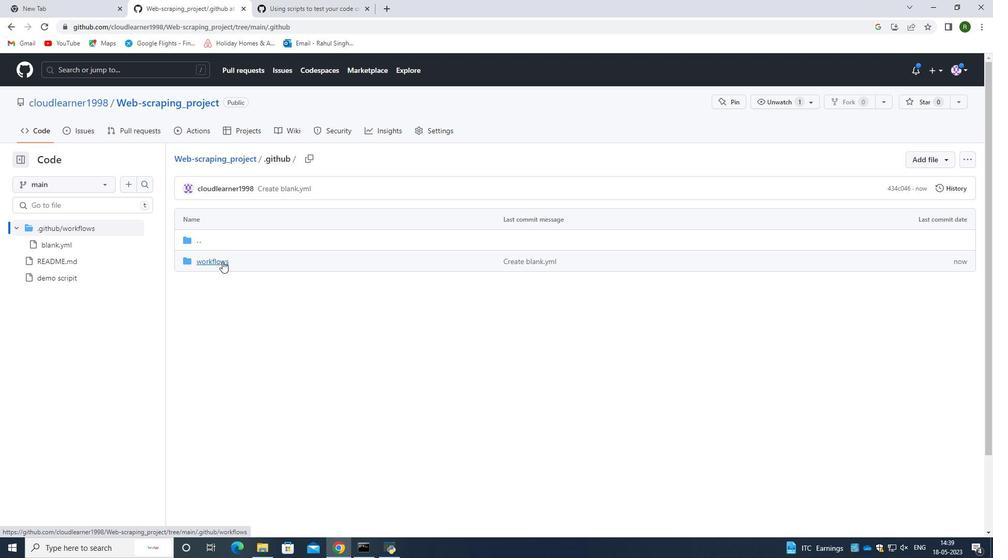 
Action: Mouse moved to (7, 21)
Screenshot: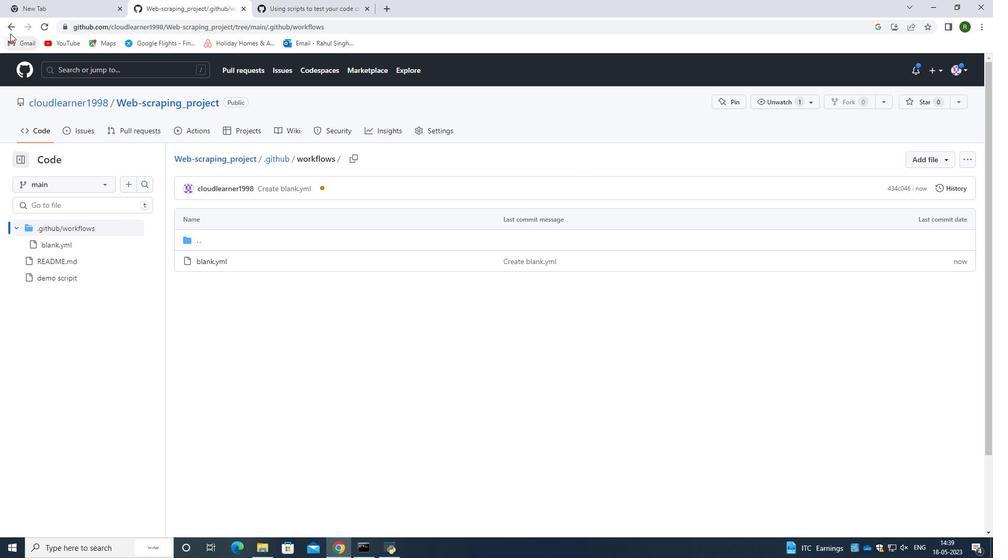 
Action: Mouse pressed left at (7, 21)
Screenshot: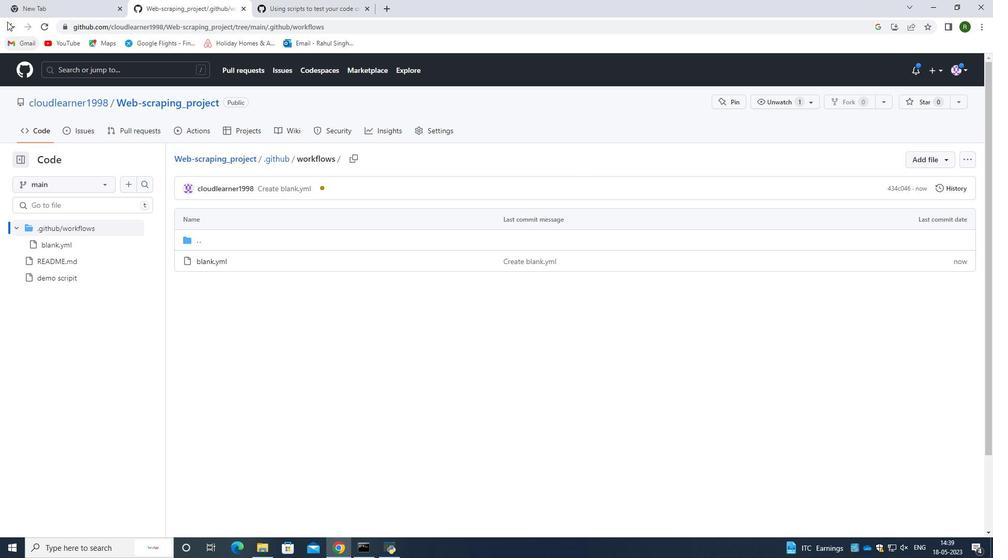 
Action: Mouse moved to (11, 26)
Screenshot: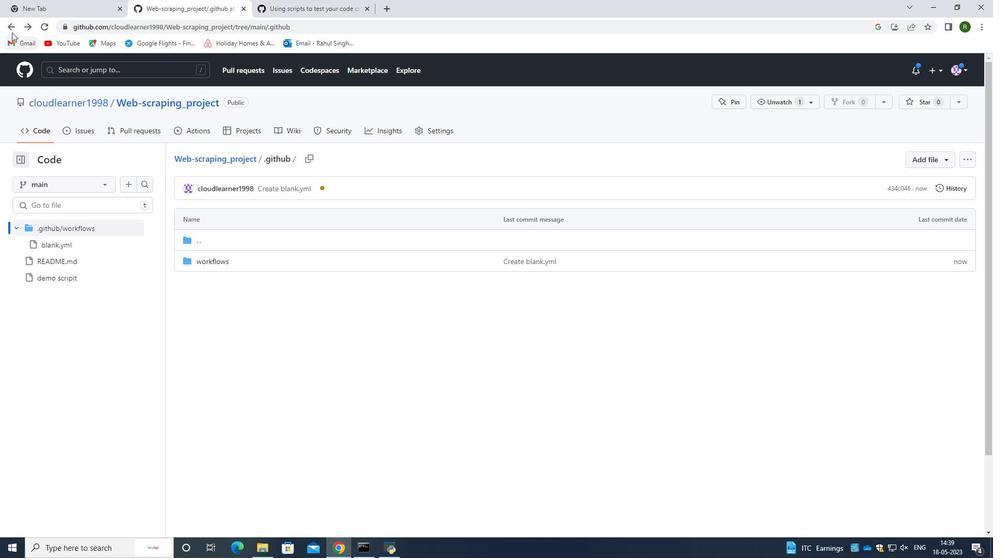 
Action: Mouse pressed left at (11, 26)
Screenshot: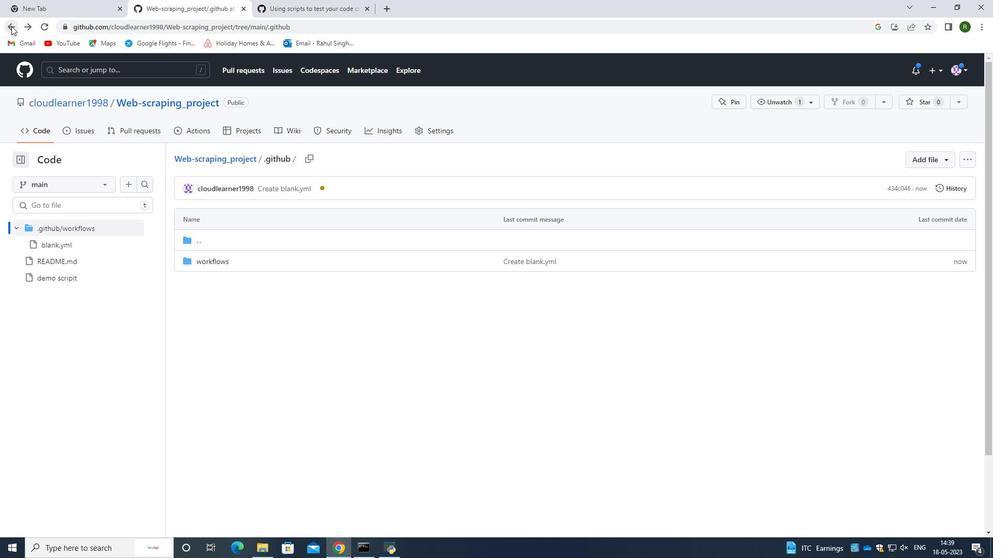 
Action: Mouse moved to (213, 186)
Screenshot: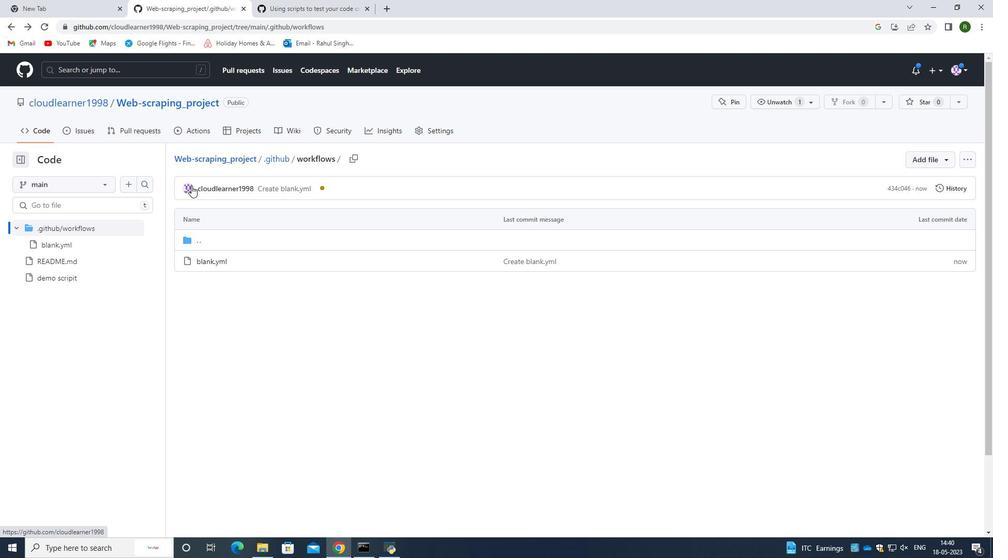 
Action: Mouse pressed left at (213, 186)
Screenshot: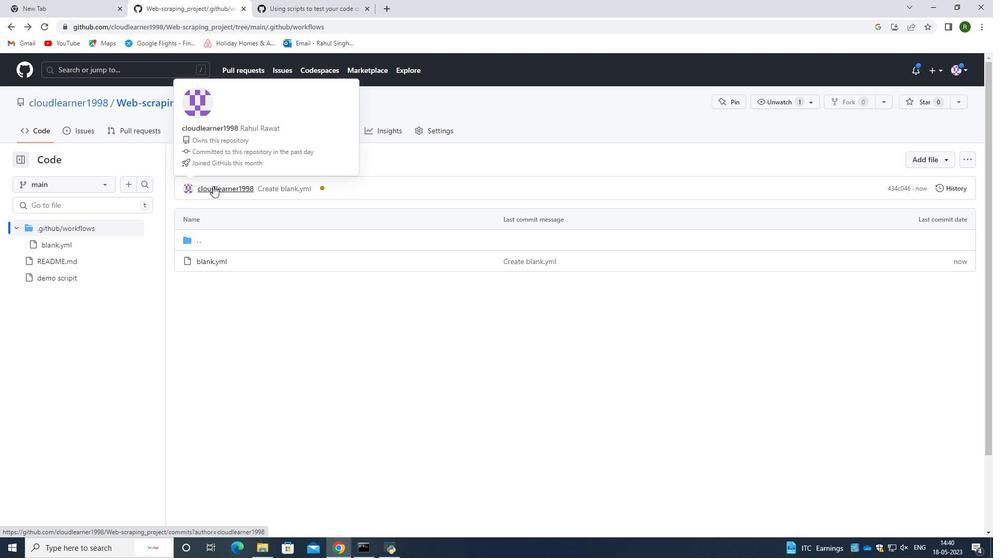 
Action: Mouse moved to (482, 247)
Screenshot: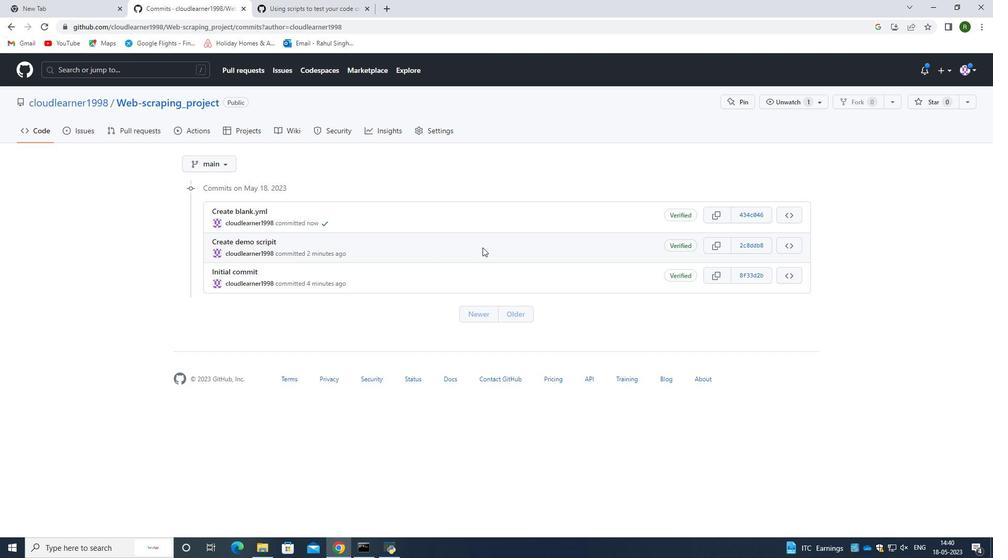 
Action: Mouse scrolled (482, 247) with delta (0, 0)
Screenshot: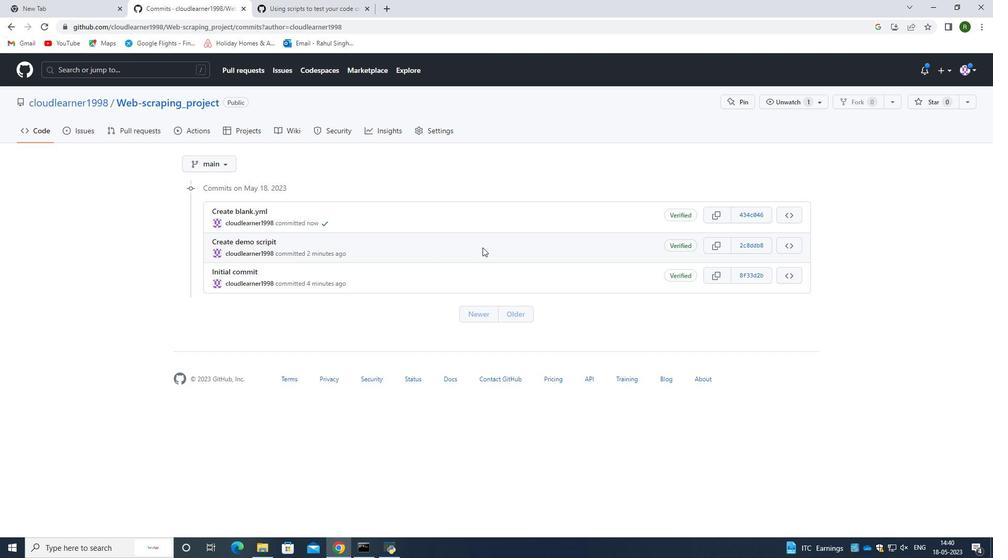 
Action: Mouse moved to (480, 250)
Screenshot: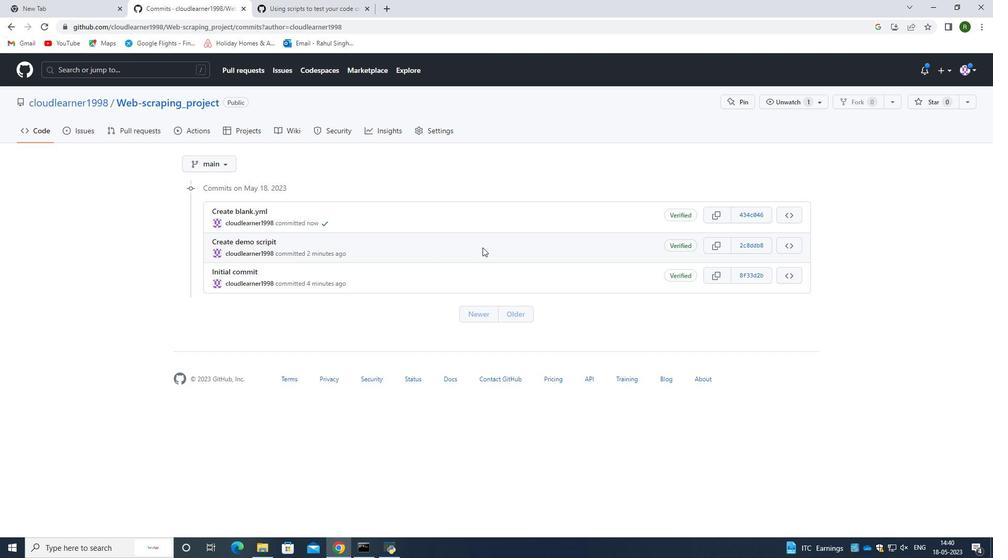 
Action: Mouse scrolled (480, 249) with delta (0, 0)
Screenshot: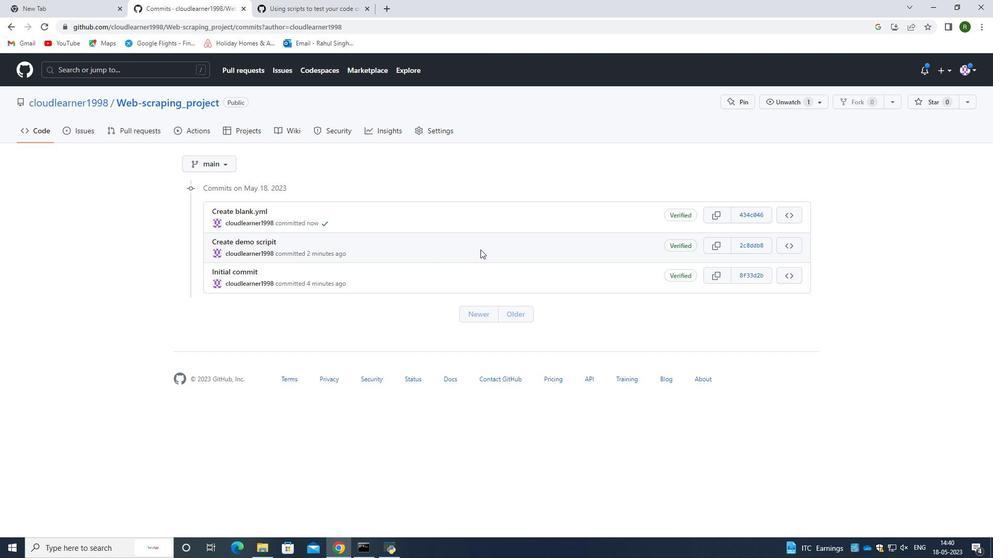 
Action: Mouse moved to (443, 243)
Screenshot: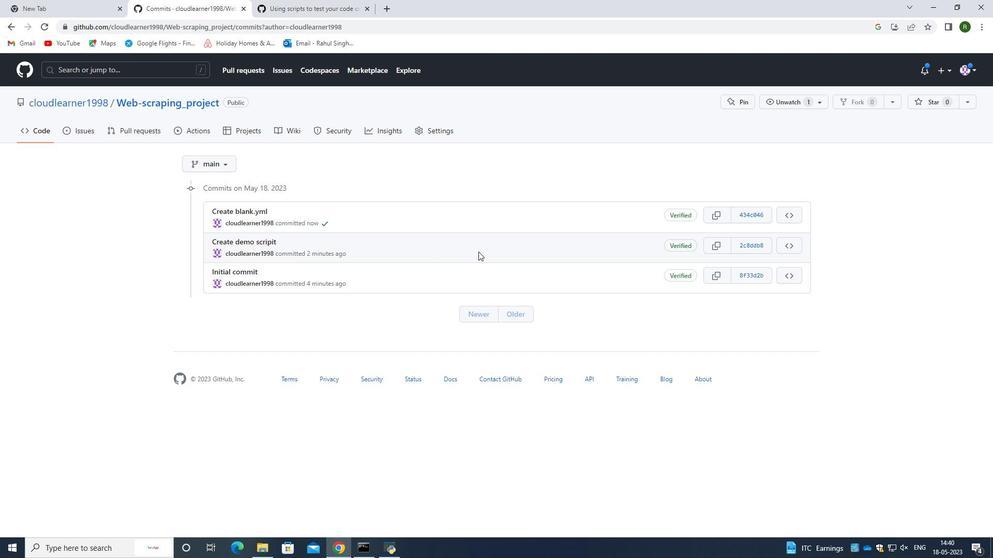 
Action: Mouse scrolled (443, 243) with delta (0, 0)
Screenshot: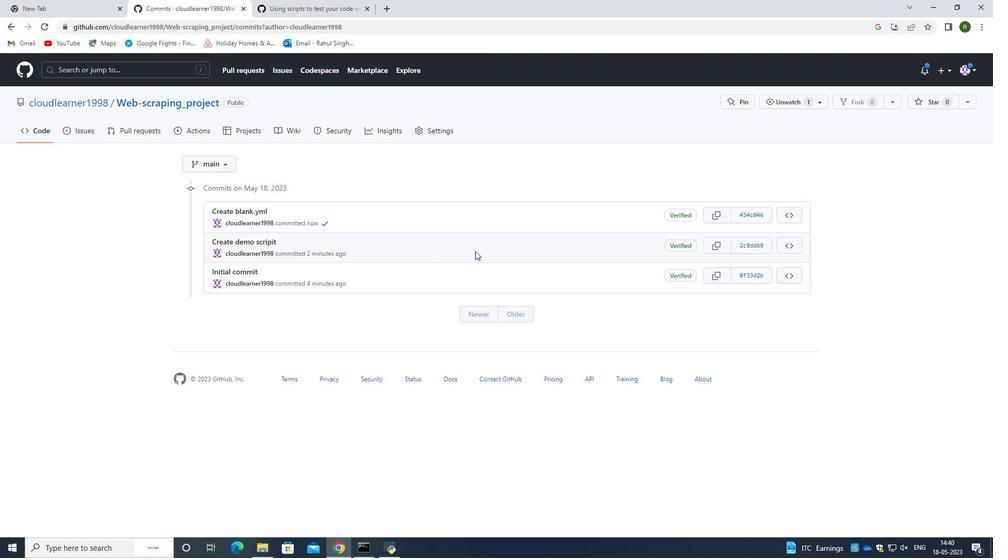 
Action: Mouse moved to (195, 135)
Screenshot: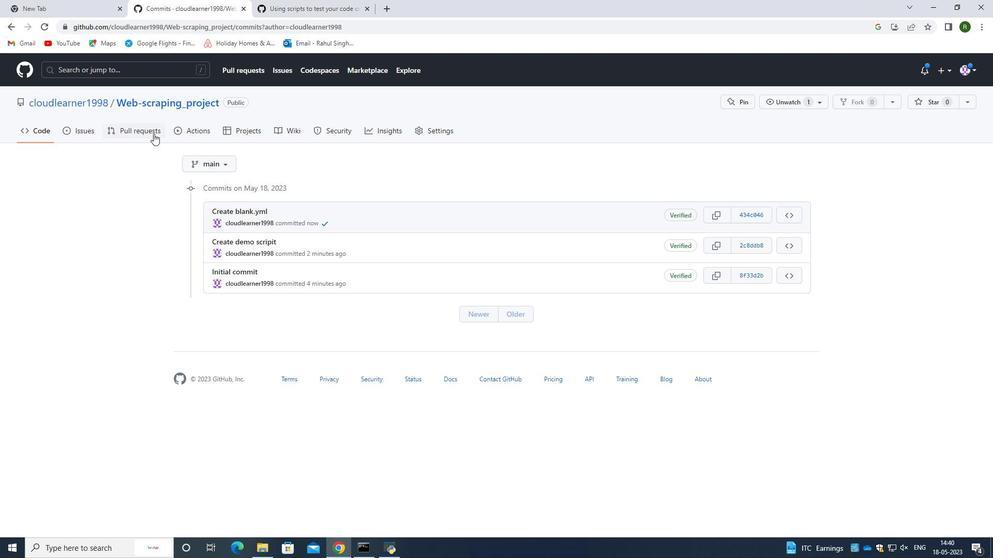 
Action: Mouse pressed left at (195, 135)
Screenshot: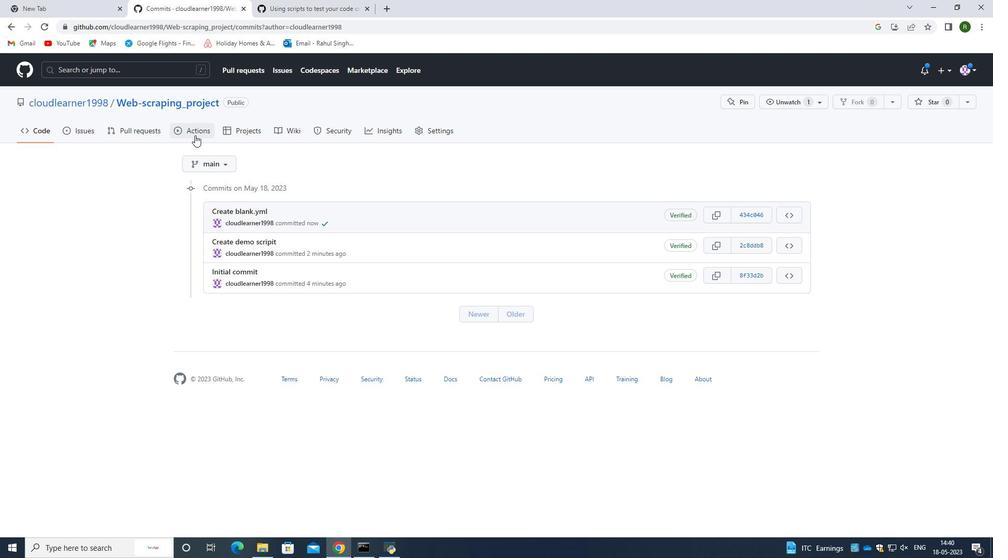 
Action: Mouse moved to (470, 294)
Screenshot: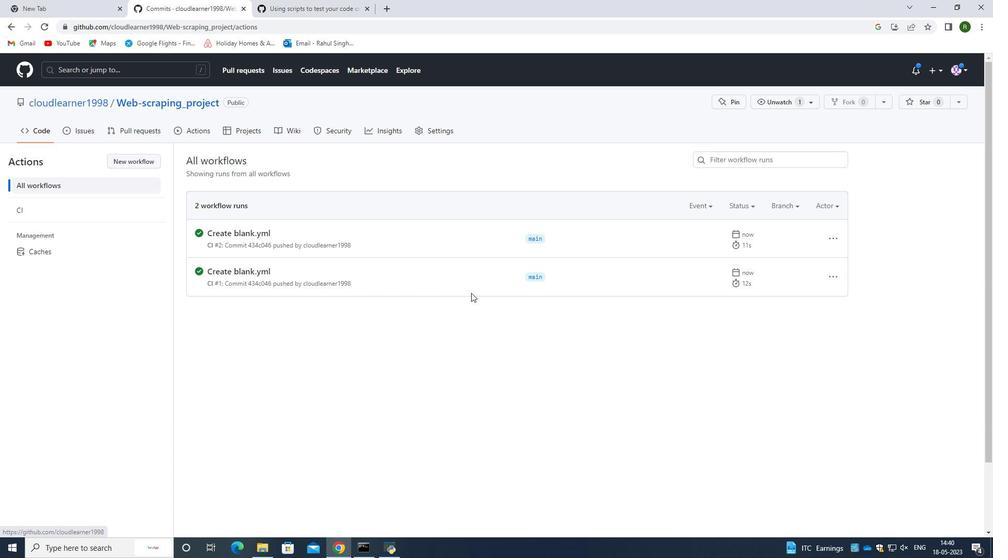 
Action: Mouse scrolled (470, 293) with delta (0, 0)
Screenshot: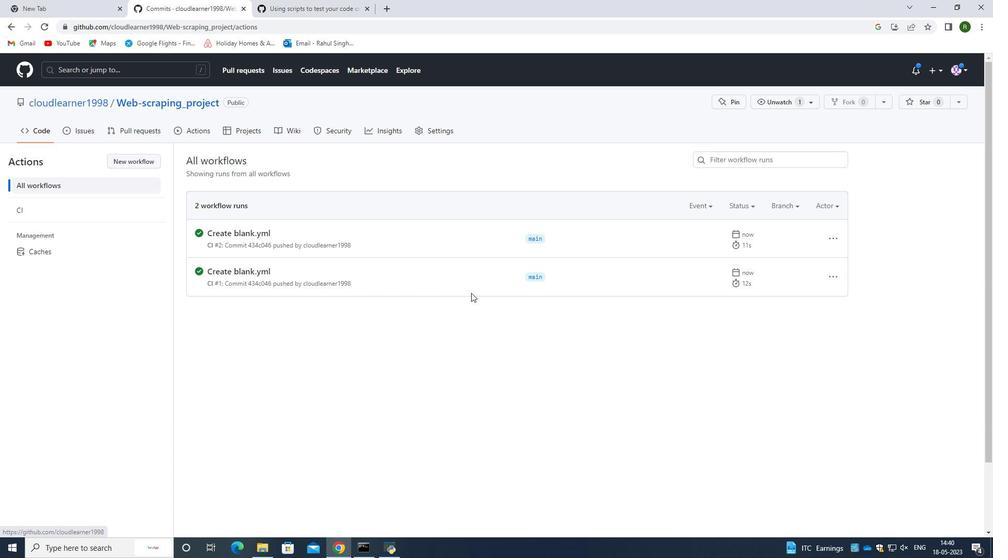
Action: Mouse moved to (237, 268)
Screenshot: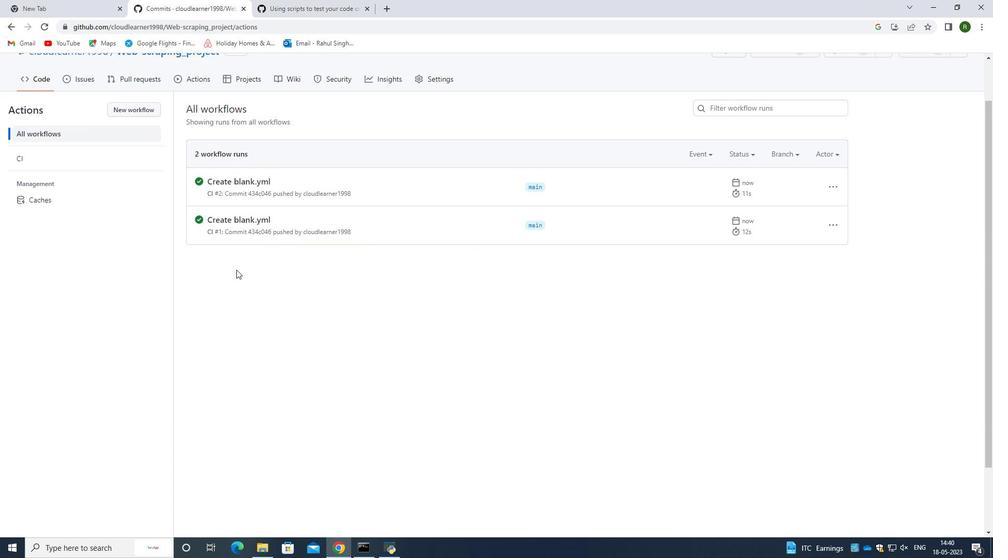 
Action: Mouse scrolled (237, 269) with delta (0, 0)
Screenshot: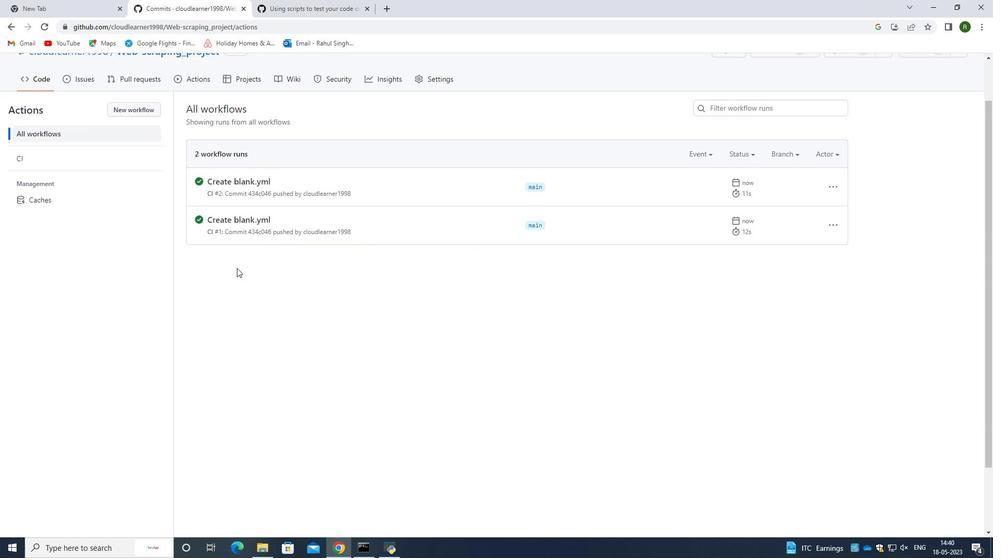 
Action: Mouse scrolled (237, 269) with delta (0, 0)
Screenshot: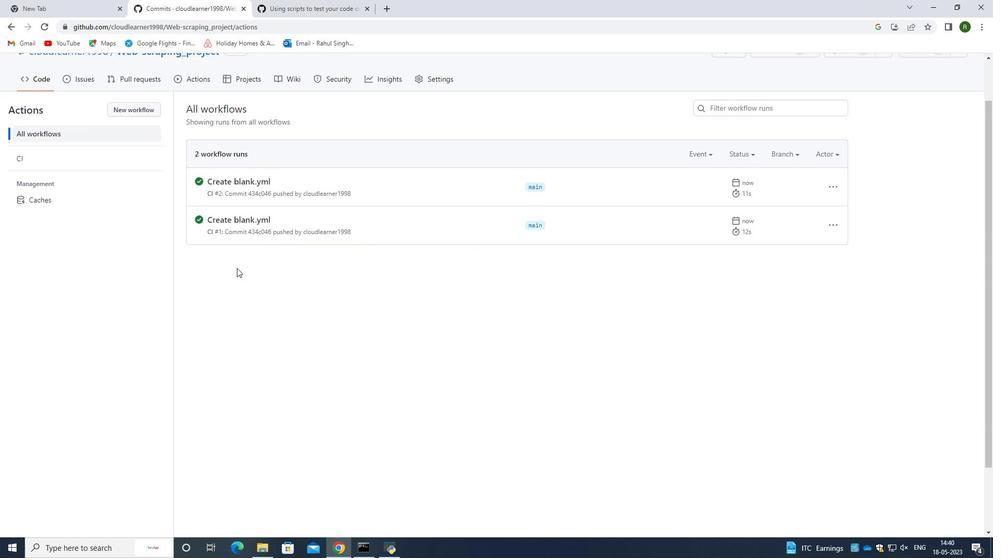 
Action: Mouse moved to (745, 209)
Screenshot: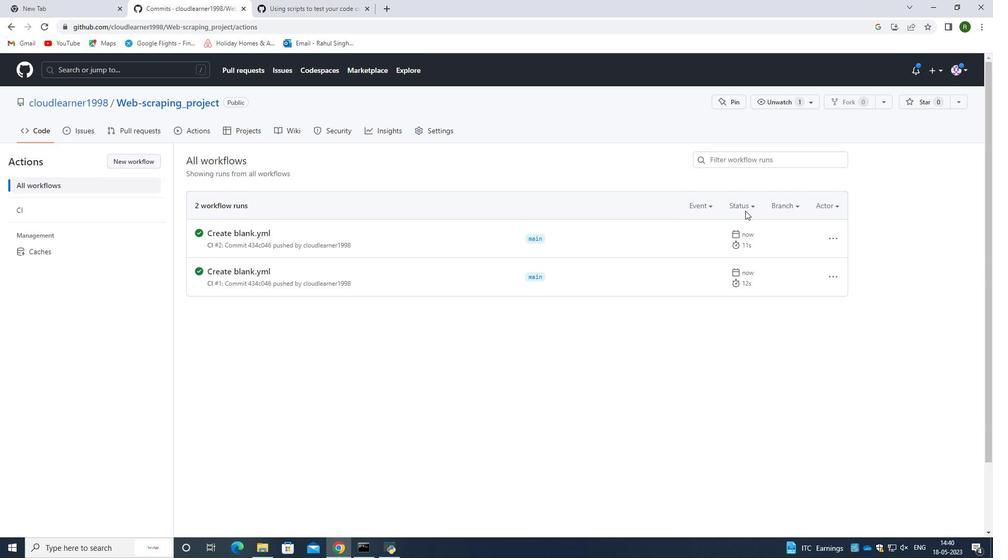 
Action: Mouse pressed left at (745, 209)
Screenshot: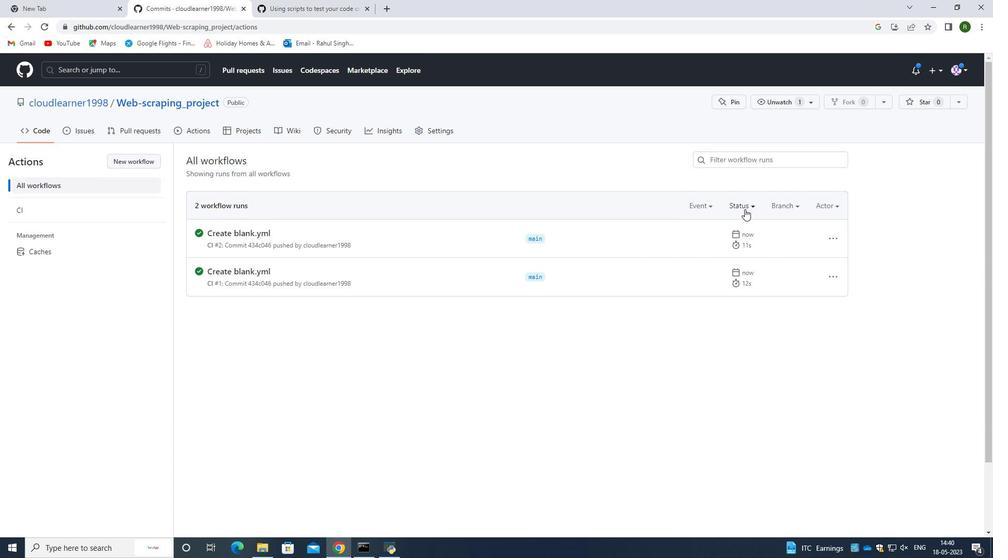 
Action: Mouse pressed left at (745, 209)
Screenshot: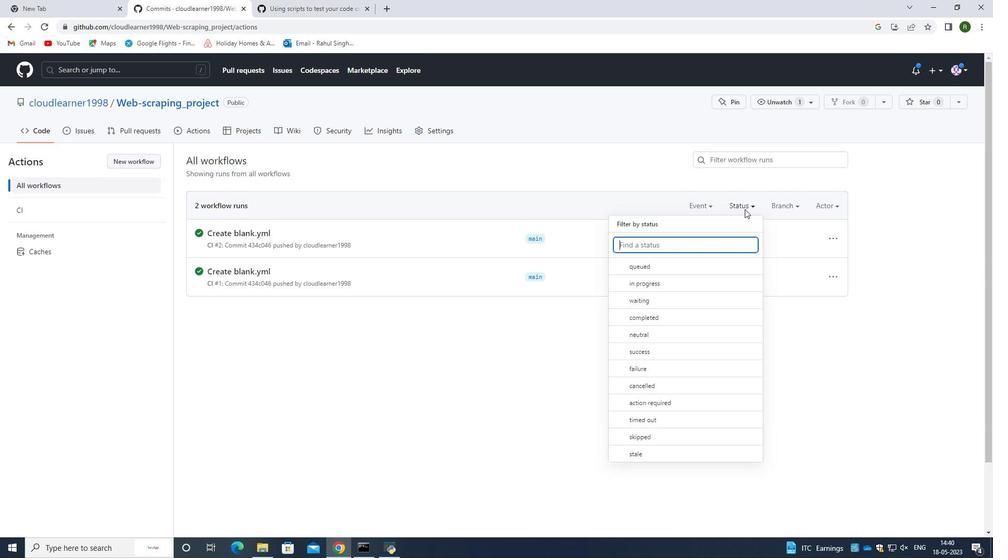 
Action: Mouse moved to (744, 207)
Screenshot: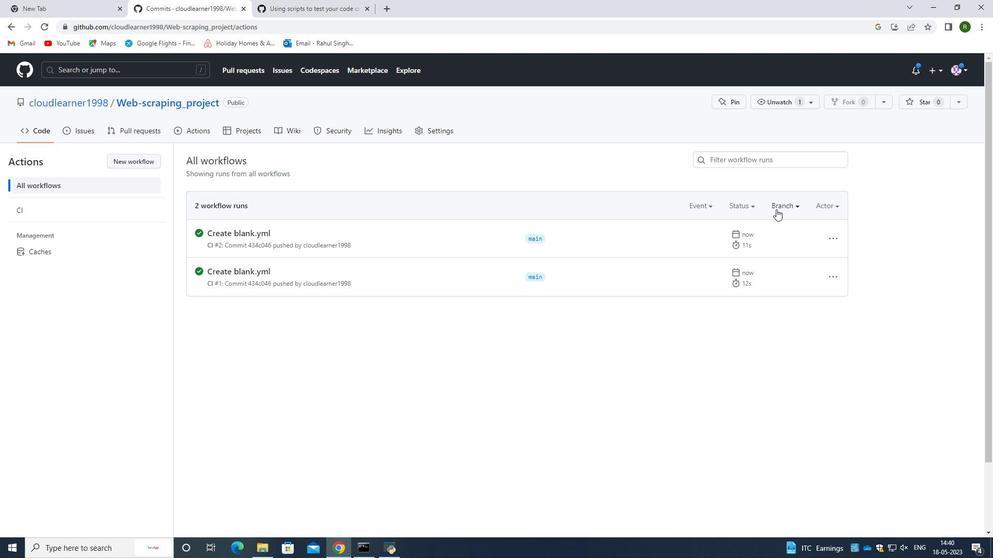 
Action: Mouse pressed left at (744, 207)
Screenshot: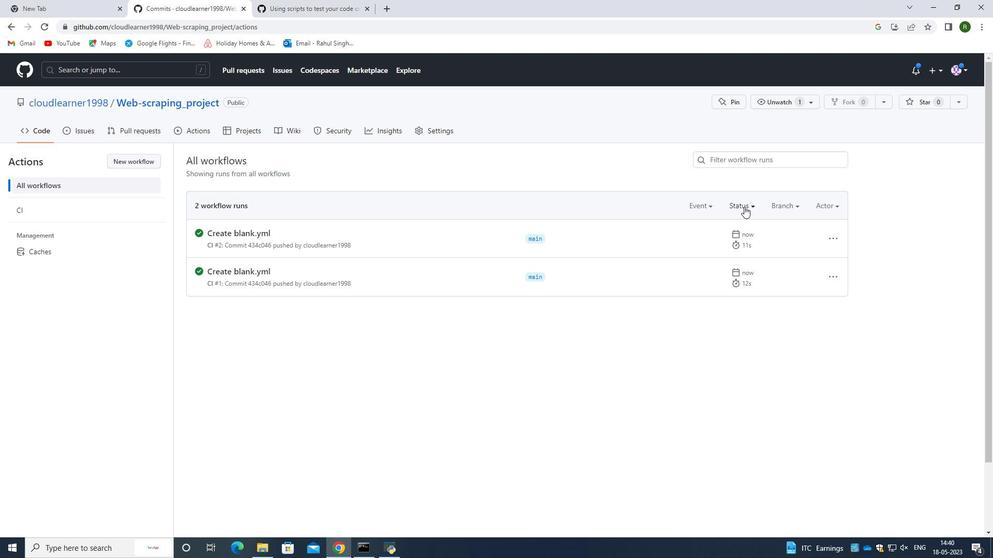 
Action: Mouse moved to (662, 267)
